 Task: Research Airbnb properties in Tabuk, Saudi Arabia from 9th November, 2023 to 16th November, 2023 for 2 adults.2 bedrooms having 2 beds and 1 bathroom. Property type can be flat. Booking option can be shelf check-in. Look for 3 properties as per requirement.
Action: Mouse moved to (221, 110)
Screenshot: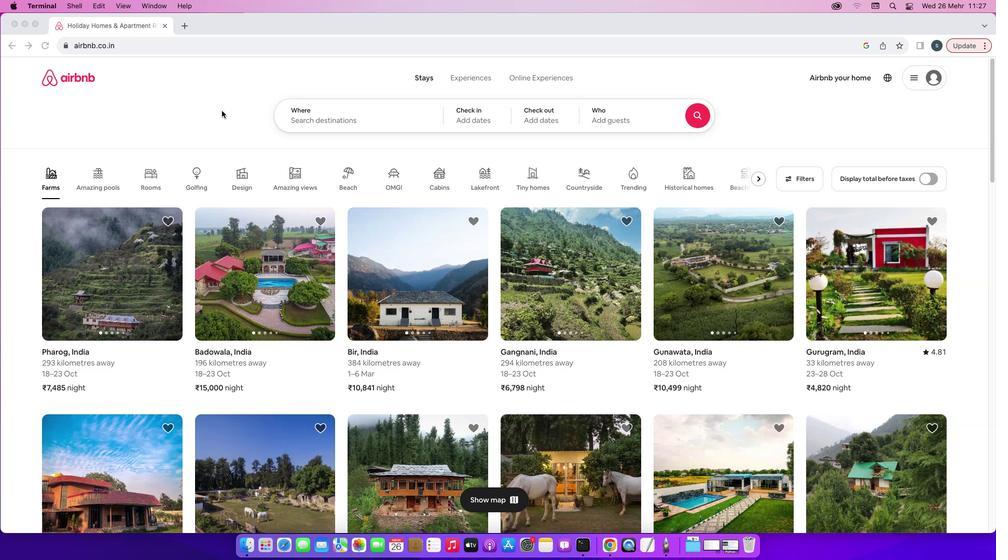 
Action: Mouse pressed left at (221, 110)
Screenshot: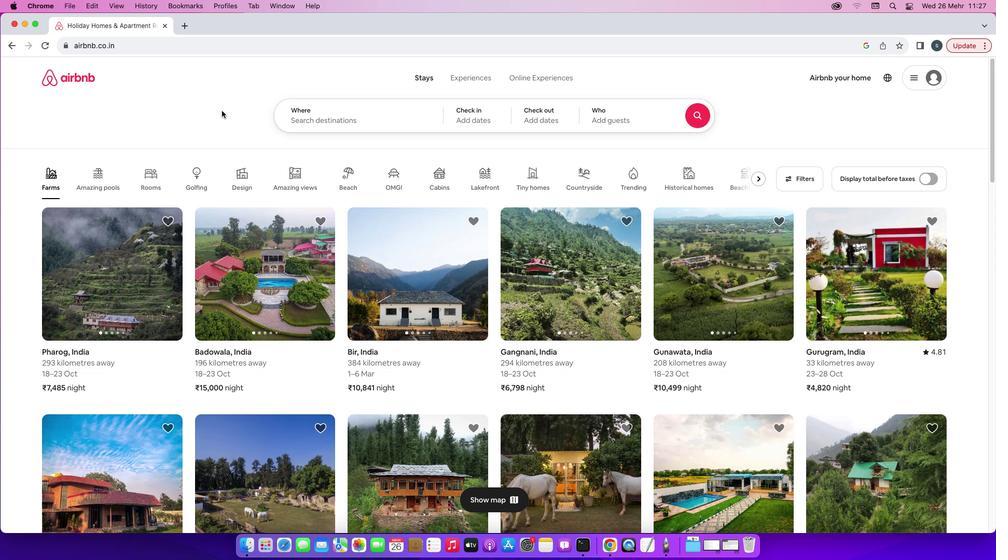 
Action: Mouse moved to (320, 120)
Screenshot: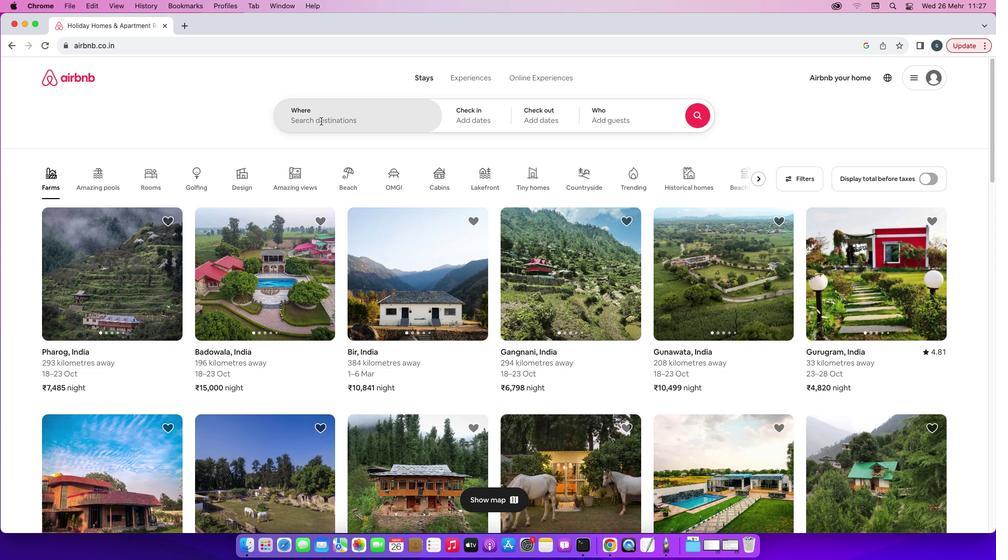 
Action: Mouse pressed left at (320, 120)
Screenshot: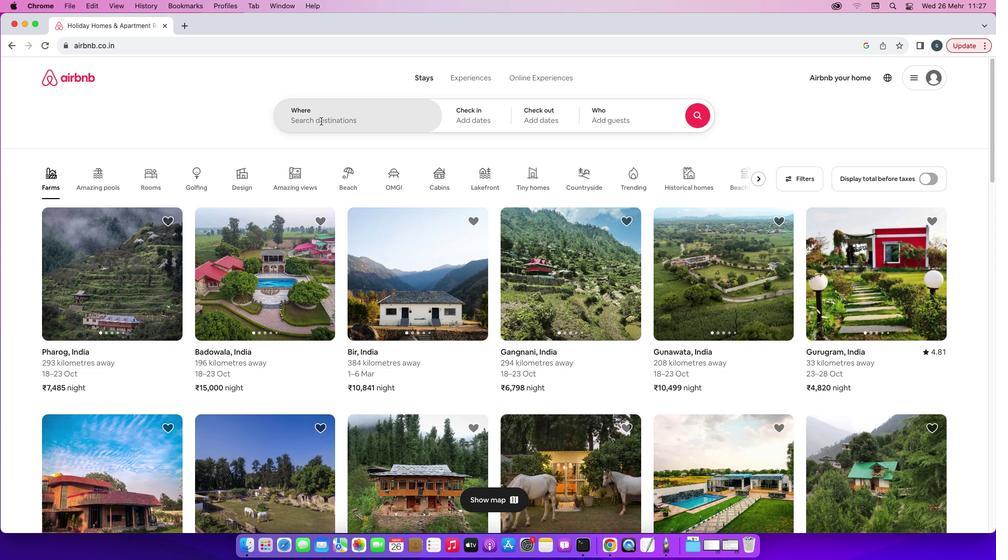 
Action: Key pressed 'T'Key.caps_lock'a''b''u''k'','Key.spaceKey.caps_lock'S'Key.caps_lock'a''u''d''i'Key.spaceKey.caps_lock'A'Key.caps_lock'r''a''b''i''a'Key.enter
Screenshot: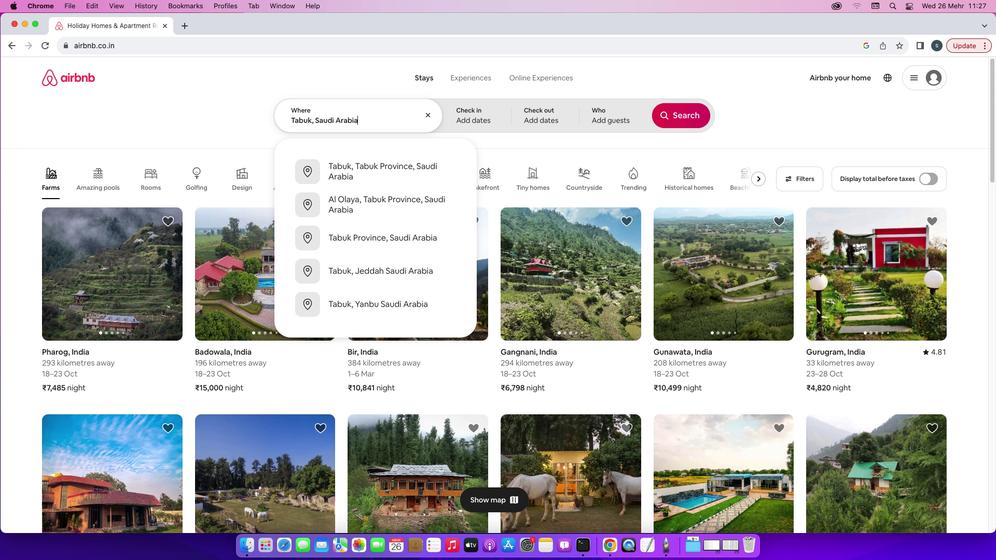 
Action: Mouse moved to (619, 268)
Screenshot: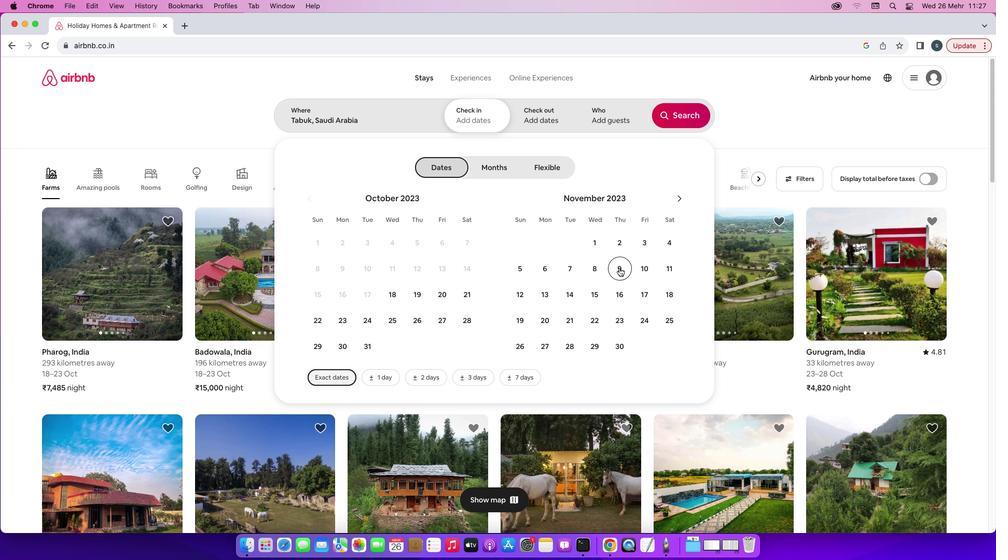 
Action: Mouse pressed left at (619, 268)
Screenshot: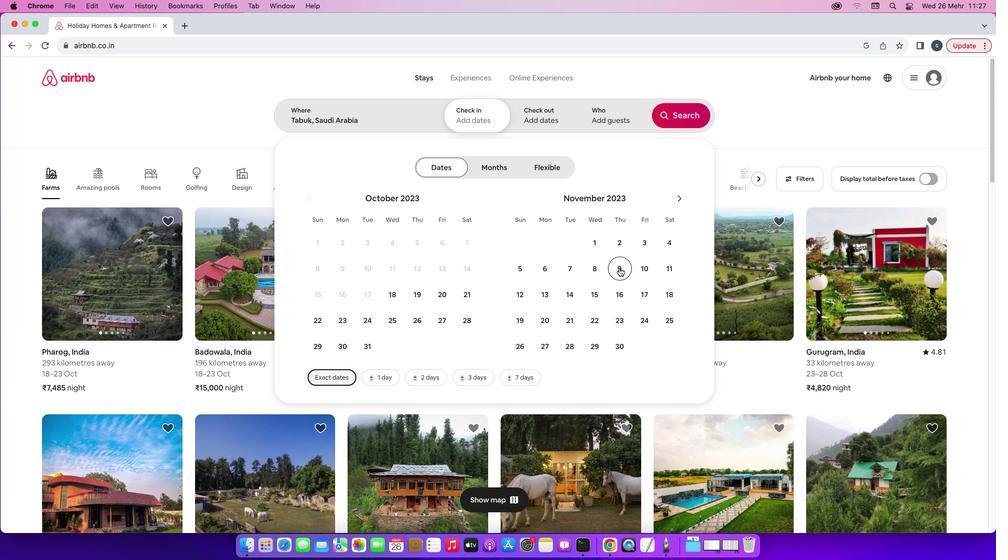 
Action: Mouse moved to (618, 303)
Screenshot: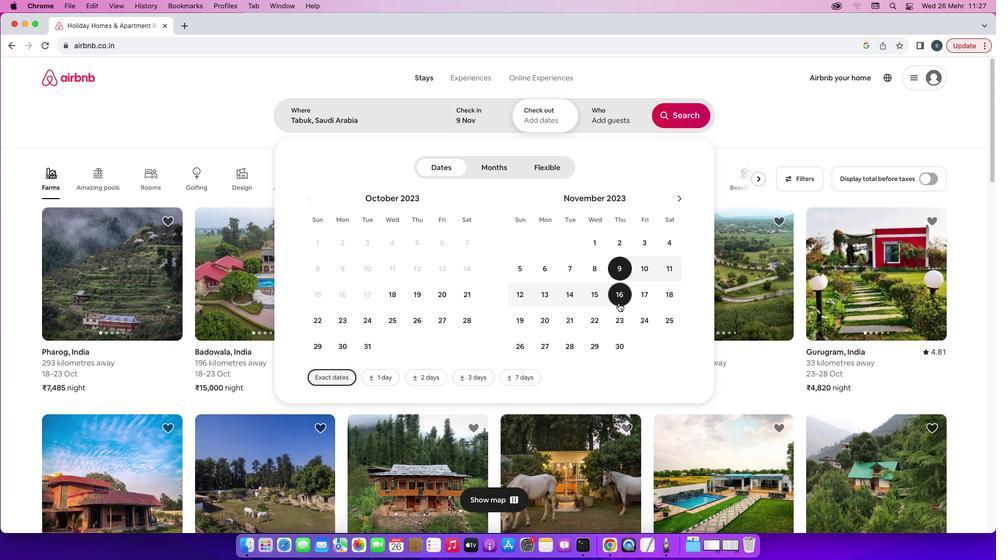 
Action: Mouse pressed left at (618, 303)
Screenshot: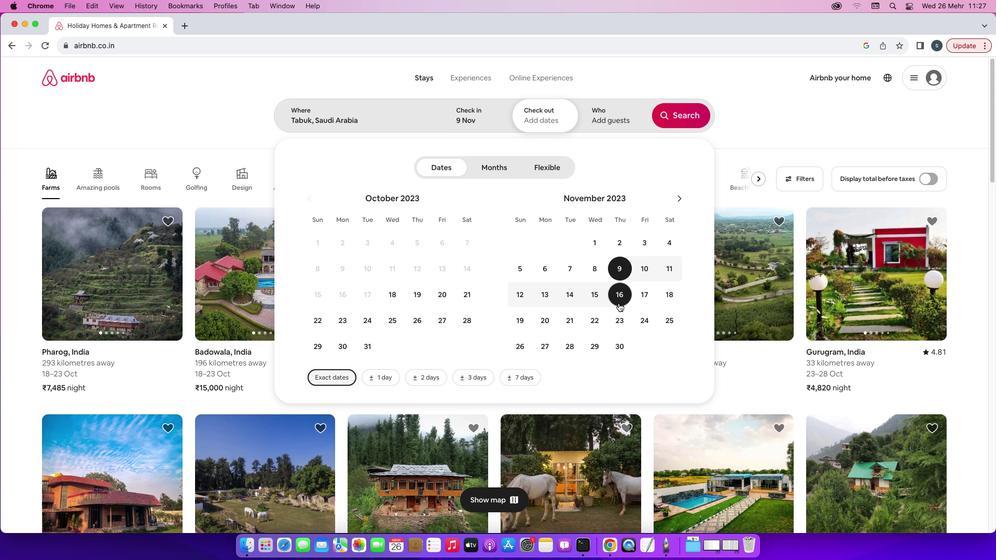 
Action: Mouse moved to (621, 116)
Screenshot: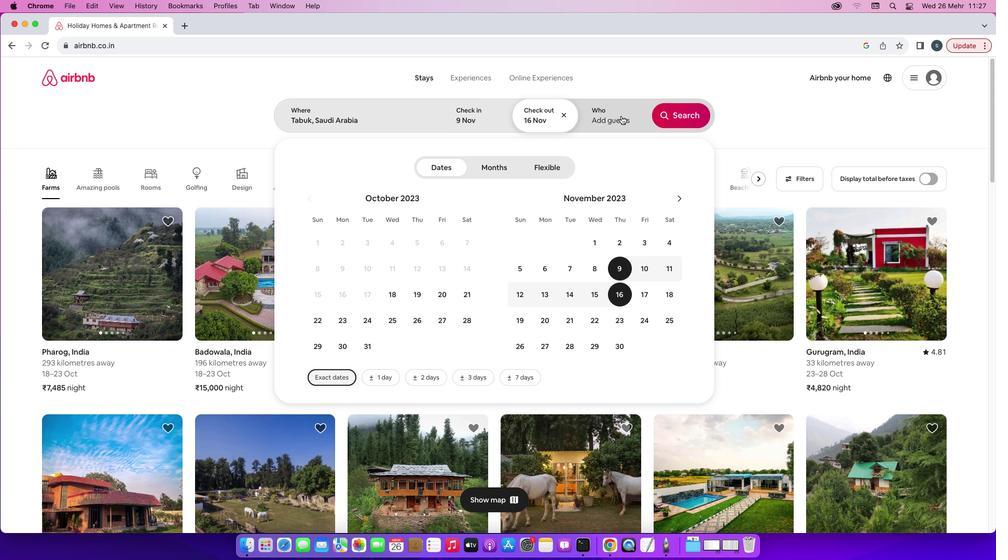 
Action: Mouse pressed left at (621, 116)
Screenshot: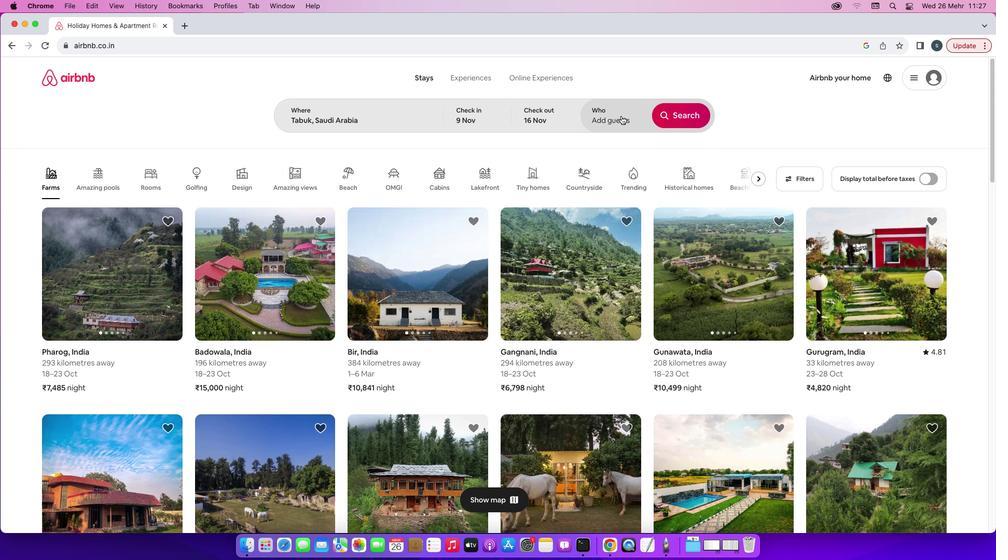 
Action: Mouse moved to (683, 168)
Screenshot: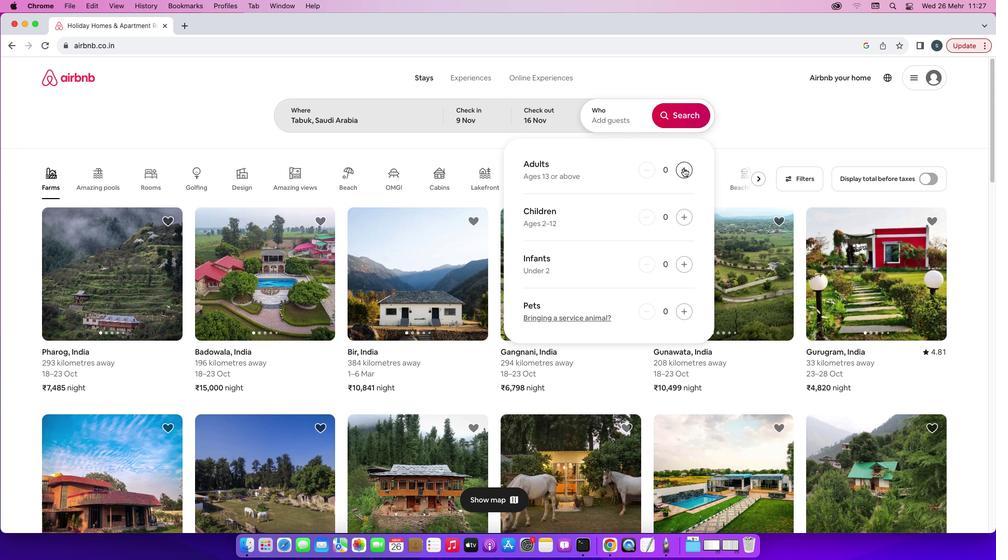 
Action: Mouse pressed left at (683, 168)
Screenshot: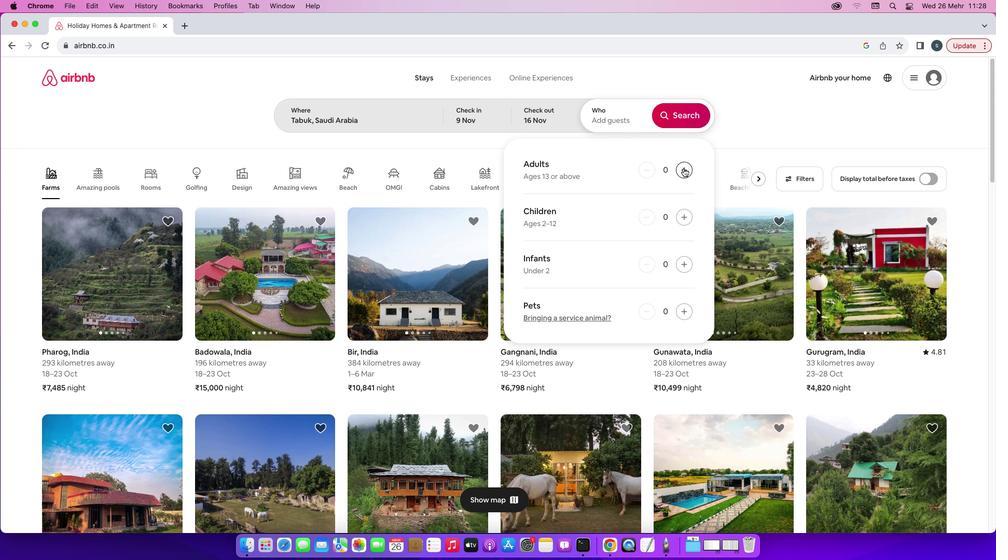 
Action: Mouse pressed left at (683, 168)
Screenshot: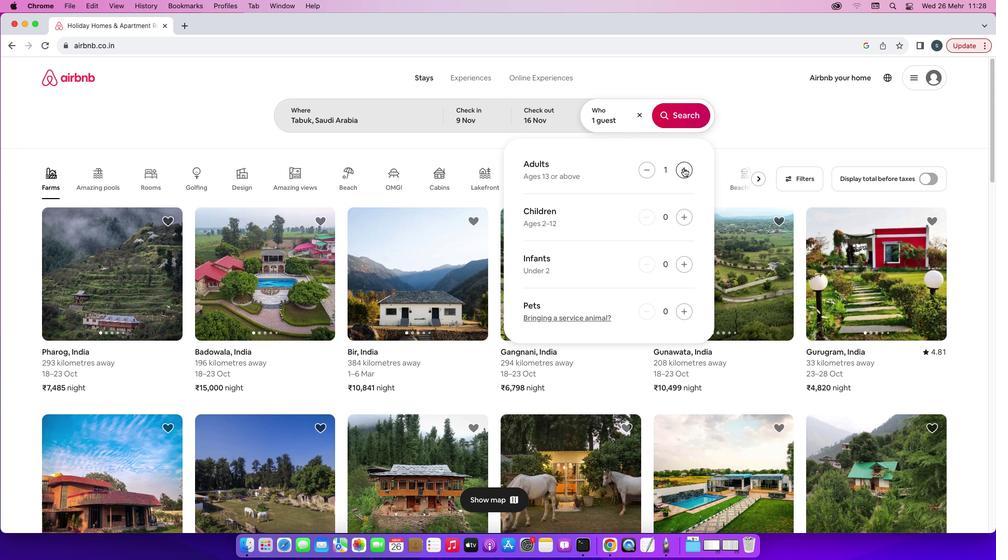 
Action: Mouse moved to (681, 109)
Screenshot: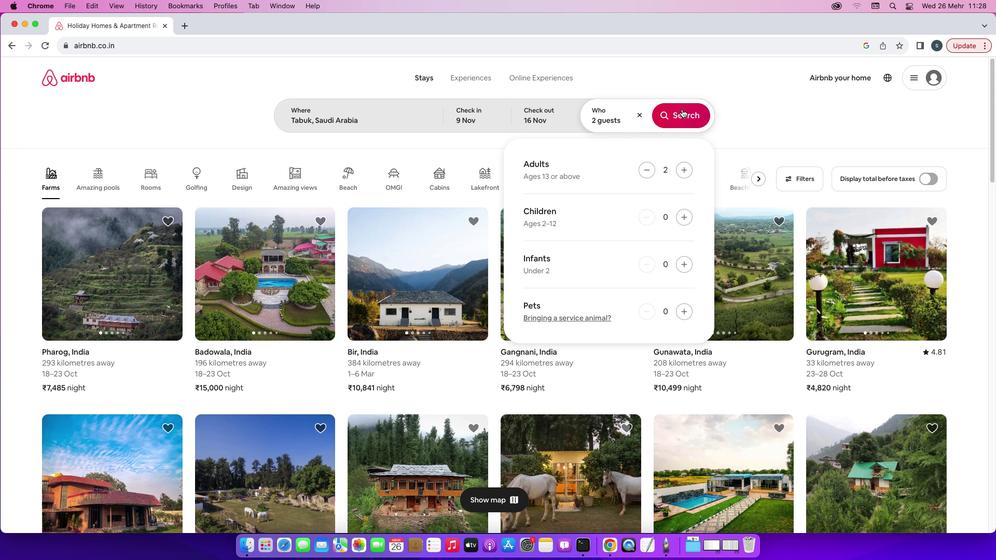 
Action: Mouse pressed left at (681, 109)
Screenshot: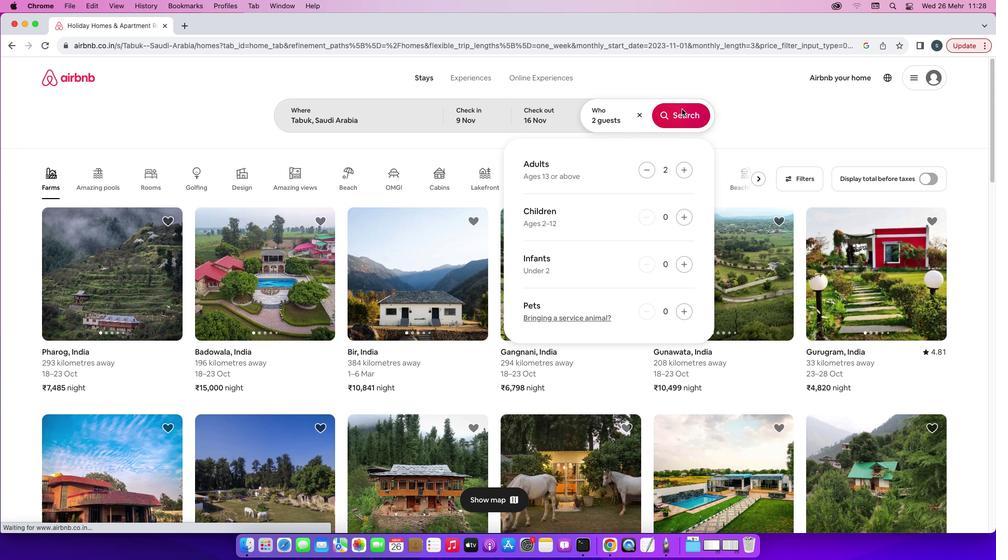 
Action: Mouse moved to (816, 121)
Screenshot: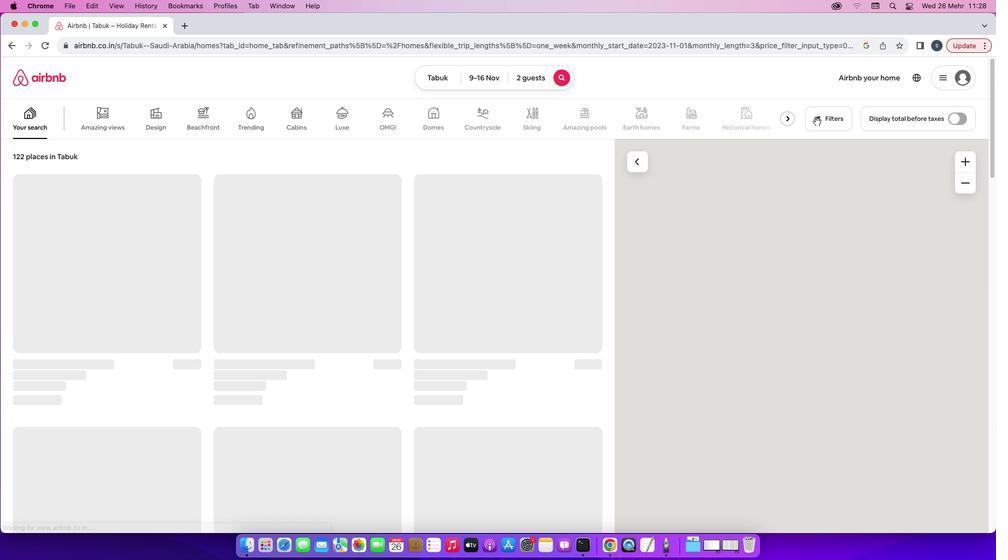 
Action: Mouse pressed left at (816, 121)
Screenshot: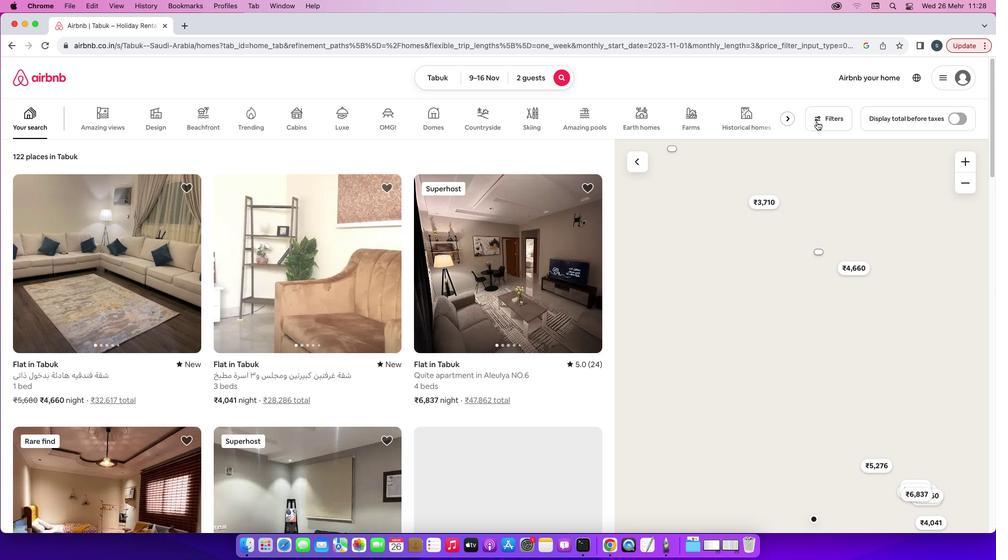 
Action: Mouse moved to (478, 373)
Screenshot: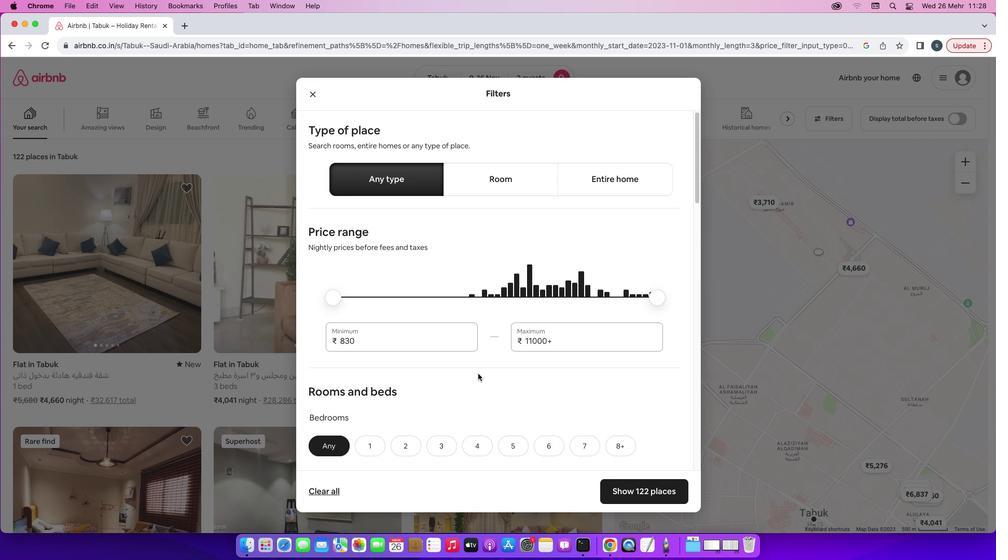 
Action: Mouse scrolled (478, 373) with delta (0, 0)
Screenshot: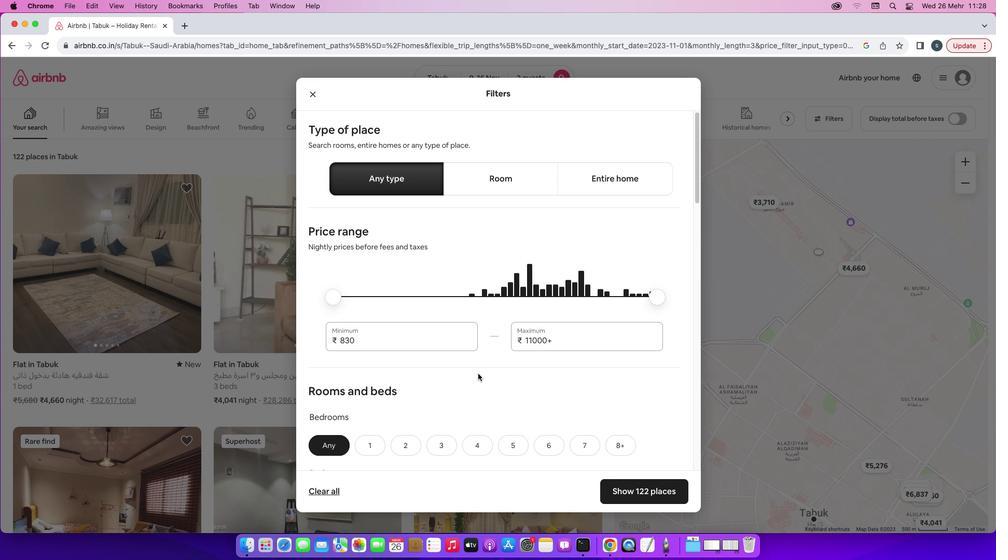 
Action: Mouse scrolled (478, 373) with delta (0, 0)
Screenshot: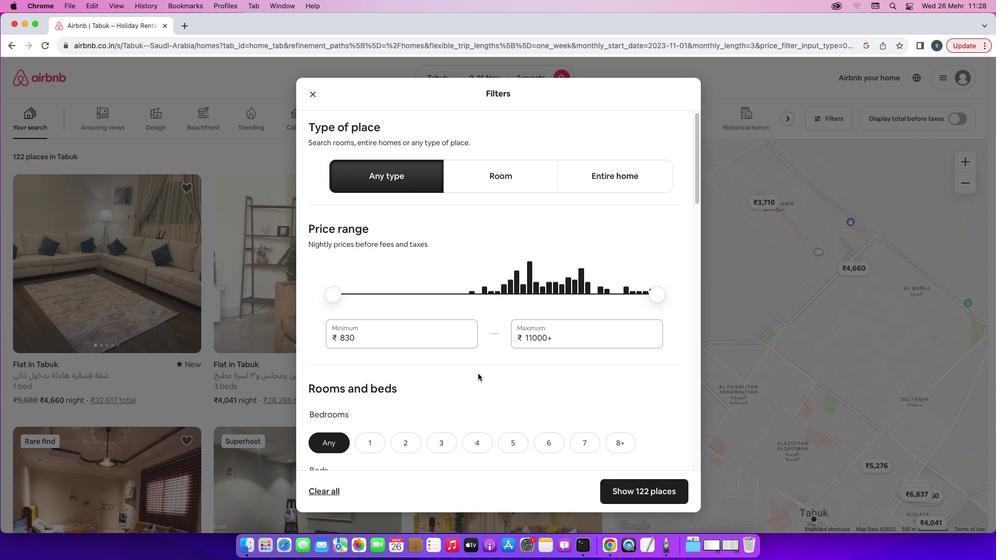 
Action: Mouse scrolled (478, 373) with delta (0, 0)
Screenshot: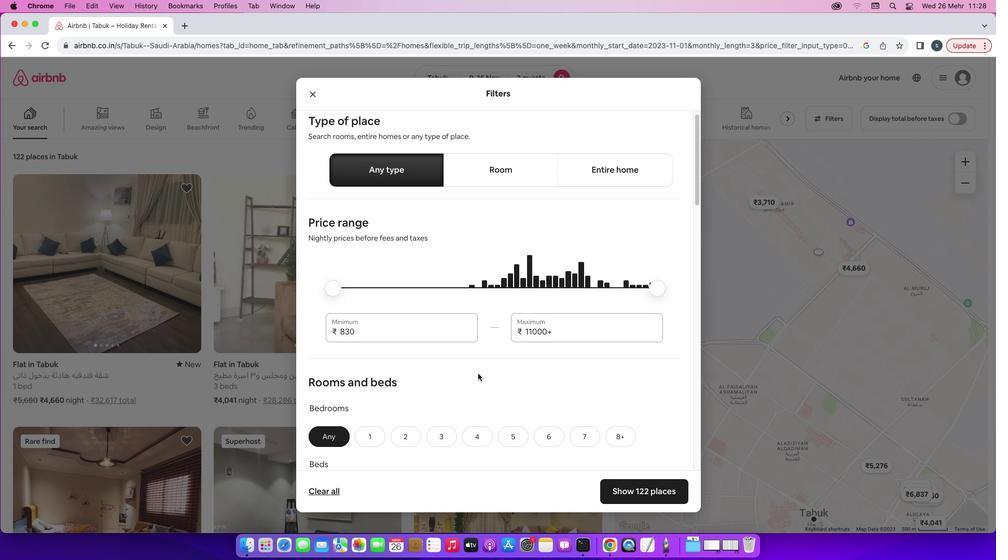 
Action: Mouse scrolled (478, 373) with delta (0, -1)
Screenshot: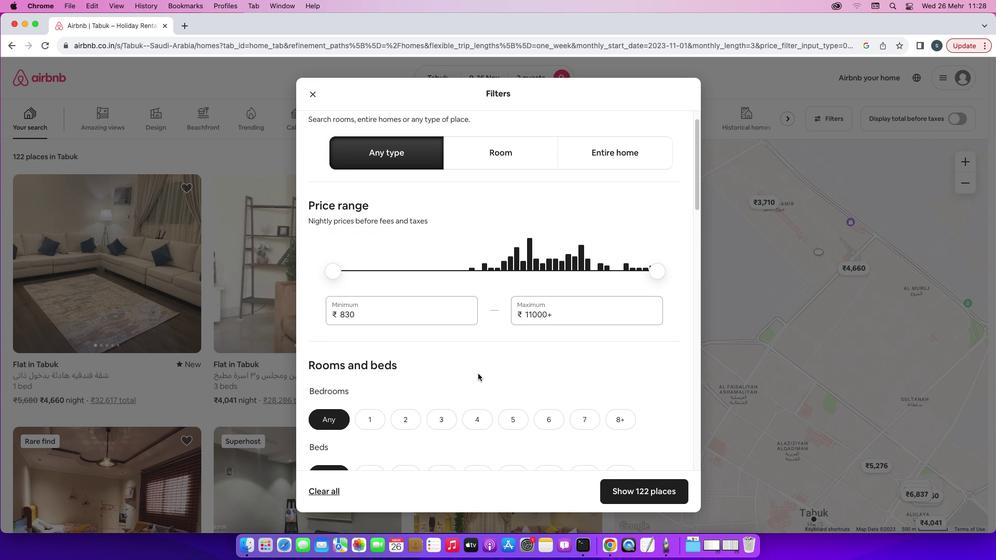 
Action: Mouse scrolled (478, 373) with delta (0, 0)
Screenshot: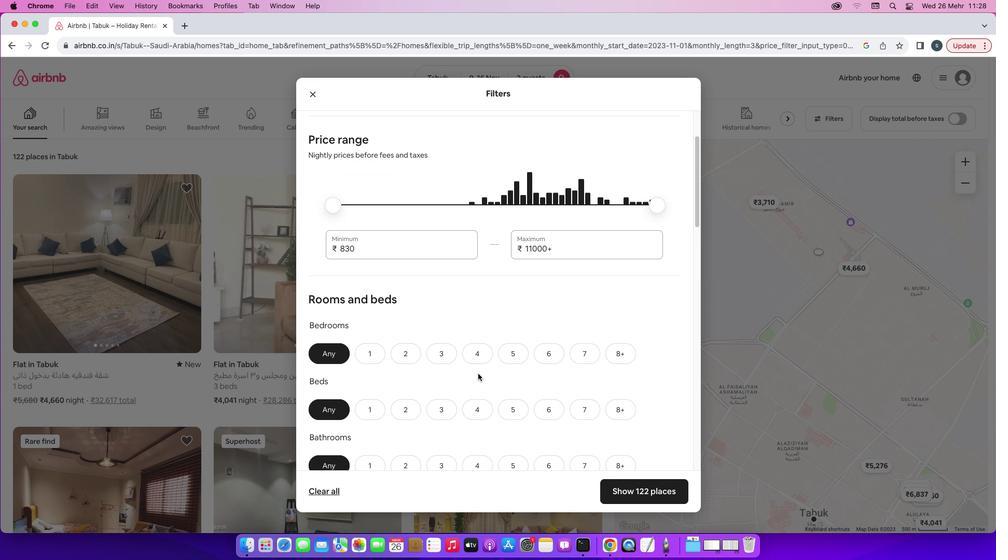 
Action: Mouse moved to (396, 351)
Screenshot: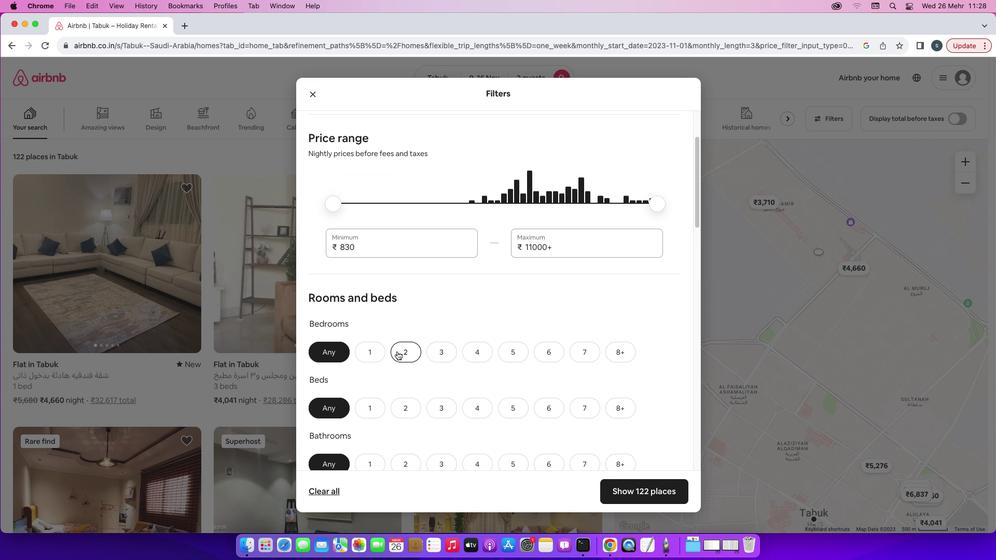 
Action: Mouse pressed left at (396, 351)
Screenshot: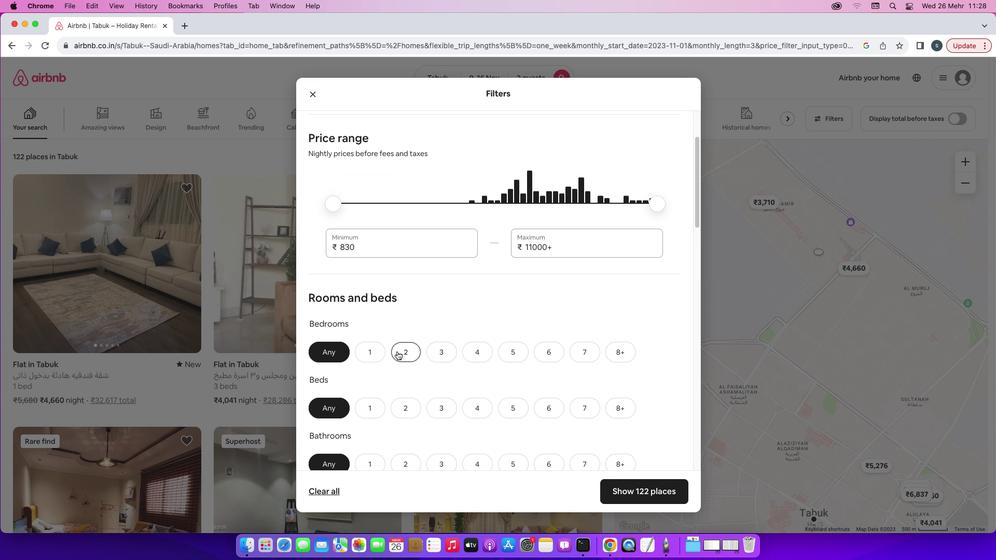 
Action: Mouse moved to (404, 407)
Screenshot: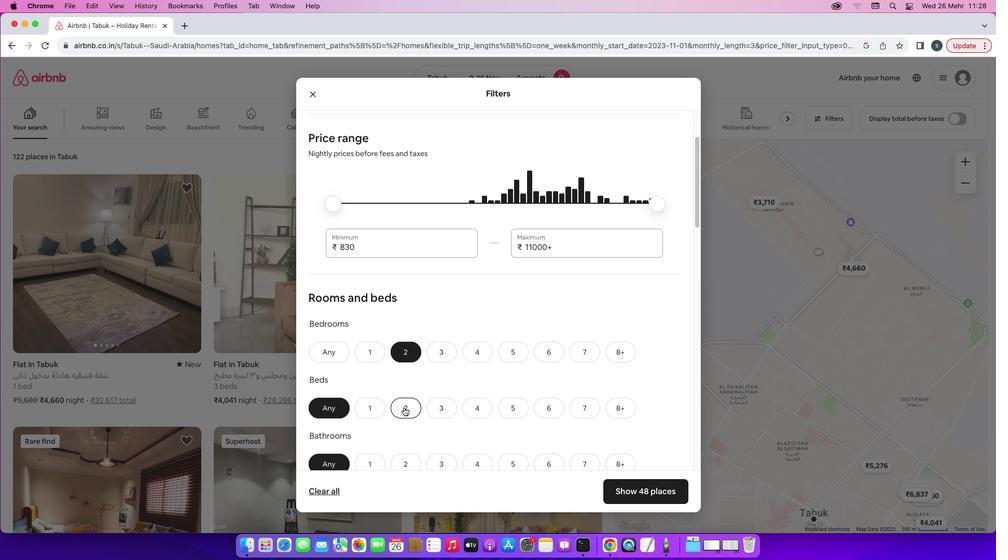
Action: Mouse pressed left at (404, 407)
Screenshot: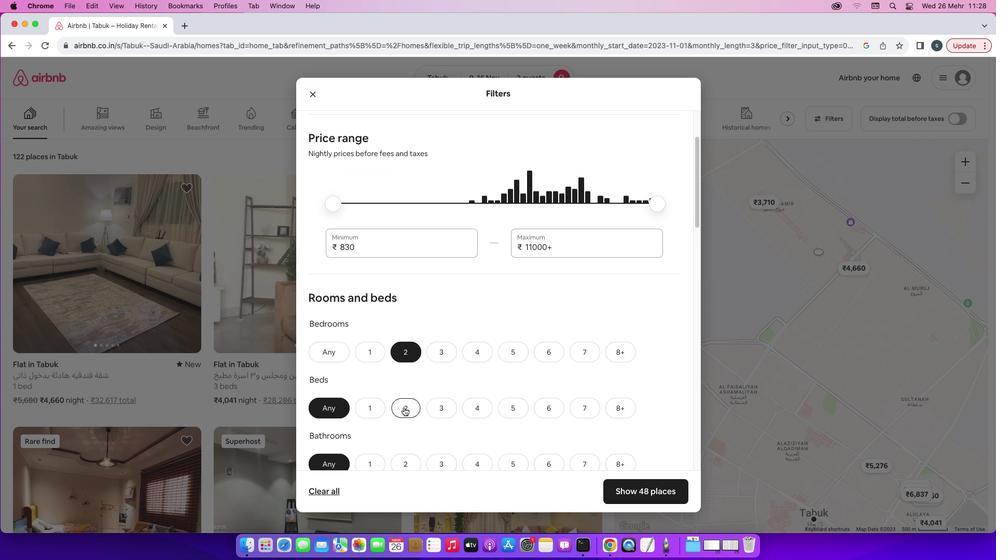 
Action: Mouse moved to (457, 370)
Screenshot: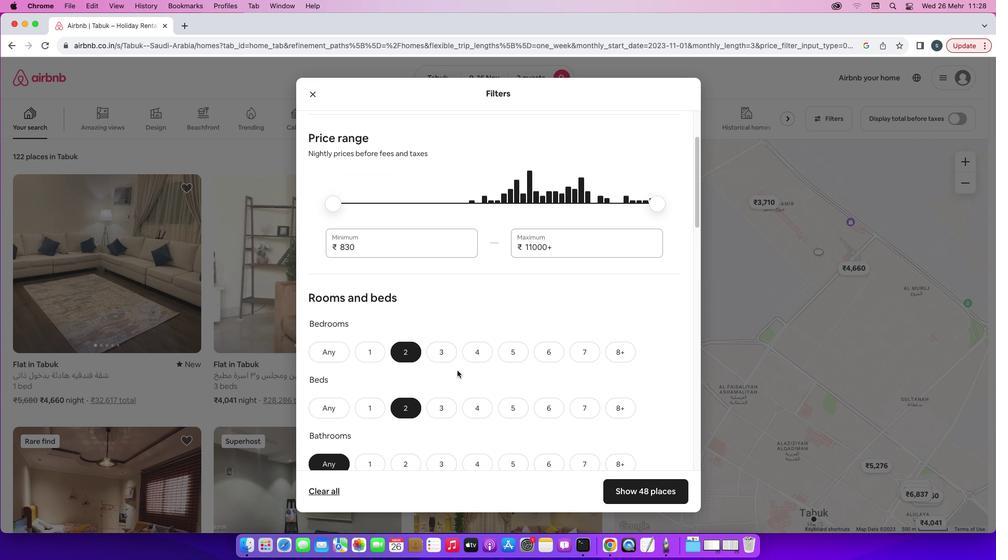
Action: Mouse scrolled (457, 370) with delta (0, 0)
Screenshot: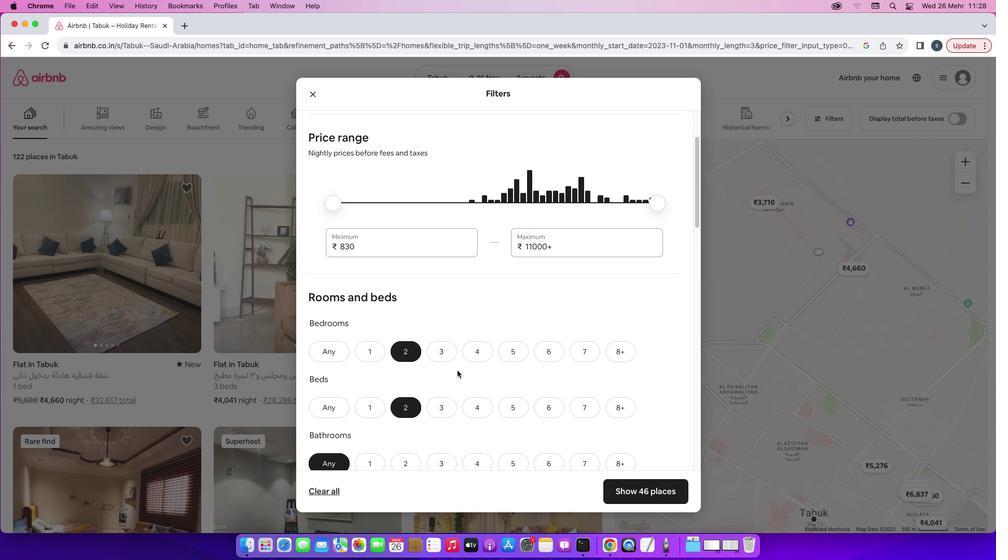
Action: Mouse scrolled (457, 370) with delta (0, 0)
Screenshot: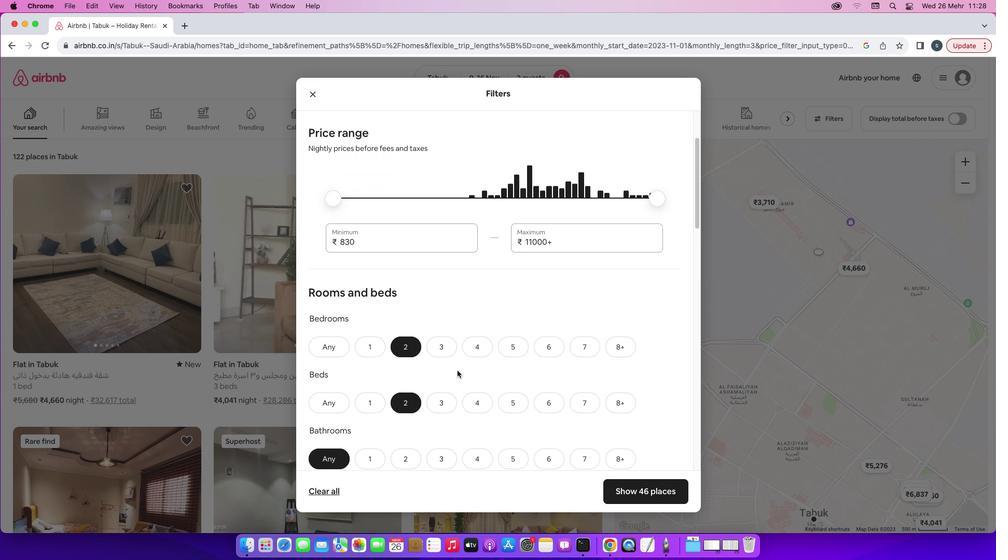 
Action: Mouse scrolled (457, 370) with delta (0, -1)
Screenshot: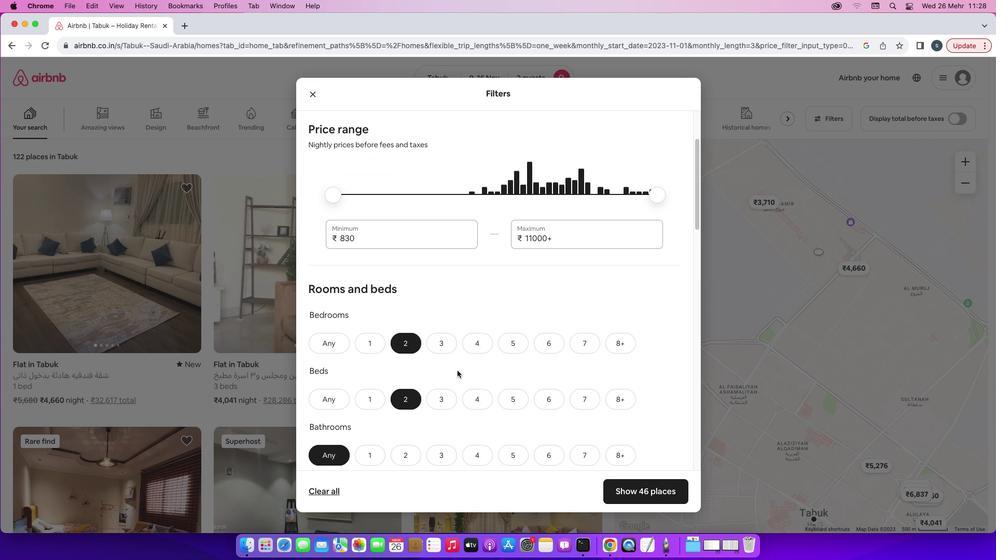 
Action: Mouse scrolled (457, 370) with delta (0, -1)
Screenshot: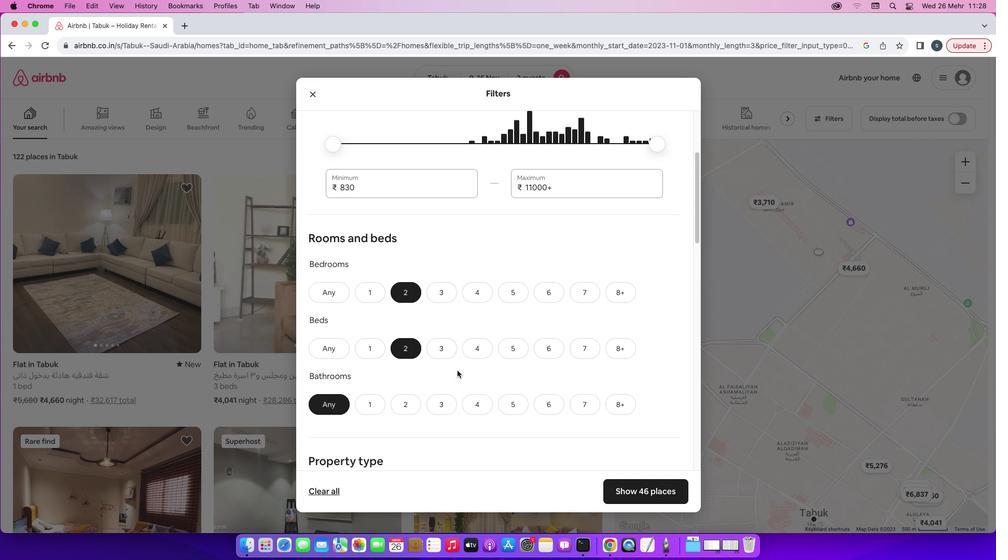 
Action: Mouse moved to (366, 345)
Screenshot: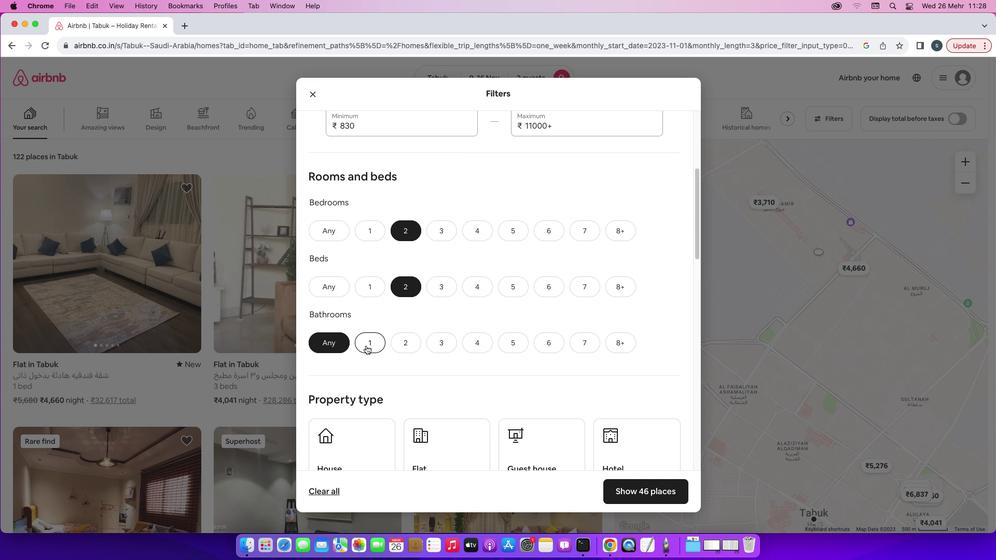 
Action: Mouse pressed left at (366, 345)
Screenshot: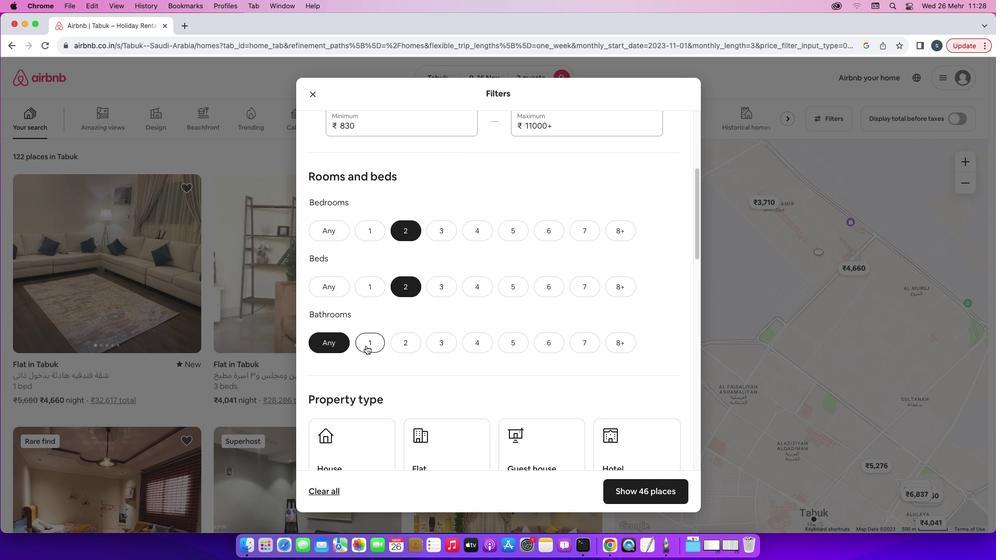 
Action: Mouse moved to (449, 372)
Screenshot: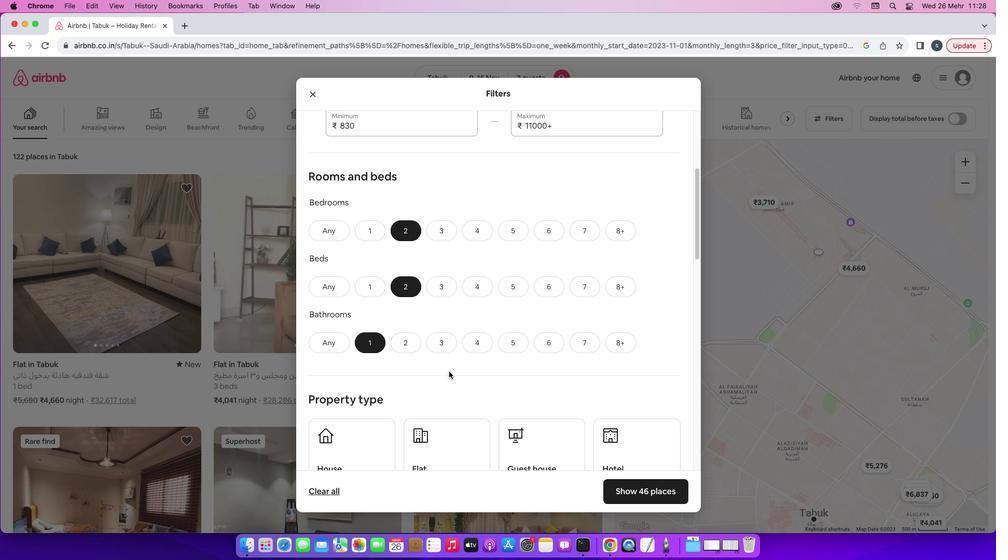 
Action: Mouse scrolled (449, 372) with delta (0, 0)
Screenshot: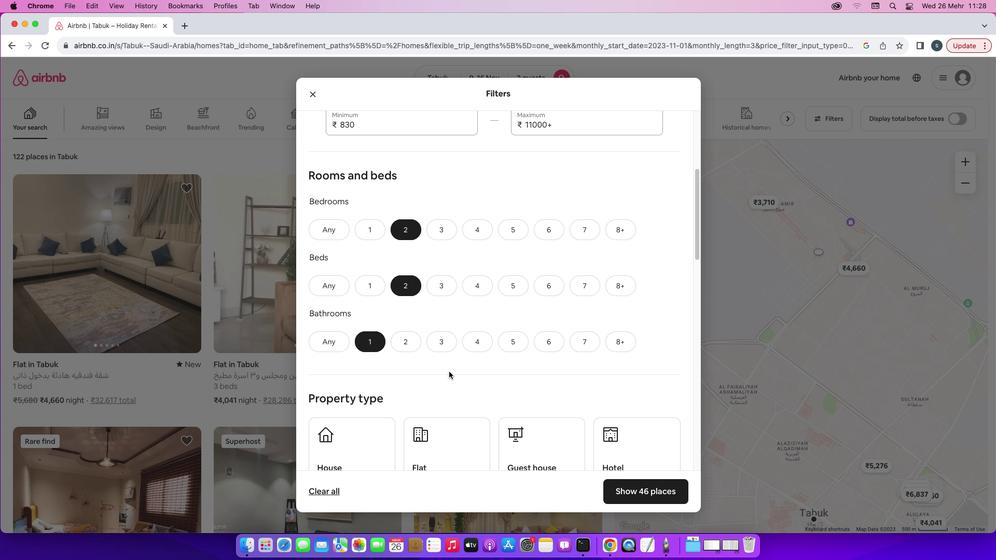
Action: Mouse scrolled (449, 372) with delta (0, 0)
Screenshot: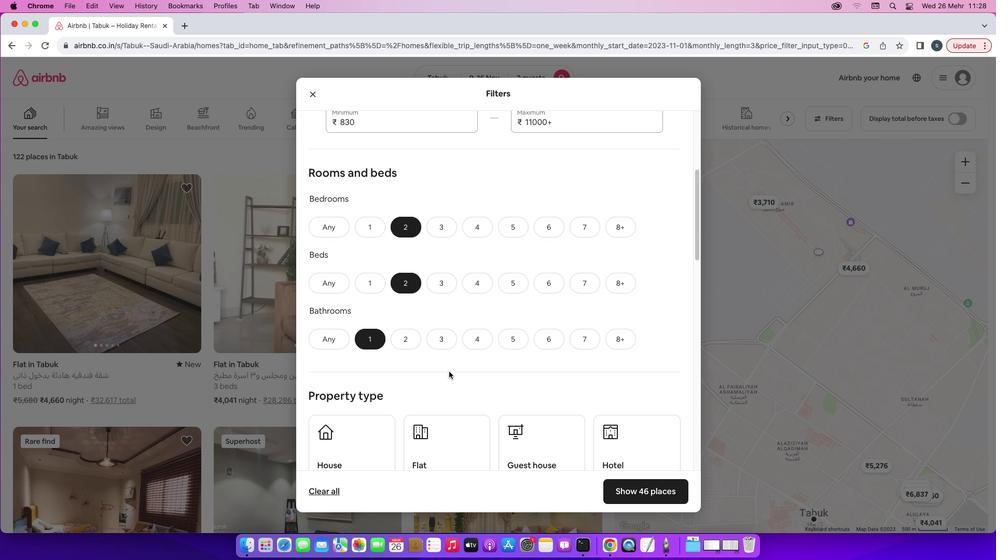 
Action: Mouse scrolled (449, 372) with delta (0, 0)
Screenshot: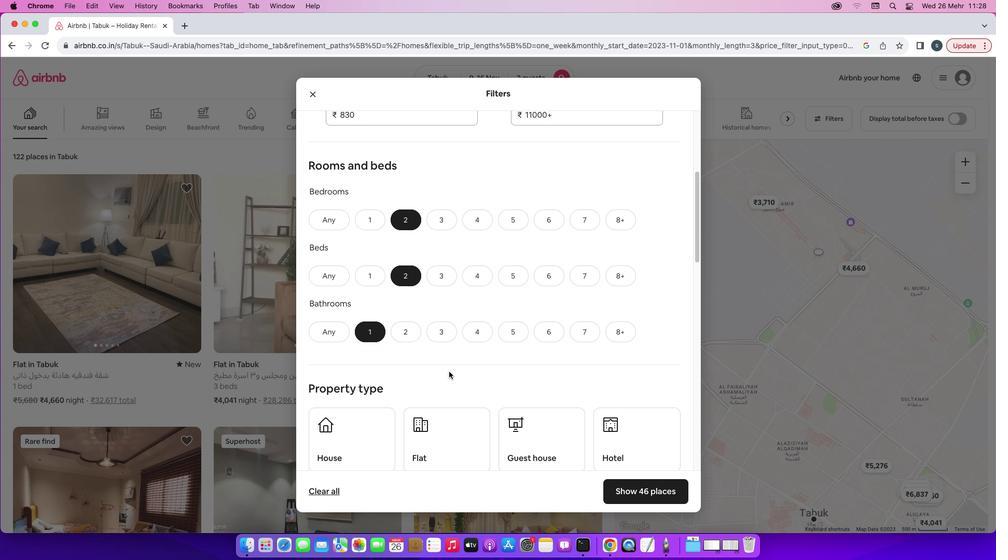 
Action: Mouse scrolled (449, 372) with delta (0, 0)
Screenshot: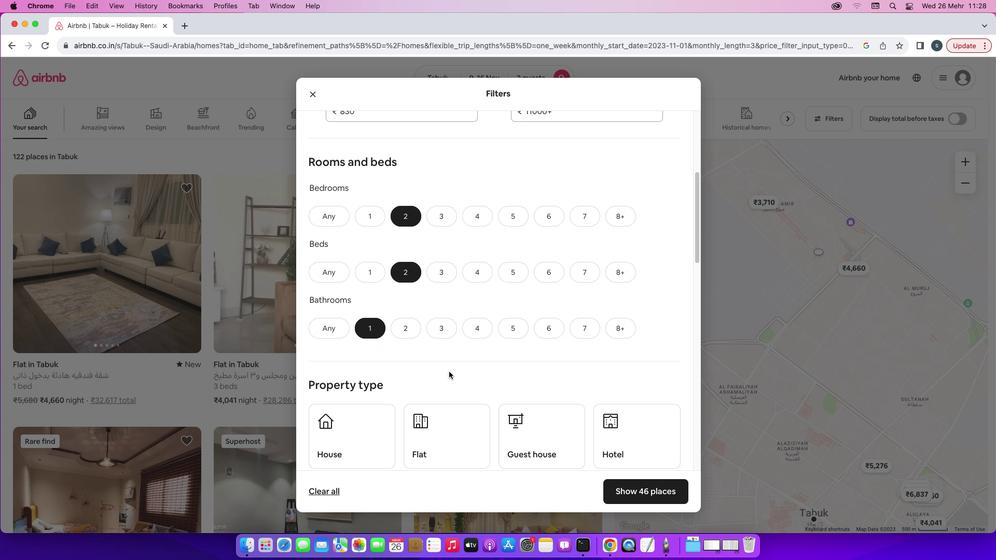 
Action: Mouse scrolled (449, 372) with delta (0, 0)
Screenshot: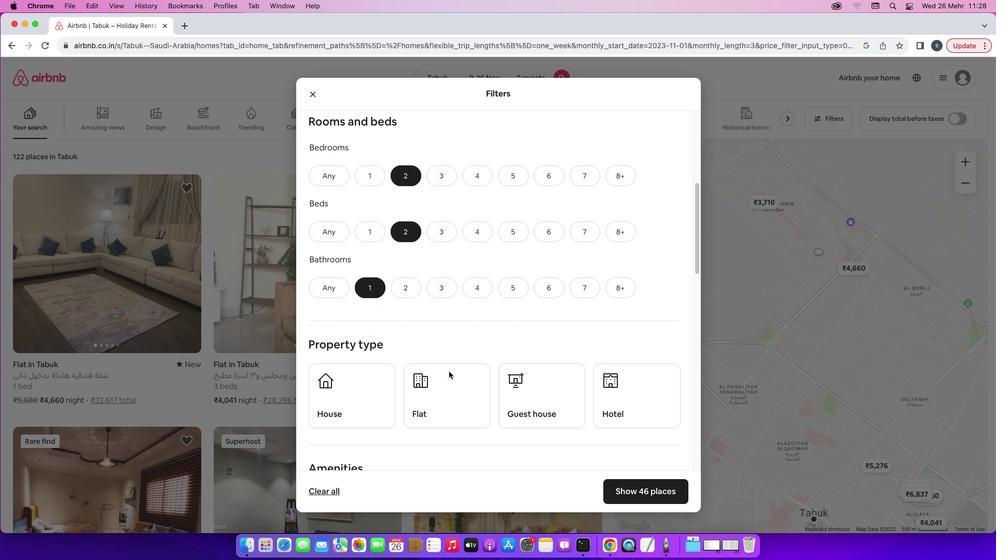 
Action: Mouse scrolled (449, 372) with delta (0, 0)
Screenshot: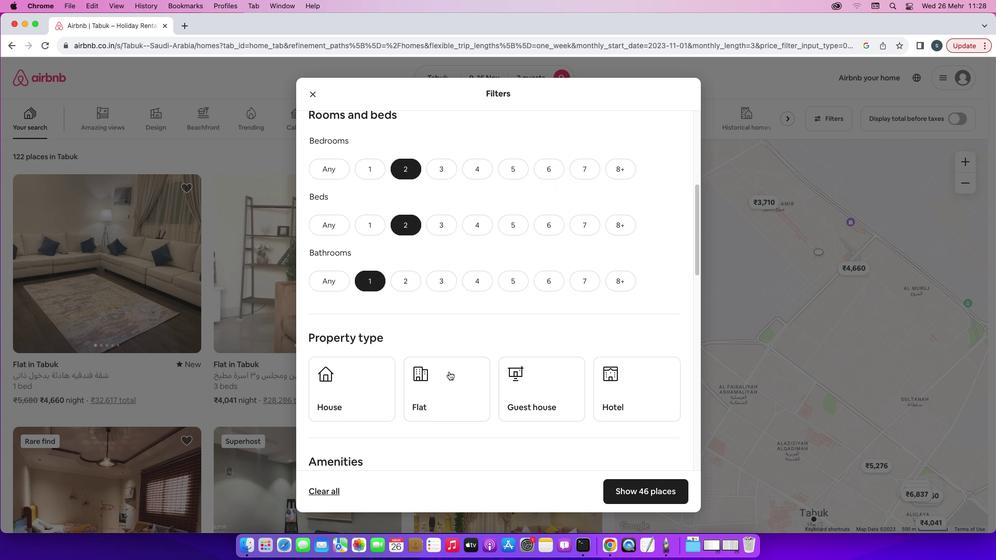 
Action: Mouse scrolled (449, 372) with delta (0, -1)
Screenshot: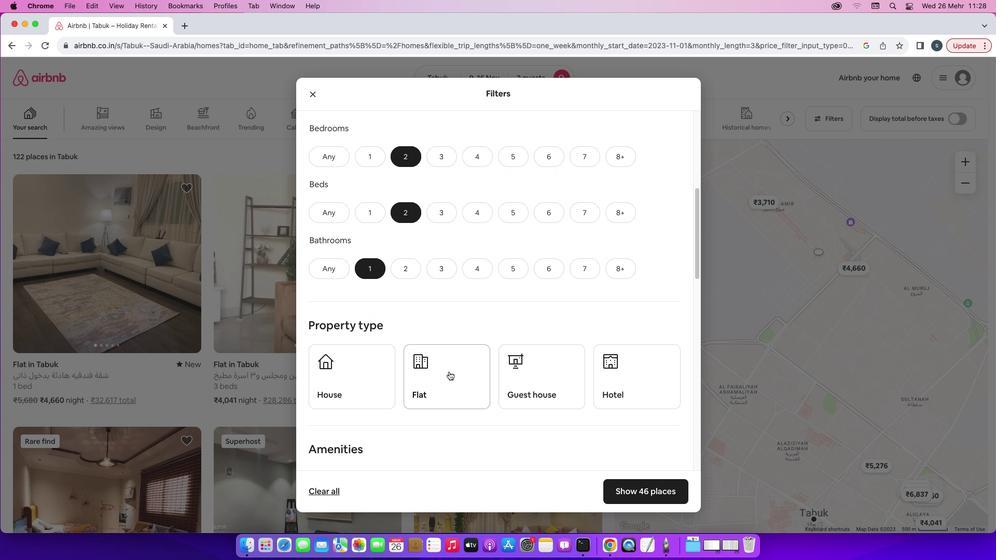 
Action: Mouse moved to (456, 341)
Screenshot: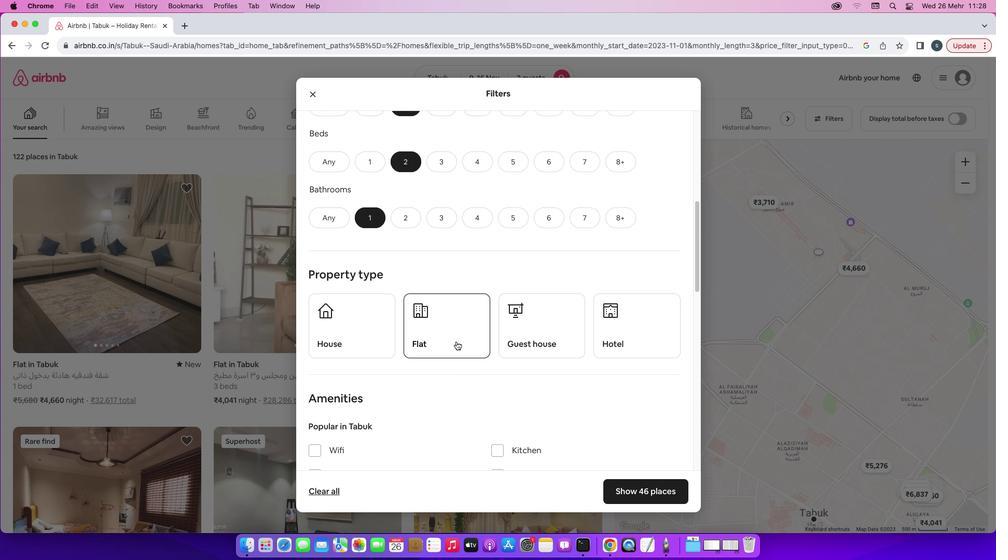 
Action: Mouse pressed left at (456, 341)
Screenshot: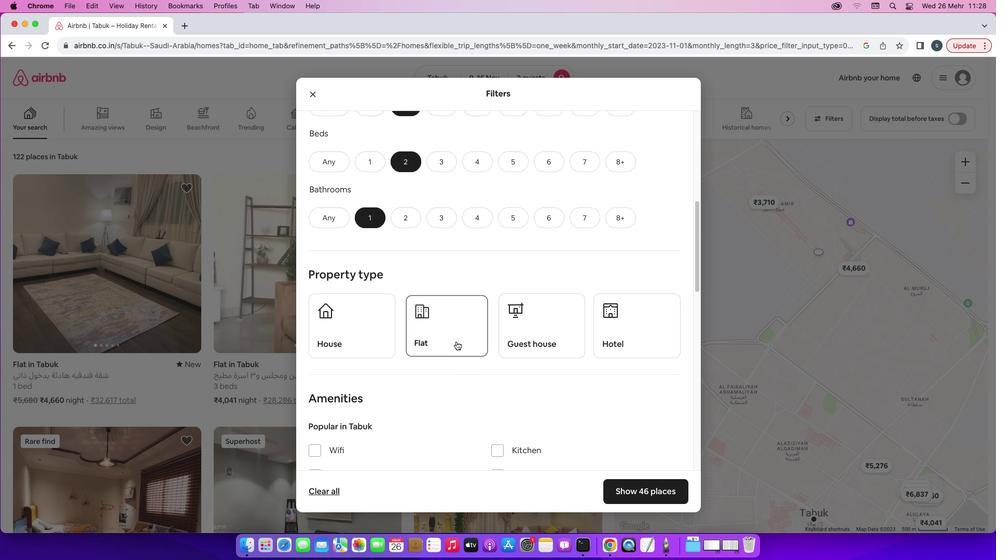 
Action: Mouse moved to (483, 395)
Screenshot: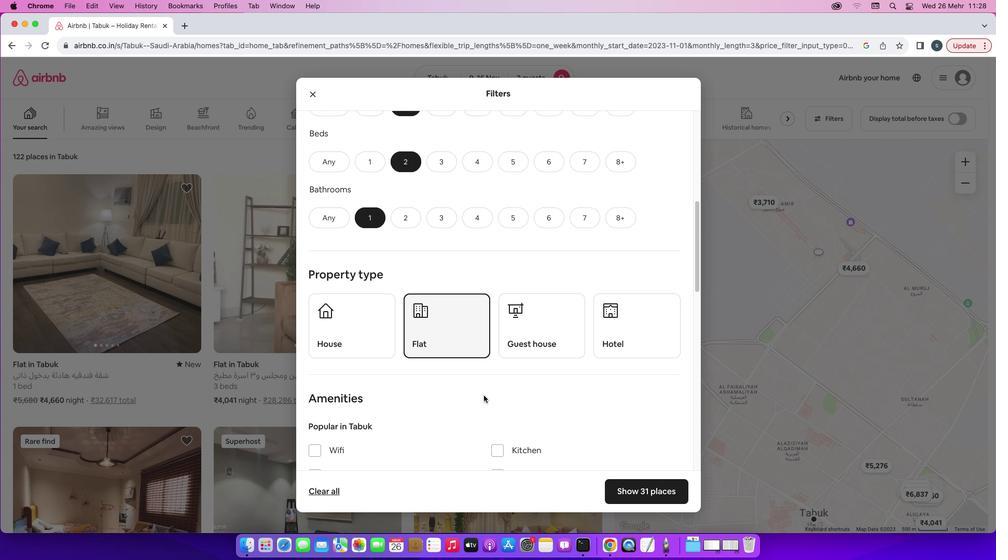 
Action: Mouse scrolled (483, 395) with delta (0, 0)
Screenshot: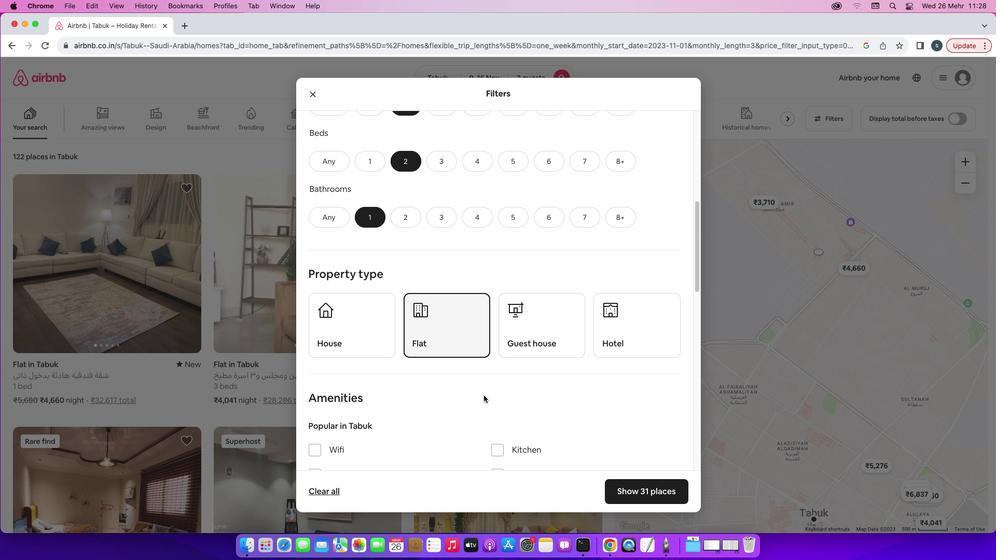 
Action: Mouse scrolled (483, 395) with delta (0, 0)
Screenshot: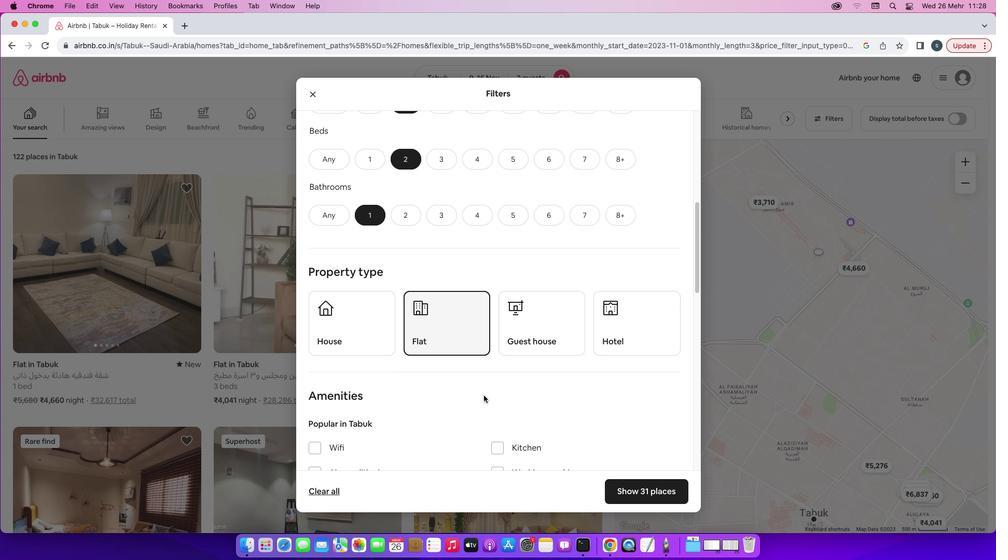 
Action: Mouse scrolled (483, 395) with delta (0, 0)
Screenshot: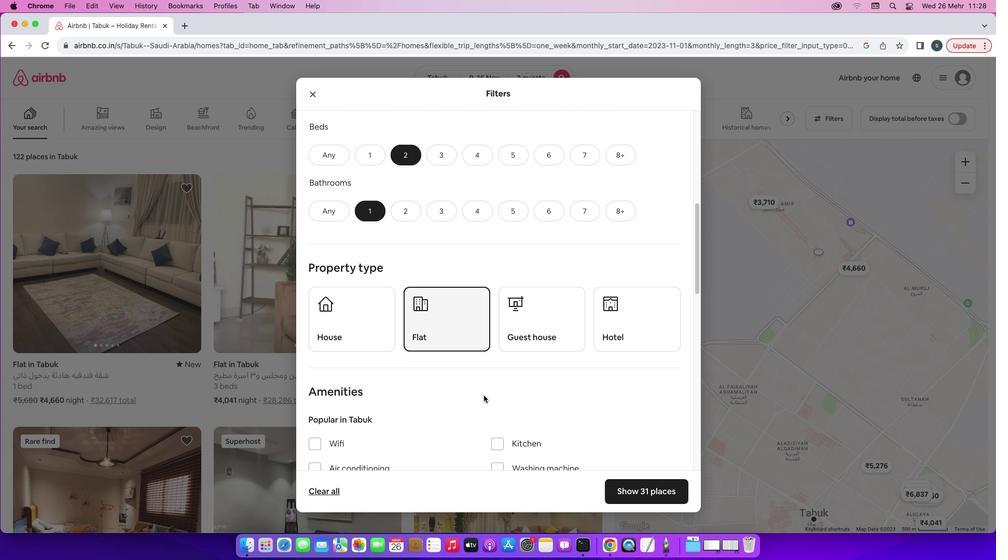
Action: Mouse scrolled (483, 395) with delta (0, 0)
Screenshot: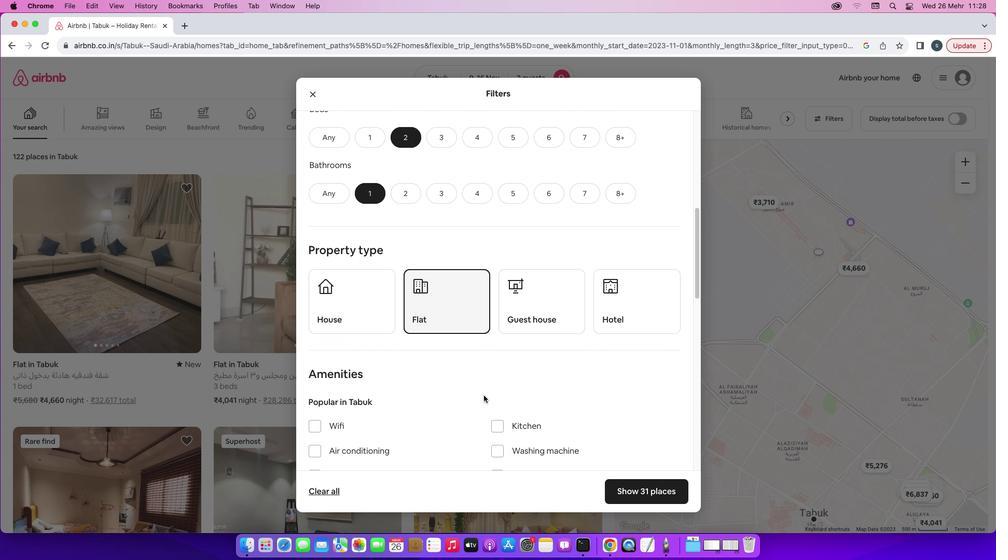 
Action: Mouse scrolled (483, 395) with delta (0, 0)
Screenshot: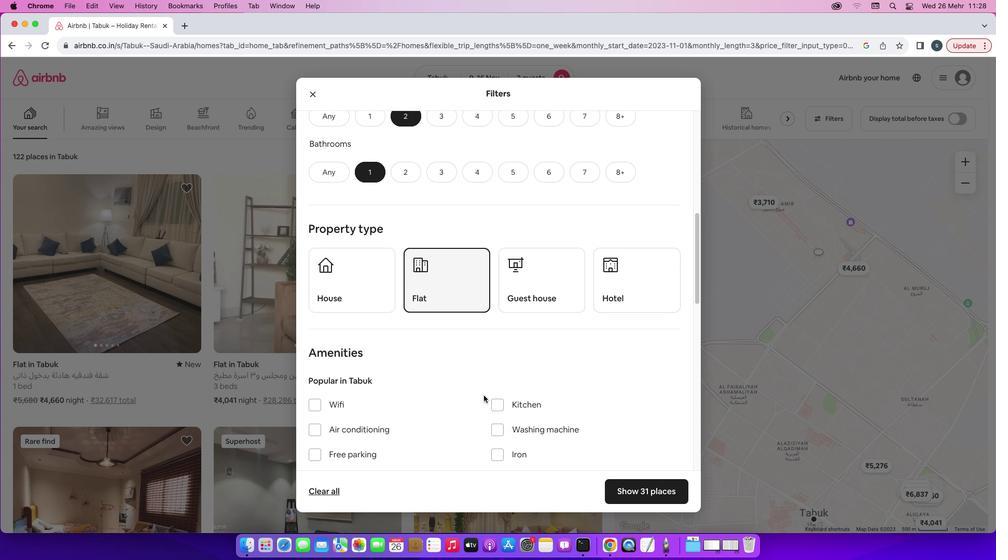 
Action: Mouse scrolled (483, 395) with delta (0, 0)
Screenshot: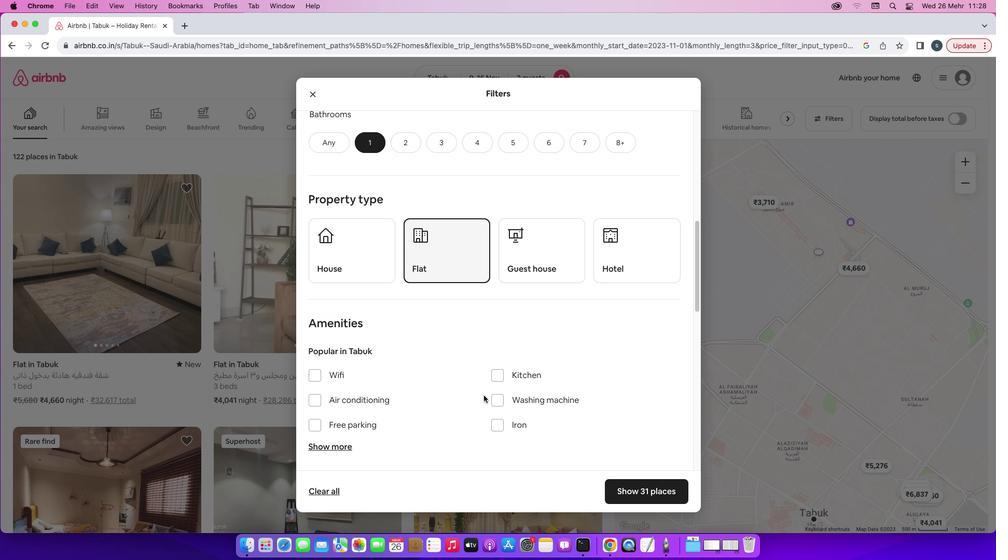 
Action: Mouse scrolled (483, 395) with delta (0, 0)
Screenshot: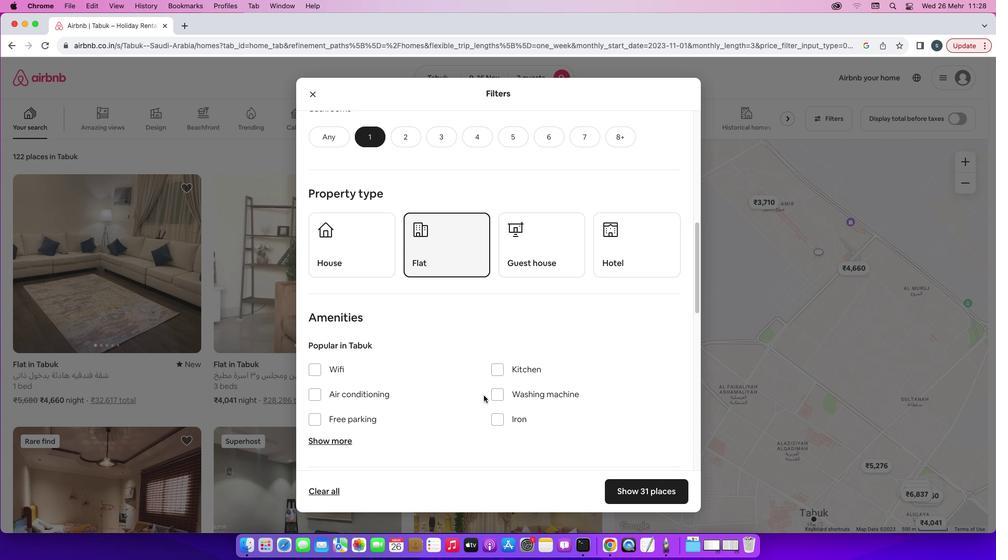 
Action: Mouse scrolled (483, 395) with delta (0, -1)
Screenshot: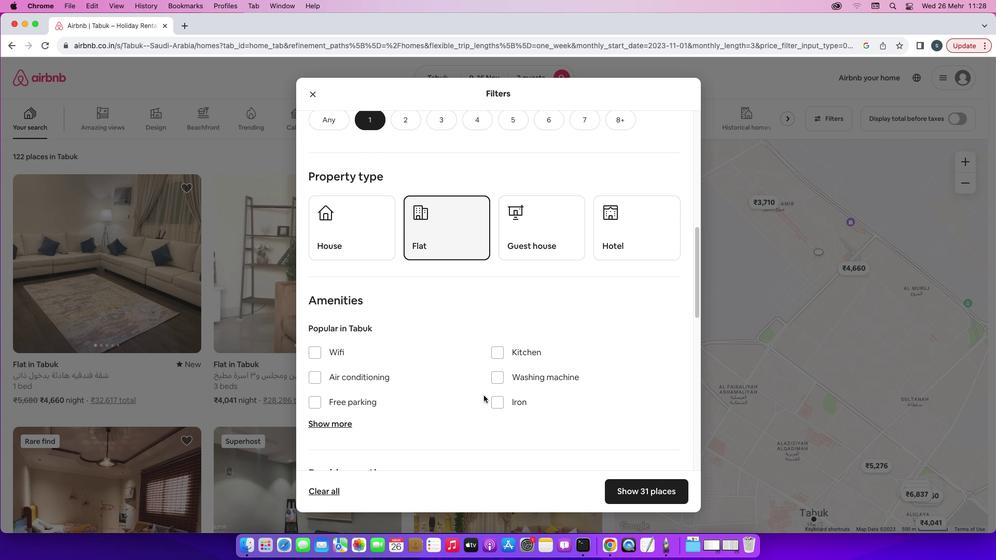 
Action: Mouse scrolled (483, 395) with delta (0, -2)
Screenshot: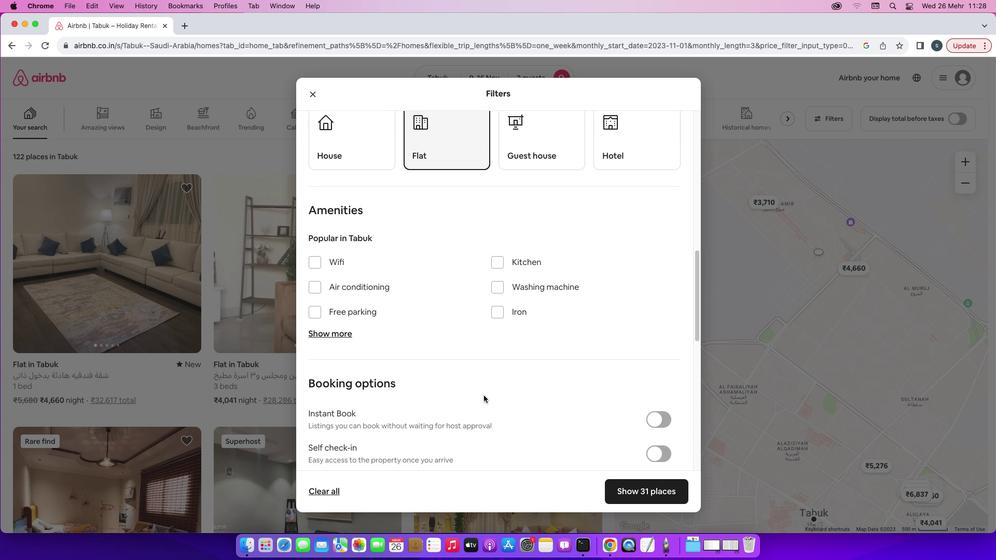 
Action: Mouse moved to (659, 382)
Screenshot: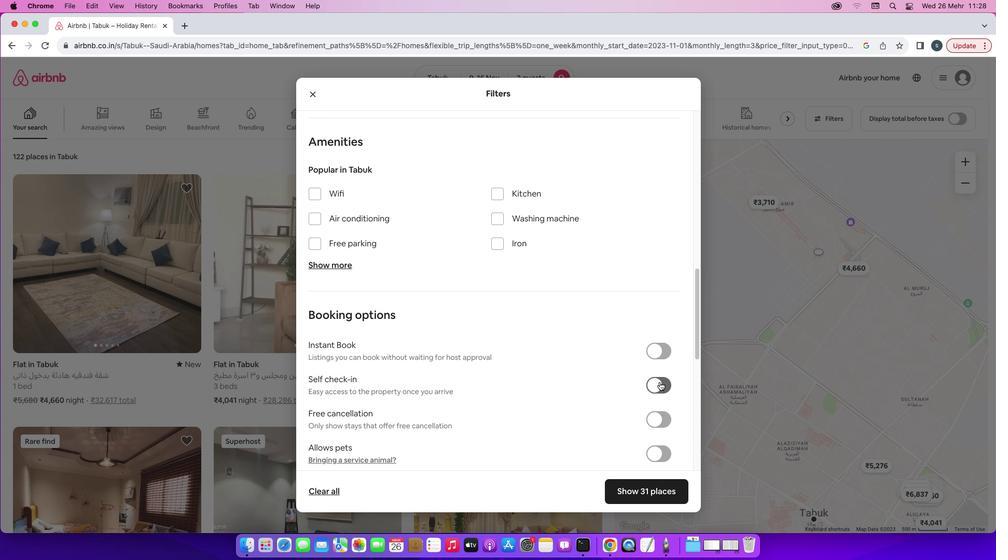 
Action: Mouse pressed left at (659, 382)
Screenshot: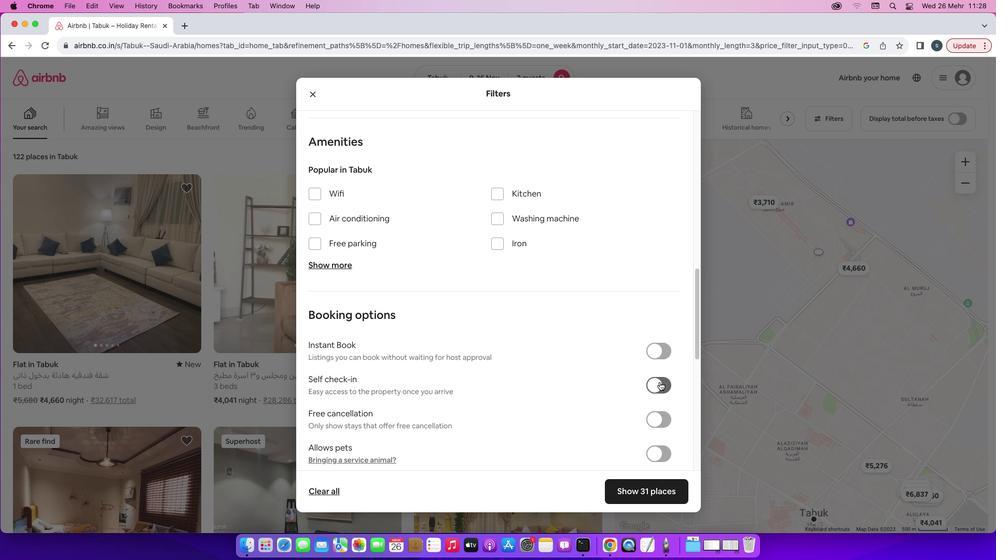 
Action: Mouse moved to (646, 486)
Screenshot: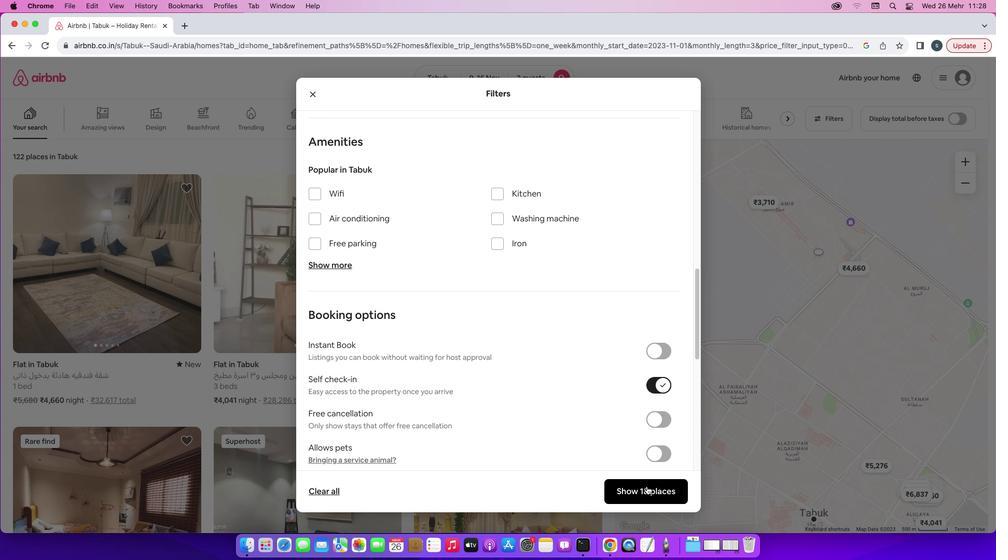 
Action: Mouse pressed left at (646, 486)
Screenshot: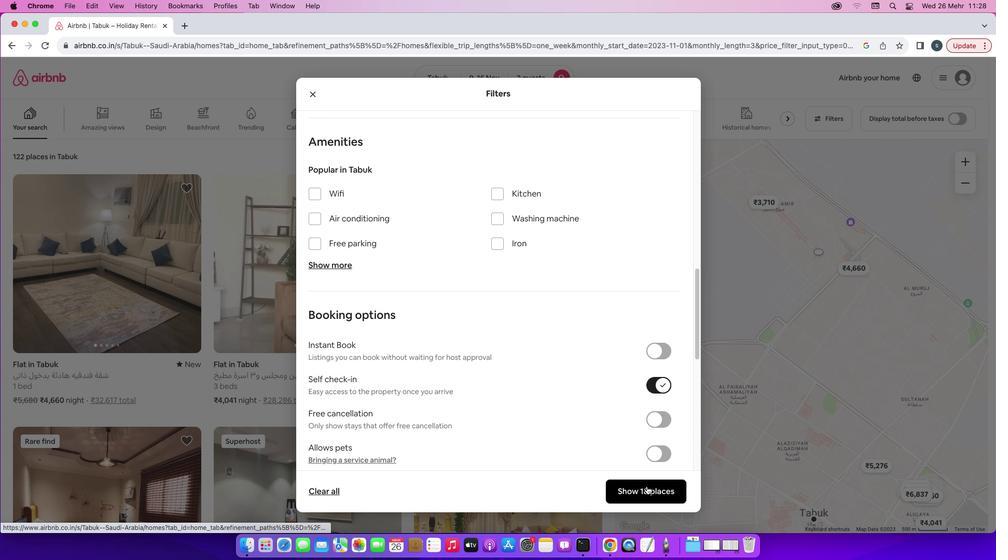 
Action: Mouse moved to (277, 350)
Screenshot: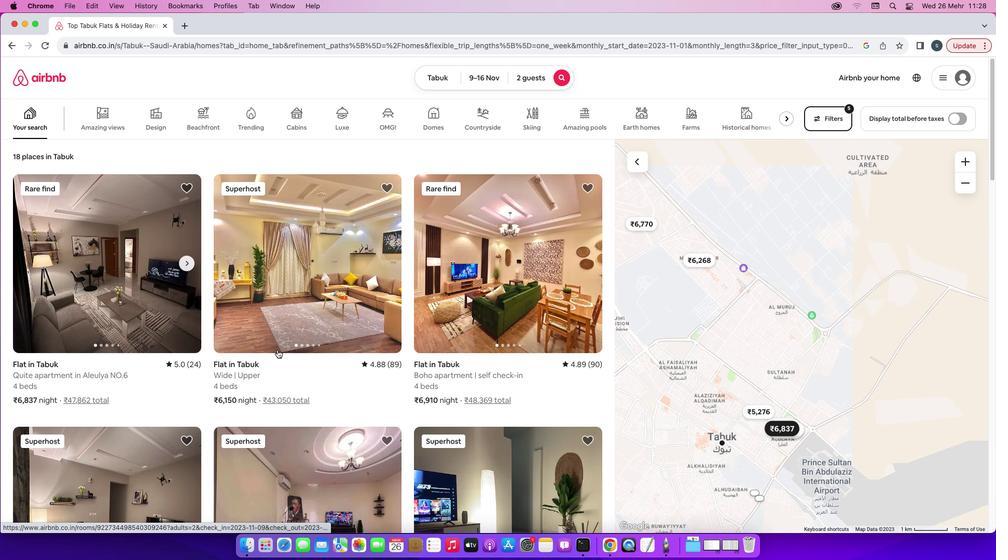 
Action: Mouse scrolled (277, 350) with delta (0, 0)
Screenshot: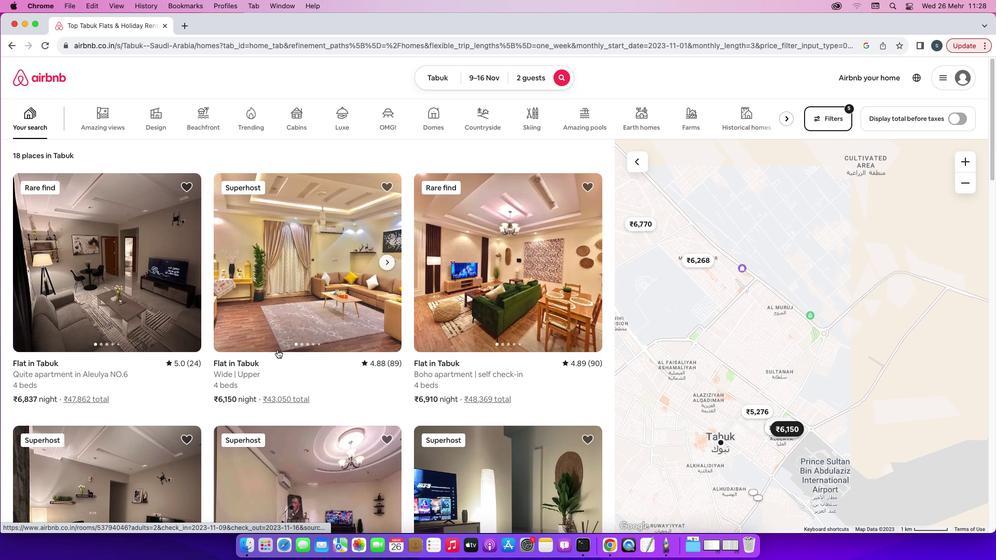 
Action: Mouse scrolled (277, 350) with delta (0, 0)
Screenshot: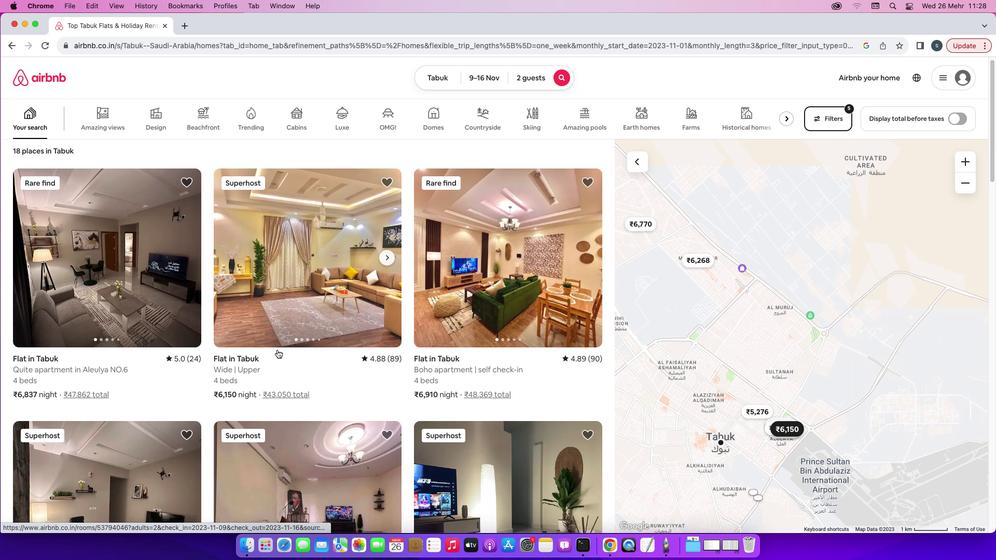 
Action: Mouse scrolled (277, 350) with delta (0, -1)
Screenshot: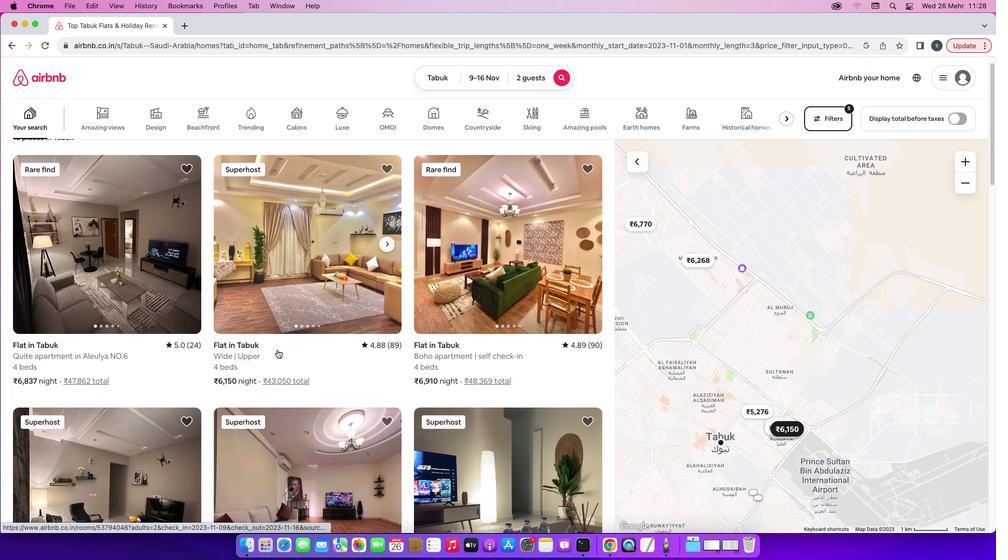 
Action: Mouse scrolled (277, 350) with delta (0, -2)
Screenshot: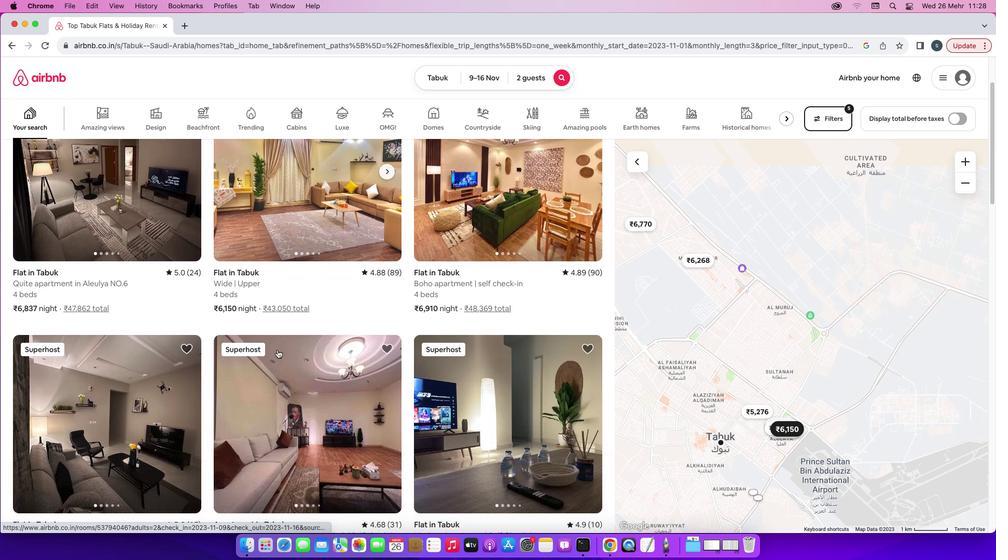 
Action: Mouse scrolled (277, 350) with delta (0, 0)
Screenshot: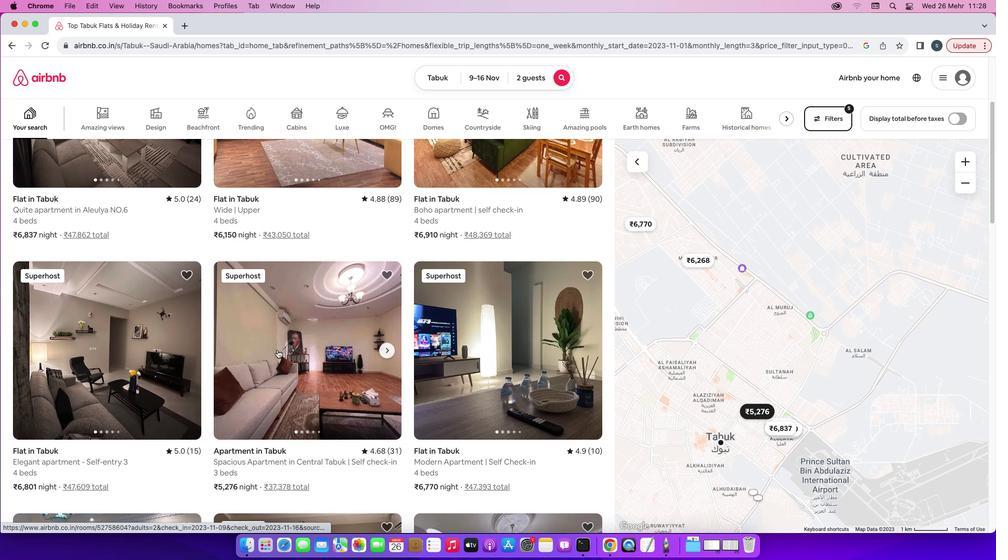 
Action: Mouse scrolled (277, 350) with delta (0, 0)
Screenshot: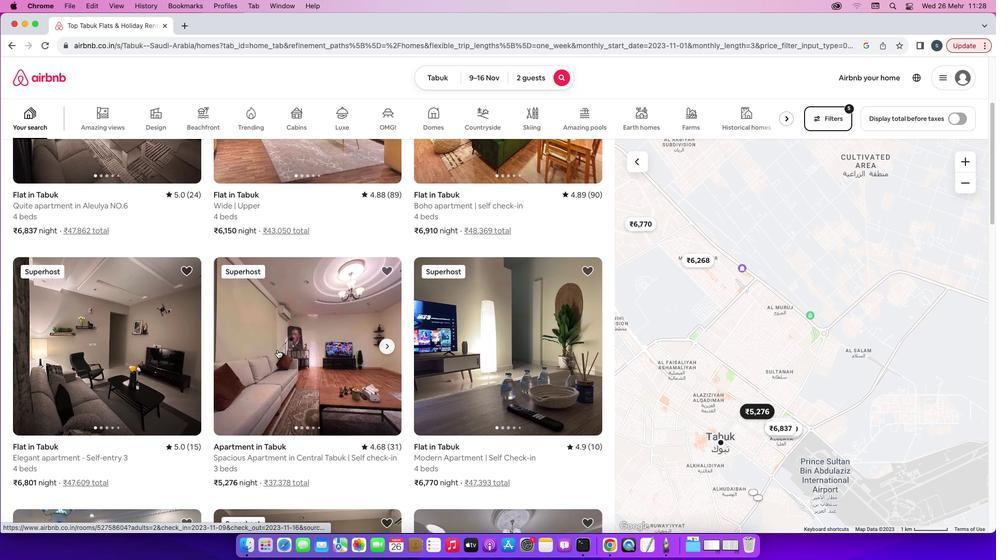 
Action: Mouse scrolled (277, 350) with delta (0, -1)
Screenshot: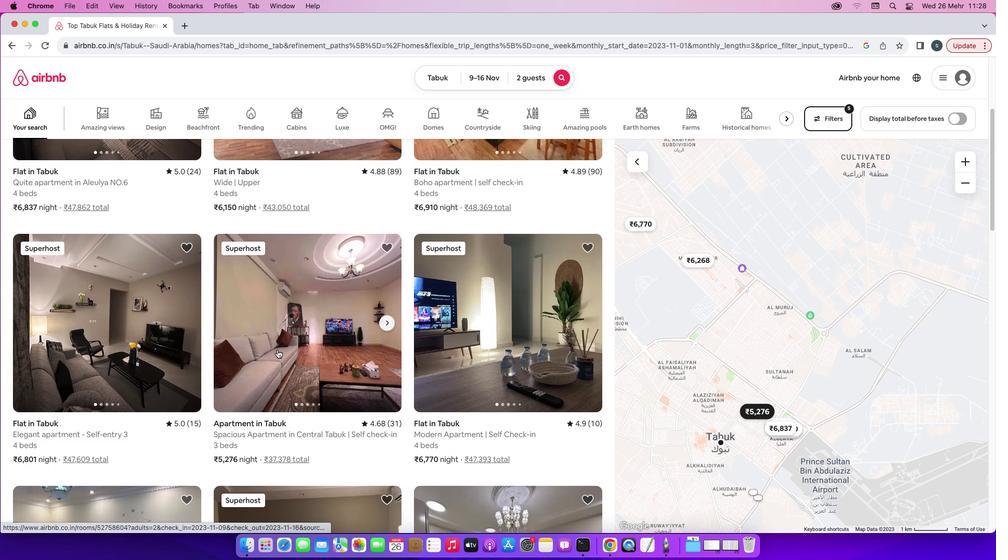 
Action: Mouse scrolled (277, 350) with delta (0, -1)
Screenshot: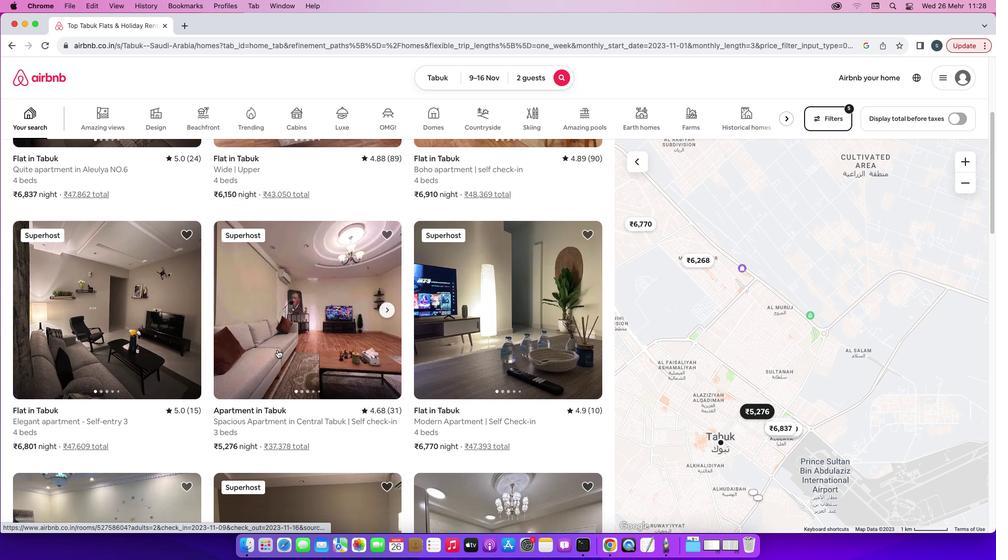 
Action: Mouse scrolled (277, 350) with delta (0, -2)
Screenshot: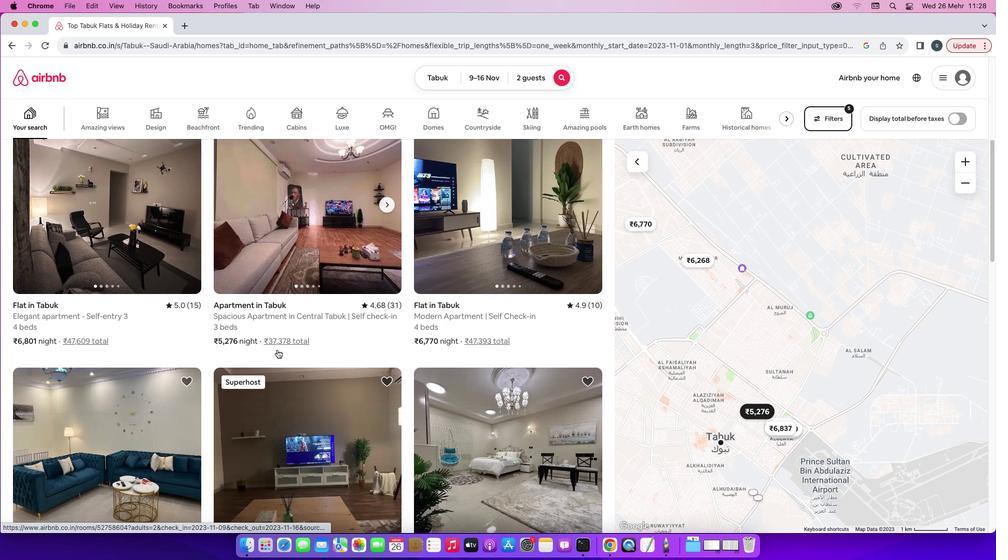 
Action: Mouse scrolled (277, 350) with delta (0, 0)
Screenshot: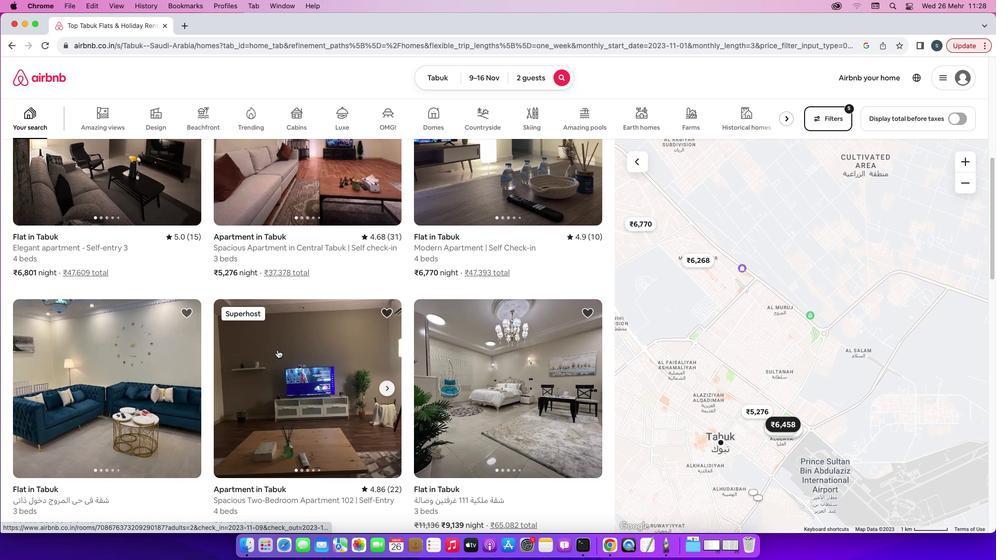 
Action: Mouse scrolled (277, 350) with delta (0, 0)
Screenshot: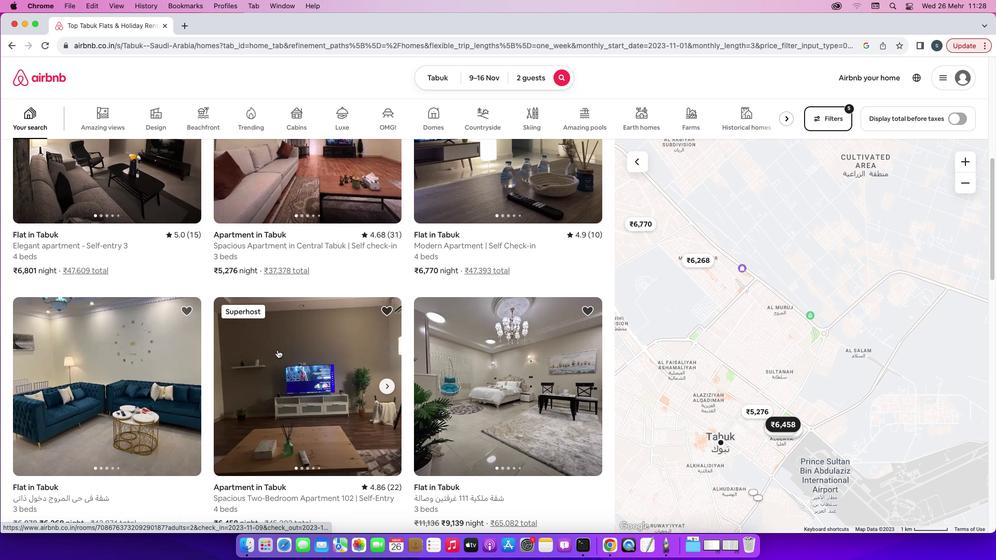 
Action: Mouse scrolled (277, 350) with delta (0, 0)
Screenshot: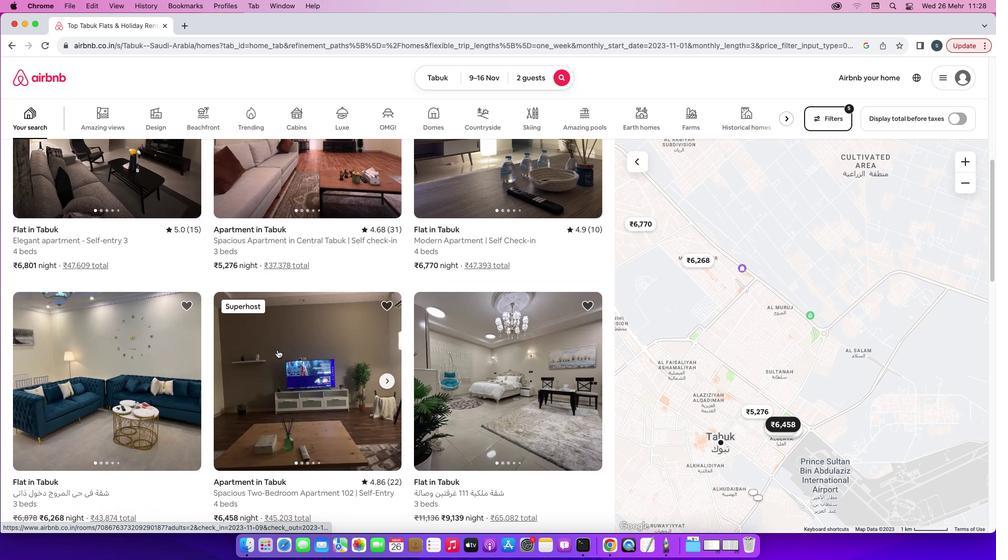 
Action: Mouse scrolled (277, 350) with delta (0, 0)
Screenshot: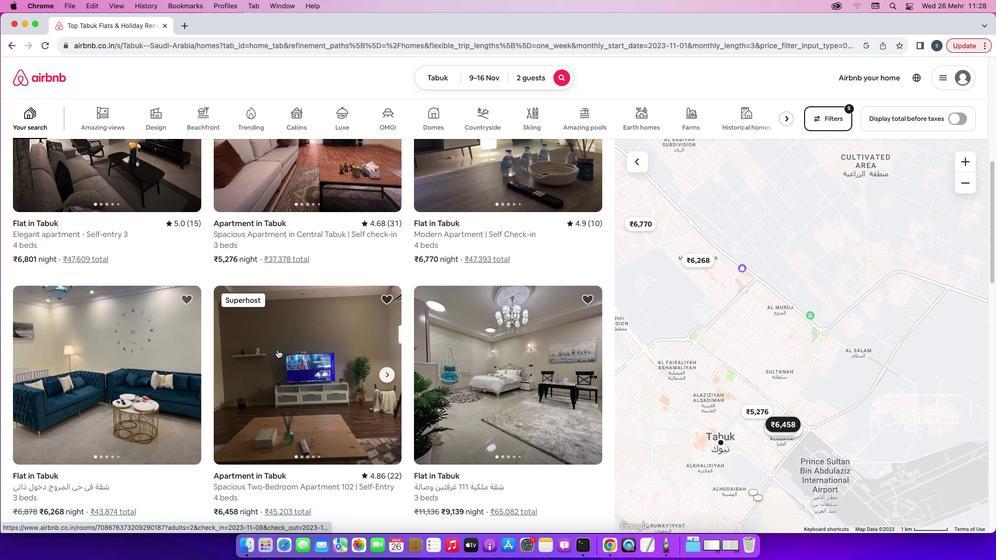 
Action: Mouse scrolled (277, 350) with delta (0, 0)
Screenshot: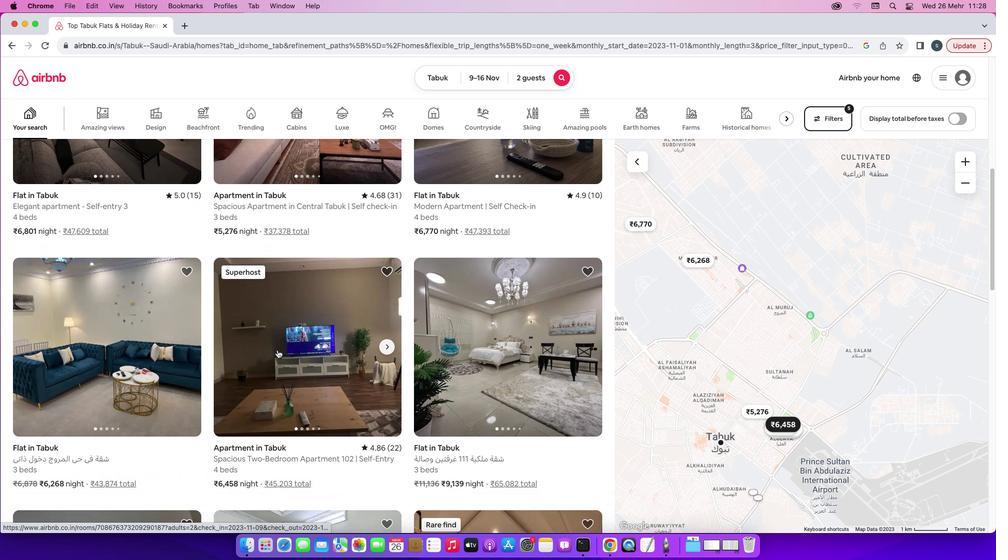 
Action: Mouse scrolled (277, 350) with delta (0, 0)
Screenshot: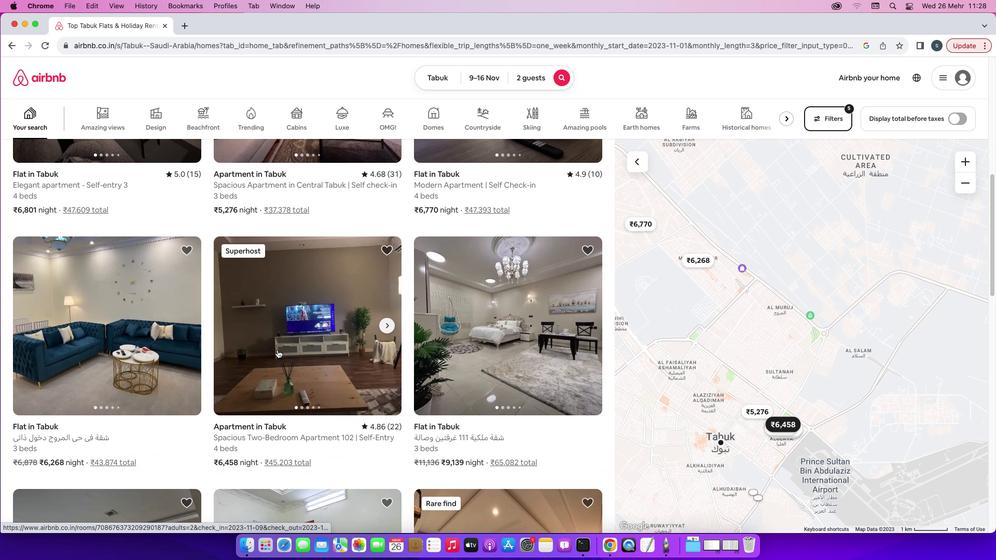 
Action: Mouse scrolled (277, 350) with delta (0, 0)
Screenshot: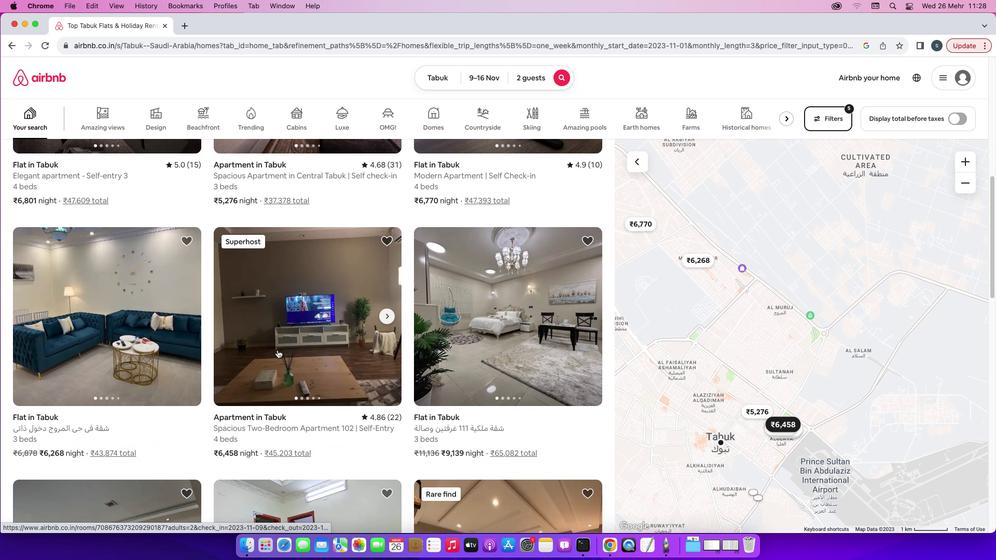 
Action: Mouse scrolled (277, 350) with delta (0, -1)
Screenshot: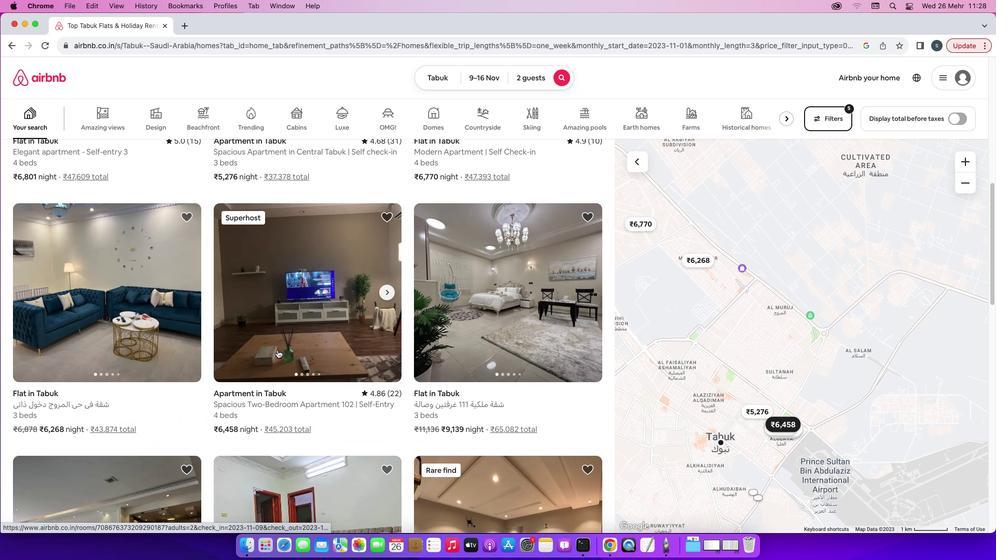 
Action: Mouse scrolled (277, 350) with delta (0, -2)
Screenshot: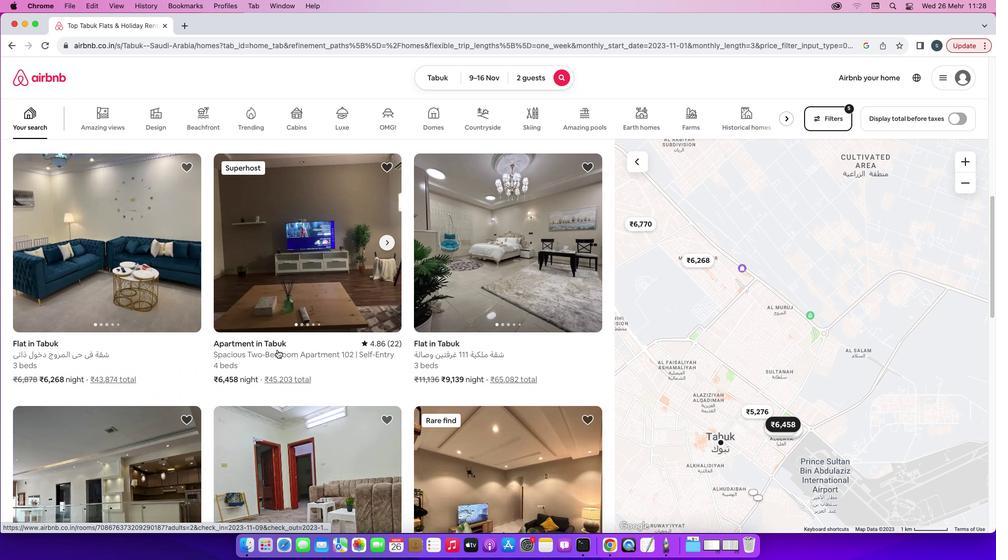
Action: Mouse scrolled (277, 350) with delta (0, 0)
Screenshot: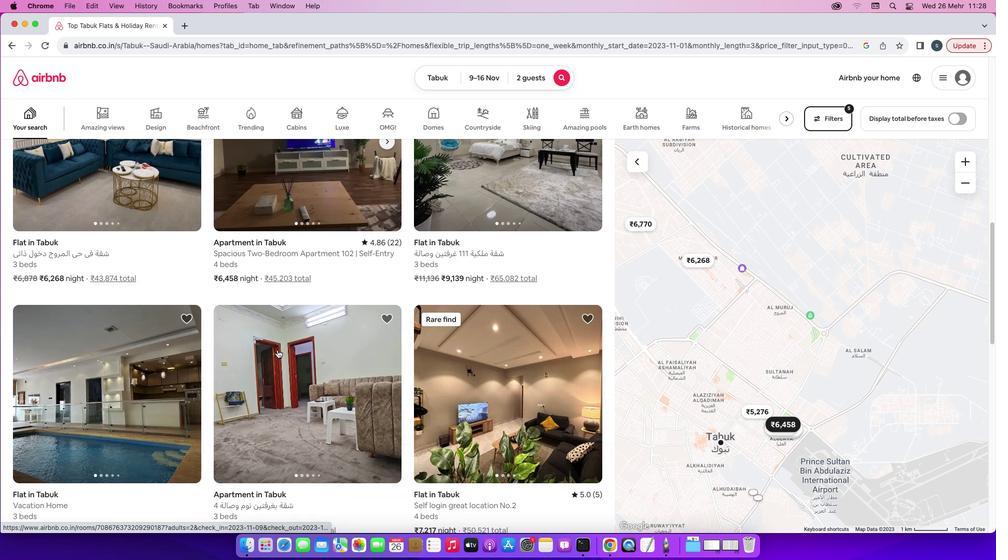 
Action: Mouse scrolled (277, 350) with delta (0, 0)
Screenshot: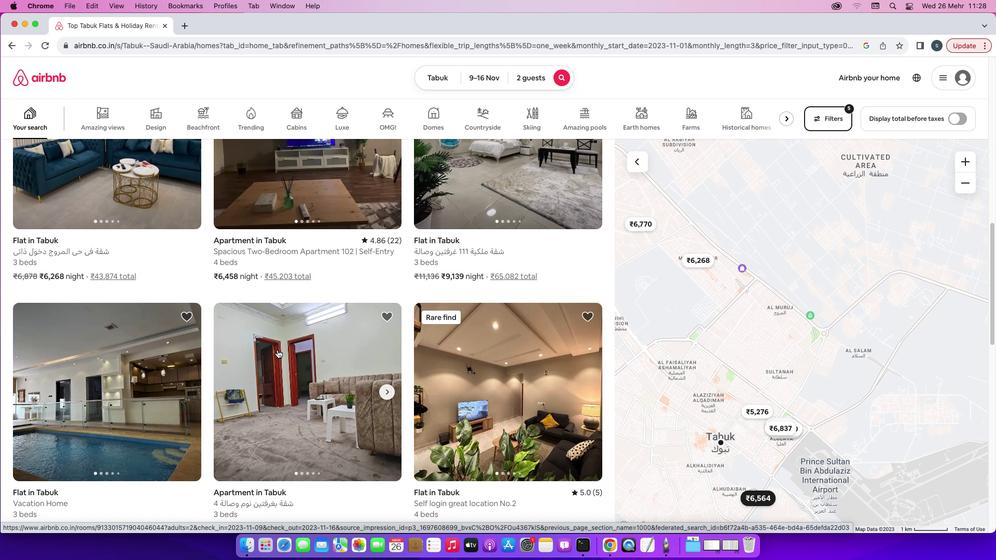 
Action: Mouse scrolled (277, 350) with delta (0, 0)
Screenshot: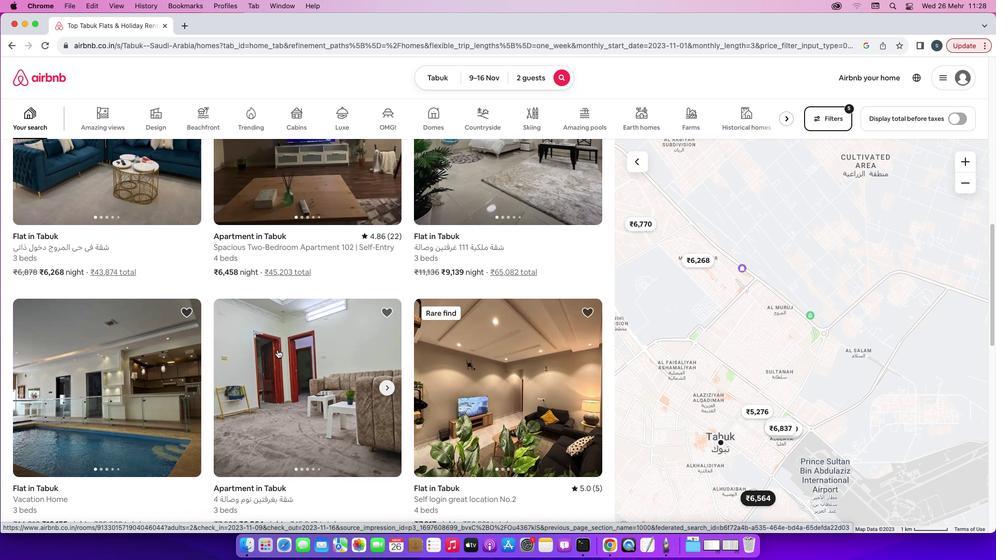 
Action: Mouse scrolled (277, 350) with delta (0, -1)
Screenshot: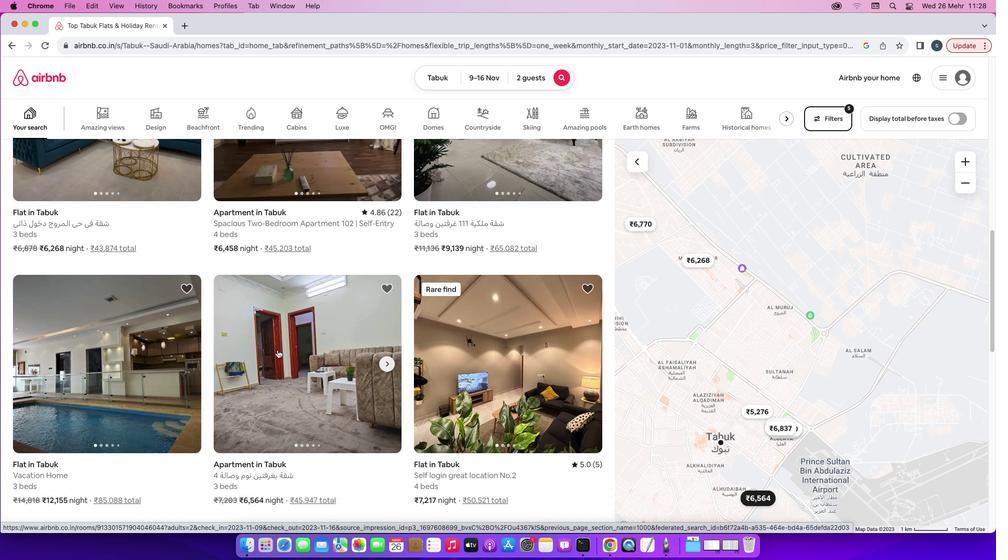 
Action: Mouse scrolled (277, 350) with delta (0, -1)
Screenshot: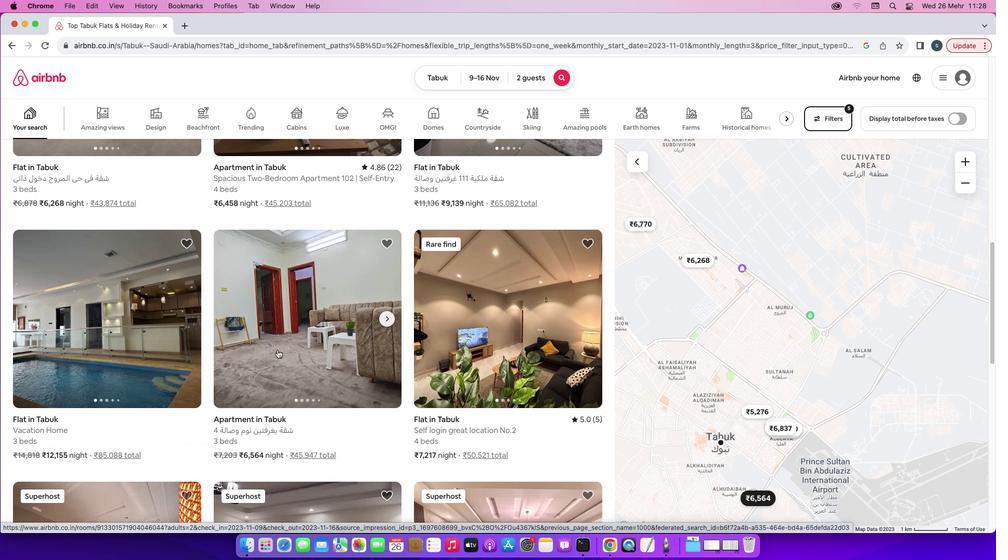 
Action: Mouse moved to (117, 281)
Screenshot: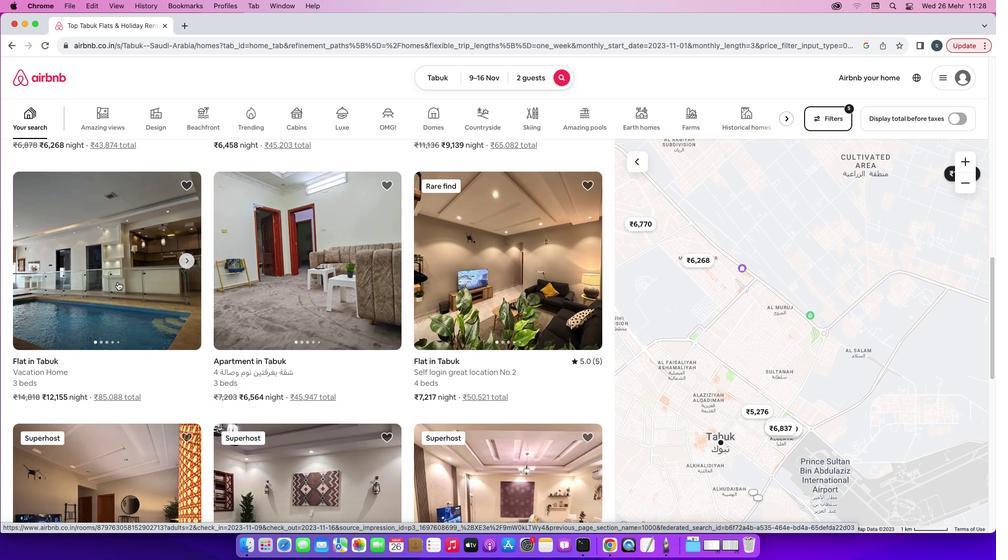 
Action: Mouse pressed left at (117, 281)
Screenshot: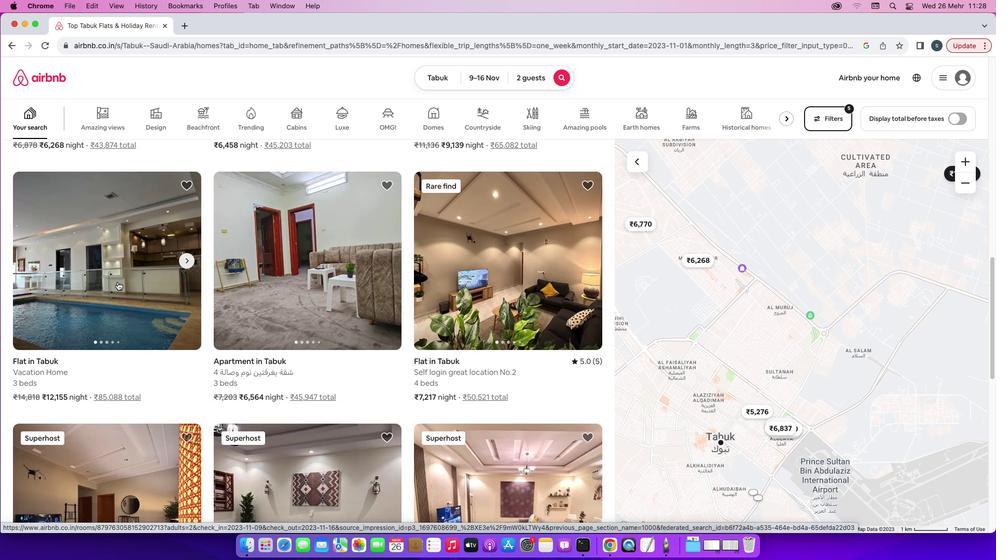 
Action: Mouse moved to (752, 388)
Screenshot: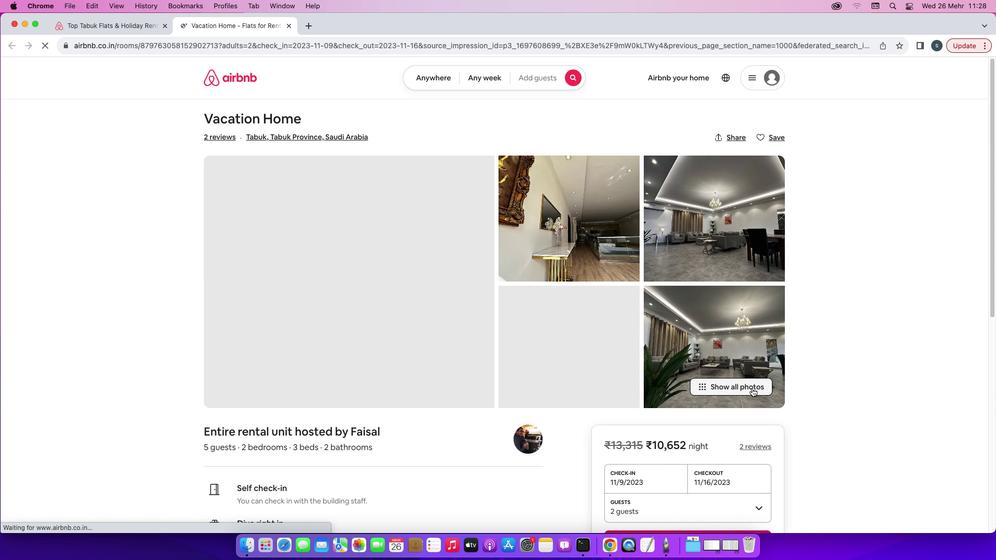 
Action: Mouse pressed left at (752, 388)
Screenshot: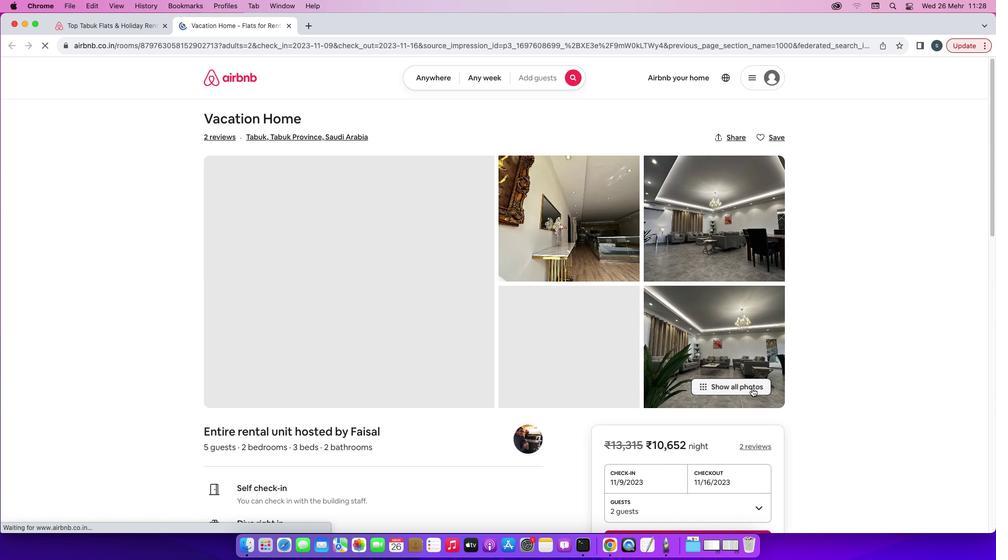 
Action: Mouse scrolled (752, 388) with delta (0, 0)
Screenshot: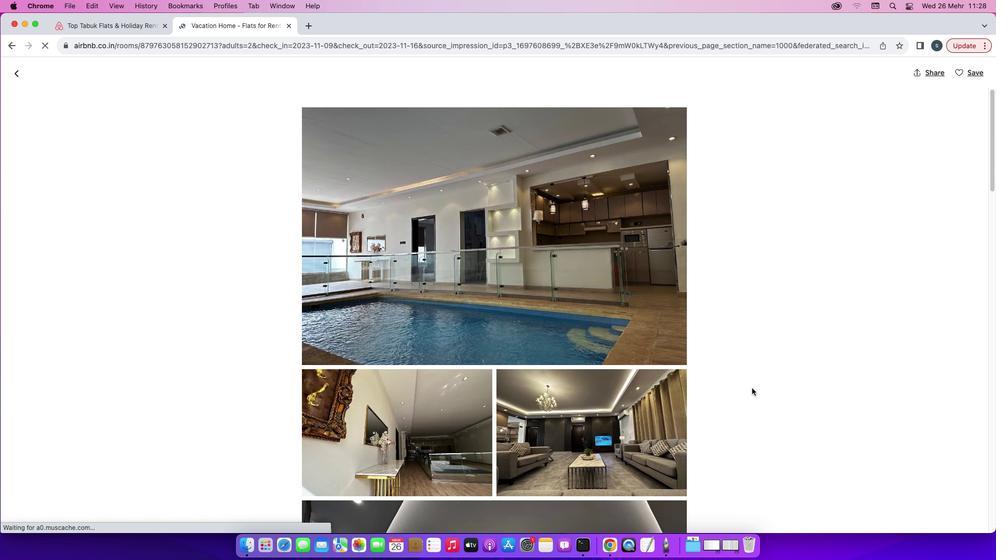 
Action: Mouse scrolled (752, 388) with delta (0, 0)
Screenshot: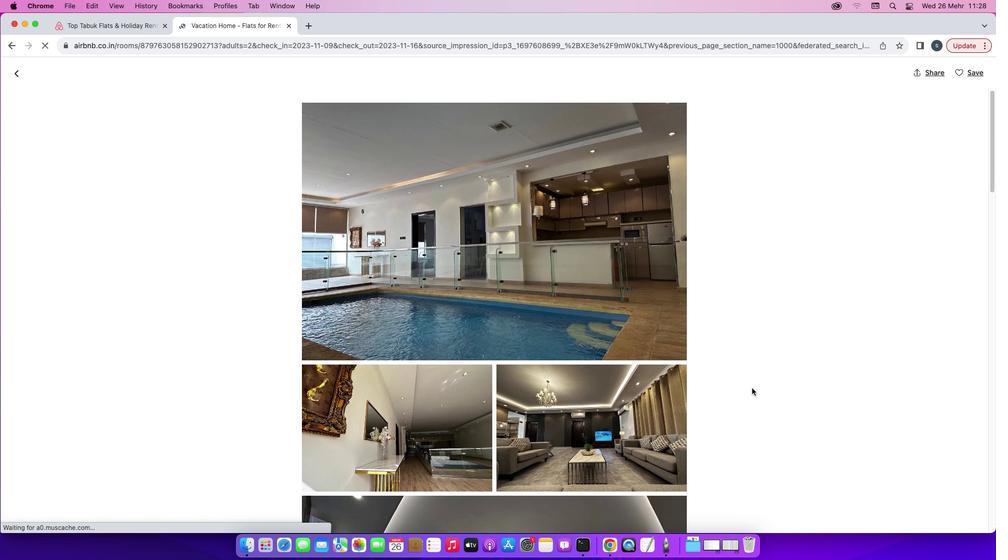 
Action: Mouse scrolled (752, 388) with delta (0, -1)
Screenshot: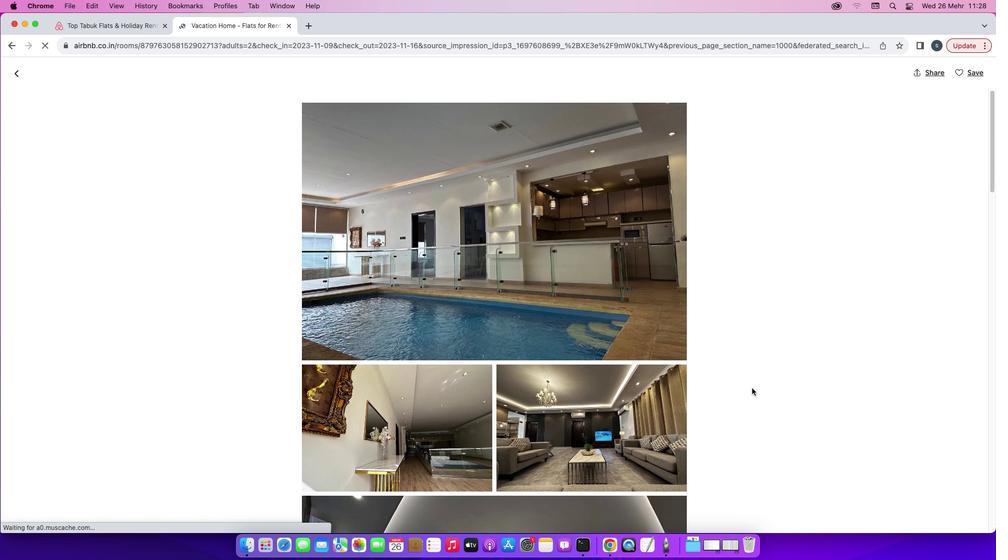 
Action: Mouse scrolled (752, 388) with delta (0, -2)
Screenshot: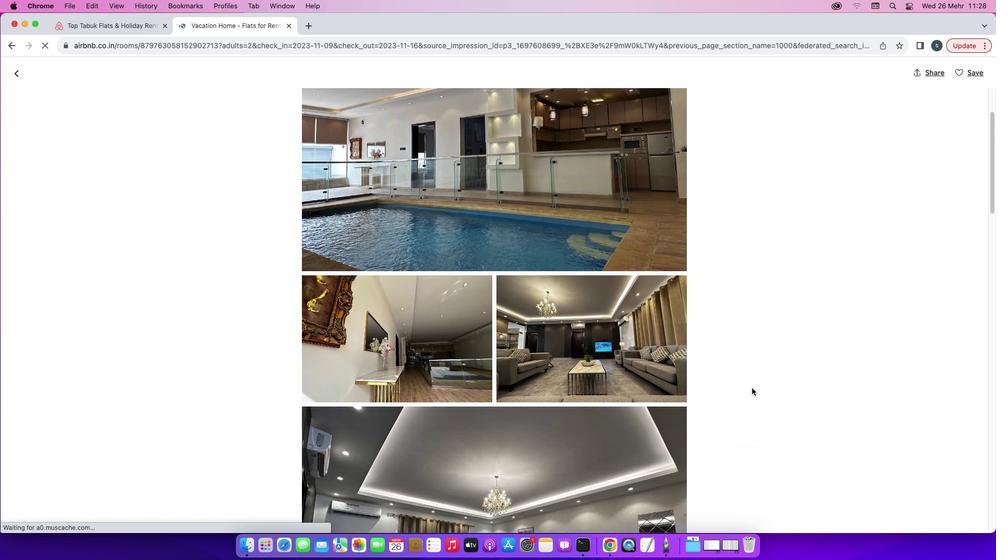 
Action: Mouse scrolled (752, 388) with delta (0, 0)
Screenshot: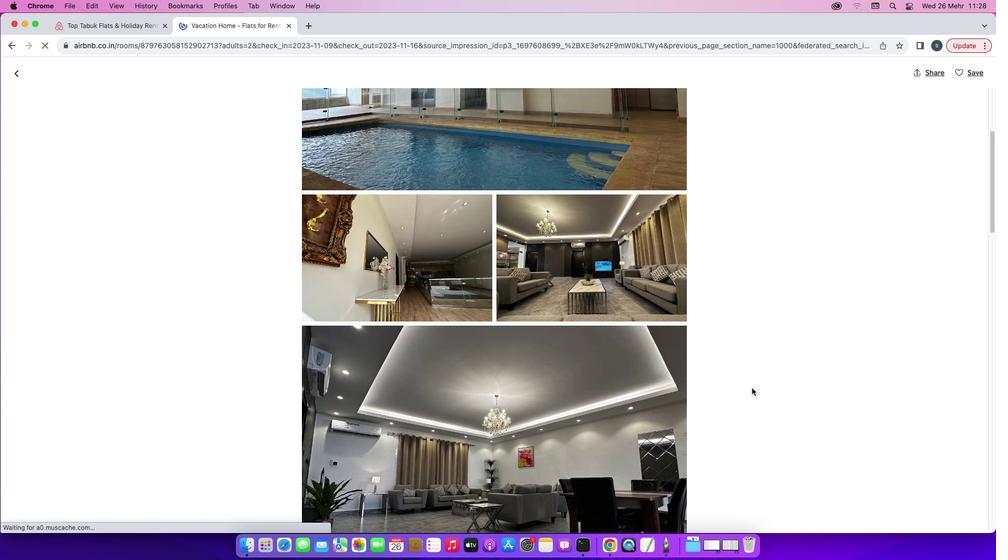 
Action: Mouse scrolled (752, 388) with delta (0, 0)
Screenshot: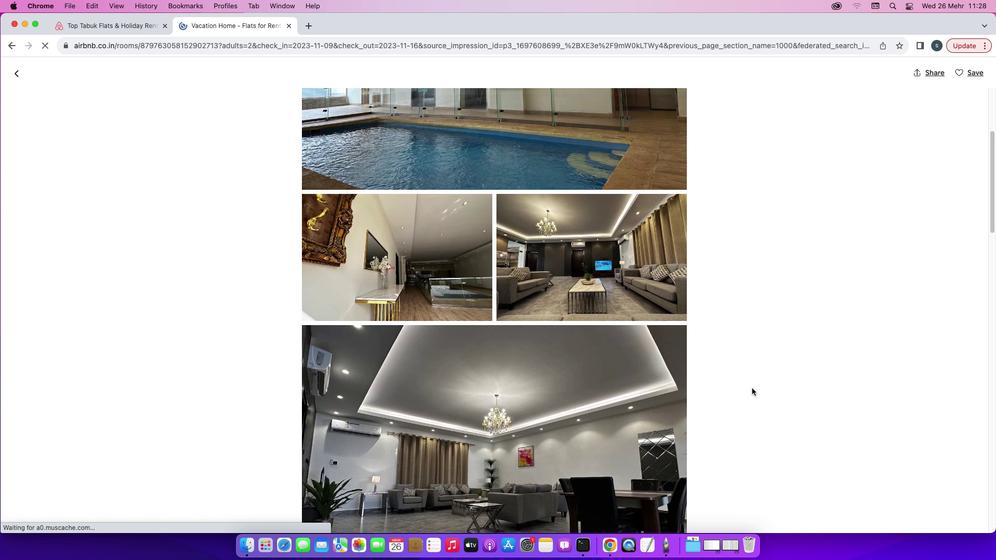 
Action: Mouse scrolled (752, 388) with delta (0, 0)
Screenshot: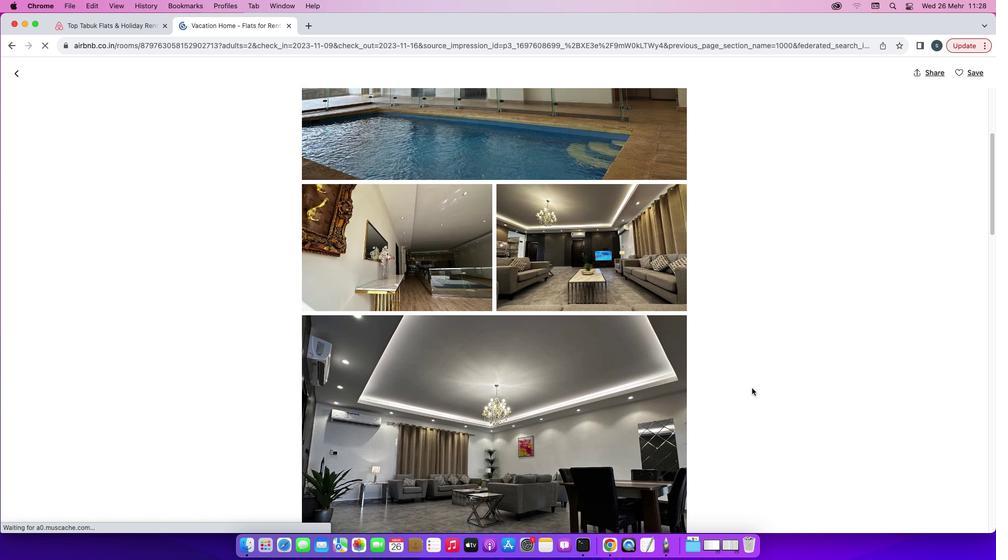 
Action: Mouse scrolled (752, 388) with delta (0, 0)
Screenshot: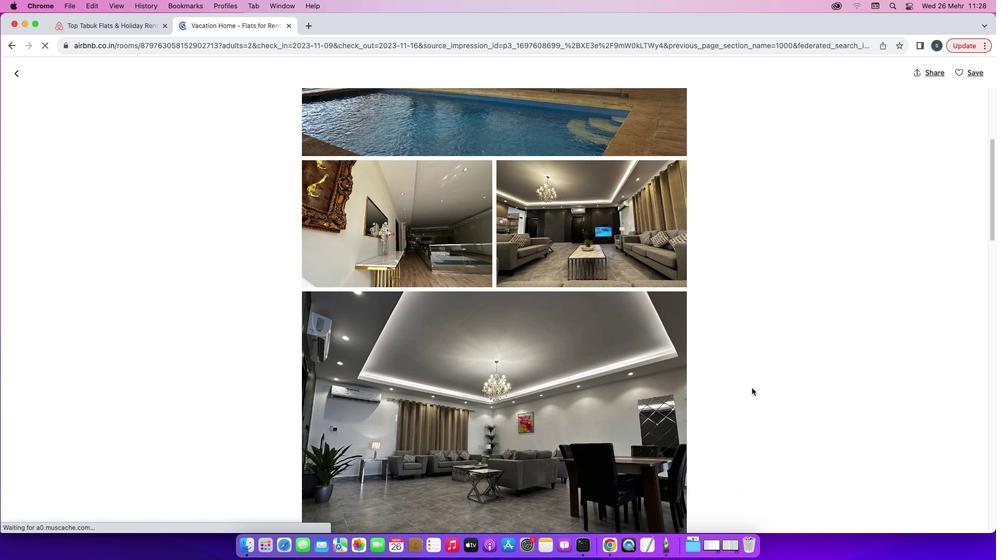 
Action: Mouse scrolled (752, 388) with delta (0, -1)
Screenshot: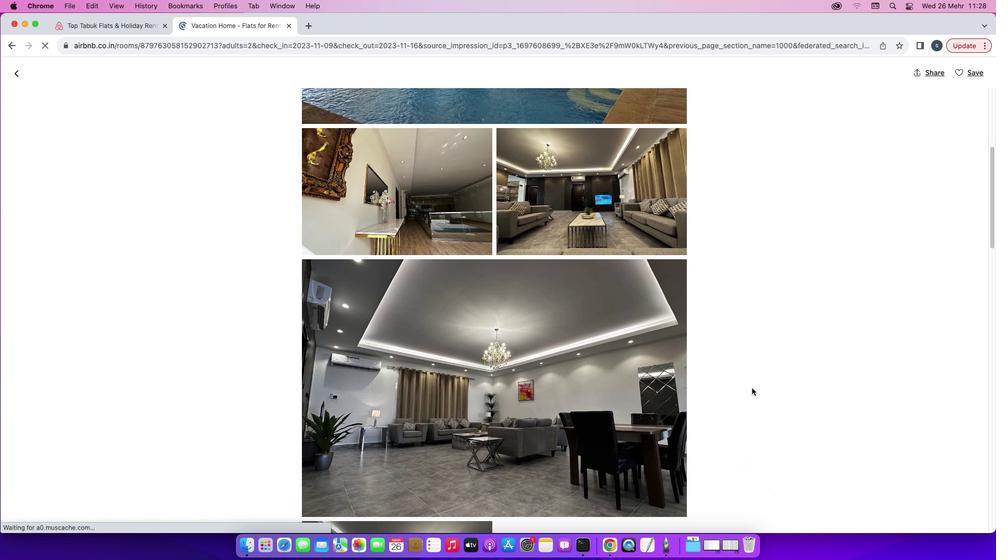 
Action: Mouse scrolled (752, 388) with delta (0, 0)
Screenshot: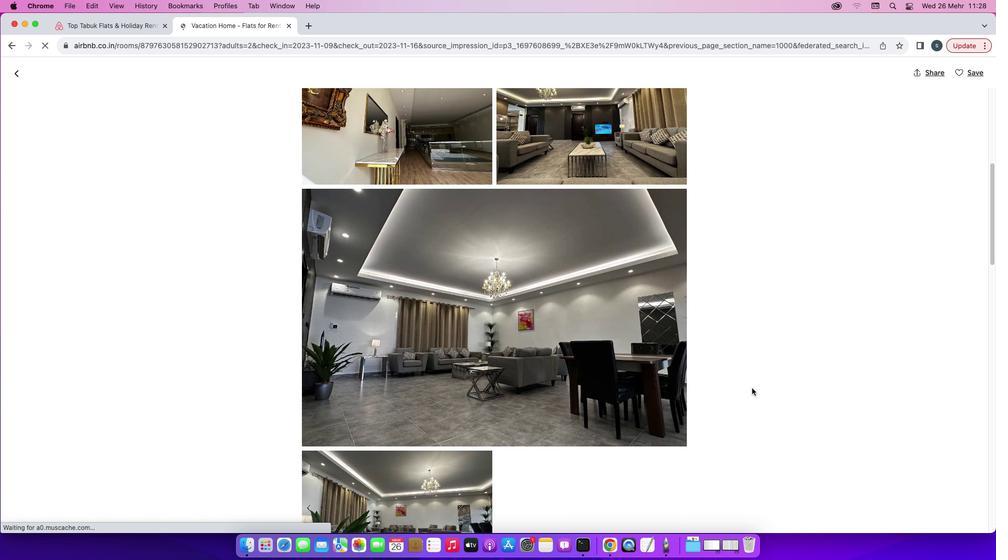
Action: Mouse scrolled (752, 388) with delta (0, 0)
Screenshot: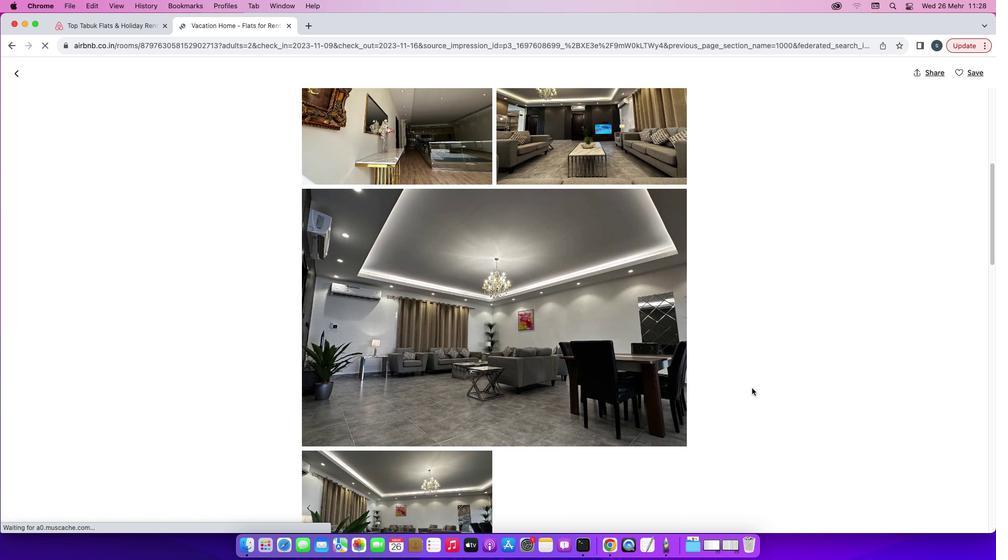 
Action: Mouse scrolled (752, 388) with delta (0, 0)
Screenshot: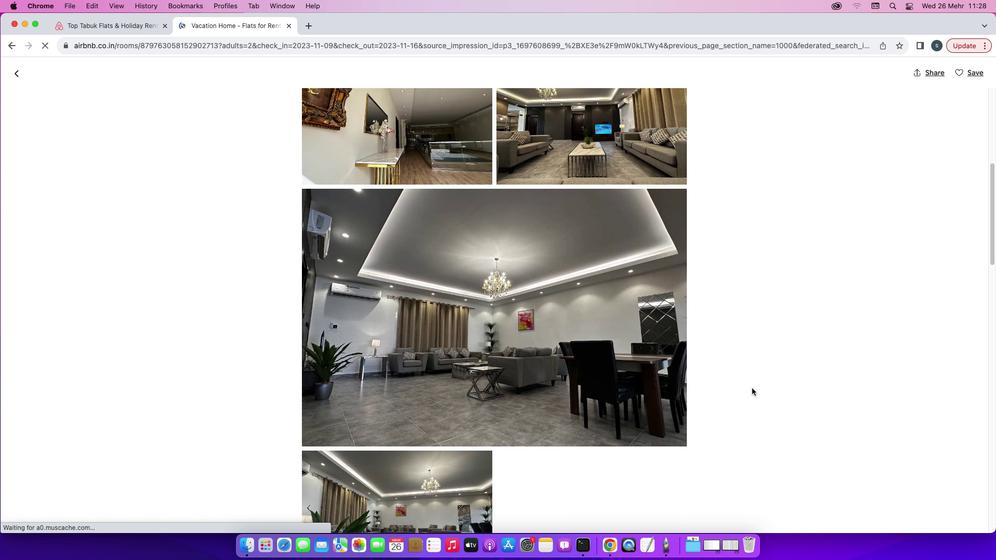 
Action: Mouse scrolled (752, 388) with delta (0, -1)
Screenshot: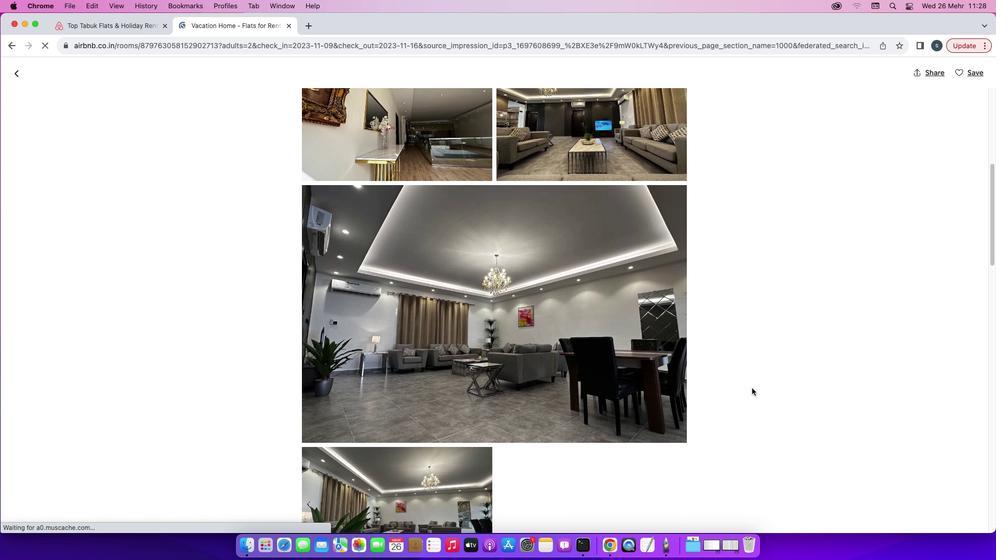
Action: Mouse scrolled (752, 388) with delta (0, -1)
Screenshot: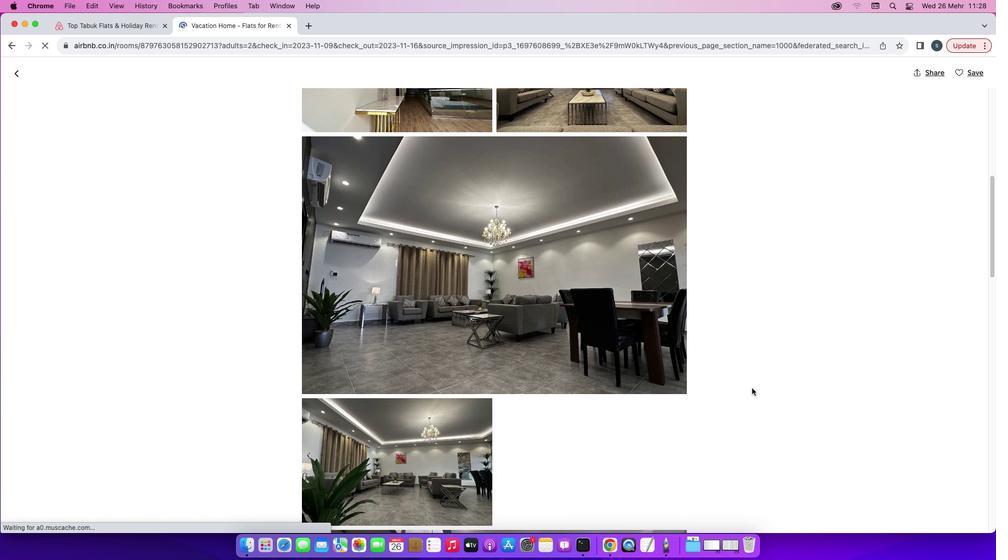 
Action: Mouse scrolled (752, 388) with delta (0, 0)
Screenshot: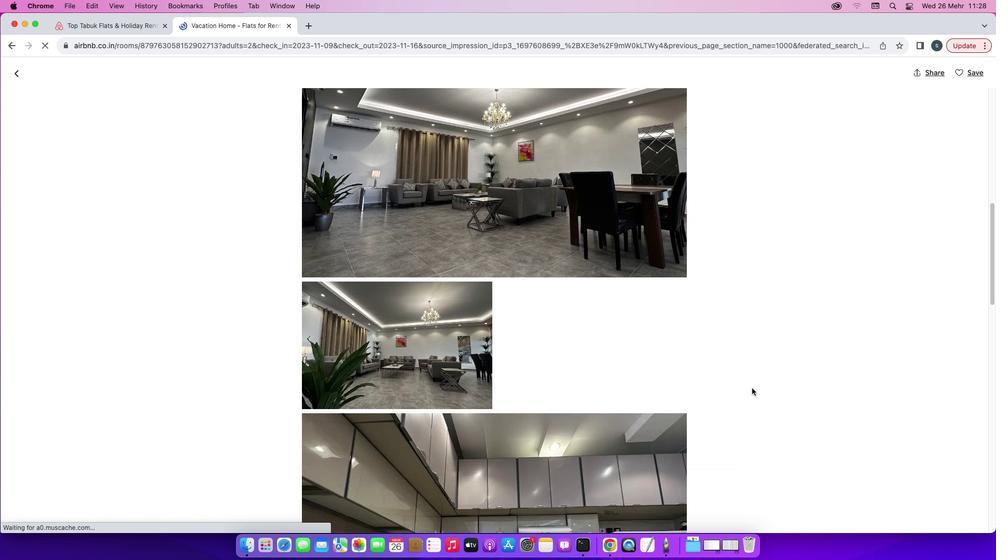
Action: Mouse scrolled (752, 388) with delta (0, 0)
Screenshot: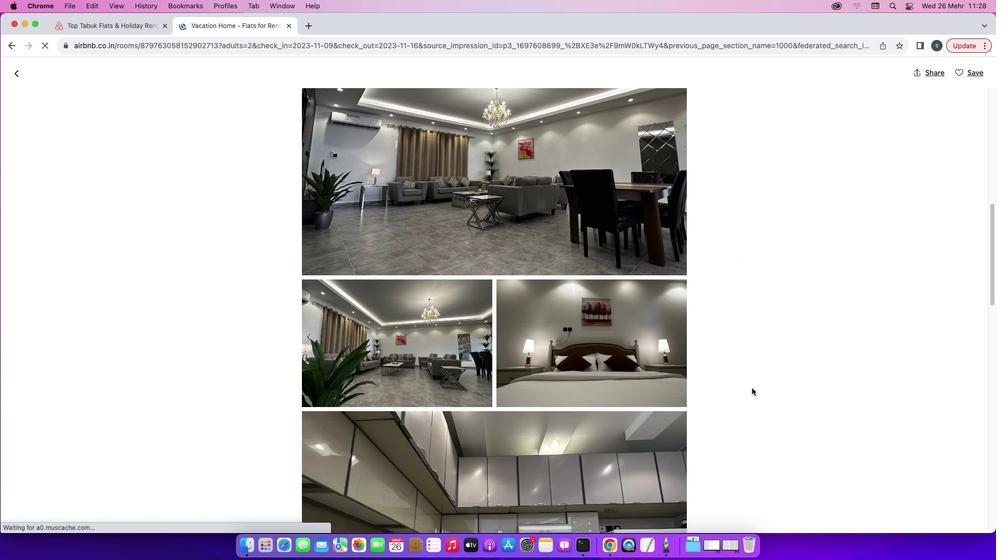 
Action: Mouse scrolled (752, 388) with delta (0, 0)
Screenshot: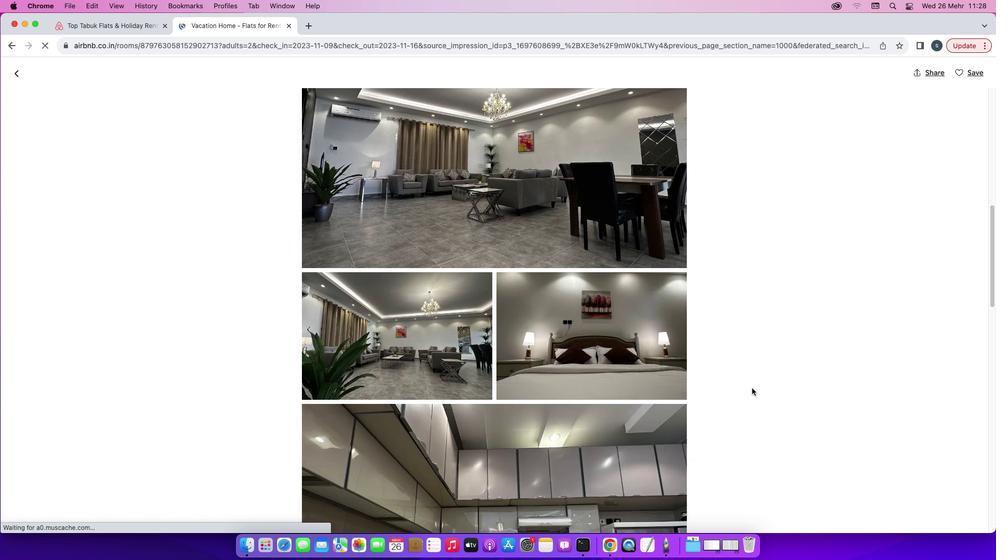 
Action: Mouse scrolled (752, 388) with delta (0, -1)
Screenshot: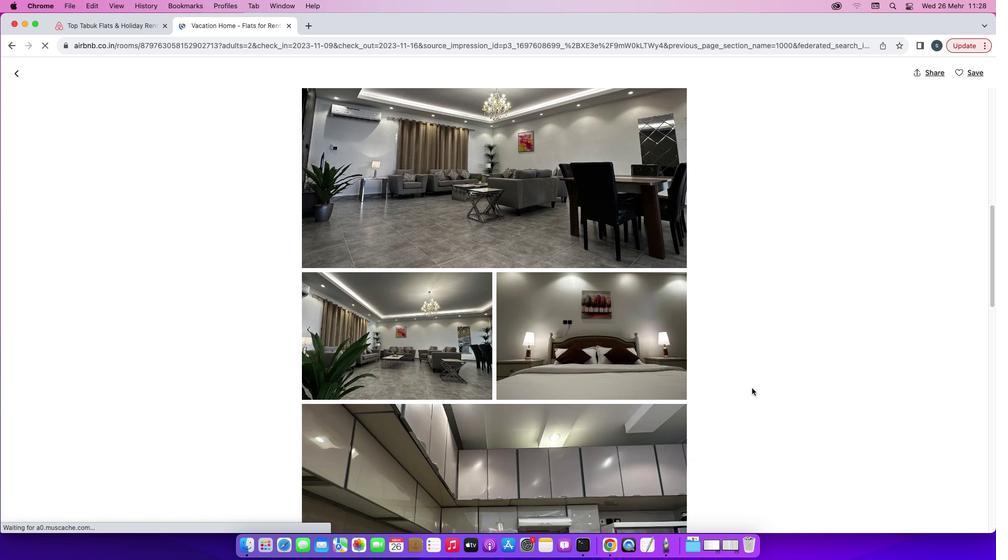 
Action: Mouse scrolled (752, 388) with delta (0, -1)
Screenshot: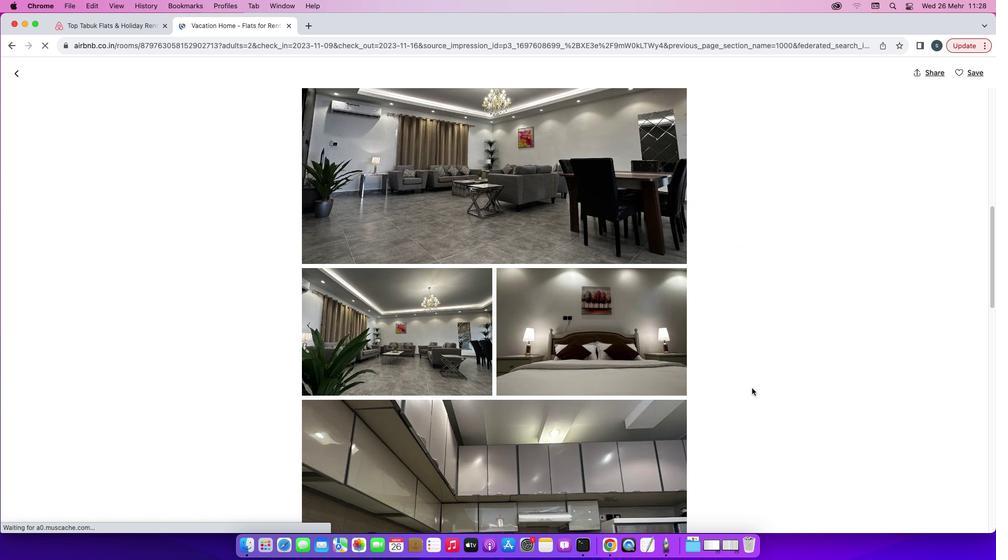 
Action: Mouse scrolled (752, 388) with delta (0, 0)
Screenshot: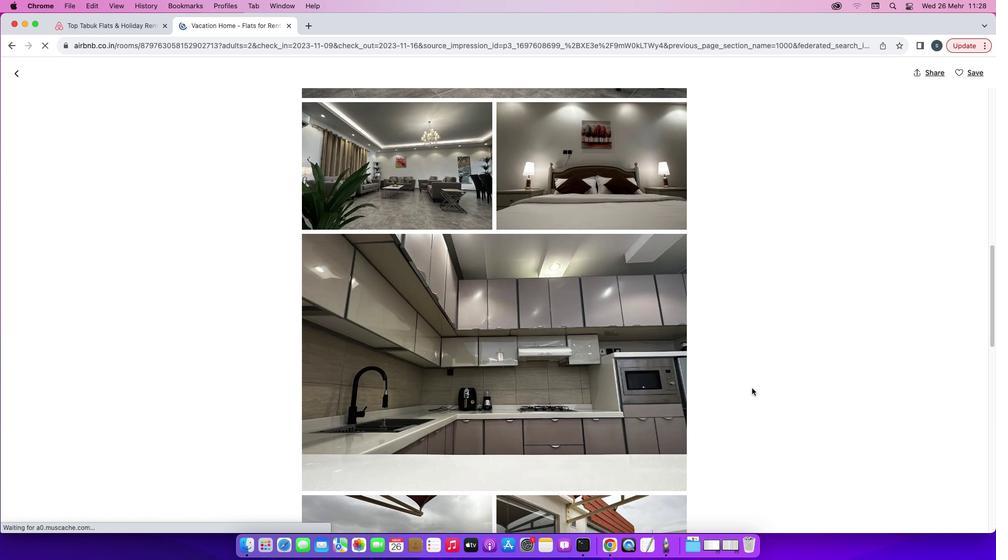 
Action: Mouse scrolled (752, 388) with delta (0, 0)
Screenshot: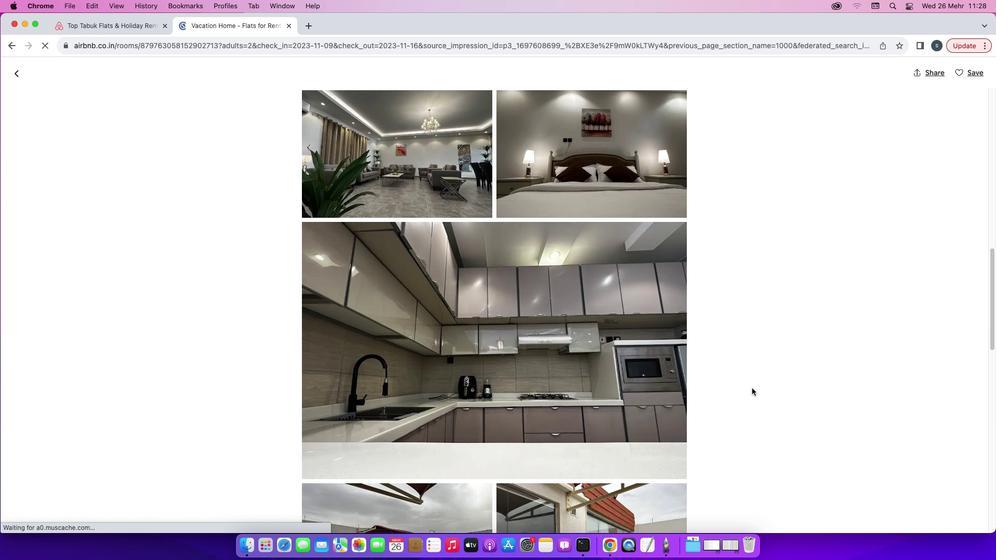 
Action: Mouse scrolled (752, 388) with delta (0, -1)
Screenshot: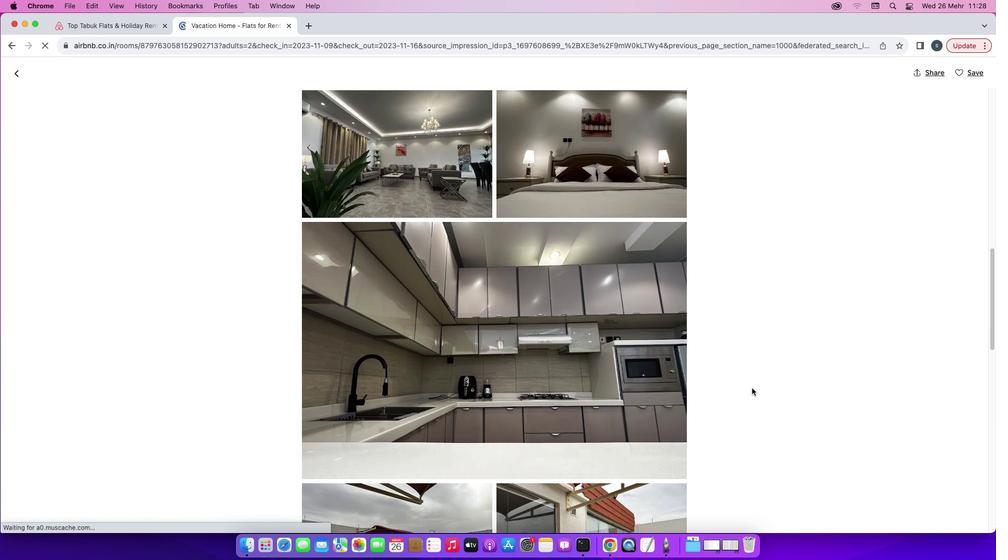 
Action: Mouse scrolled (752, 388) with delta (0, -1)
Screenshot: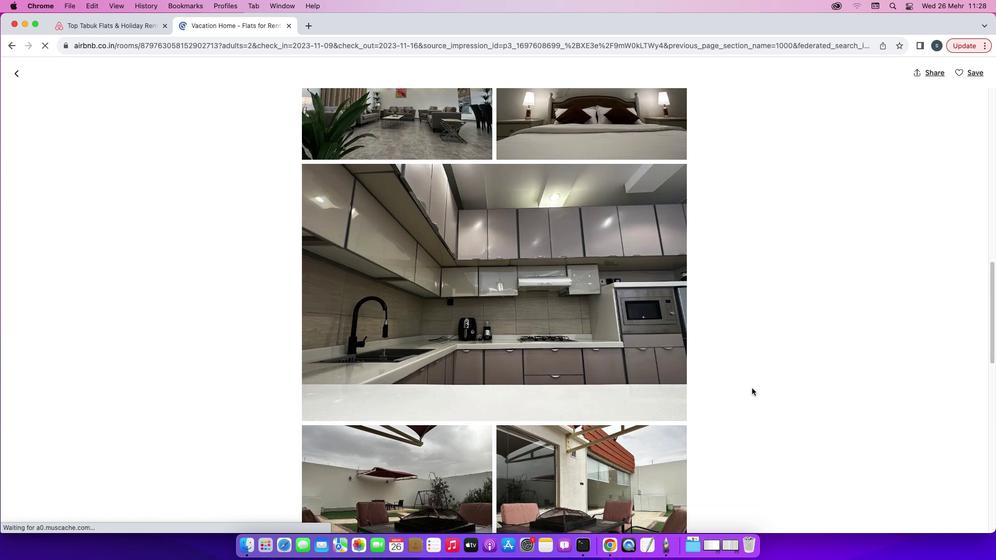 
Action: Mouse scrolled (752, 388) with delta (0, -1)
Screenshot: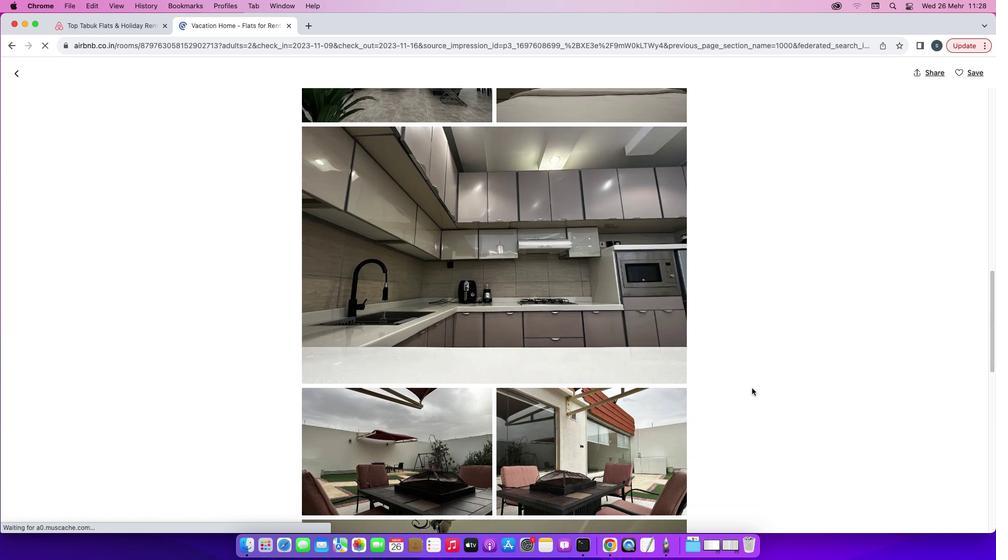 
Action: Mouse scrolled (752, 388) with delta (0, 0)
Screenshot: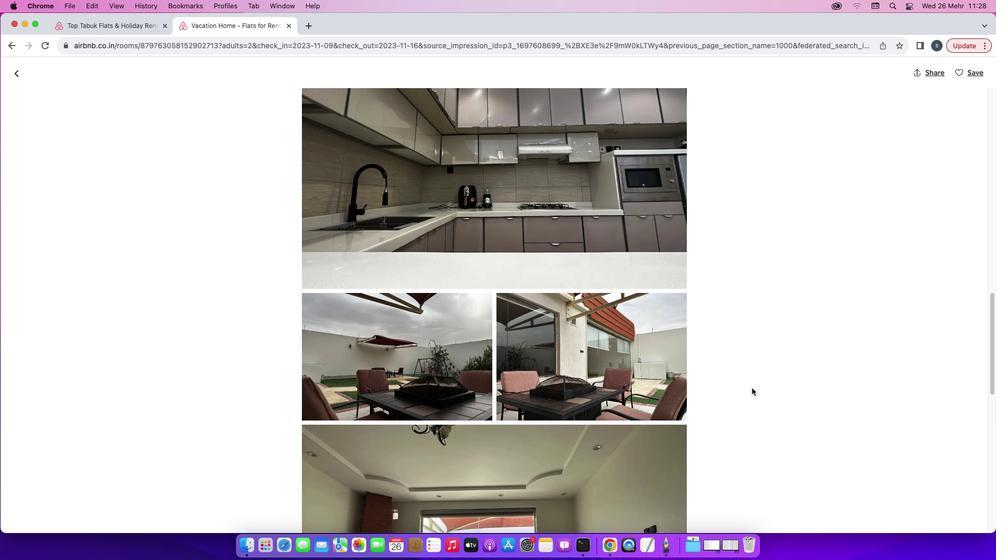 
Action: Mouse scrolled (752, 388) with delta (0, 0)
Screenshot: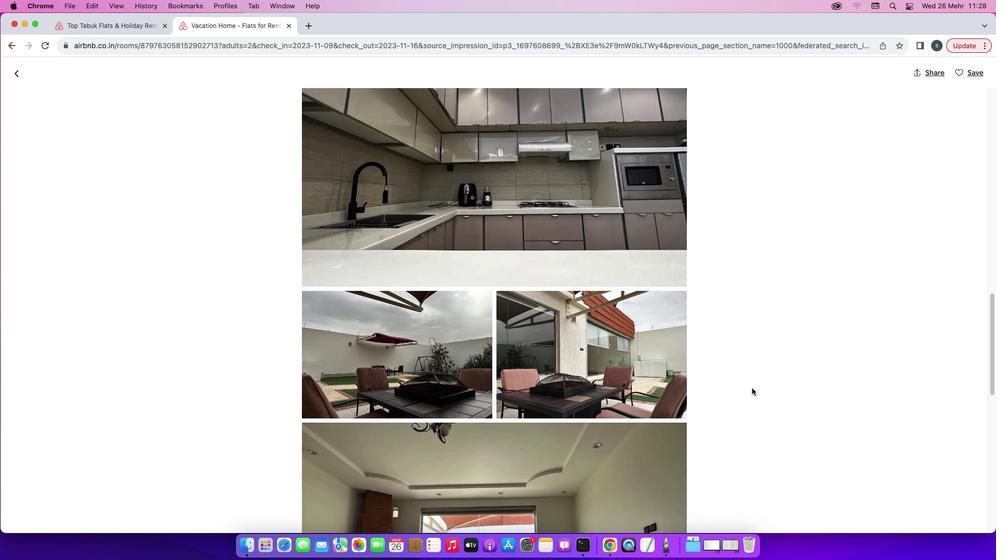 
Action: Mouse scrolled (752, 388) with delta (0, 0)
Screenshot: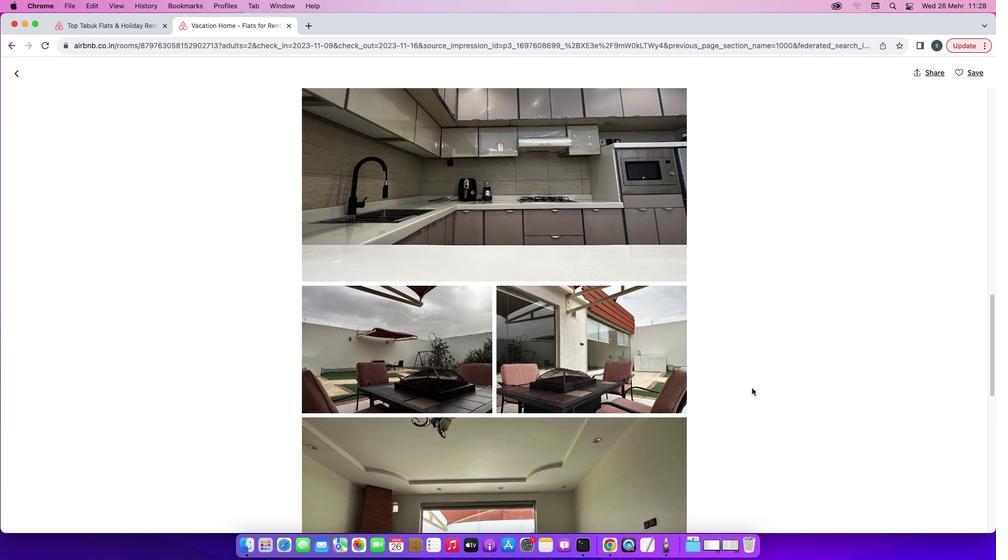 
Action: Mouse scrolled (752, 388) with delta (0, -1)
Screenshot: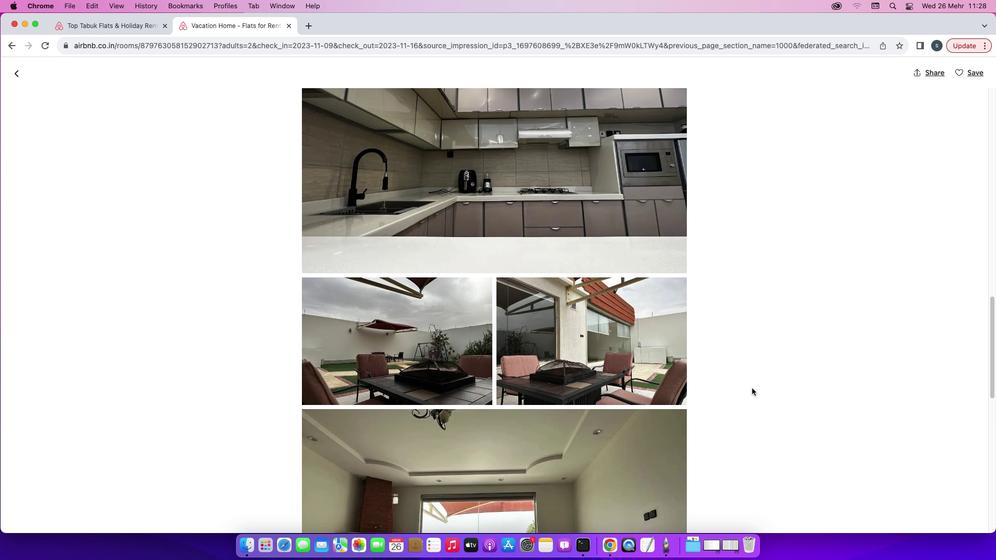 
Action: Mouse scrolled (752, 388) with delta (0, -1)
Screenshot: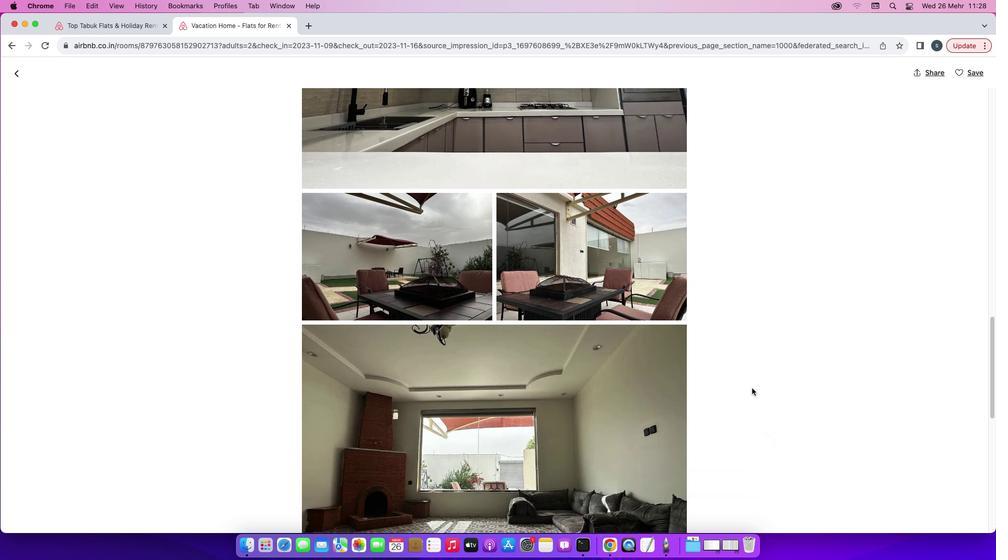 
Action: Mouse scrolled (752, 388) with delta (0, 0)
Screenshot: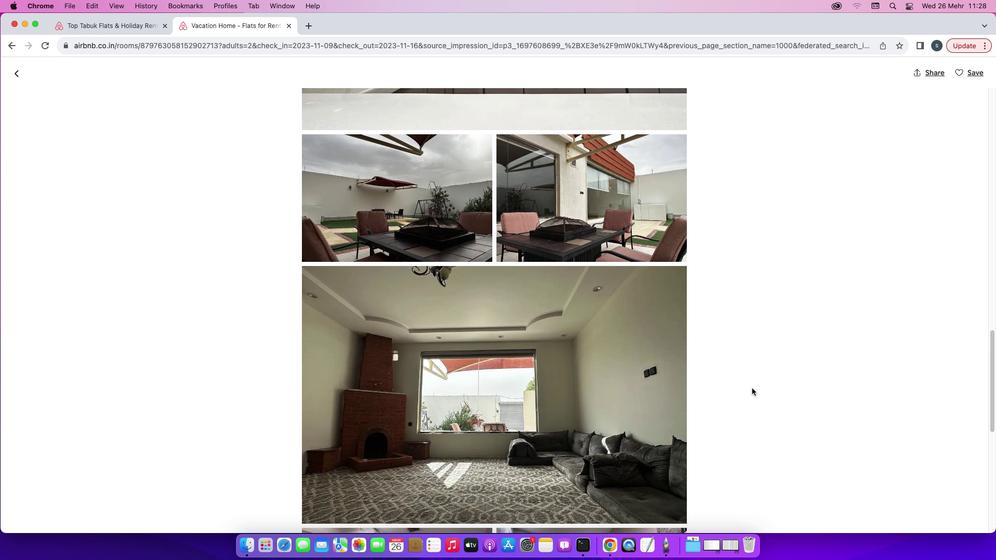 
Action: Mouse scrolled (752, 388) with delta (0, 0)
Screenshot: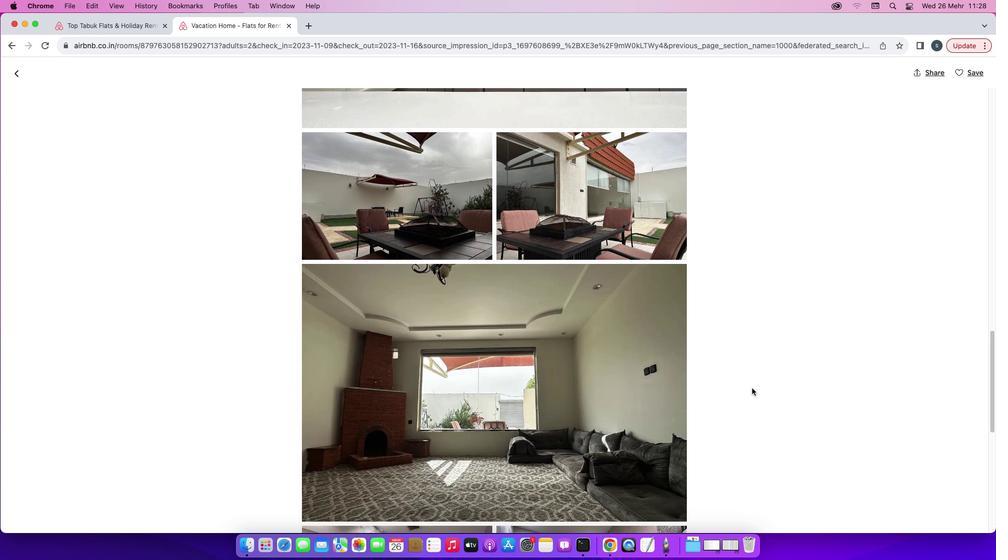
Action: Mouse scrolled (752, 388) with delta (0, 0)
Screenshot: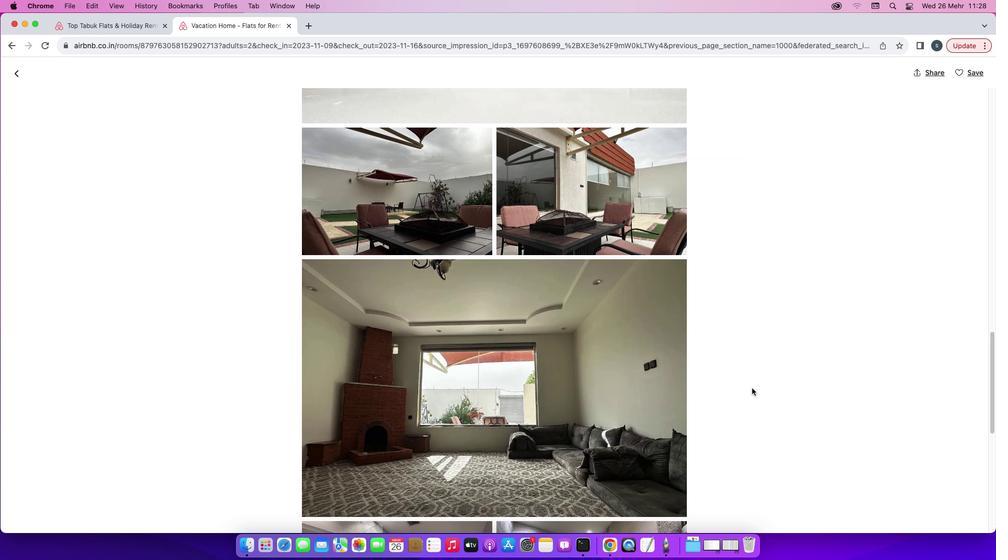 
Action: Mouse scrolled (752, 388) with delta (0, -1)
Screenshot: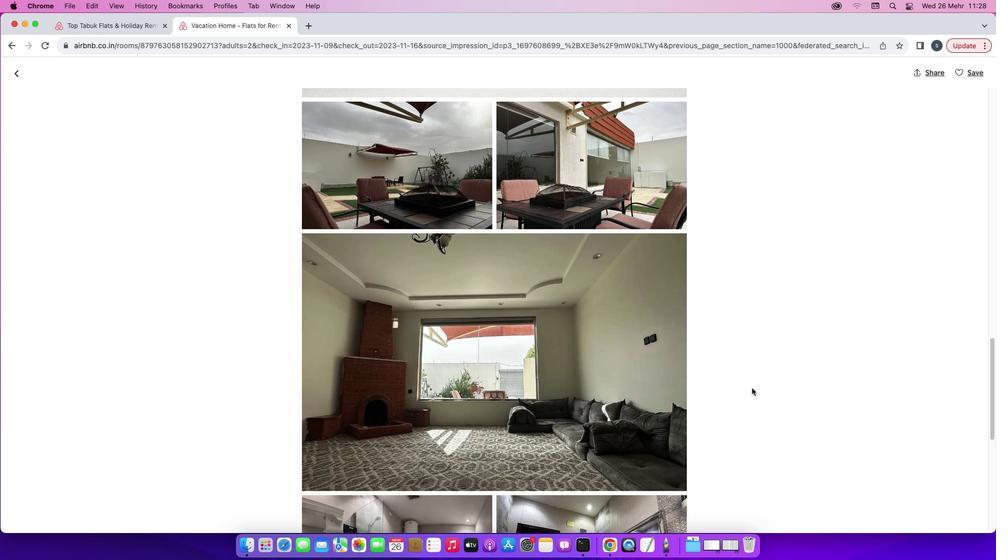 
Action: Mouse scrolled (752, 388) with delta (0, -1)
Screenshot: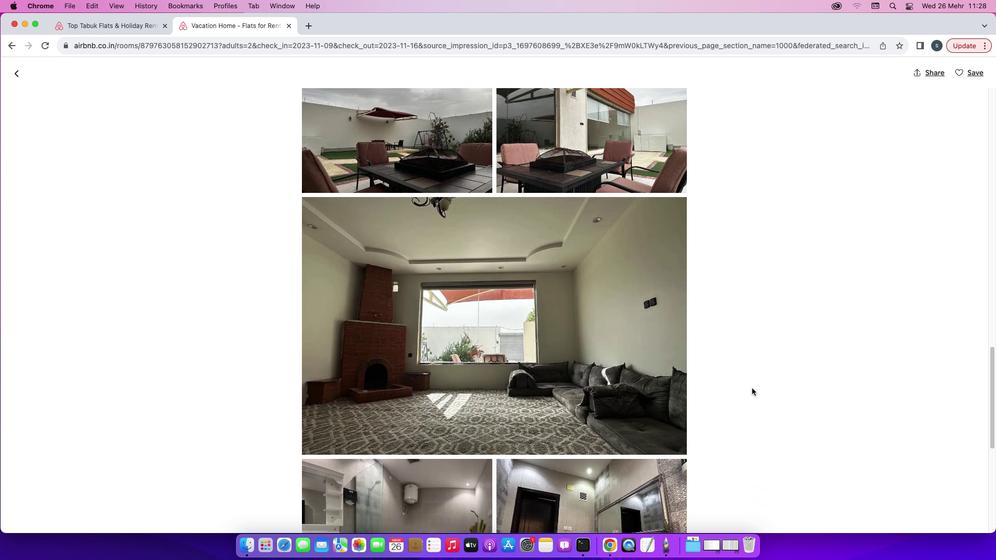 
Action: Mouse scrolled (752, 388) with delta (0, 0)
Screenshot: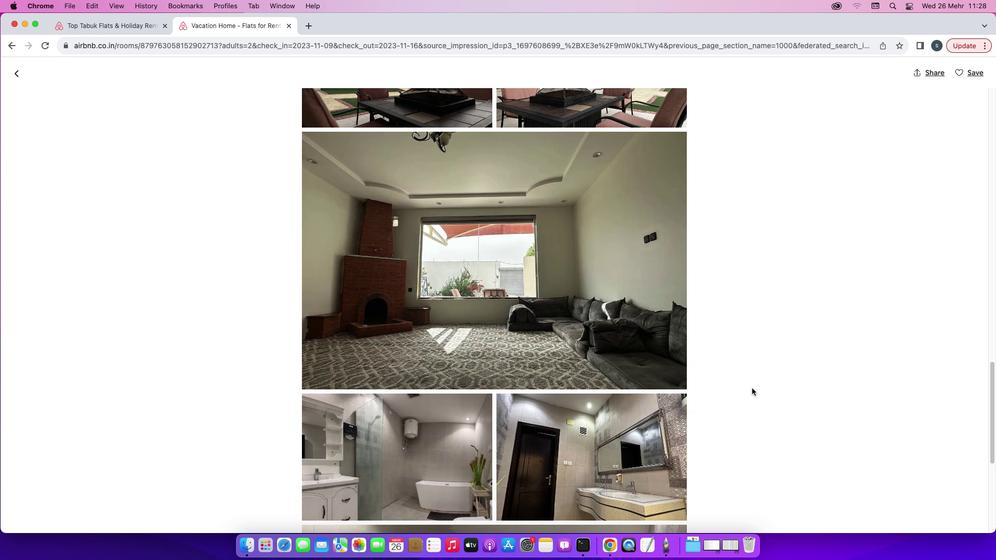 
Action: Mouse scrolled (752, 388) with delta (0, 0)
Screenshot: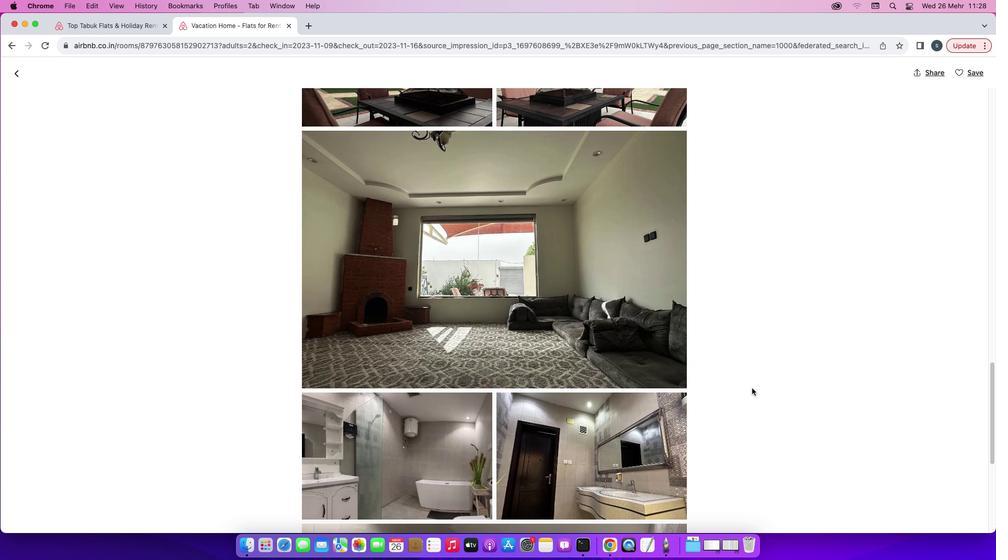 
Action: Mouse scrolled (752, 388) with delta (0, 0)
Screenshot: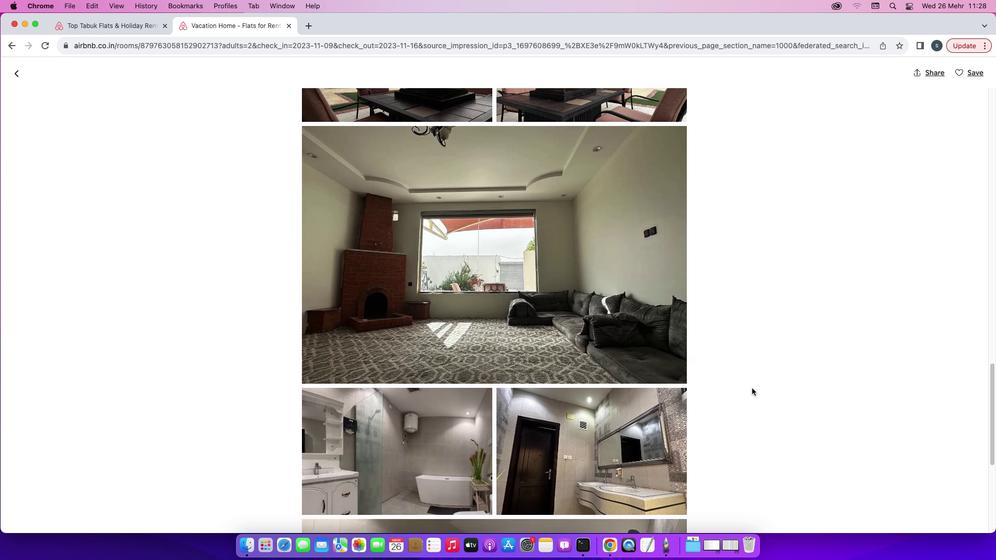 
Action: Mouse scrolled (752, 388) with delta (0, 0)
Screenshot: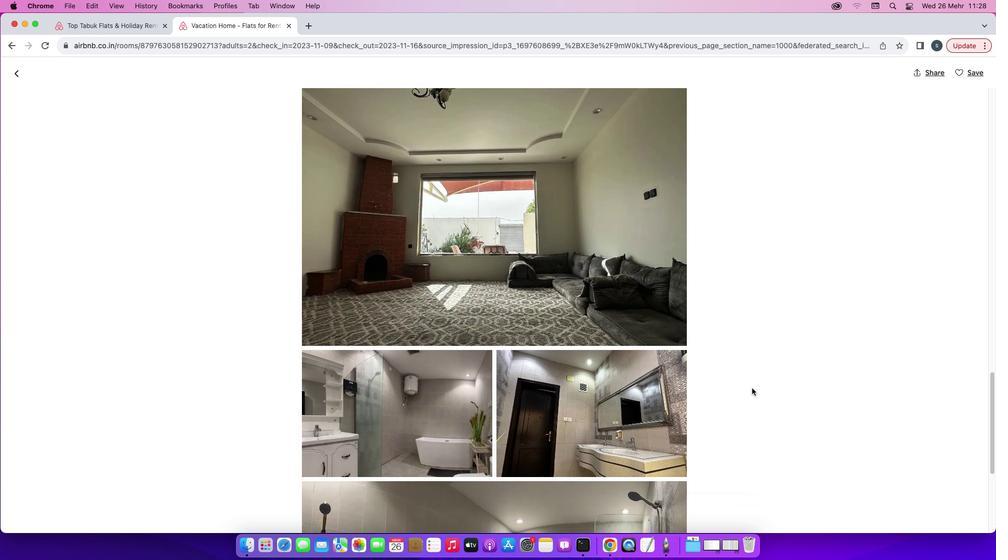 
Action: Mouse scrolled (752, 388) with delta (0, 0)
Screenshot: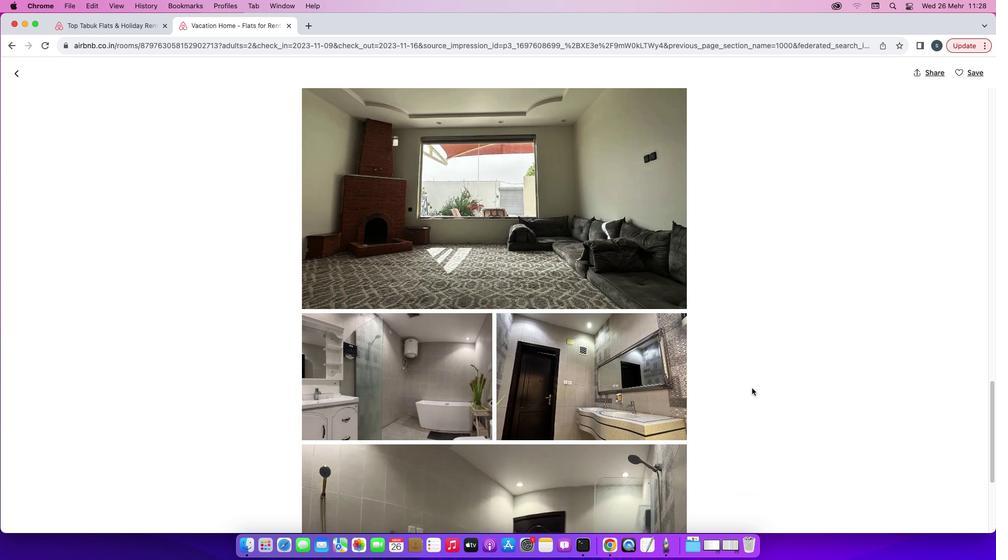 
Action: Mouse scrolled (752, 388) with delta (0, 0)
Screenshot: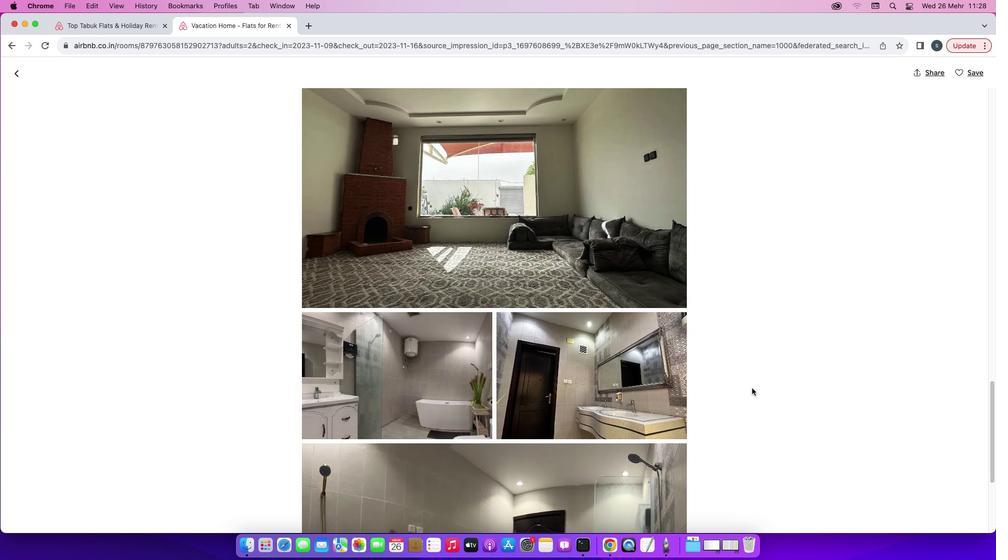 
Action: Mouse scrolled (752, 388) with delta (0, 0)
Screenshot: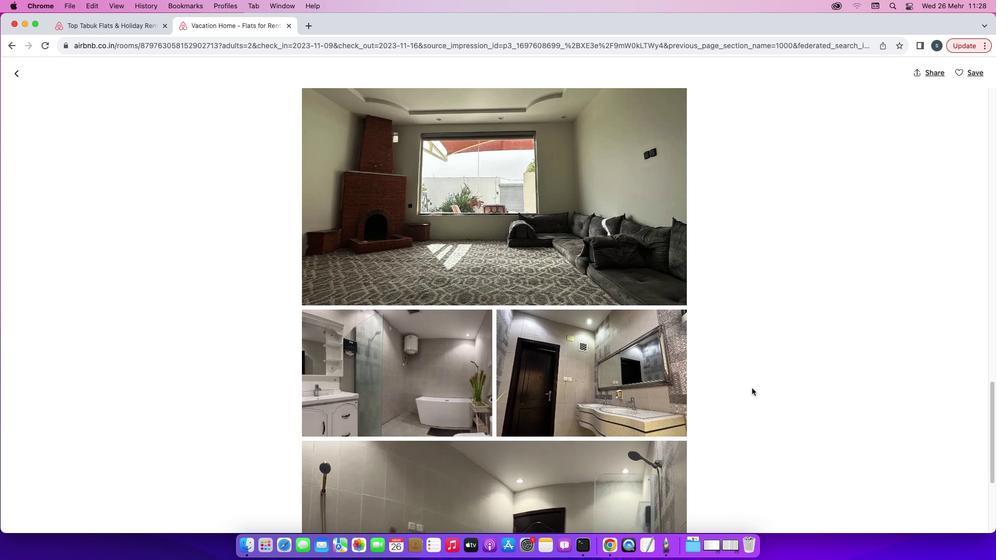
Action: Mouse scrolled (752, 388) with delta (0, 0)
Screenshot: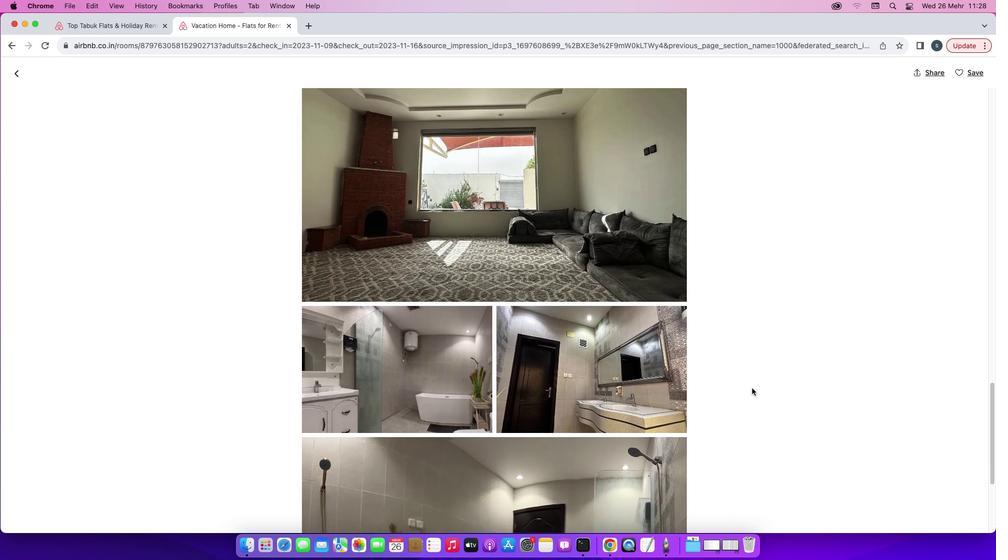 
Action: Mouse scrolled (752, 388) with delta (0, 0)
Screenshot: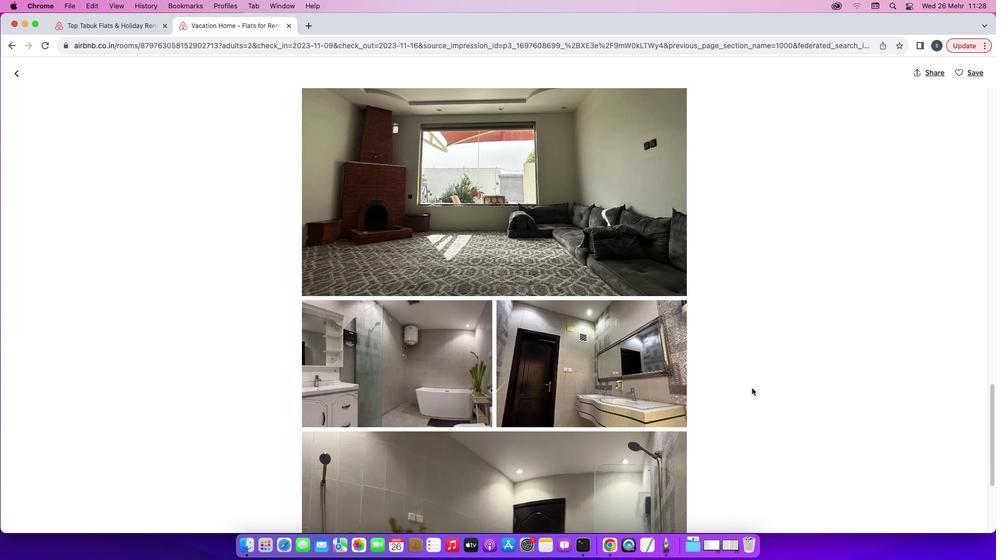 
Action: Mouse scrolled (752, 388) with delta (0, -1)
Screenshot: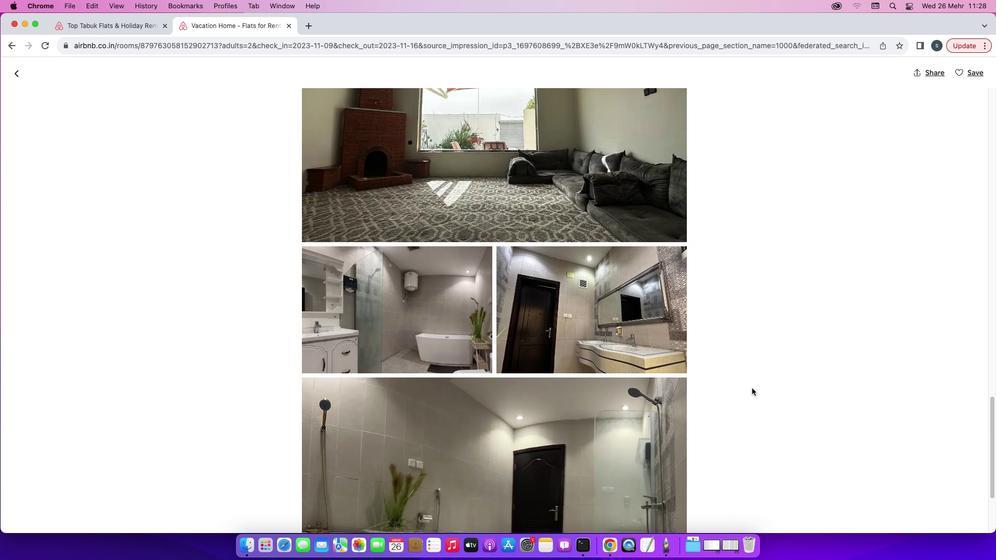 
Action: Mouse scrolled (752, 388) with delta (0, 0)
Screenshot: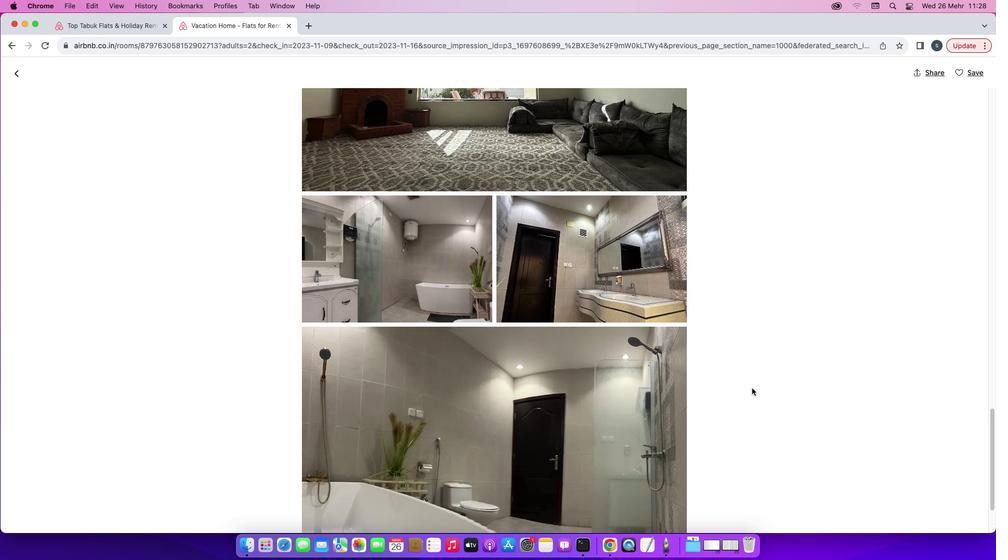 
Action: Mouse scrolled (752, 388) with delta (0, 0)
Screenshot: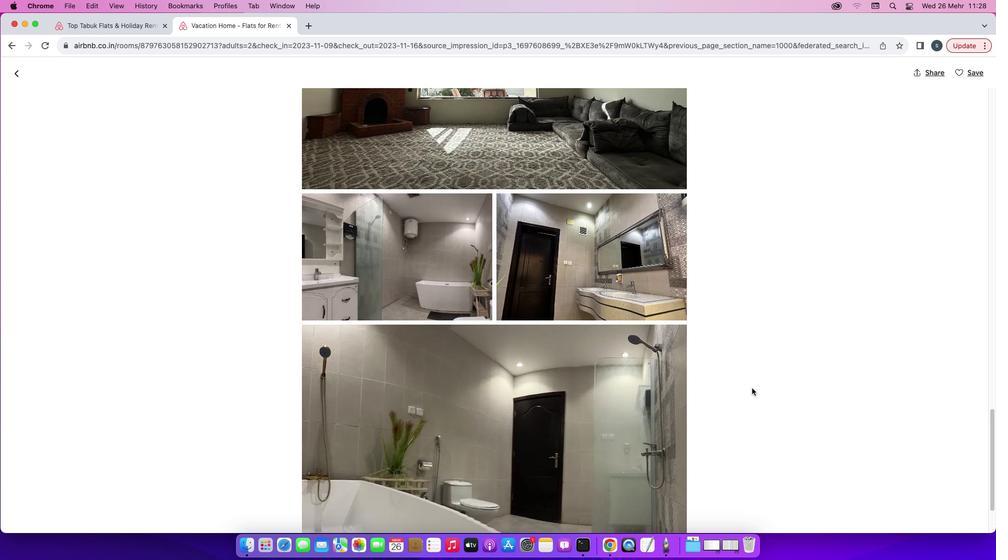 
Action: Mouse scrolled (752, 388) with delta (0, 0)
Screenshot: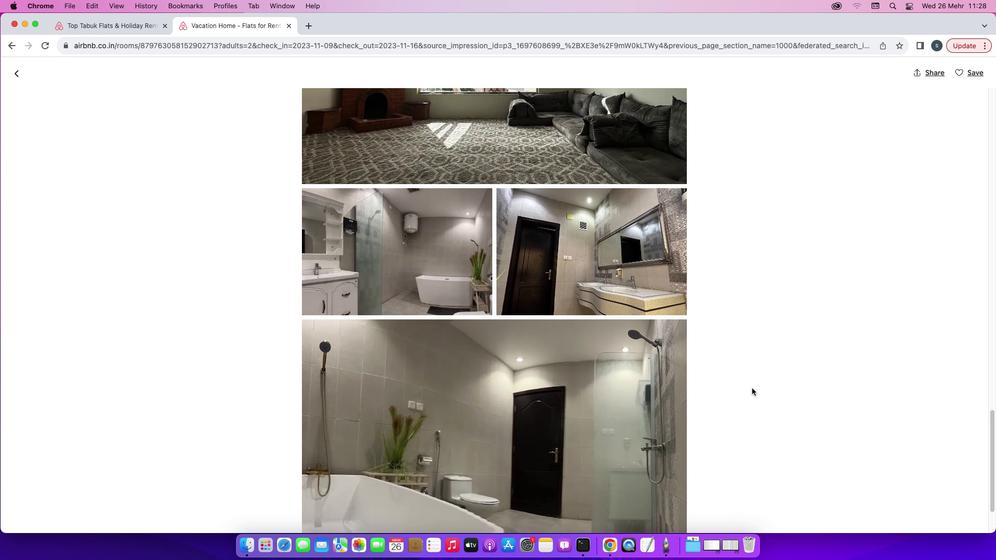 
Action: Mouse scrolled (752, 388) with delta (0, 0)
Screenshot: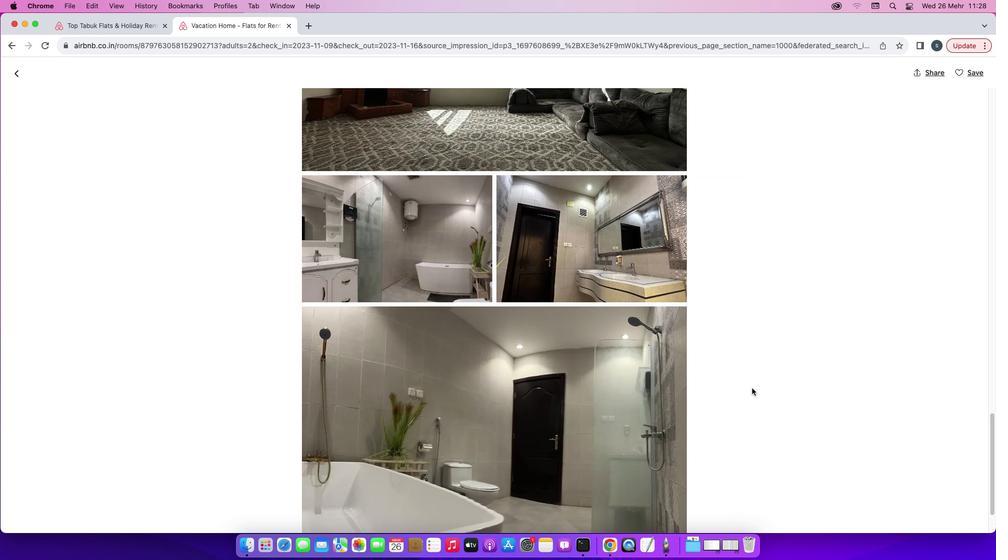 
Action: Mouse scrolled (752, 388) with delta (0, -1)
Screenshot: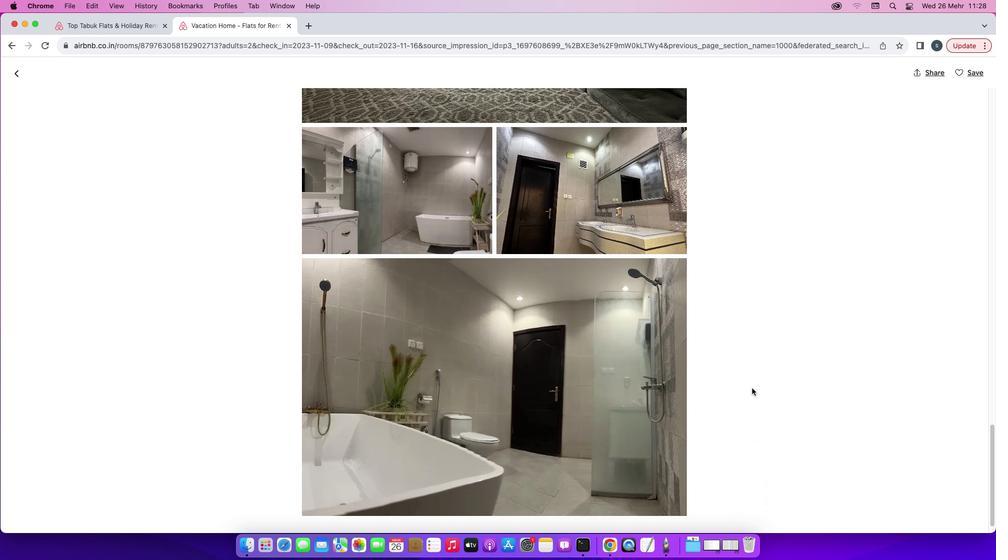 
Action: Mouse scrolled (752, 388) with delta (0, 0)
Screenshot: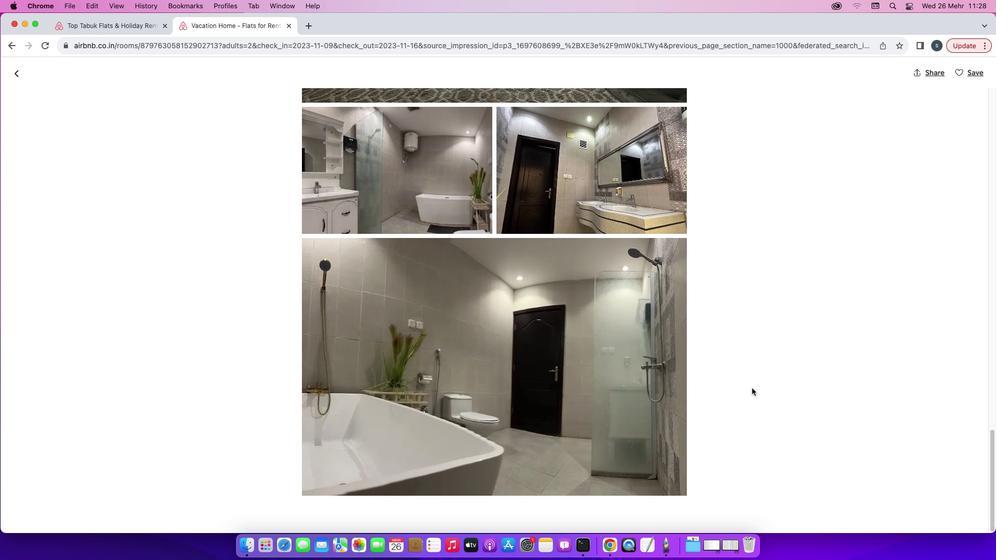 
Action: Mouse scrolled (752, 388) with delta (0, 0)
Screenshot: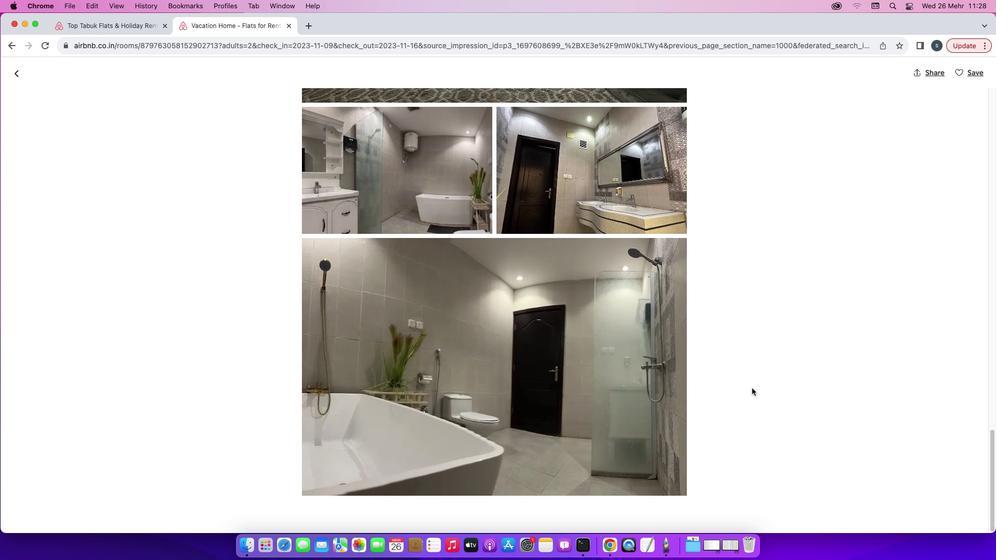 
Action: Mouse scrolled (752, 388) with delta (0, 0)
Screenshot: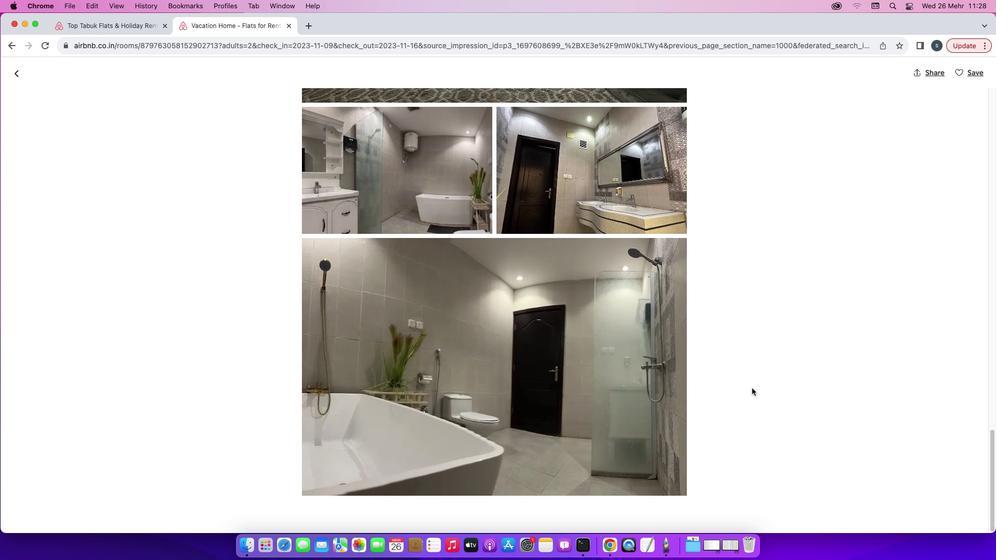 
Action: Mouse scrolled (752, 388) with delta (0, -1)
Screenshot: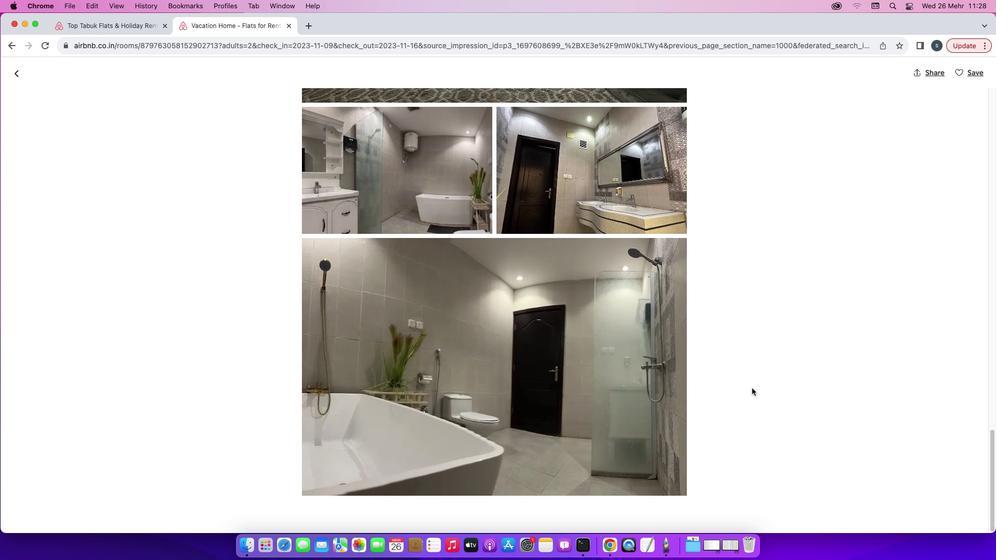 
Action: Mouse scrolled (752, 388) with delta (0, -2)
Screenshot: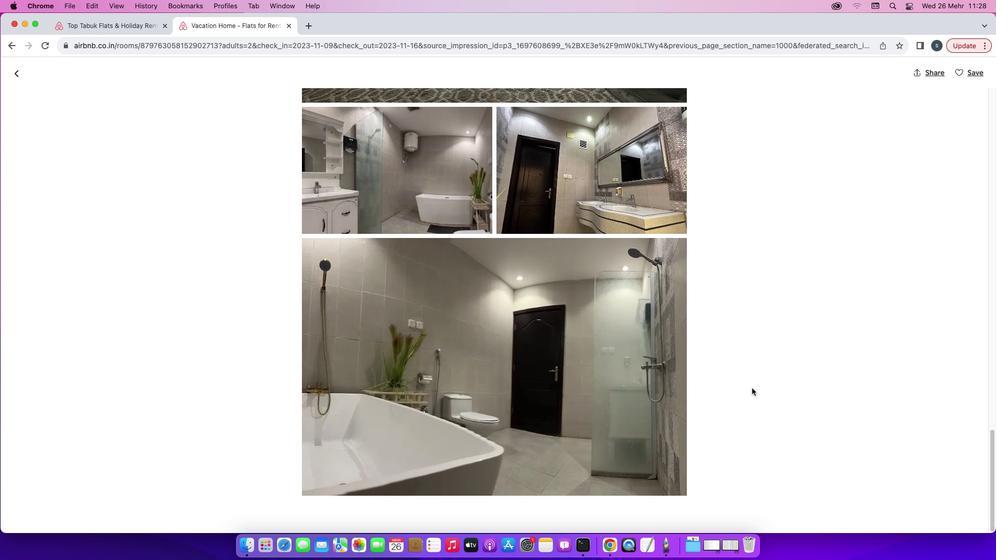 
Action: Mouse scrolled (752, 388) with delta (0, 0)
Screenshot: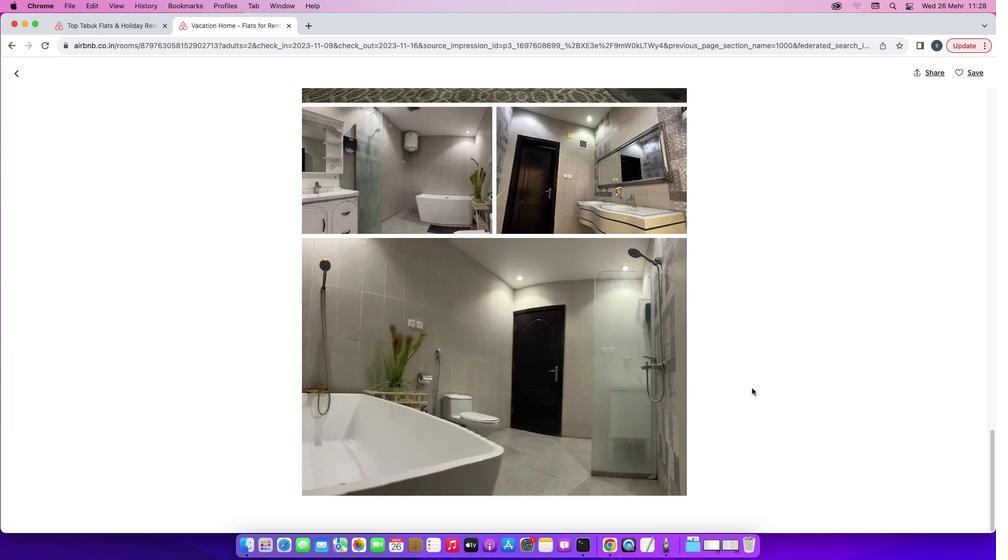 
Action: Mouse scrolled (752, 388) with delta (0, 0)
Screenshot: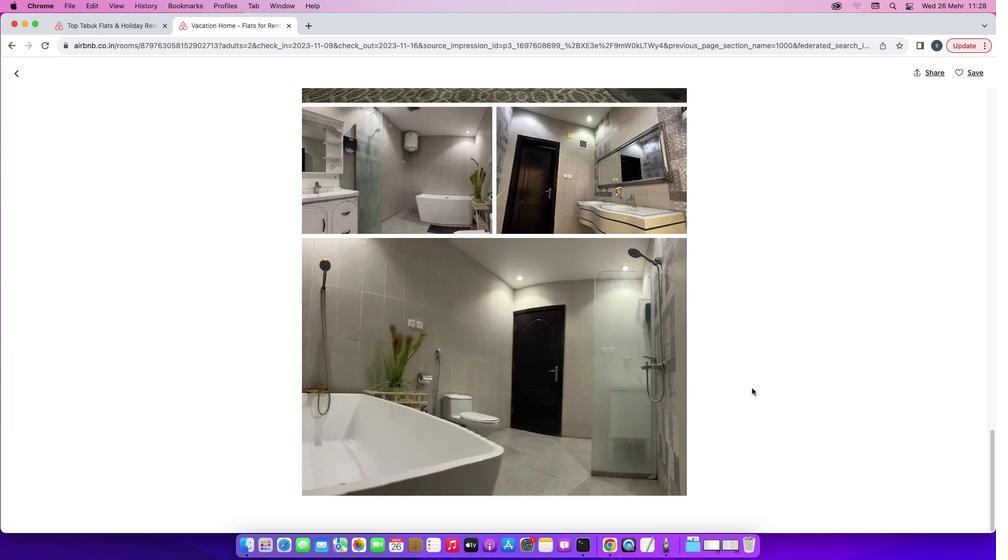 
Action: Mouse scrolled (752, 388) with delta (0, -1)
Screenshot: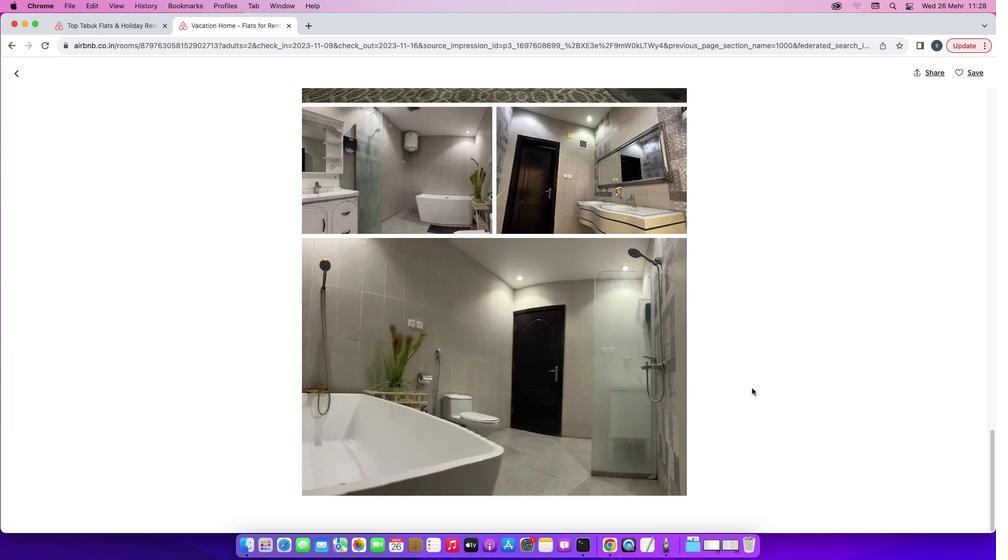 
Action: Mouse scrolled (752, 388) with delta (0, -1)
Screenshot: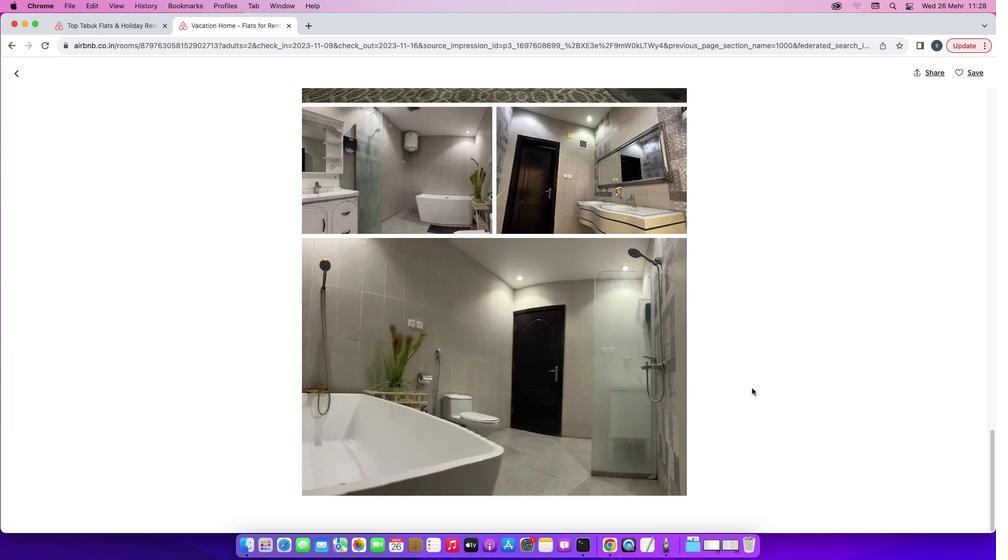 
Action: Mouse moved to (18, 76)
Screenshot: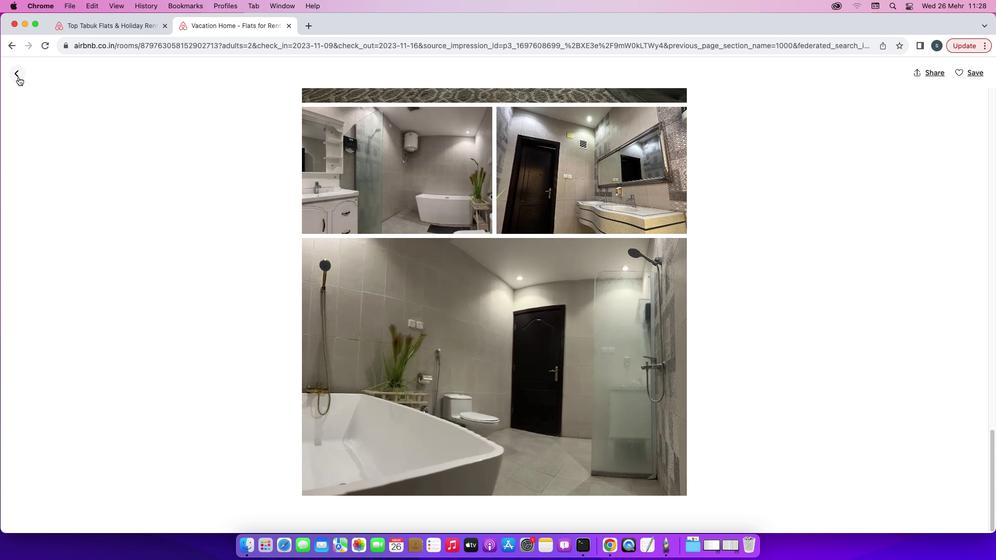 
Action: Mouse pressed left at (18, 76)
Screenshot: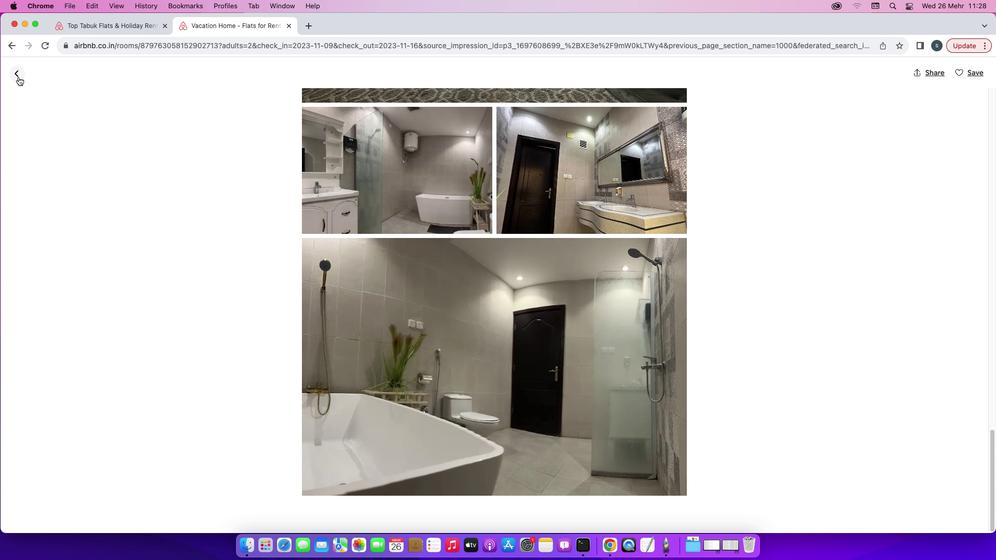 
Action: Mouse moved to (376, 404)
Screenshot: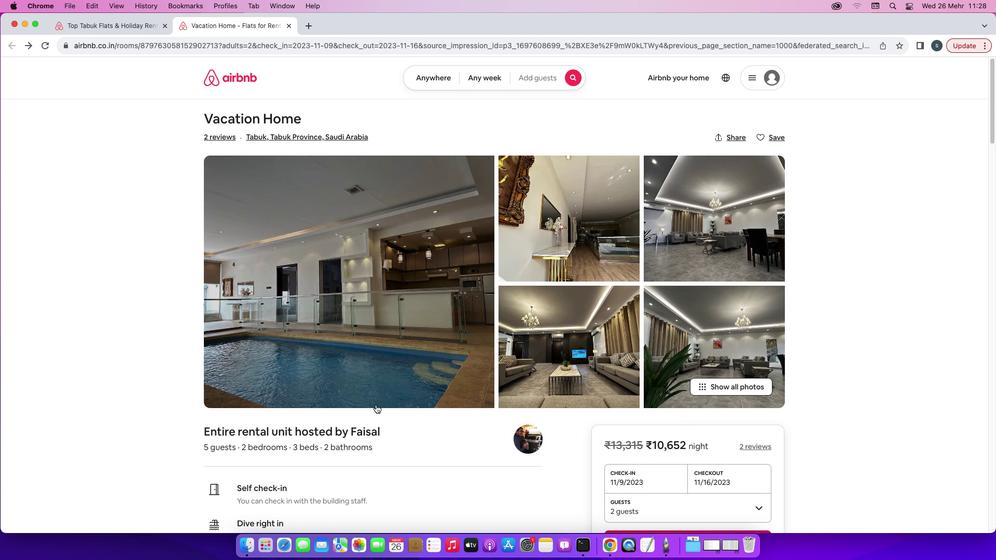 
Action: Mouse scrolled (376, 404) with delta (0, 0)
Screenshot: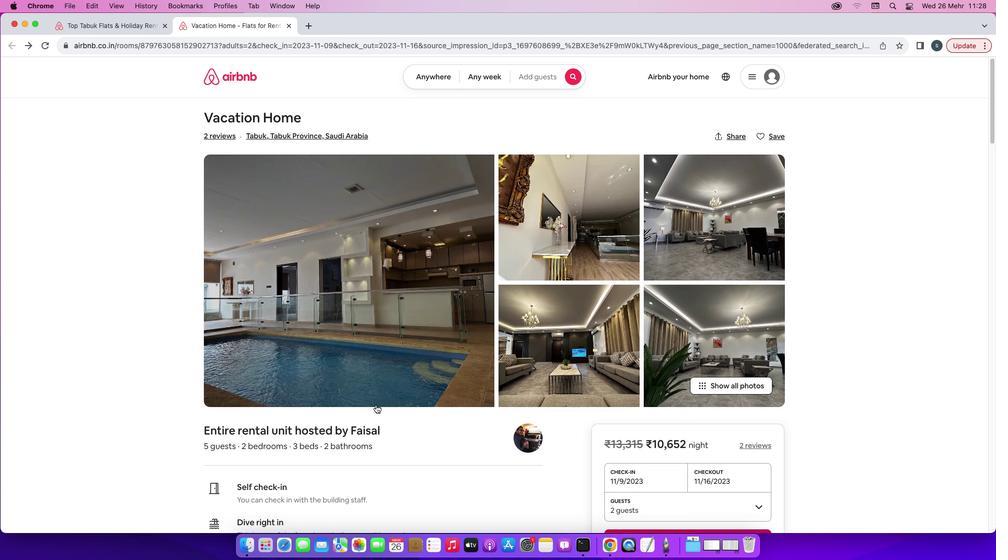 
Action: Mouse scrolled (376, 404) with delta (0, 0)
Screenshot: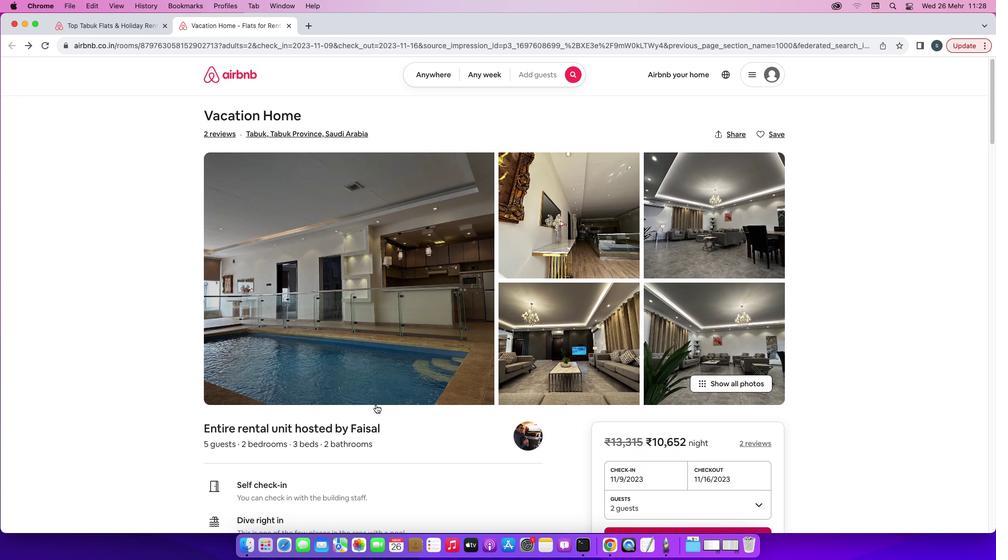 
Action: Mouse scrolled (376, 404) with delta (0, -1)
Screenshot: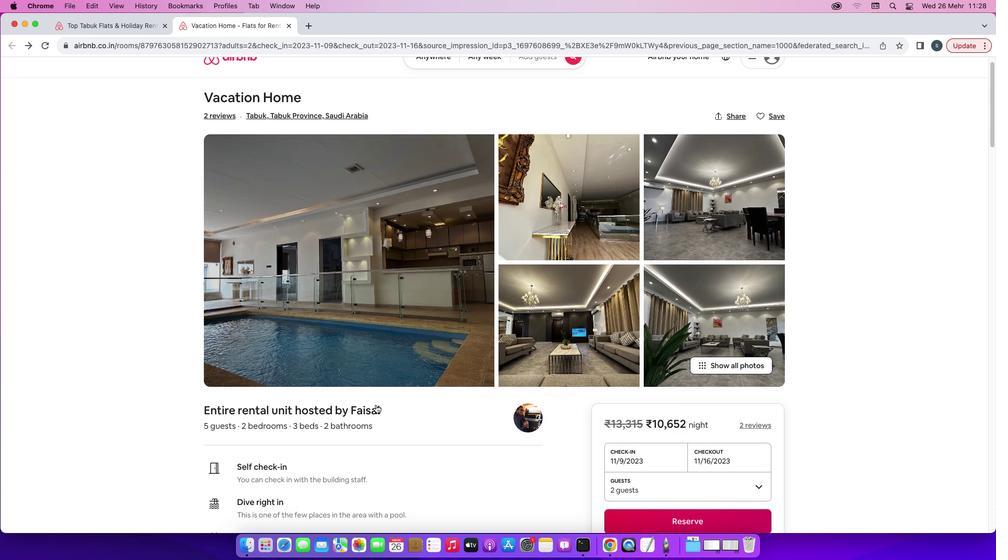 
Action: Mouse scrolled (376, 404) with delta (0, -1)
Screenshot: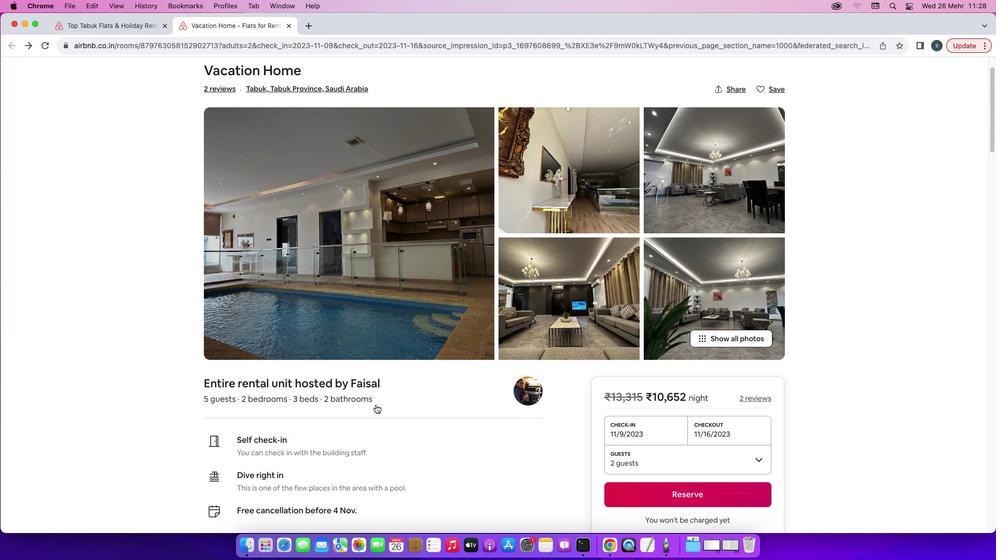 
Action: Mouse scrolled (376, 404) with delta (0, -2)
Screenshot: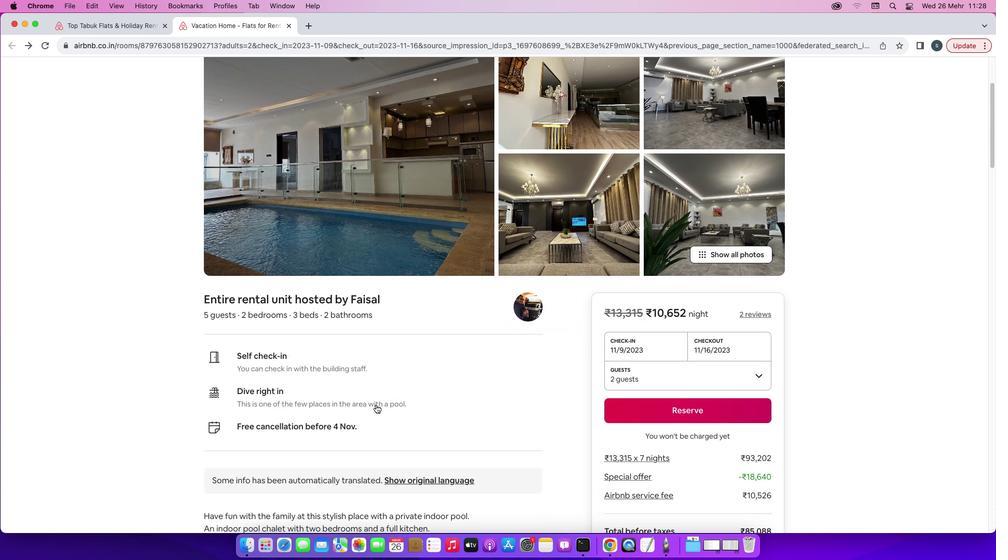 
Action: Mouse scrolled (376, 404) with delta (0, -2)
Screenshot: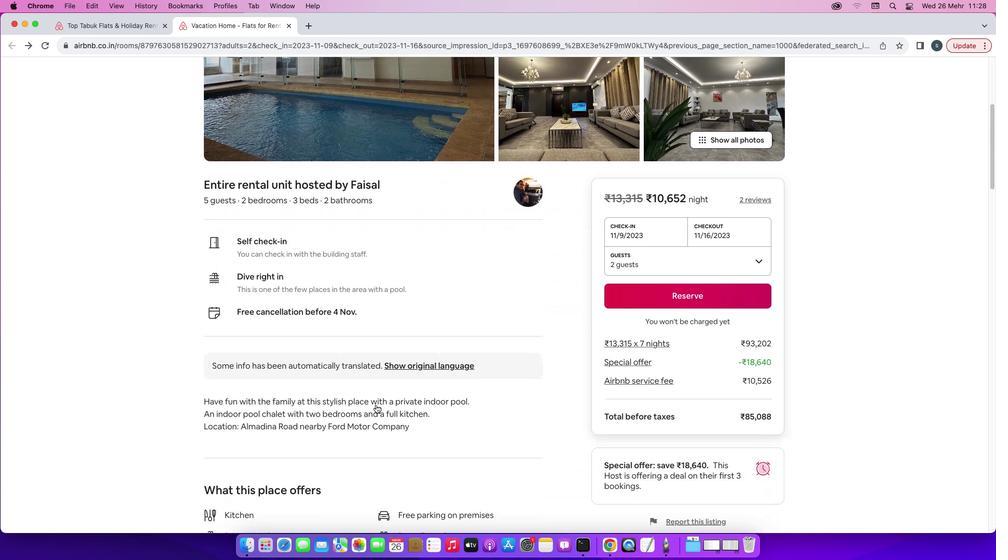 
Action: Mouse scrolled (376, 404) with delta (0, 0)
Screenshot: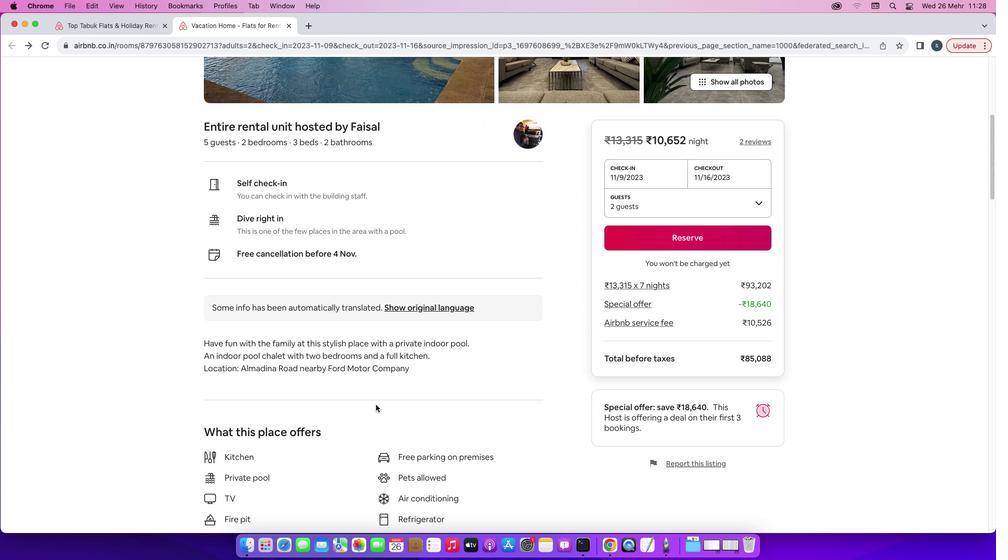 
Action: Mouse scrolled (376, 404) with delta (0, 0)
Screenshot: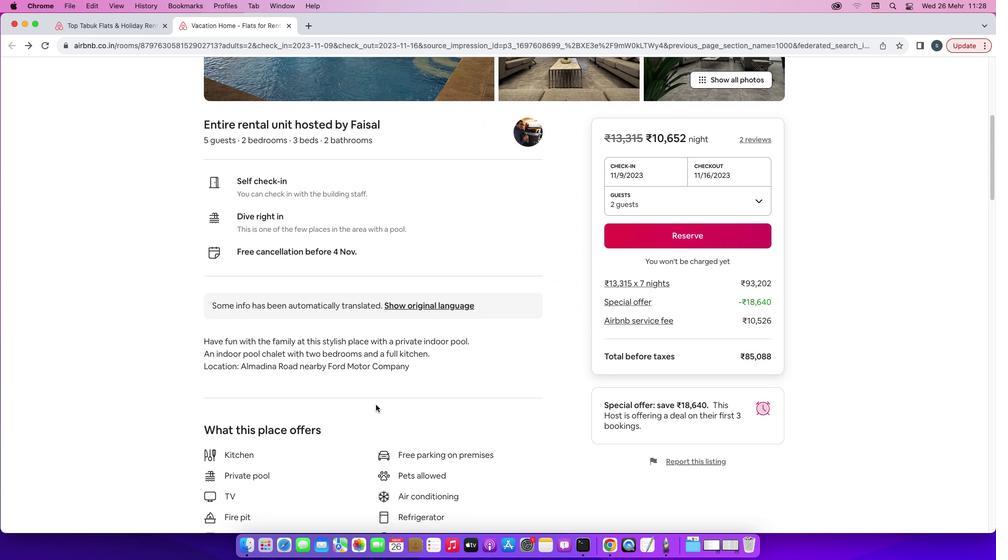
Action: Mouse scrolled (376, 404) with delta (0, 0)
Screenshot: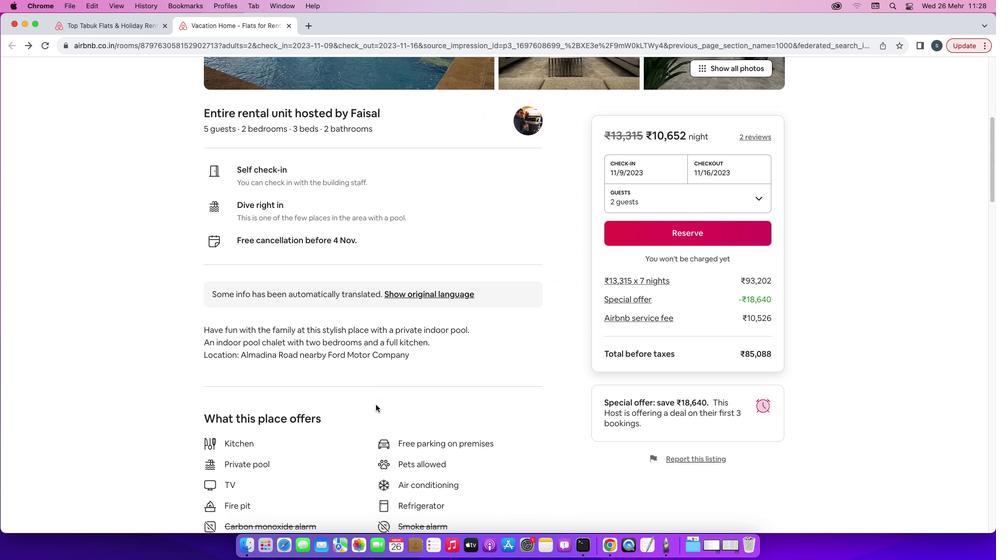 
Action: Mouse scrolled (376, 404) with delta (0, 0)
Screenshot: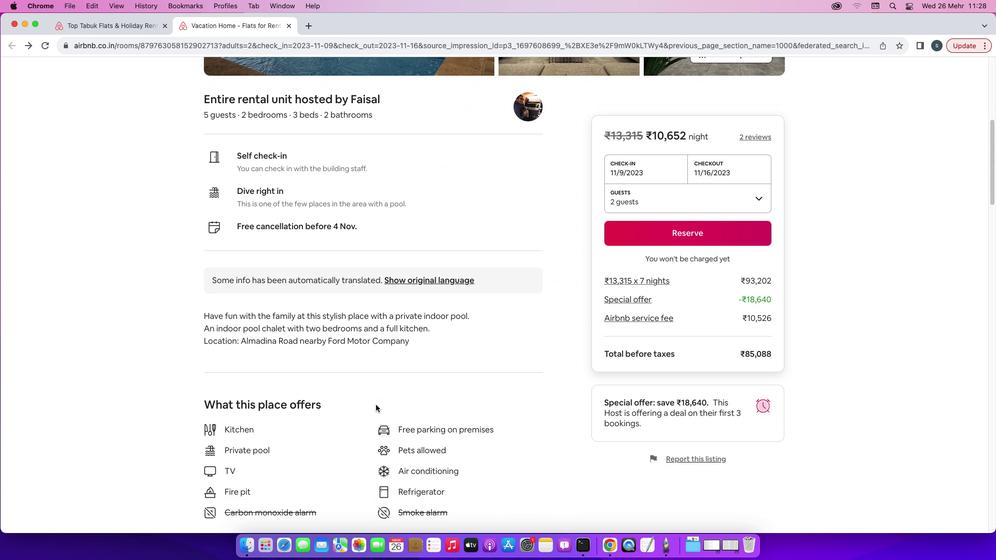 
Action: Mouse scrolled (376, 404) with delta (0, 0)
Screenshot: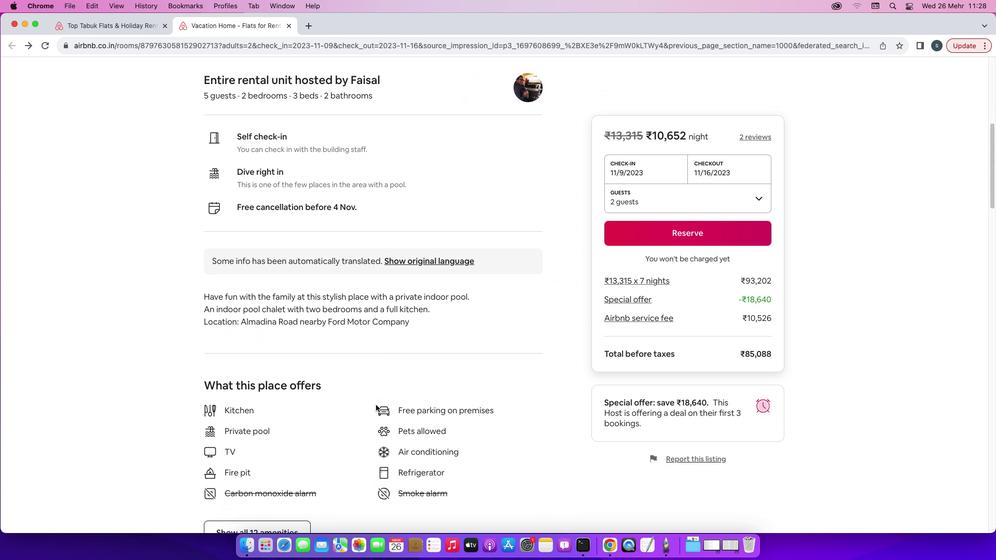 
Action: Mouse scrolled (376, 404) with delta (0, 0)
Screenshot: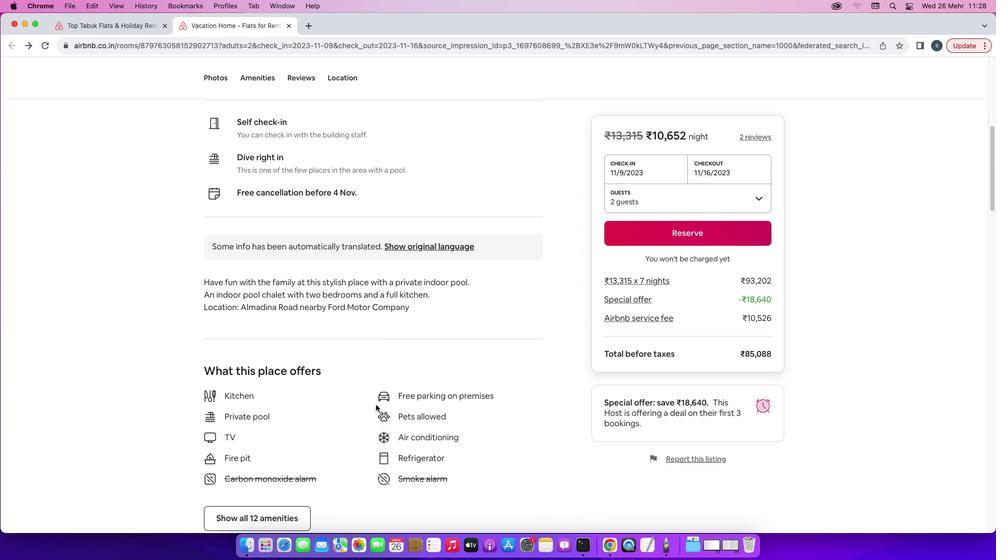 
Action: Mouse scrolled (376, 404) with delta (0, 0)
Screenshot: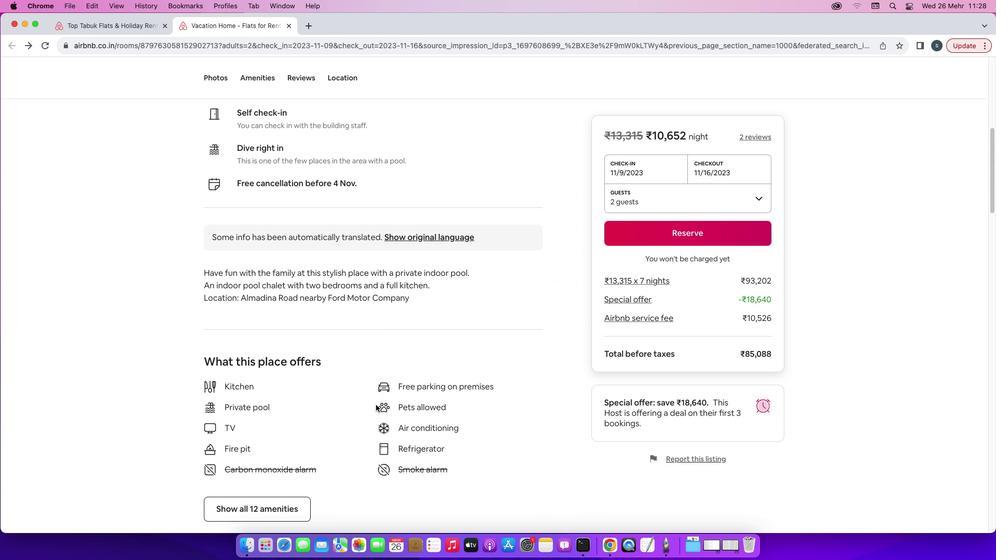 
Action: Mouse scrolled (376, 404) with delta (0, -1)
Screenshot: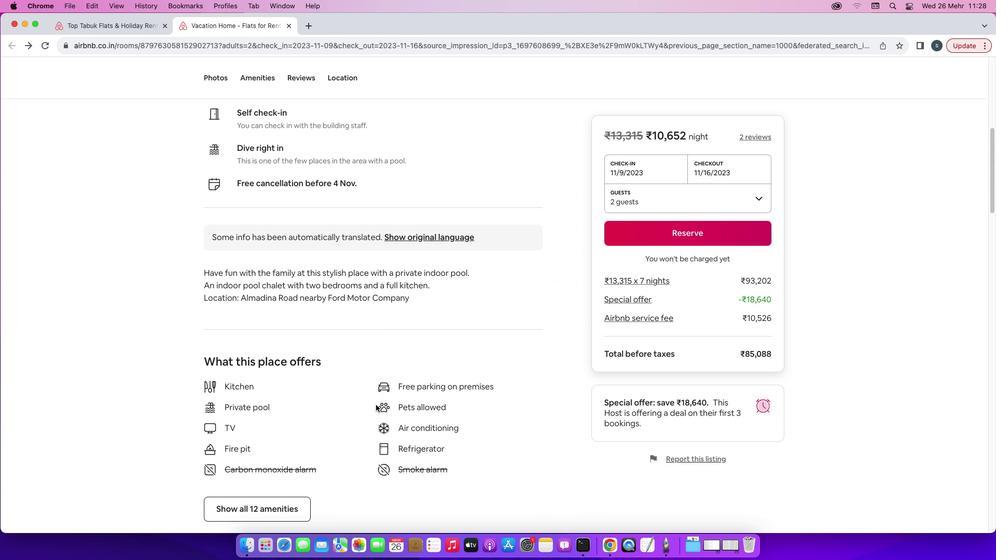 
Action: Mouse scrolled (376, 404) with delta (0, -2)
Screenshot: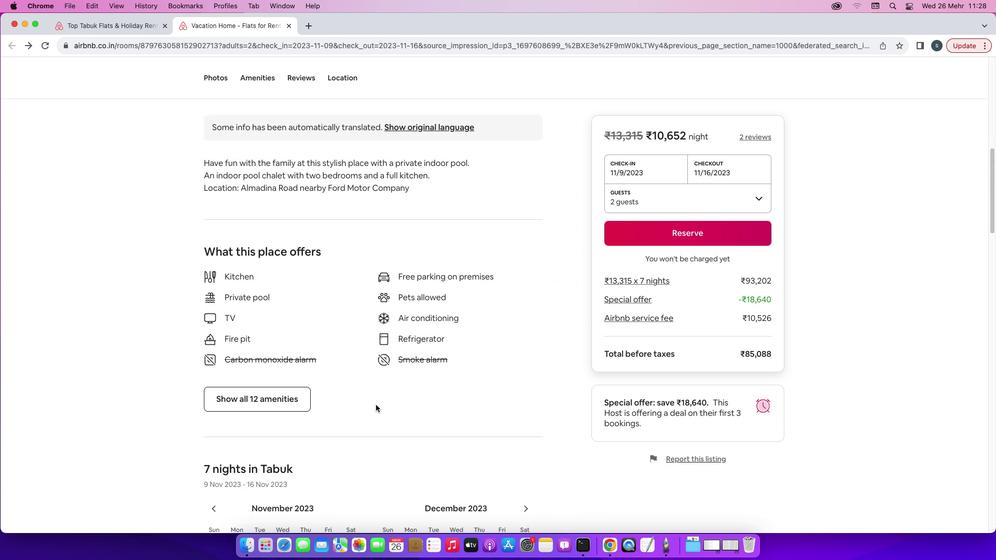 
Action: Mouse moved to (295, 337)
Screenshot: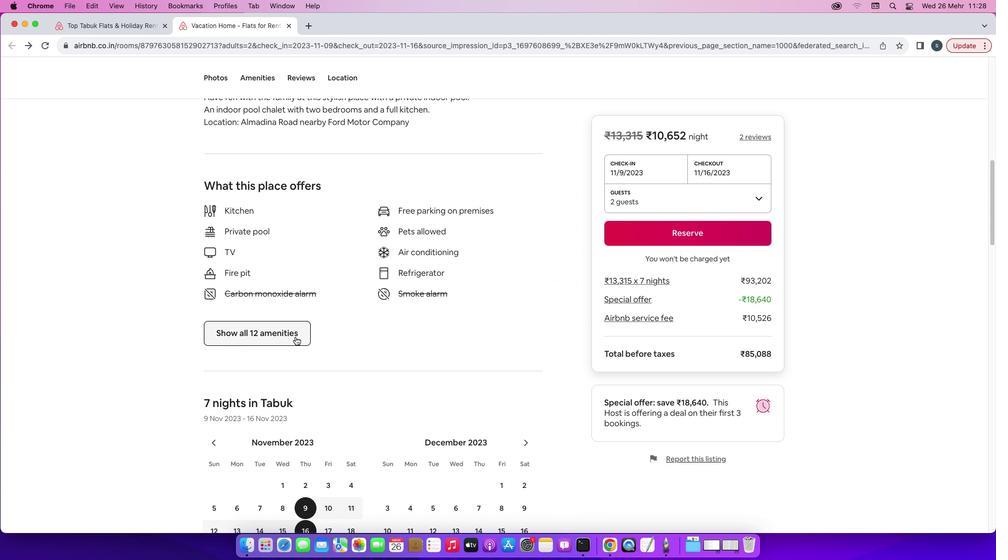 
Action: Mouse pressed left at (295, 337)
Screenshot: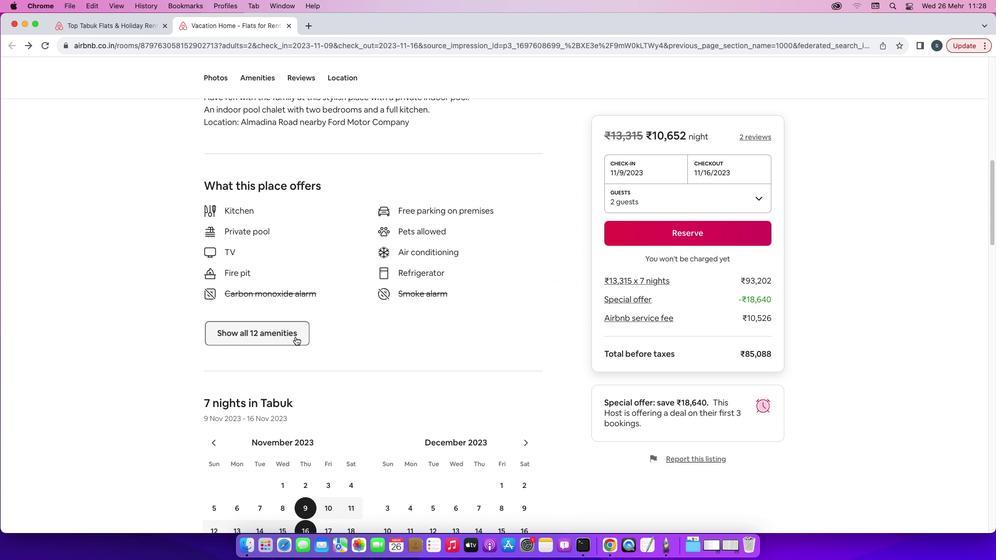 
Action: Mouse moved to (497, 420)
Screenshot: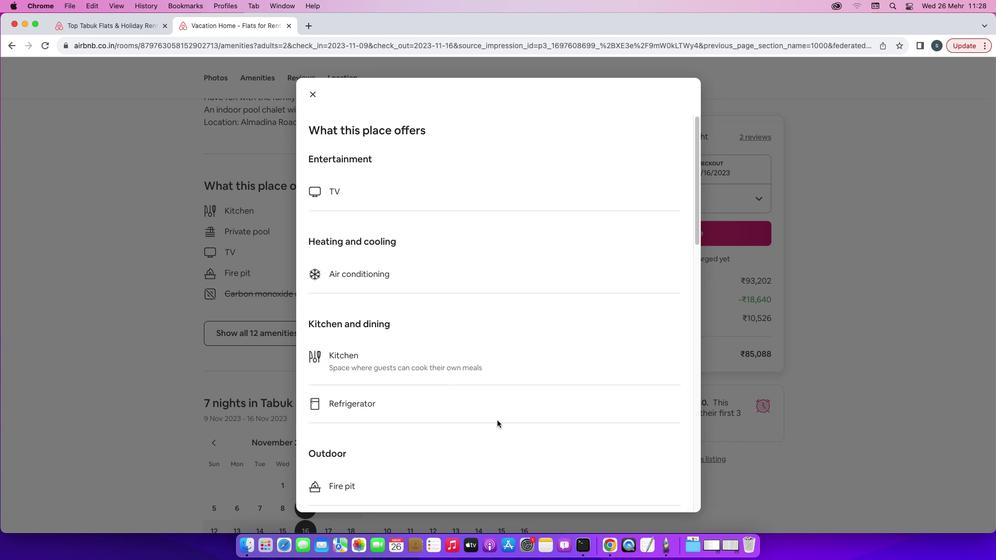 
Action: Mouse scrolled (497, 420) with delta (0, 0)
Screenshot: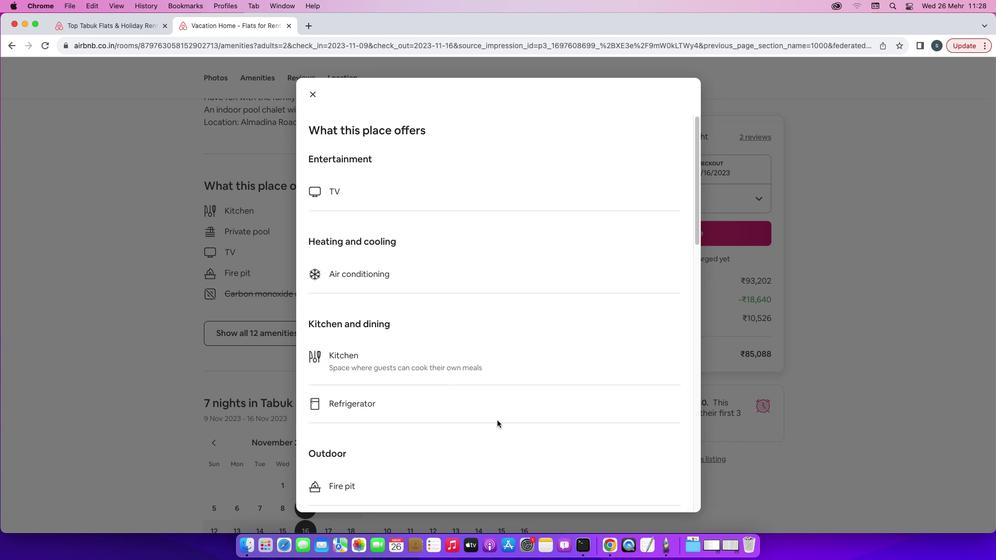 
Action: Mouse scrolled (497, 420) with delta (0, 0)
Screenshot: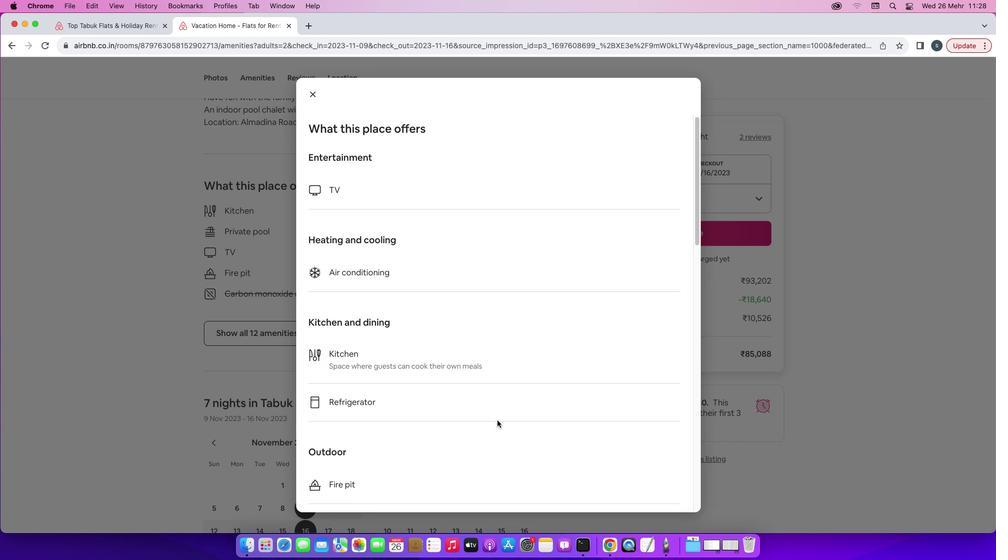 
Action: Mouse scrolled (497, 420) with delta (0, -1)
Screenshot: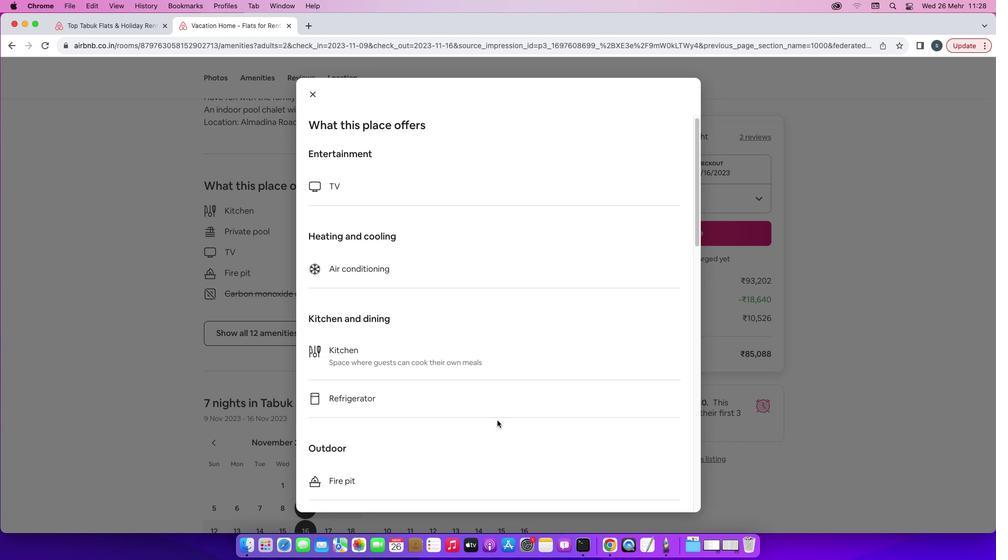 
Action: Mouse scrolled (497, 420) with delta (0, -1)
Screenshot: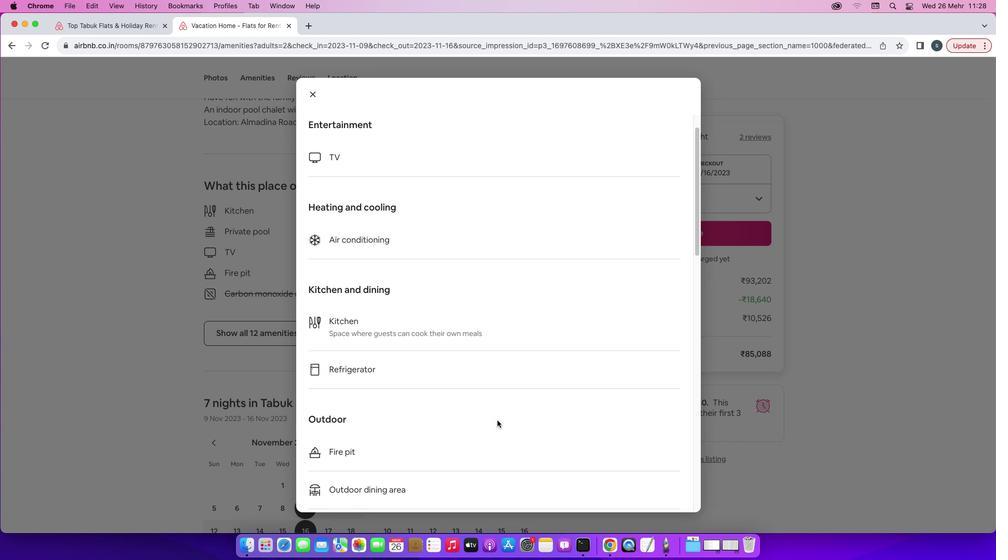 
Action: Mouse scrolled (497, 420) with delta (0, -1)
Screenshot: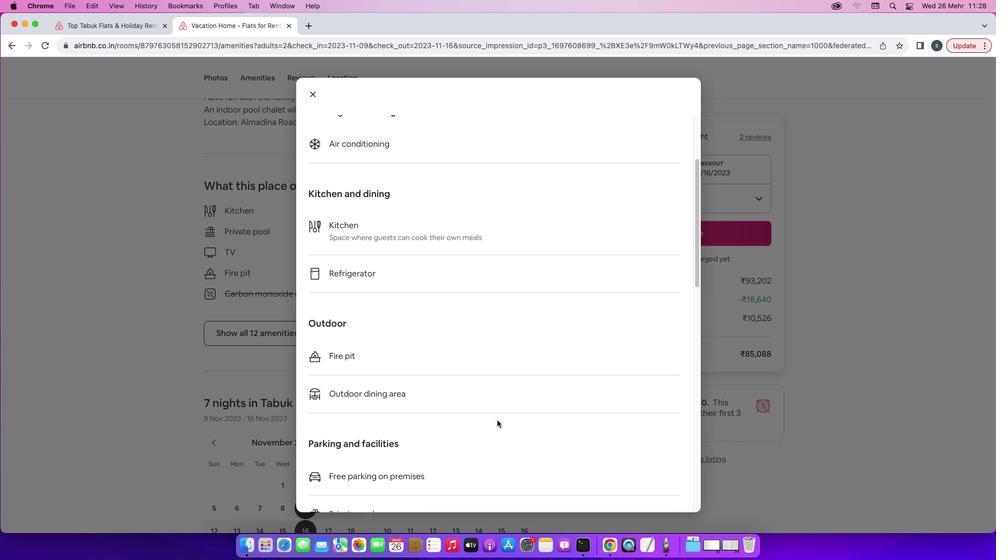 
Action: Mouse scrolled (497, 420) with delta (0, 0)
Screenshot: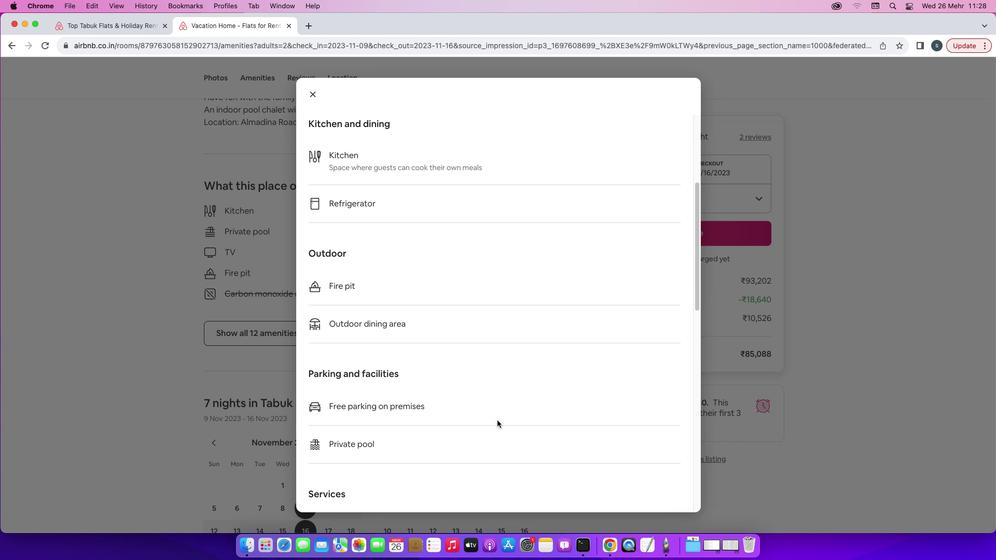 
Action: Mouse scrolled (497, 420) with delta (0, 0)
Screenshot: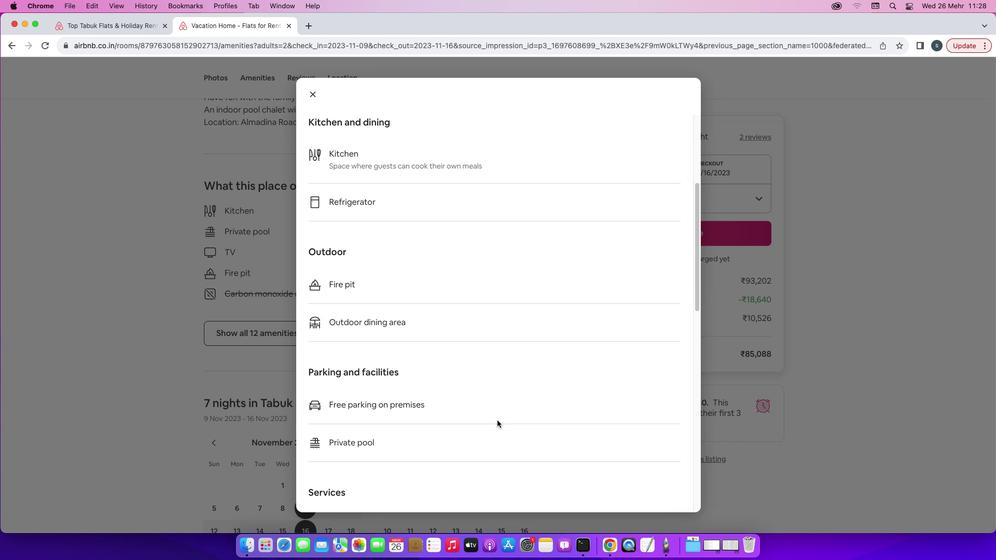 
Action: Mouse scrolled (497, 420) with delta (0, 0)
Screenshot: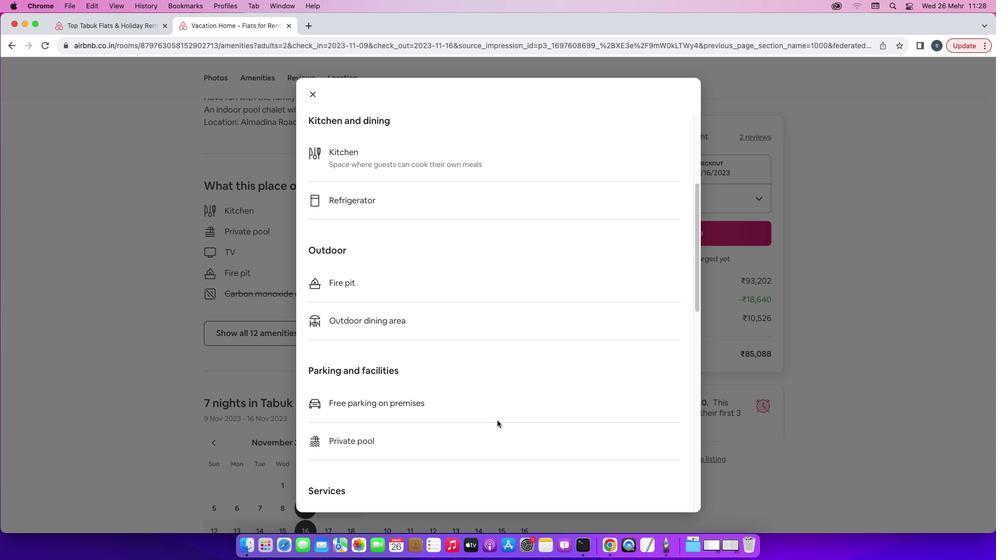 
Action: Mouse scrolled (497, 420) with delta (0, 0)
Screenshot: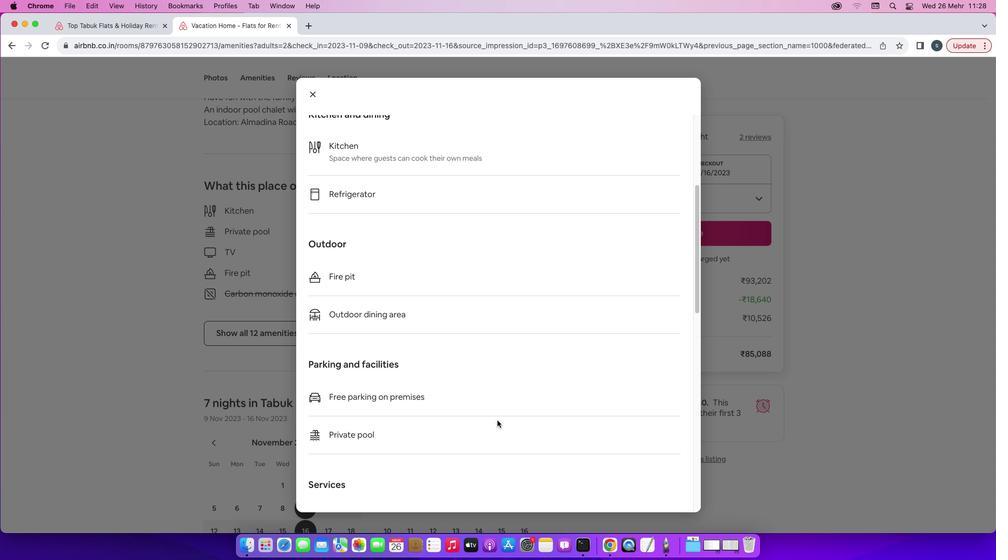 
Action: Mouse scrolled (497, 420) with delta (0, 0)
Screenshot: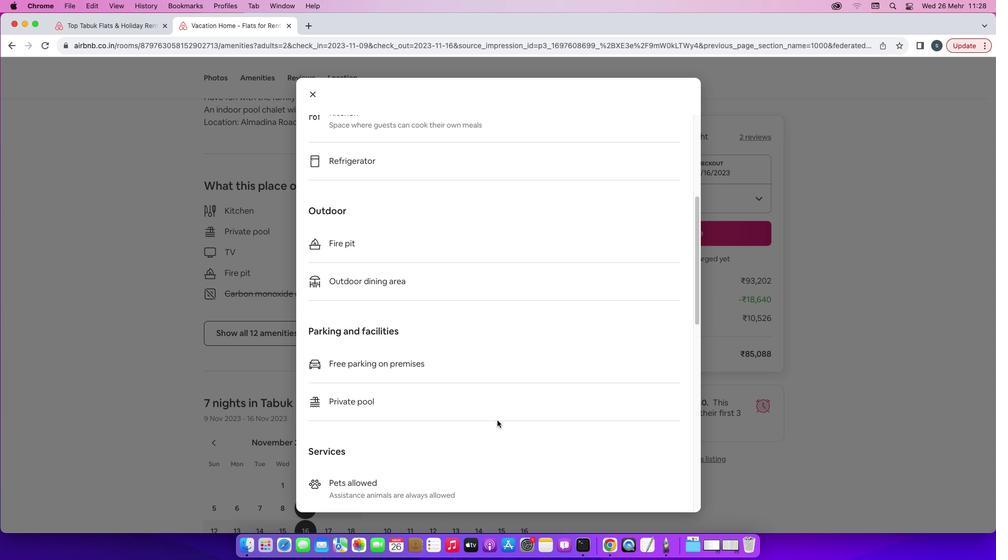 
Action: Mouse scrolled (497, 420) with delta (0, 0)
Screenshot: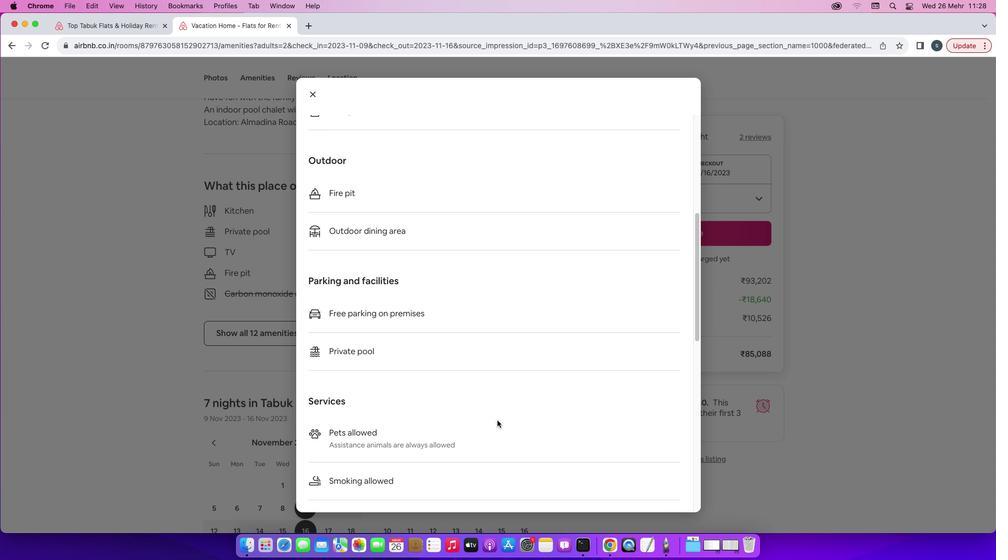 
Action: Mouse scrolled (497, 420) with delta (0, 0)
Screenshot: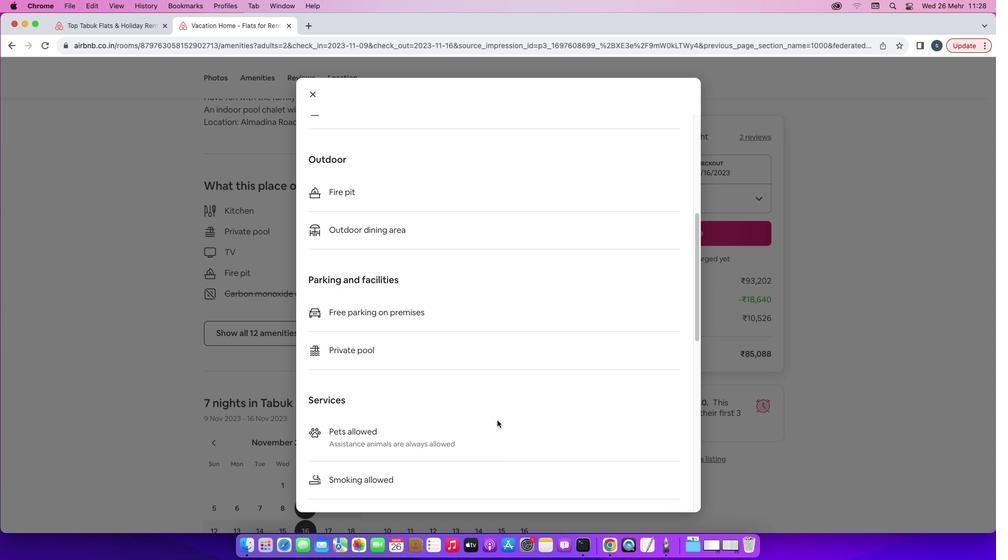 
Action: Mouse scrolled (497, 420) with delta (0, 0)
Screenshot: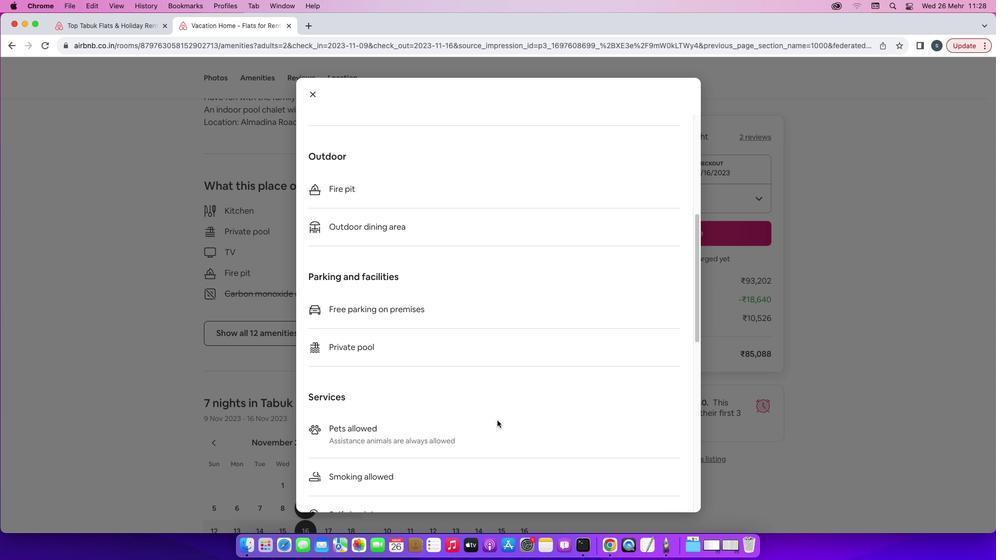 
Action: Mouse scrolled (497, 420) with delta (0, -1)
Screenshot: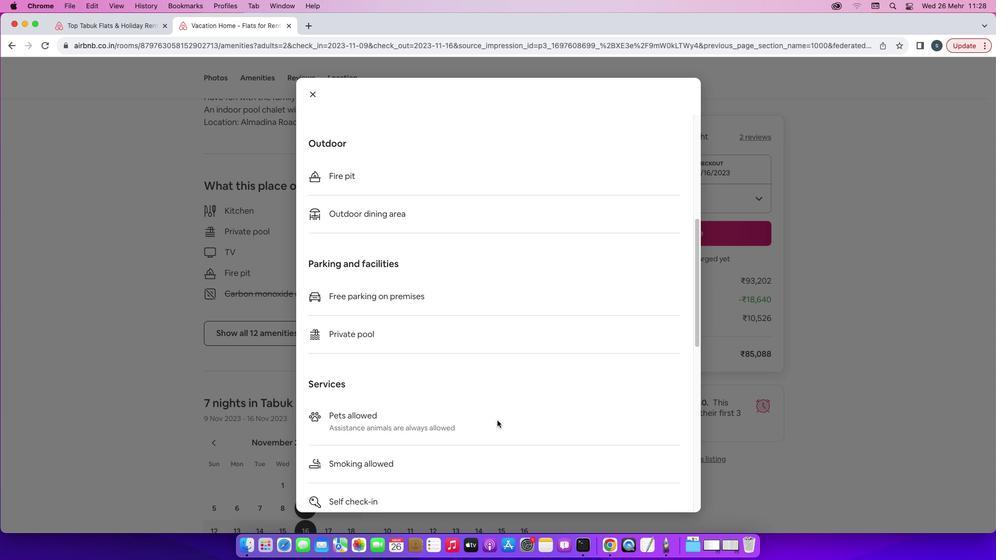 
Action: Mouse scrolled (497, 420) with delta (0, -1)
Screenshot: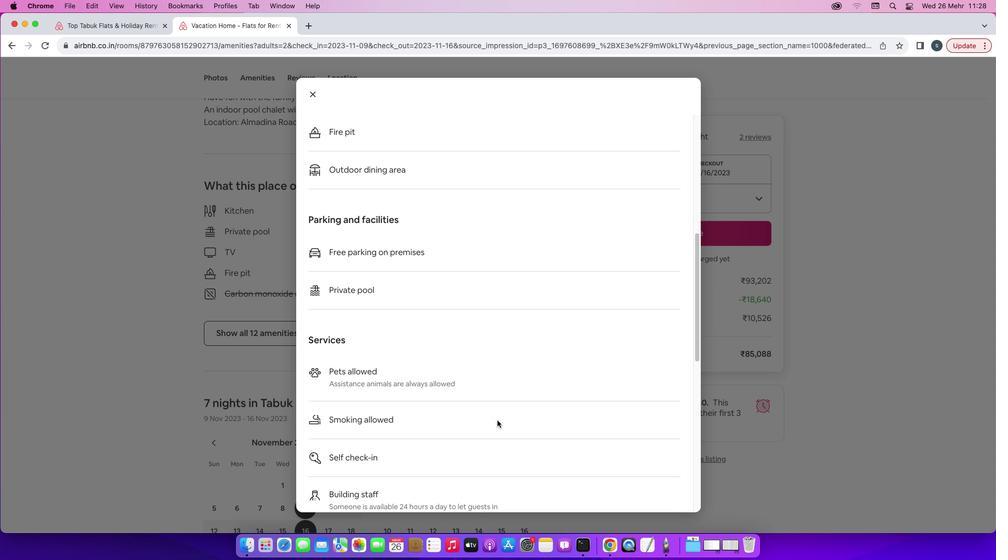 
Action: Mouse scrolled (497, 420) with delta (0, 0)
Screenshot: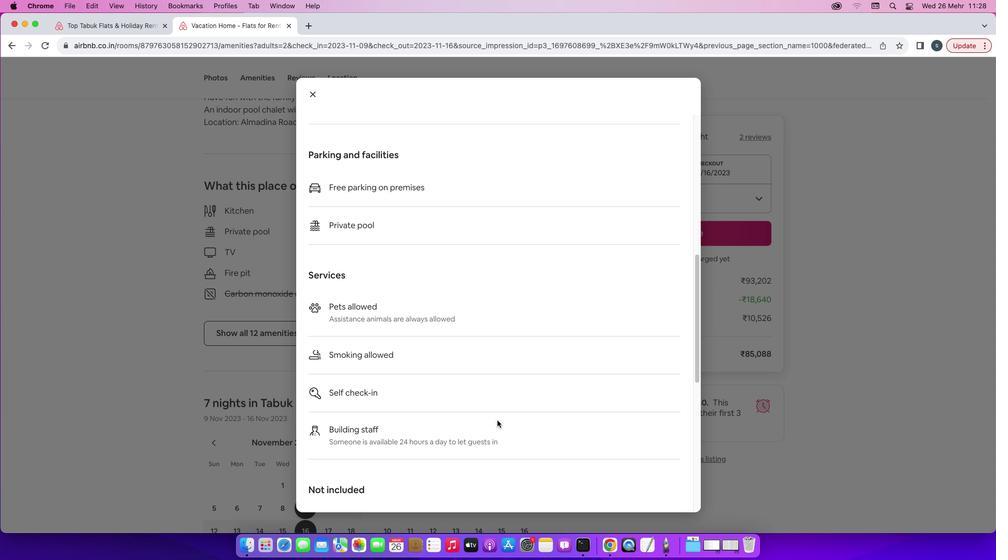 
Action: Mouse scrolled (497, 420) with delta (0, 0)
Screenshot: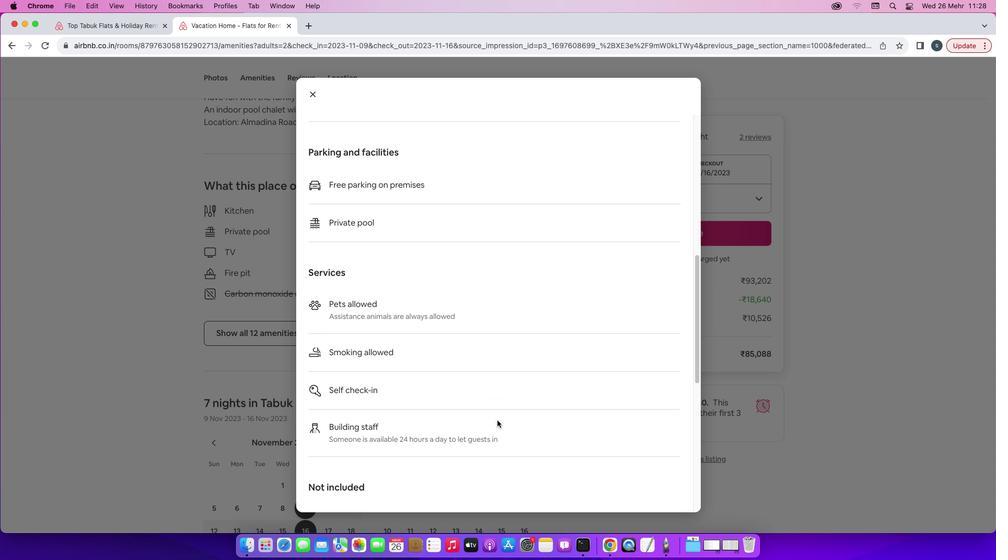 
Action: Mouse scrolled (497, 420) with delta (0, -1)
Screenshot: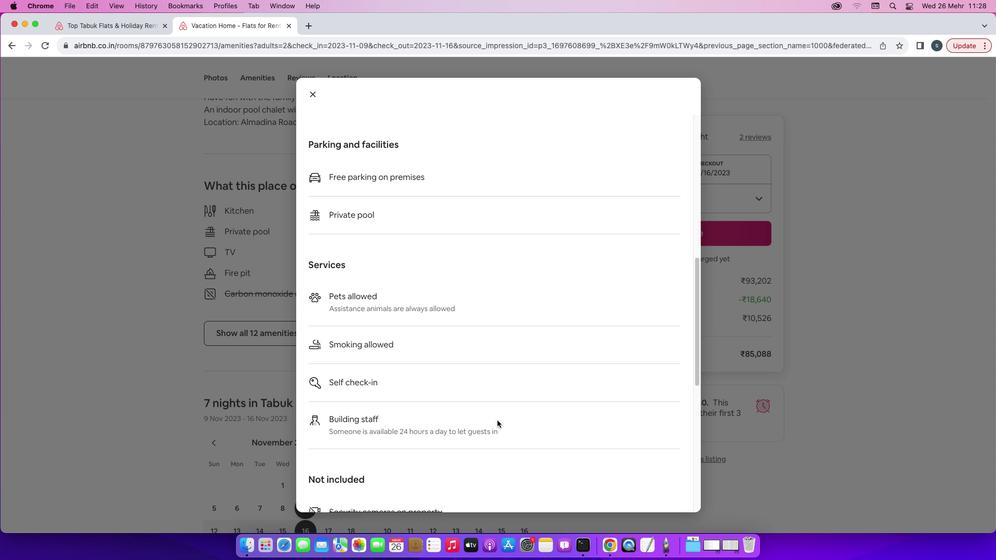 
Action: Mouse scrolled (497, 420) with delta (0, -1)
Screenshot: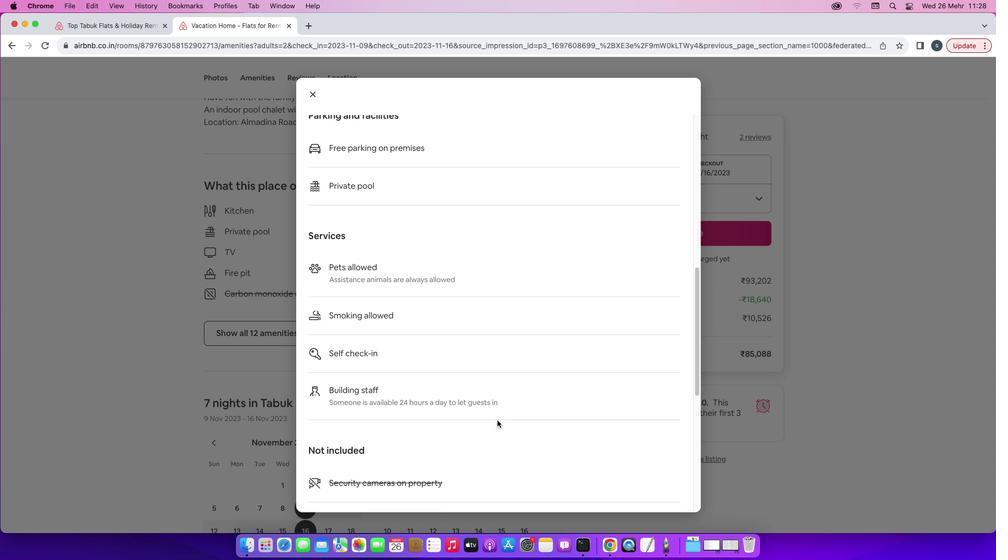 
Action: Mouse scrolled (497, 420) with delta (0, -1)
Screenshot: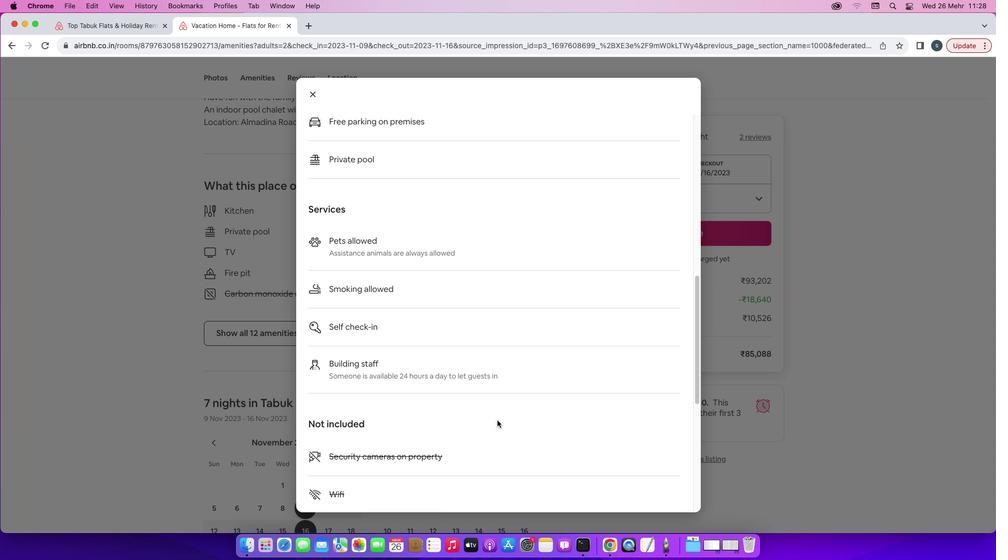 
Action: Mouse scrolled (497, 420) with delta (0, 0)
Screenshot: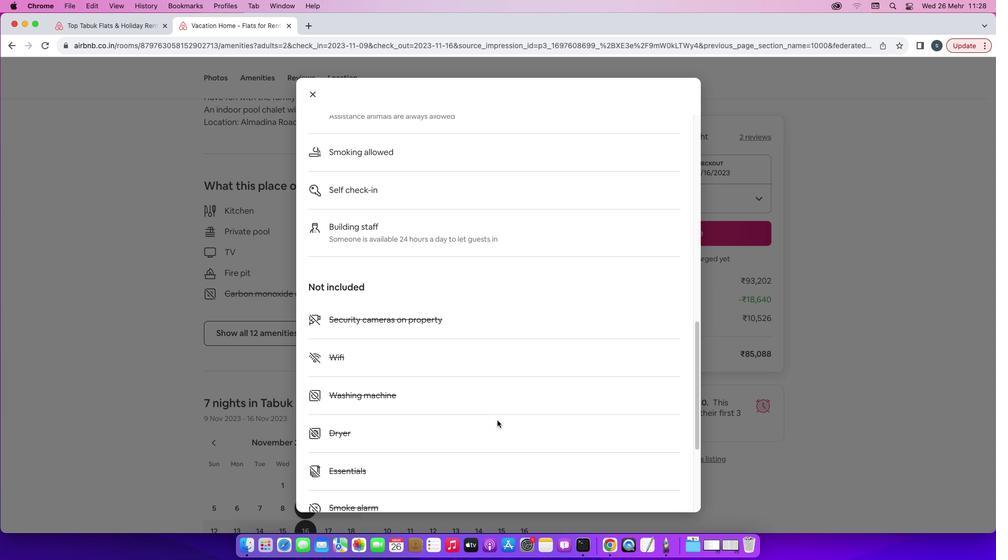 
Action: Mouse scrolled (497, 420) with delta (0, 0)
Screenshot: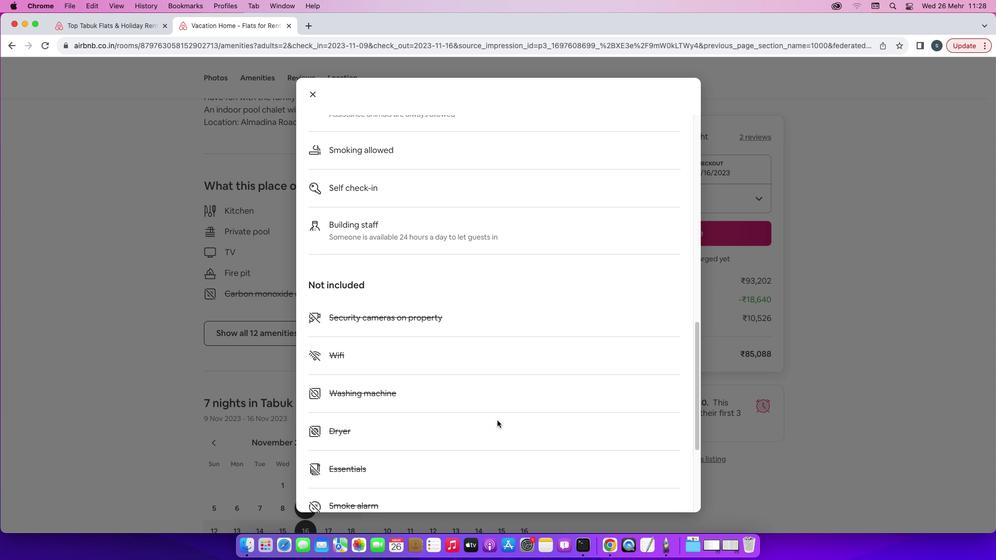 
Action: Mouse scrolled (497, 420) with delta (0, -1)
Screenshot: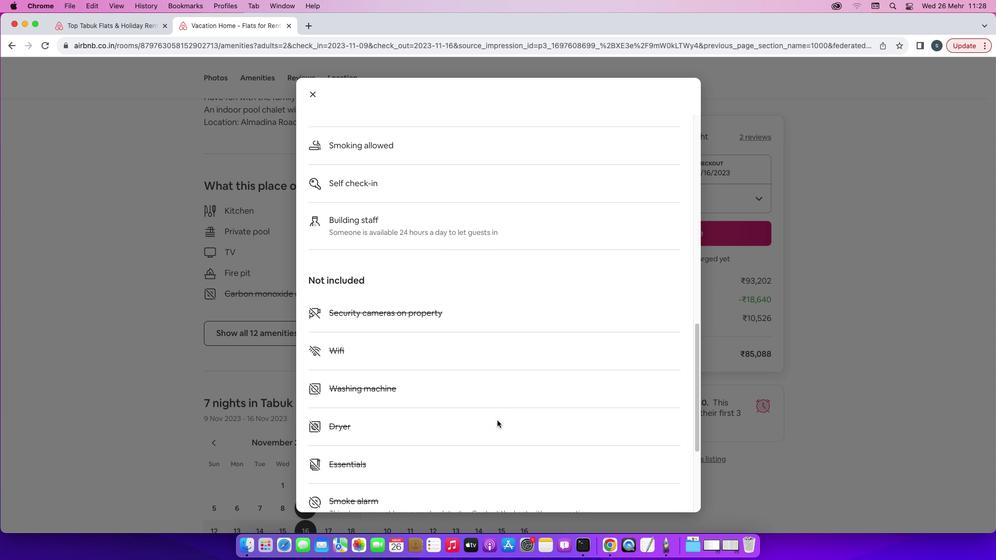 
Action: Mouse scrolled (497, 420) with delta (0, -1)
Screenshot: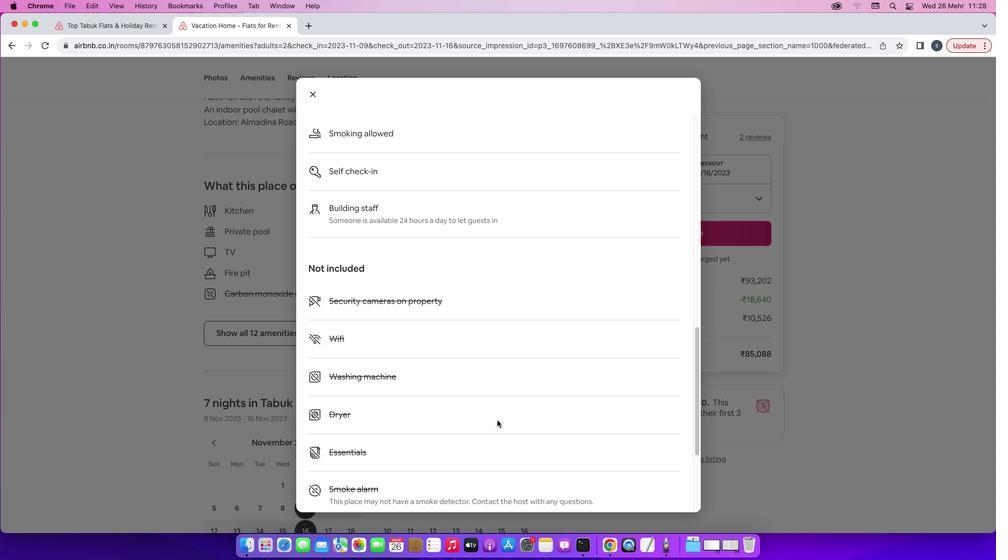 
Action: Mouse scrolled (497, 420) with delta (0, -2)
Screenshot: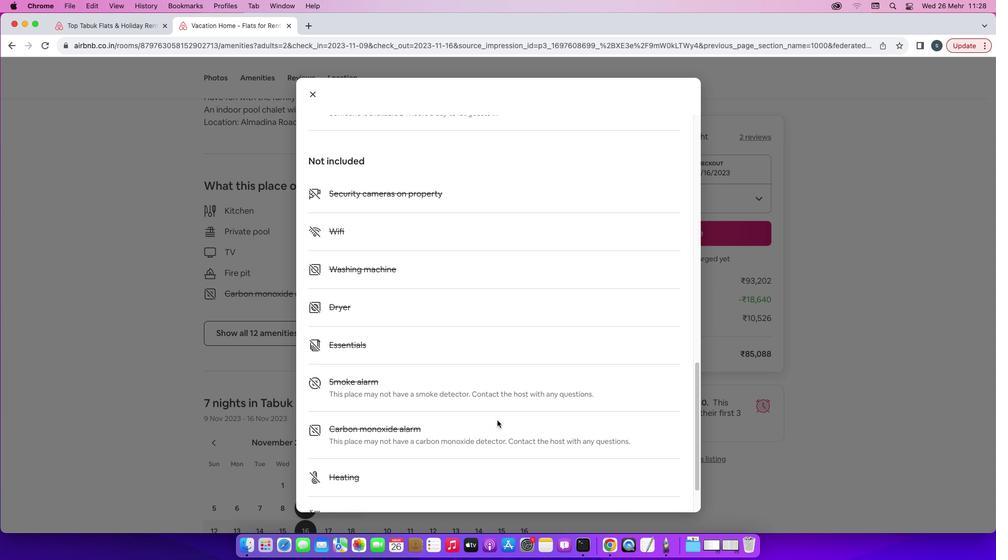 
Action: Mouse scrolled (497, 420) with delta (0, -1)
Screenshot: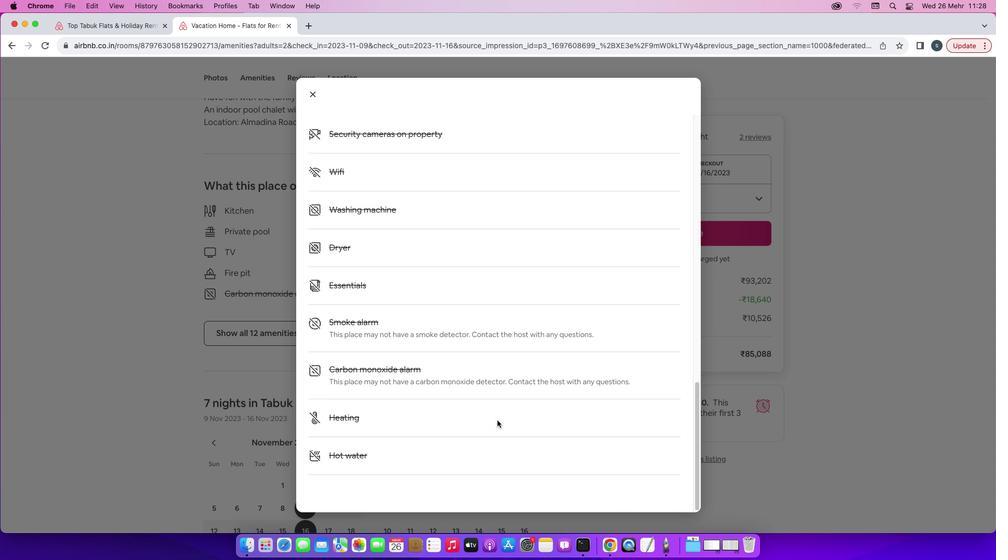 
Action: Mouse scrolled (497, 420) with delta (0, 0)
Screenshot: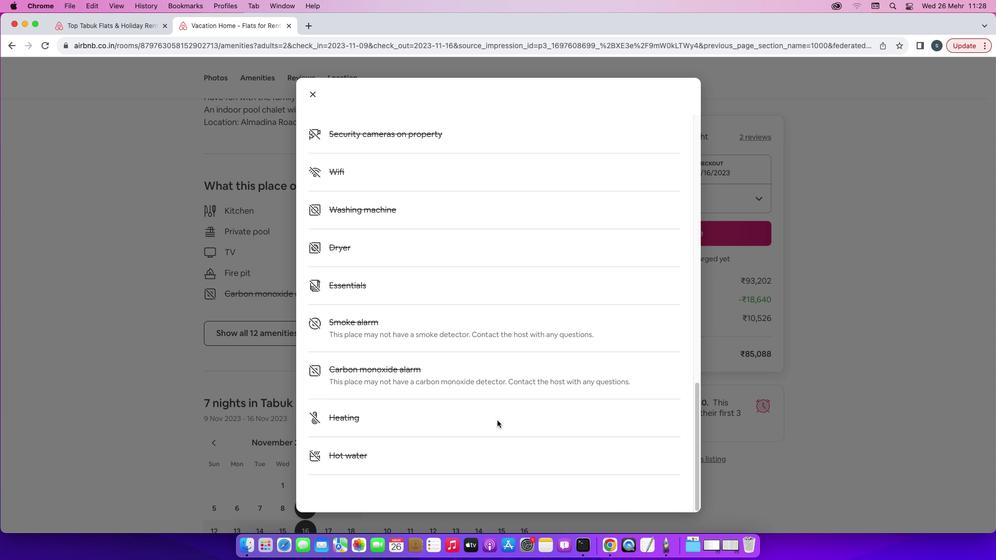 
Action: Mouse scrolled (497, 420) with delta (0, 0)
Screenshot: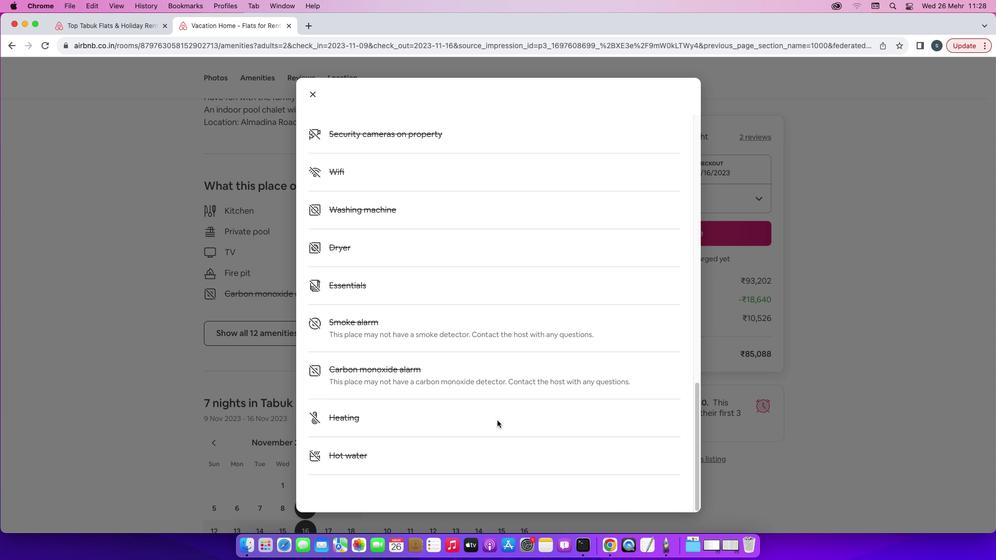 
Action: Mouse scrolled (497, 420) with delta (0, -1)
Screenshot: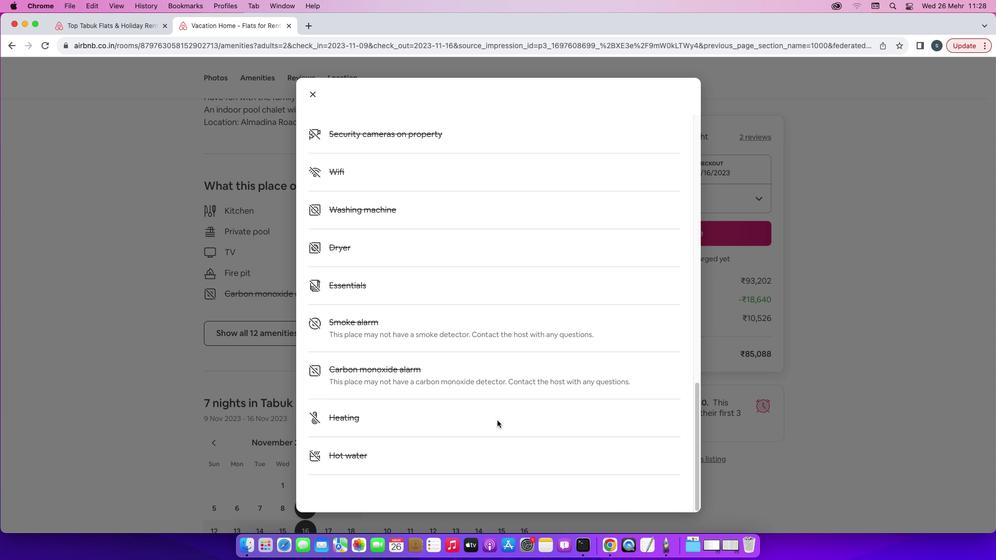 
Action: Mouse scrolled (497, 420) with delta (0, -2)
Screenshot: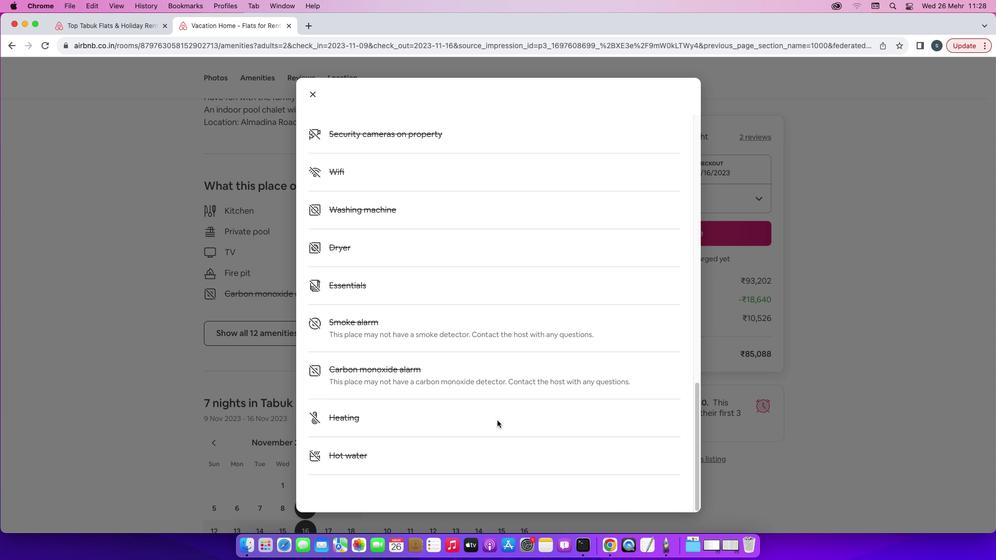 
Action: Mouse scrolled (497, 420) with delta (0, -2)
Screenshot: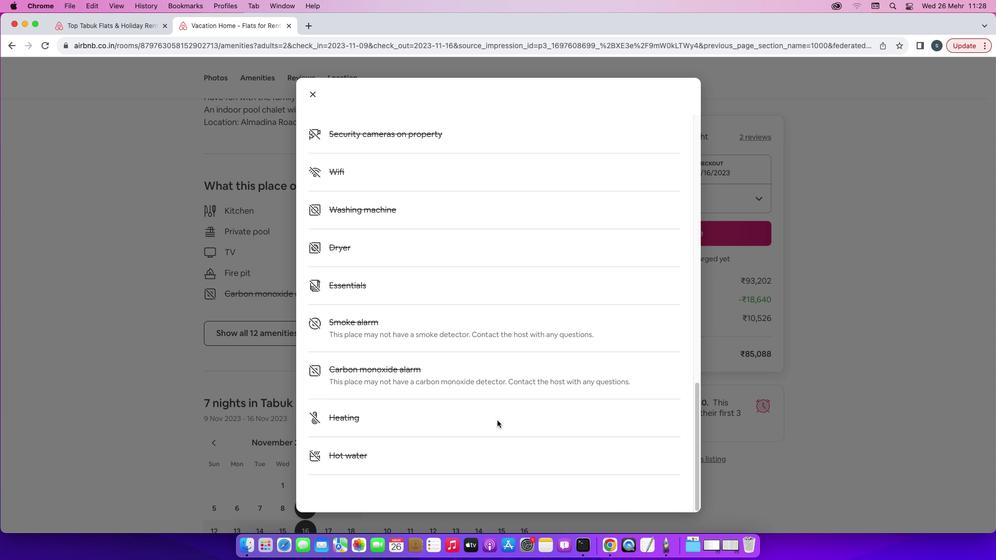
Action: Mouse moved to (317, 94)
Screenshot: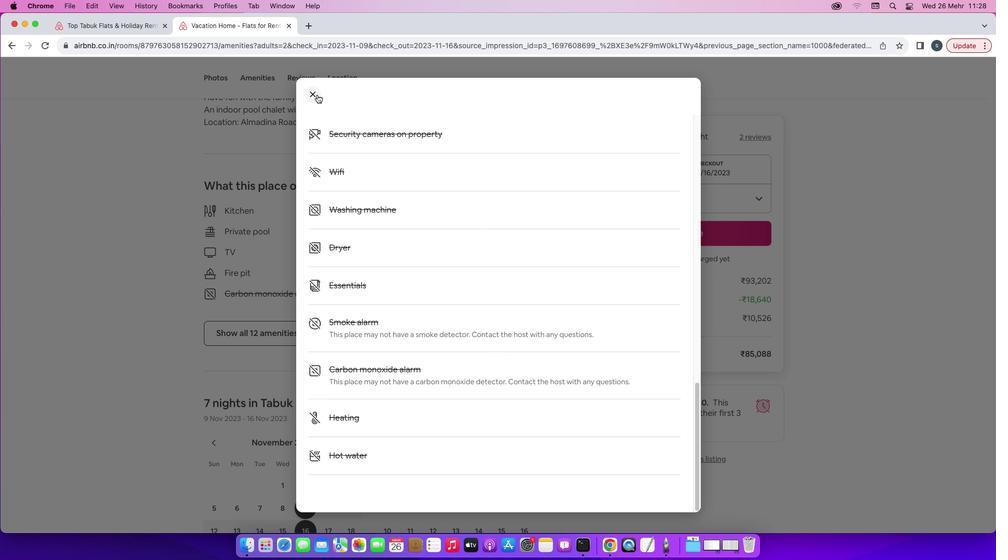 
Action: Mouse pressed left at (317, 94)
Screenshot: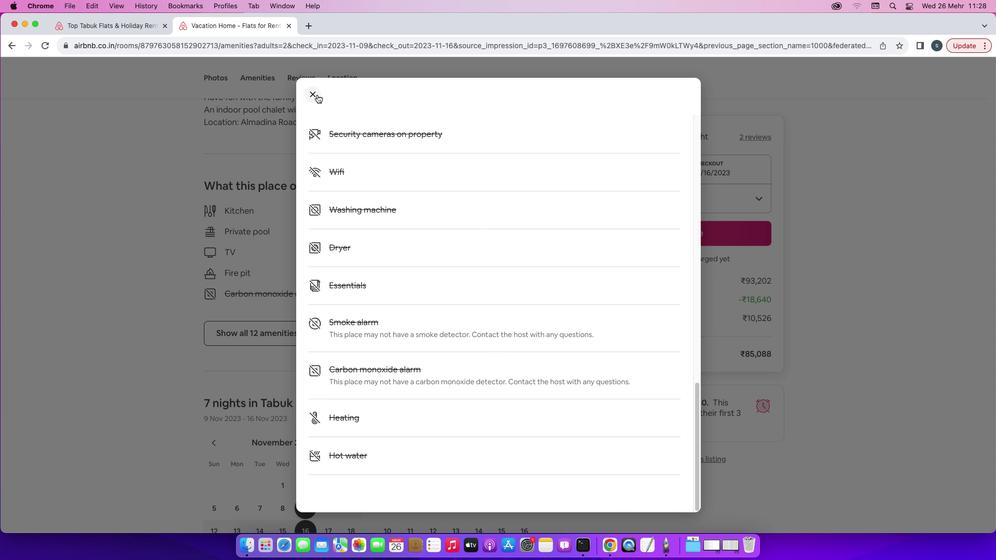 
Action: Mouse moved to (401, 373)
Screenshot: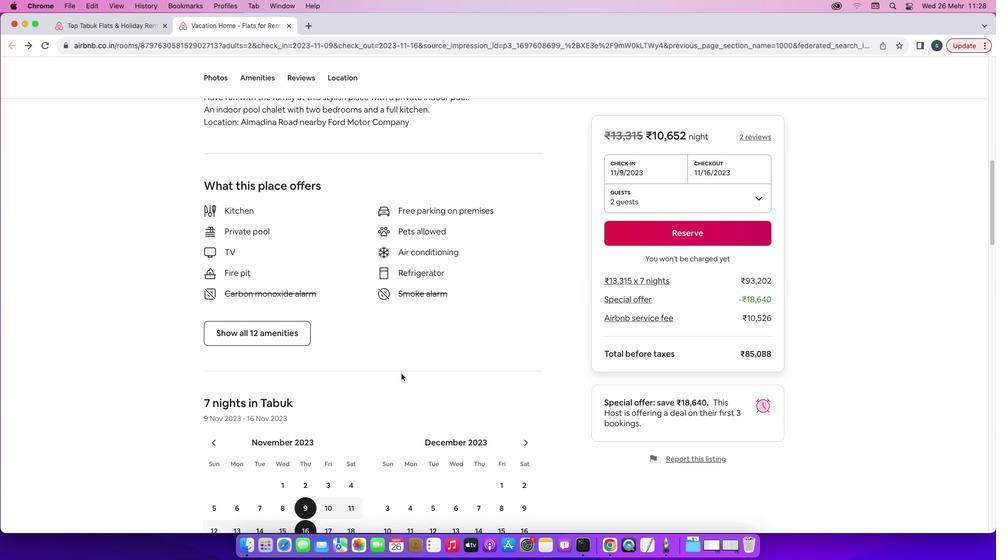 
Action: Mouse scrolled (401, 373) with delta (0, 0)
Screenshot: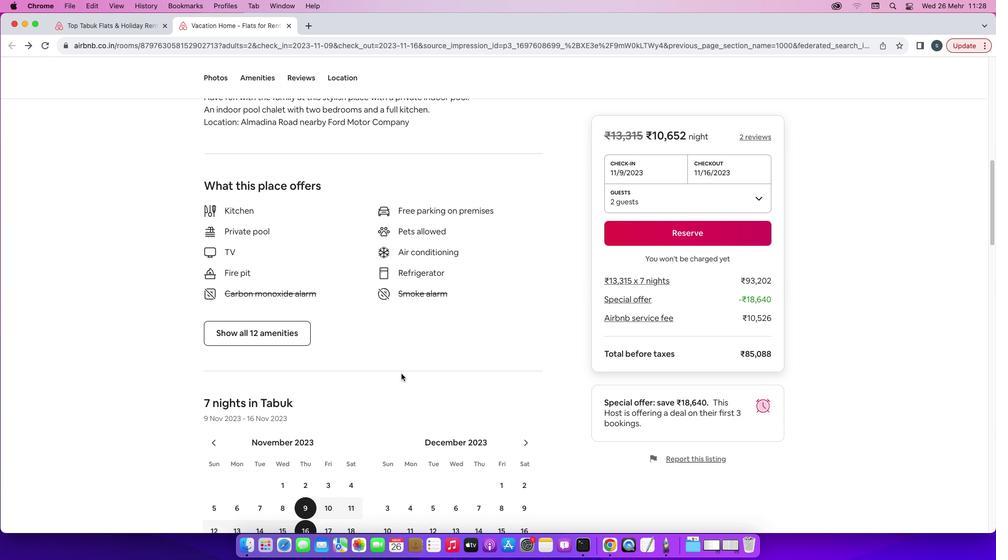 
Action: Mouse scrolled (401, 373) with delta (0, 0)
Screenshot: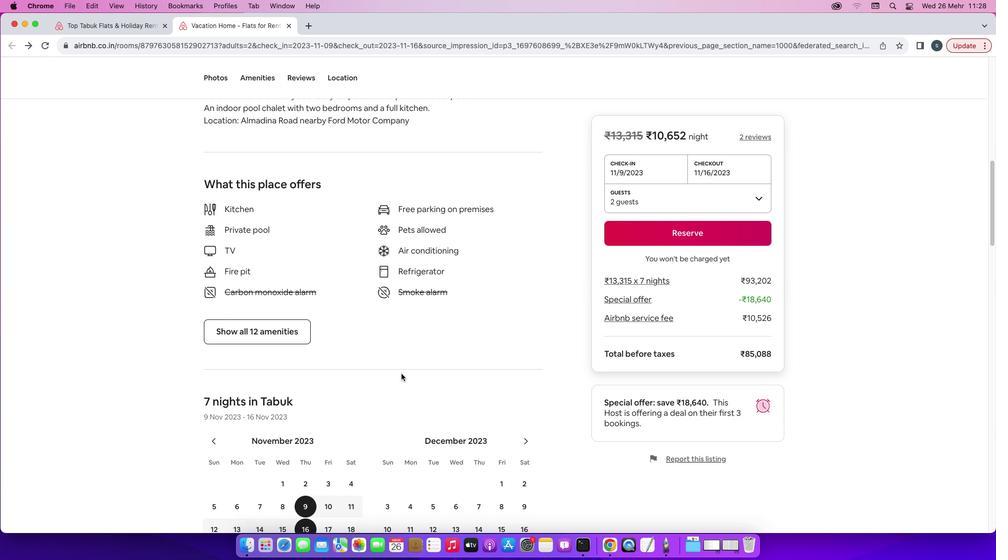 
Action: Mouse scrolled (401, 373) with delta (0, 0)
Screenshot: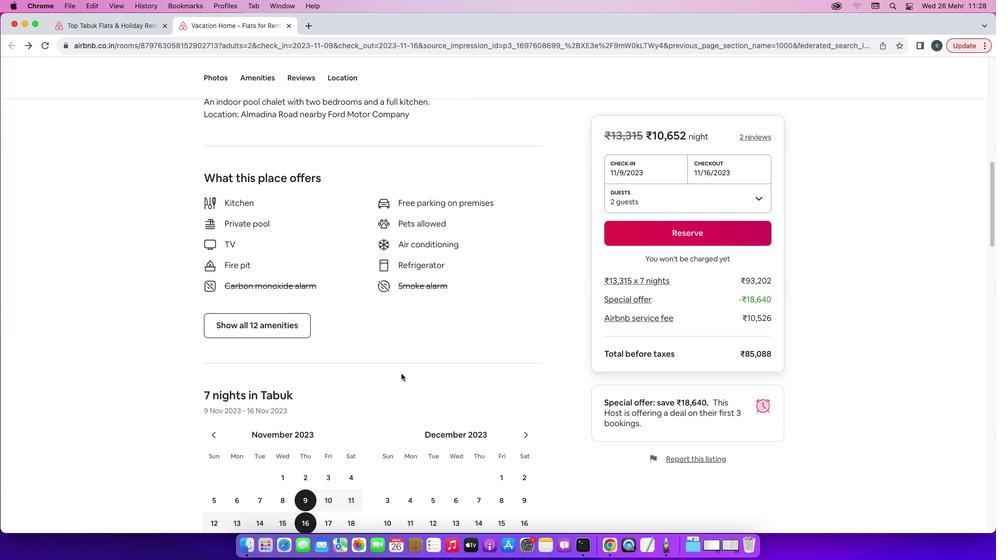 
Action: Mouse scrolled (401, 373) with delta (0, -1)
Screenshot: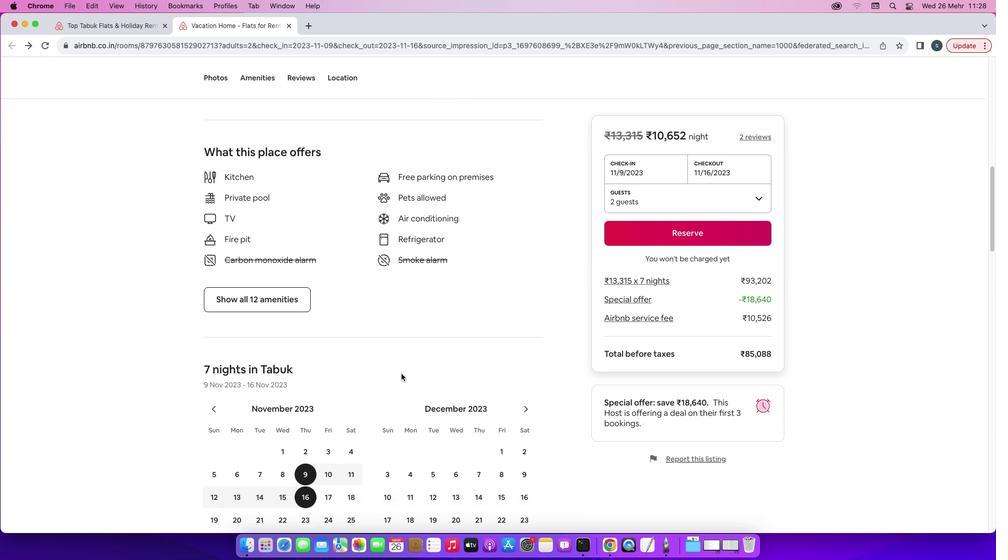 
Action: Mouse scrolled (401, 373) with delta (0, 0)
Screenshot: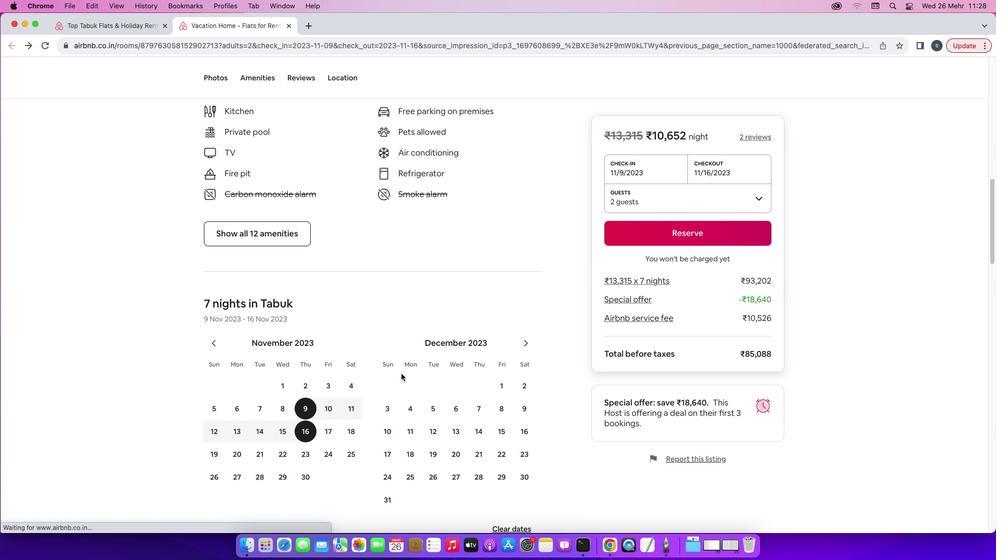 
Action: Mouse scrolled (401, 373) with delta (0, 0)
Screenshot: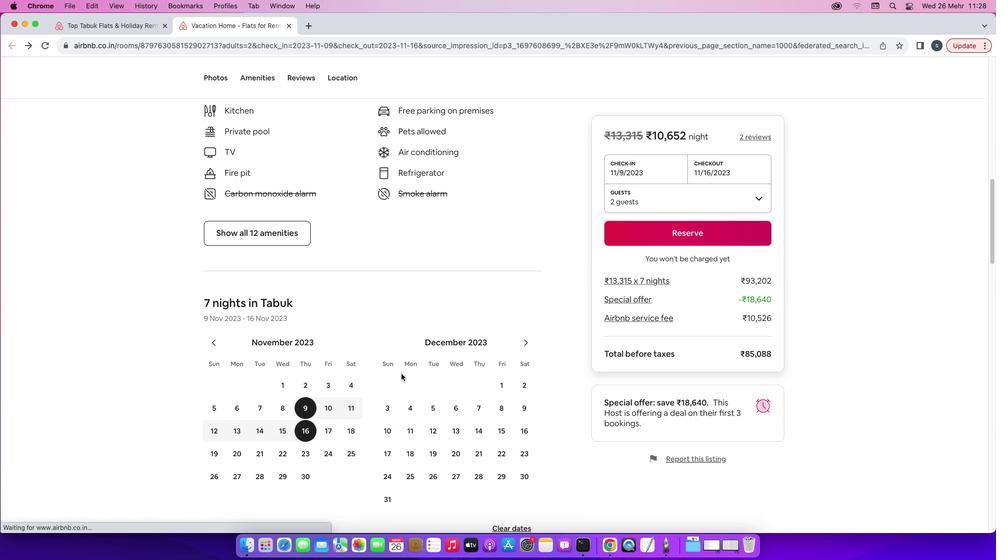 
Action: Mouse scrolled (401, 373) with delta (0, -1)
Screenshot: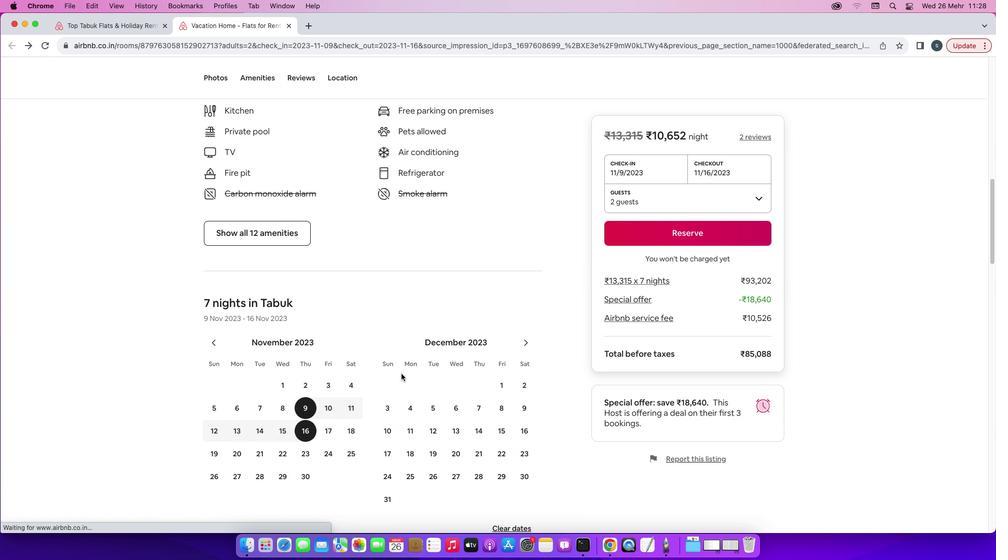 
Action: Mouse scrolled (401, 373) with delta (0, -2)
Screenshot: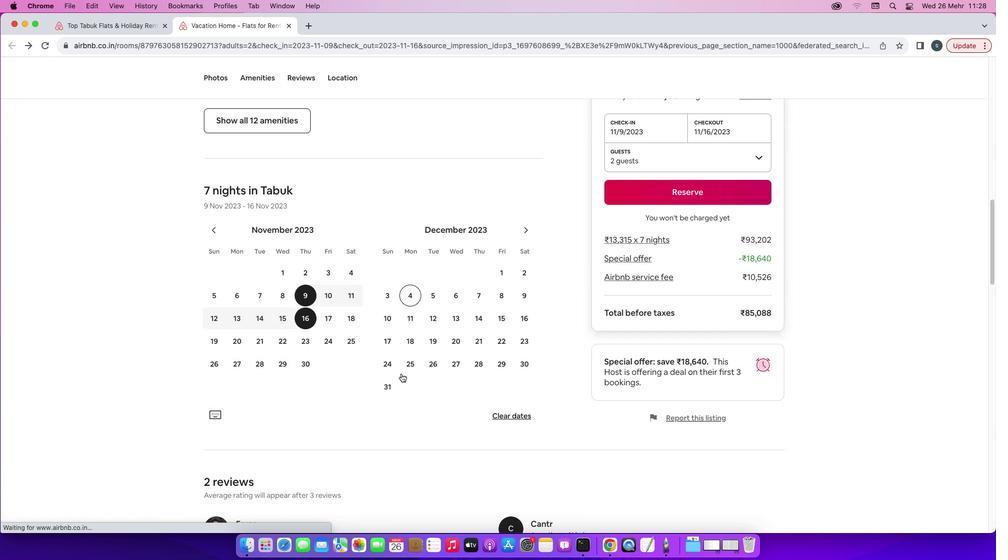 
Action: Mouse scrolled (401, 373) with delta (0, -1)
Screenshot: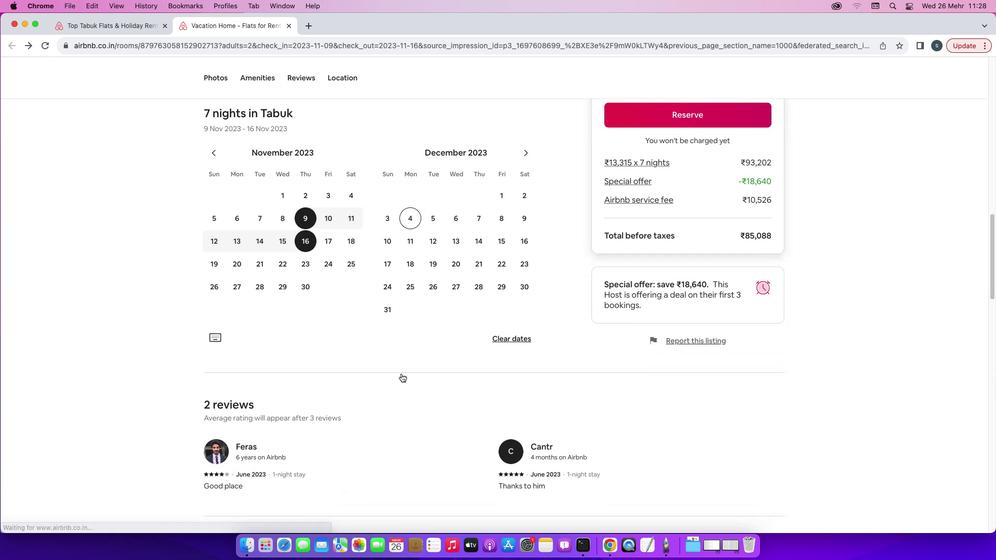 
Action: Mouse scrolled (401, 373) with delta (0, 0)
Screenshot: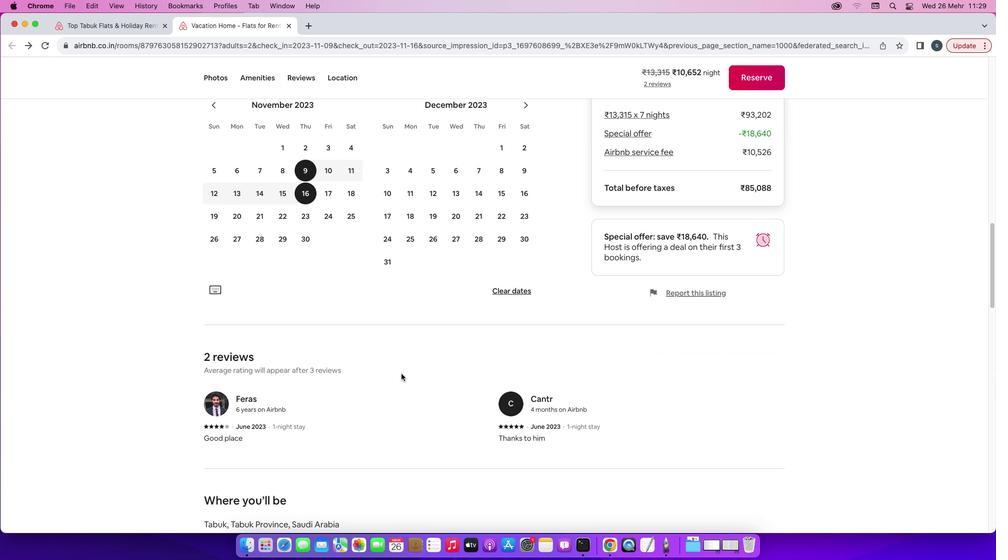 
Action: Mouse scrolled (401, 373) with delta (0, 0)
Screenshot: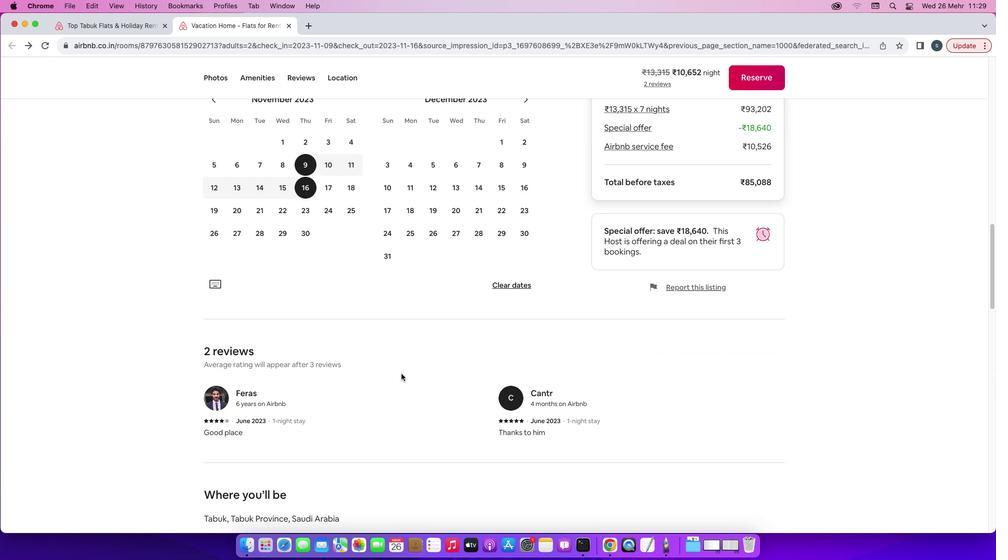 
Action: Mouse scrolled (401, 373) with delta (0, -1)
Screenshot: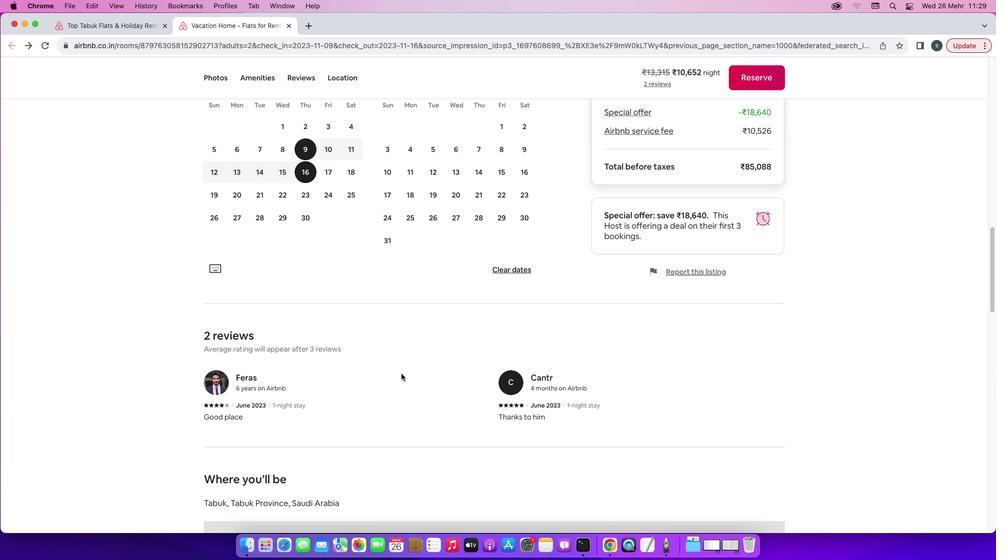 
Action: Mouse scrolled (401, 373) with delta (0, -1)
Screenshot: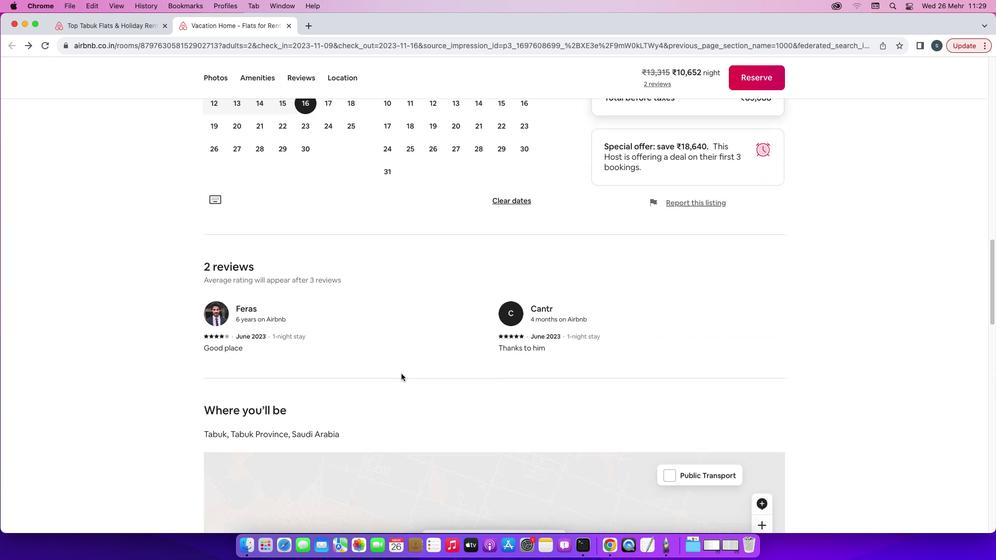 
Action: Mouse scrolled (401, 373) with delta (0, 0)
Screenshot: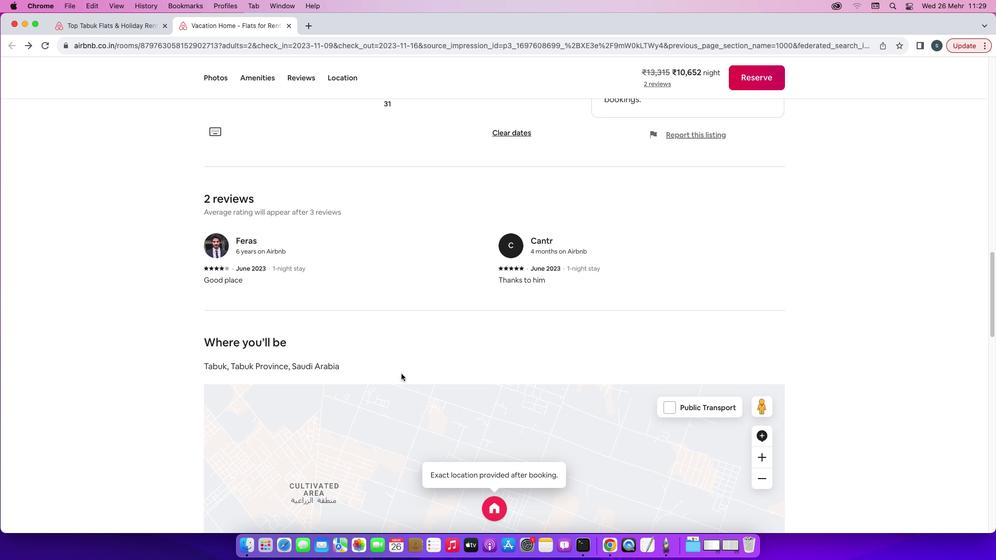 
Action: Mouse scrolled (401, 373) with delta (0, 0)
Screenshot: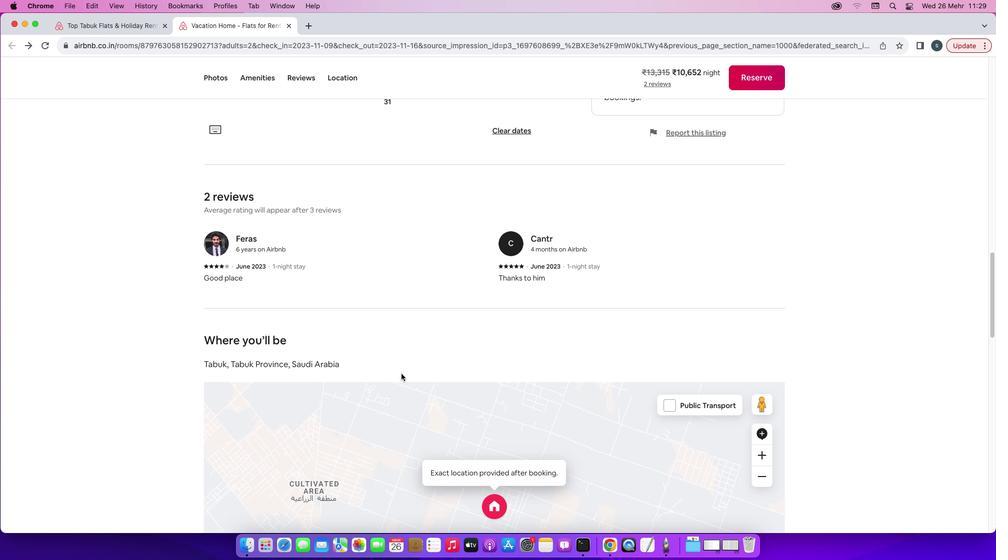 
Action: Mouse scrolled (401, 373) with delta (0, -1)
Screenshot: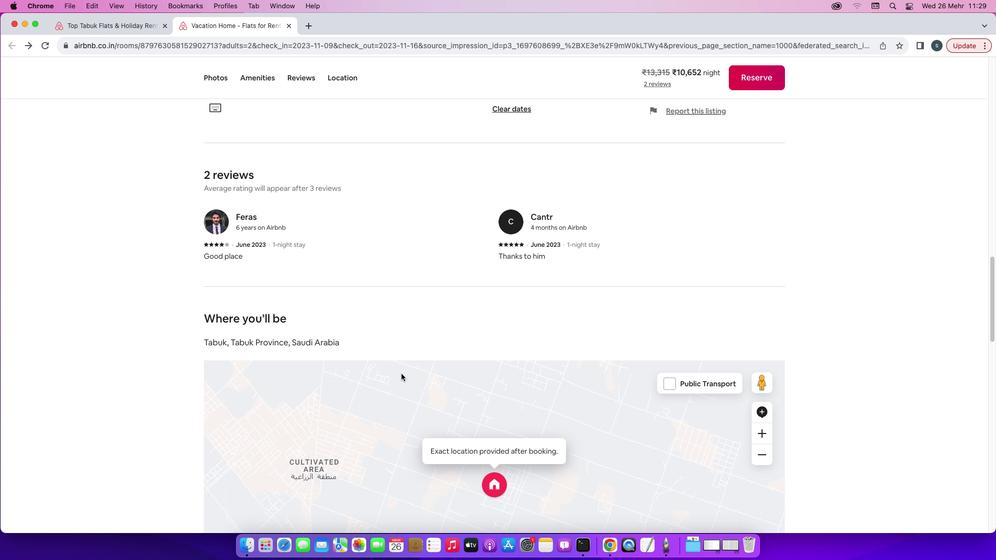 
Action: Mouse moved to (288, 25)
Screenshot: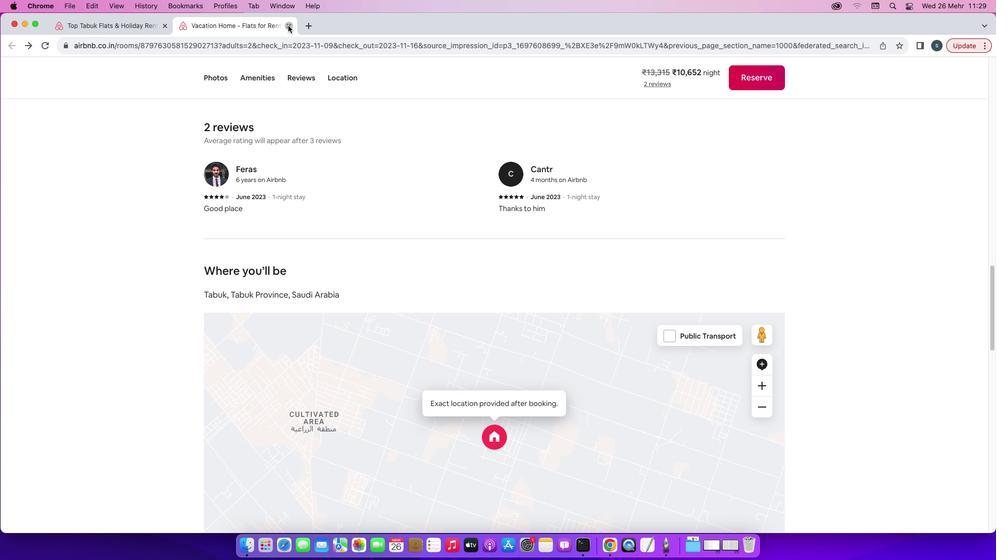 
Action: Mouse pressed left at (288, 25)
Screenshot: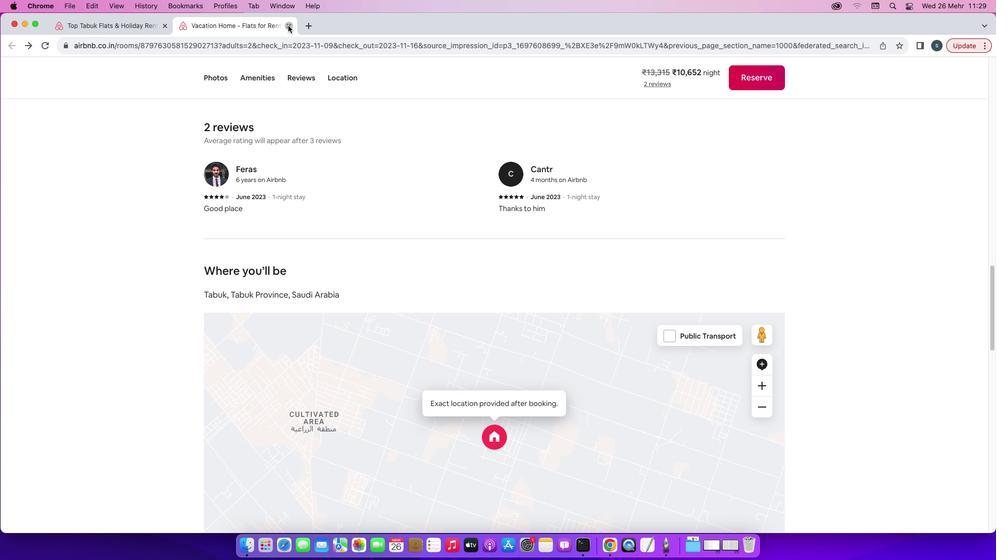
Action: Mouse moved to (389, 413)
Screenshot: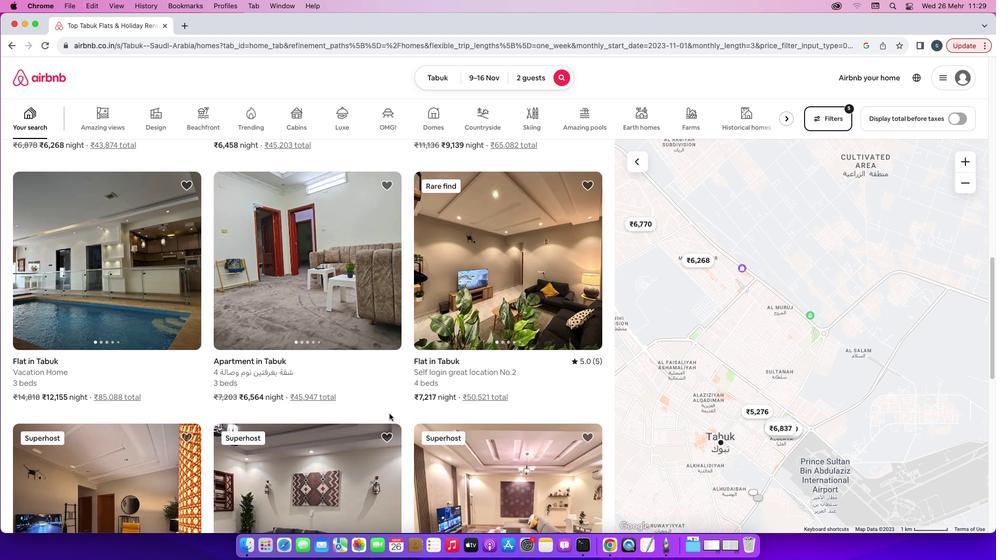 
Action: Mouse scrolled (389, 413) with delta (0, 0)
Screenshot: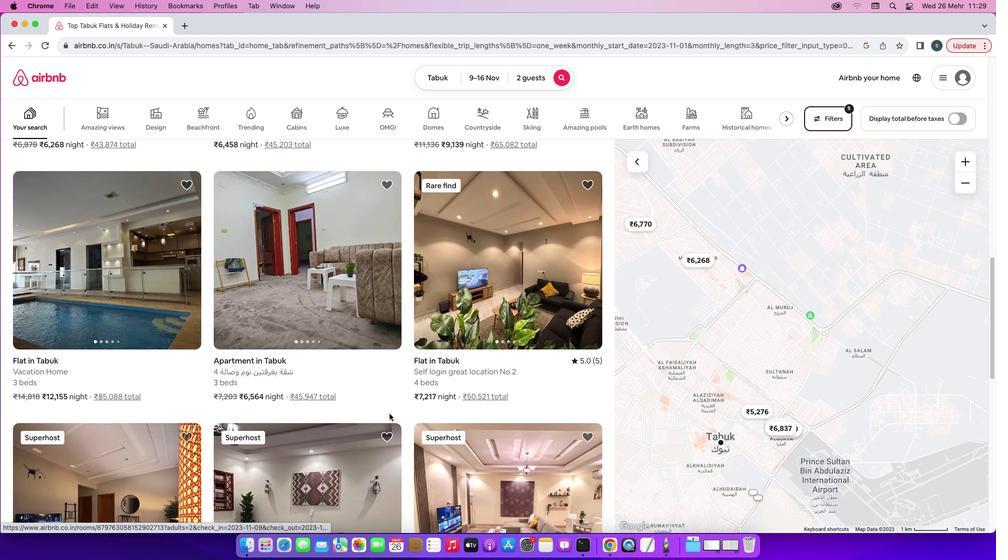 
Action: Mouse scrolled (389, 413) with delta (0, 0)
Screenshot: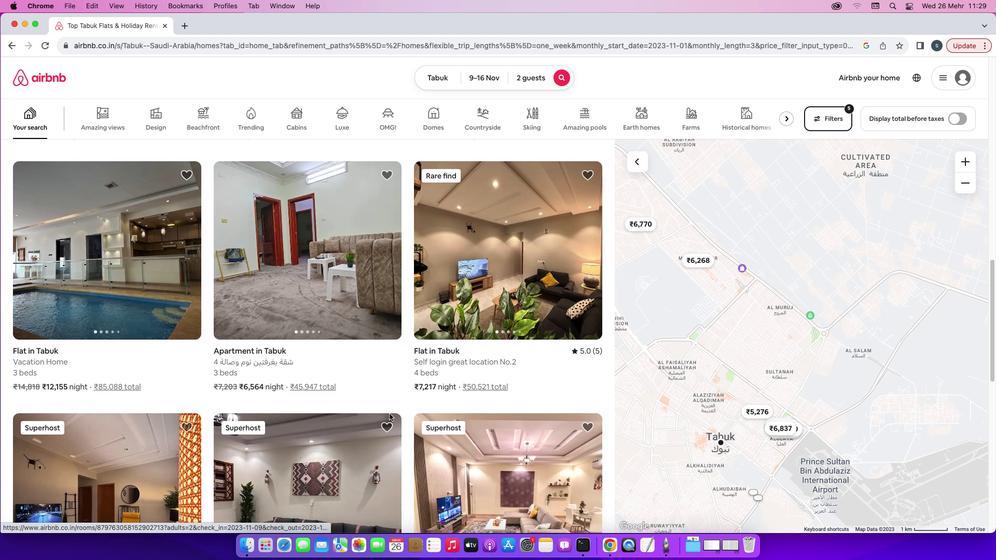 
Action: Mouse scrolled (389, 413) with delta (0, -1)
Screenshot: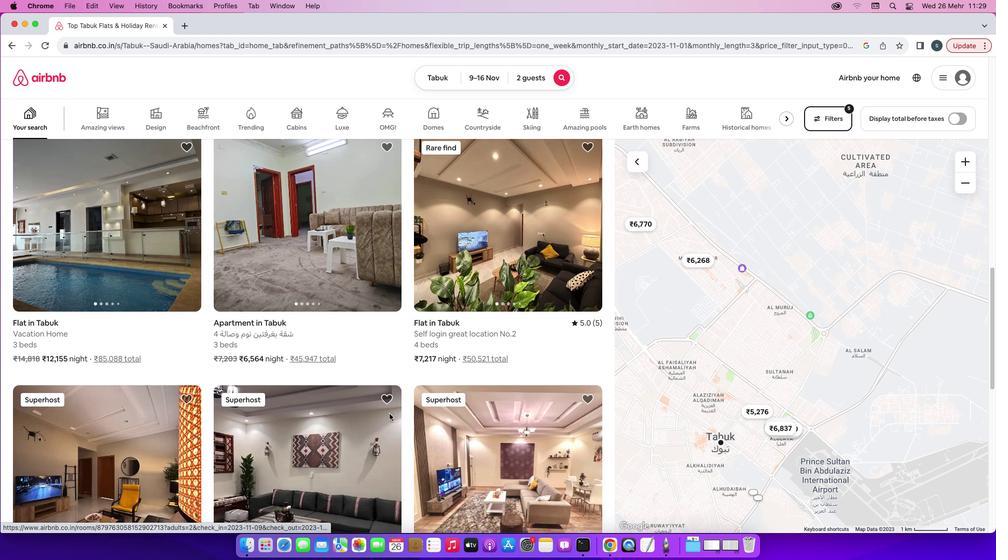 
Action: Mouse scrolled (389, 413) with delta (0, -2)
Screenshot: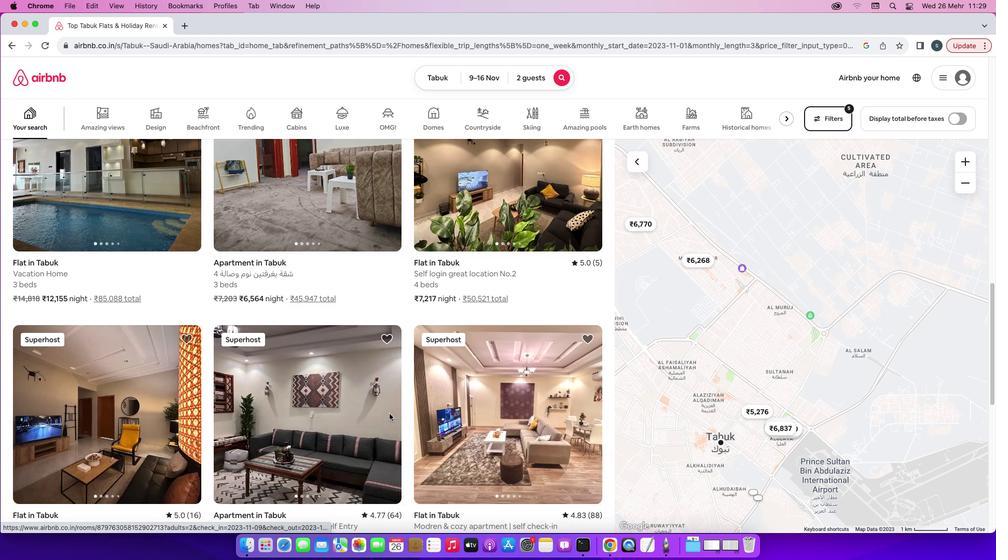 
Action: Mouse scrolled (389, 413) with delta (0, -2)
Screenshot: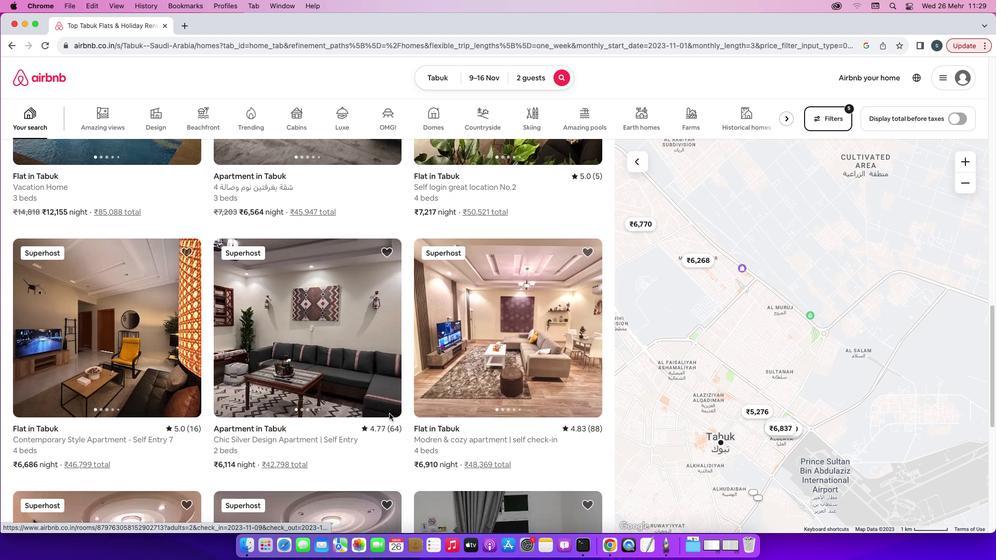 
Action: Mouse scrolled (389, 413) with delta (0, -2)
Screenshot: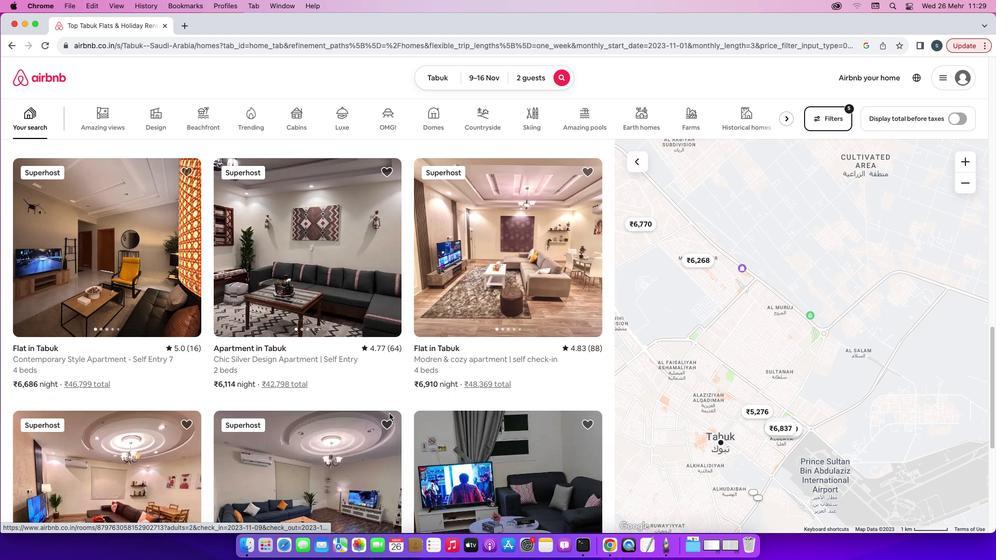 
Action: Mouse scrolled (389, 413) with delta (0, 0)
Screenshot: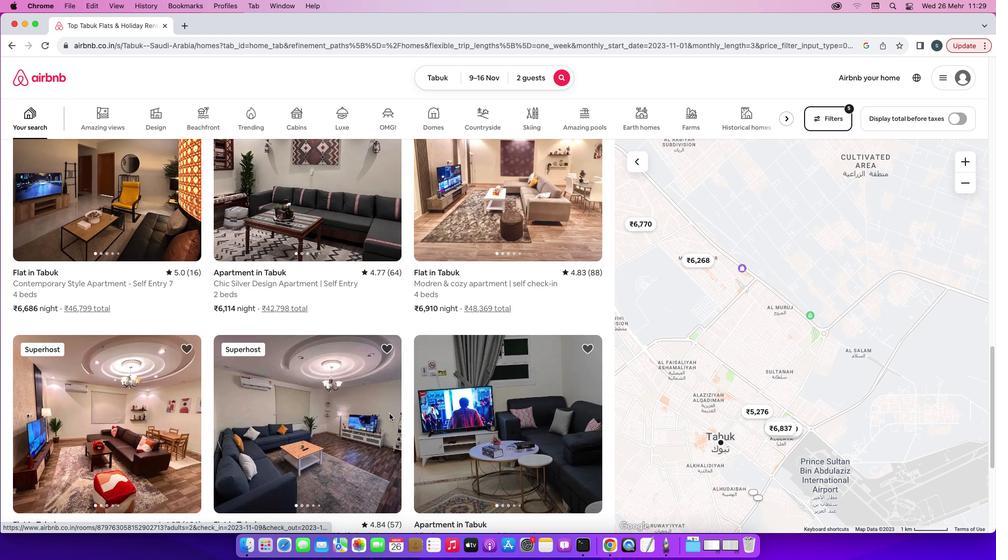 
Action: Mouse scrolled (389, 413) with delta (0, 0)
Screenshot: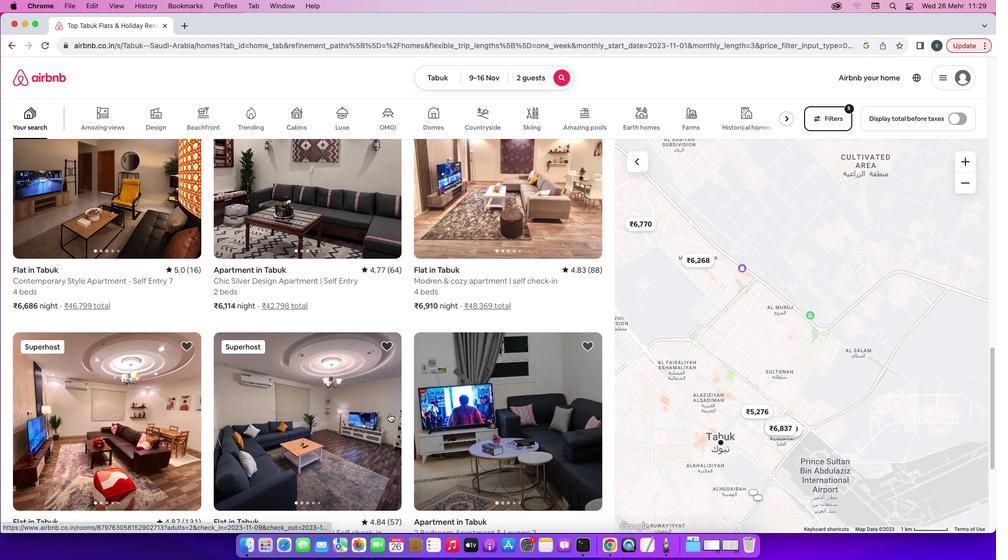 
Action: Mouse scrolled (389, 413) with delta (0, 0)
Screenshot: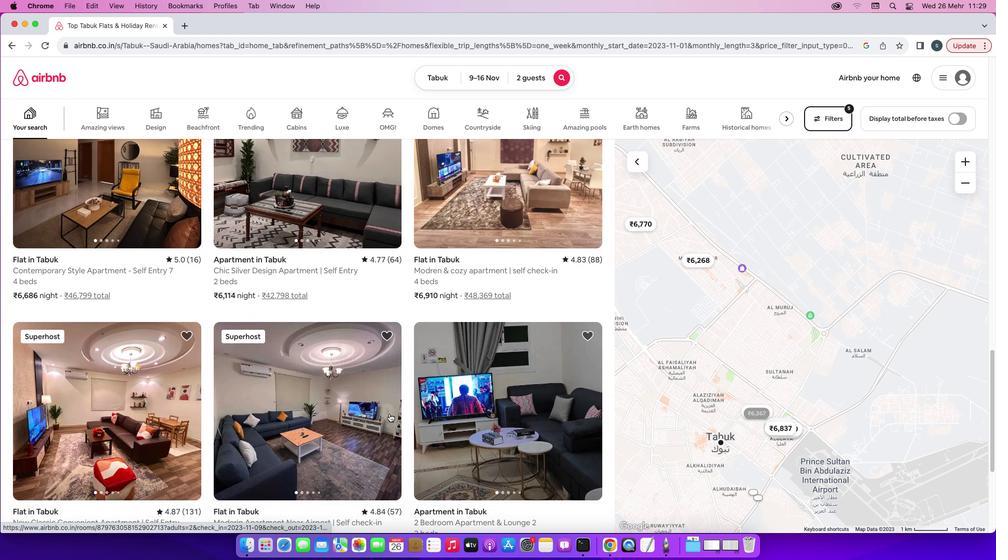 
Action: Mouse scrolled (389, 413) with delta (0, 0)
Screenshot: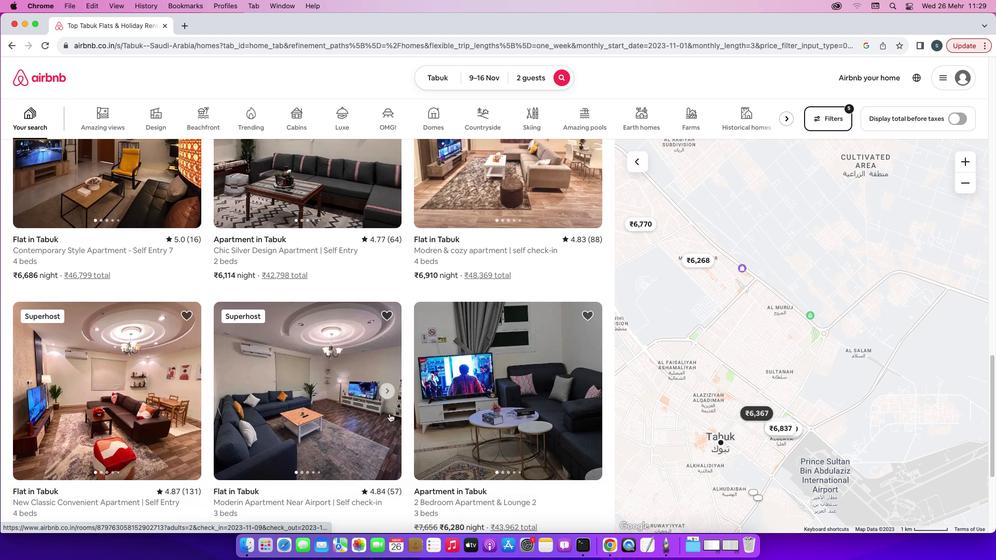 
Action: Mouse scrolled (389, 413) with delta (0, -1)
Screenshot: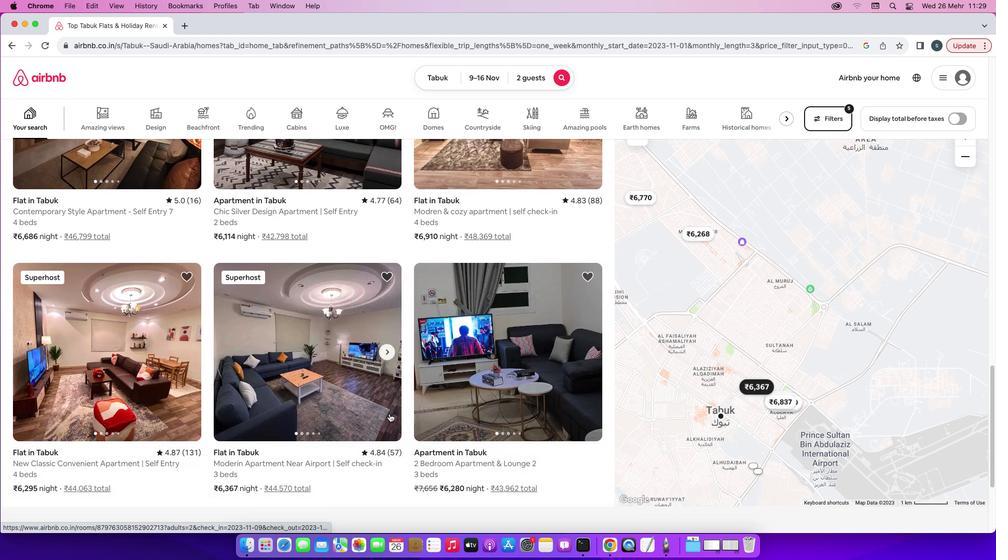 
Action: Mouse scrolled (389, 413) with delta (0, 0)
Screenshot: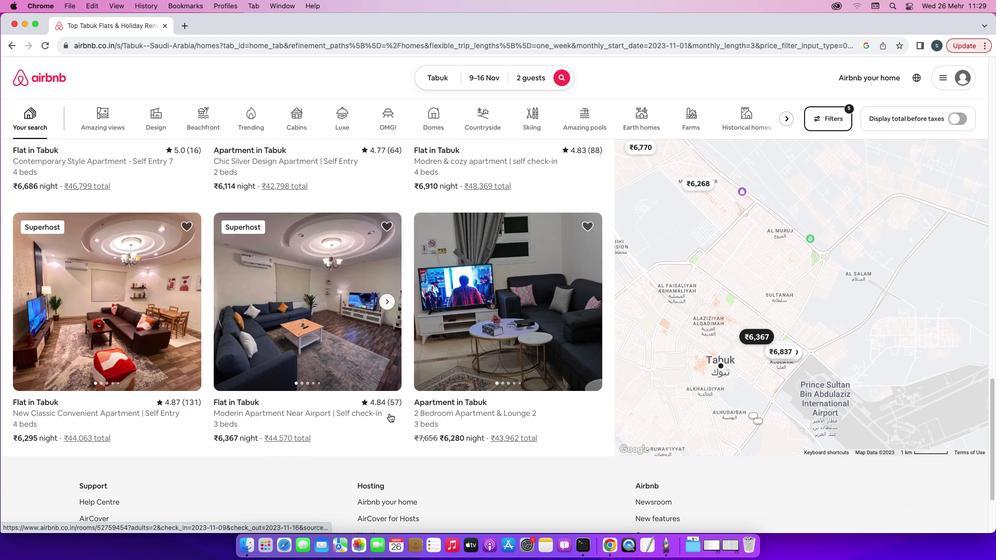 
Action: Mouse scrolled (389, 413) with delta (0, 0)
Screenshot: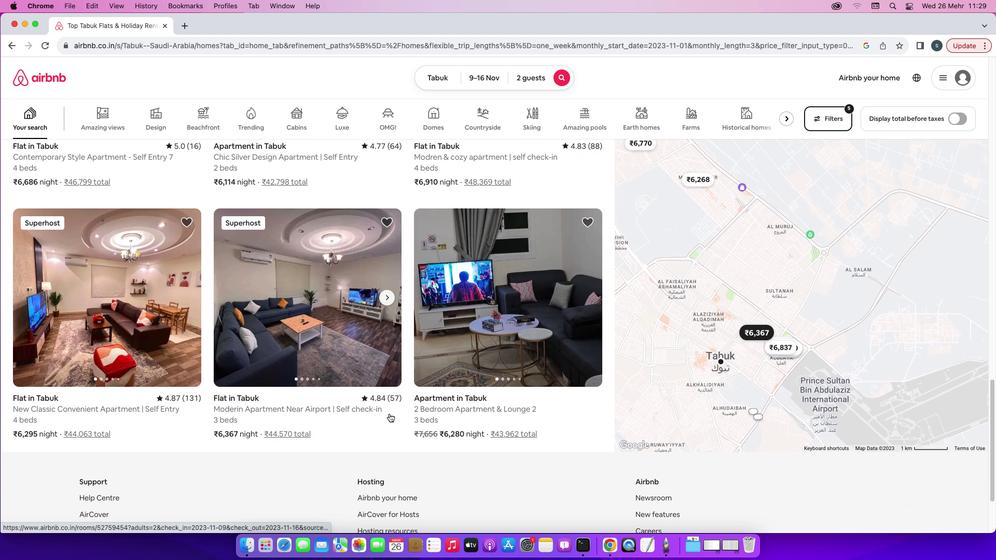 
Action: Mouse scrolled (389, 413) with delta (0, 0)
Screenshot: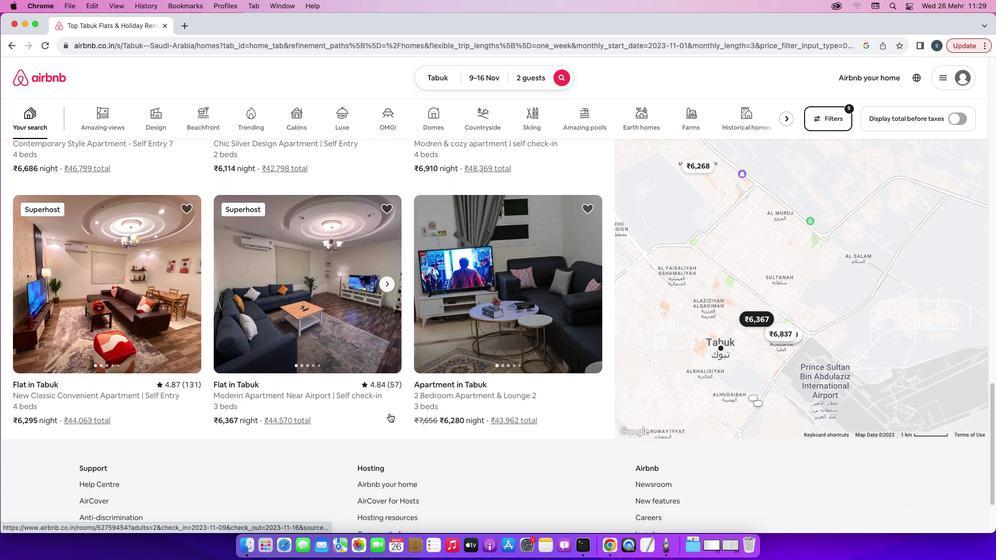
Action: Mouse scrolled (389, 413) with delta (0, -1)
Screenshot: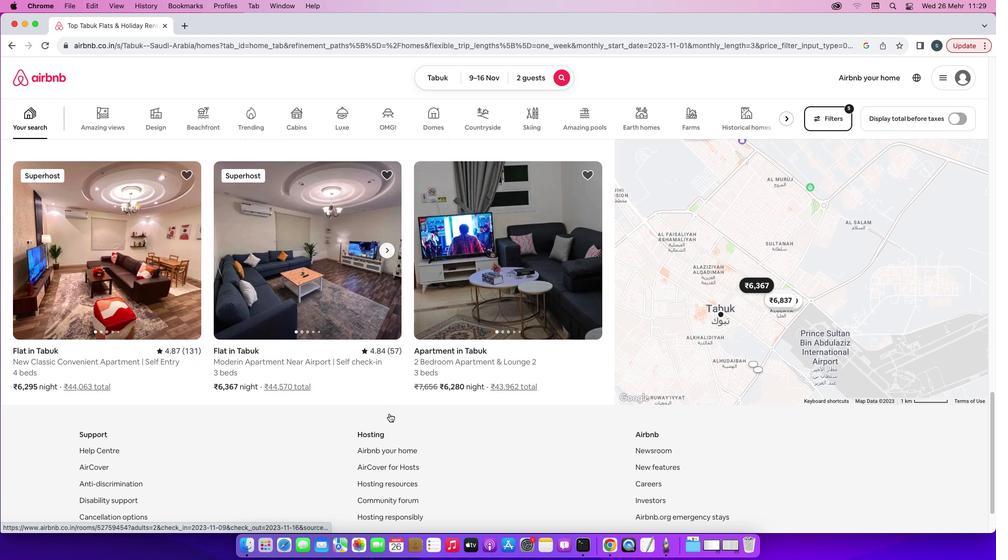 
Action: Mouse moved to (310, 230)
Screenshot: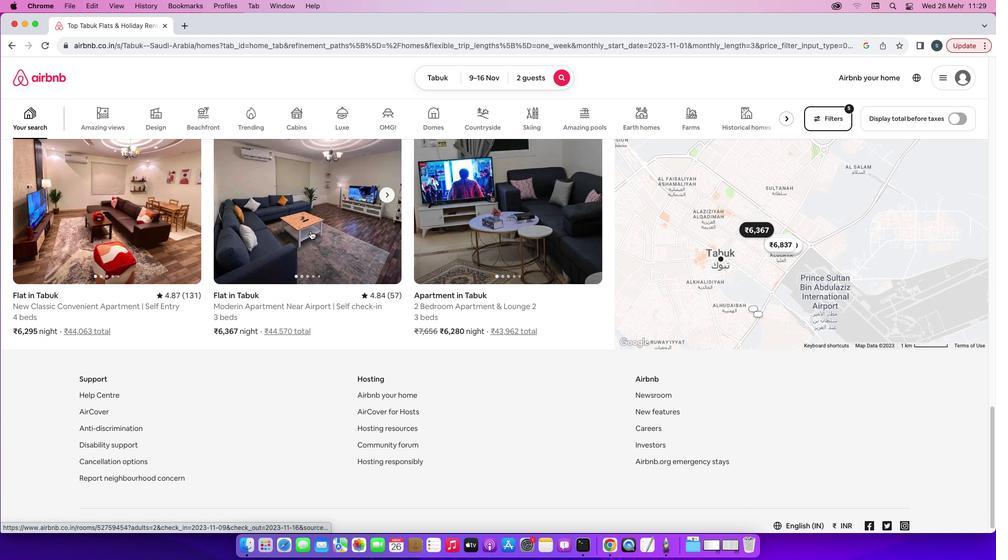 
Action: Mouse pressed left at (310, 230)
Screenshot: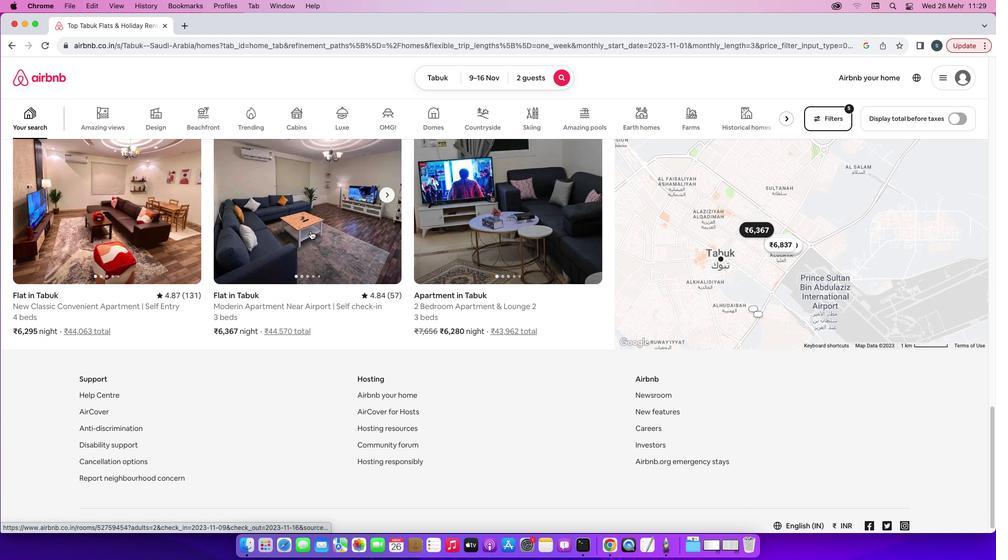 
Action: Mouse moved to (736, 386)
Screenshot: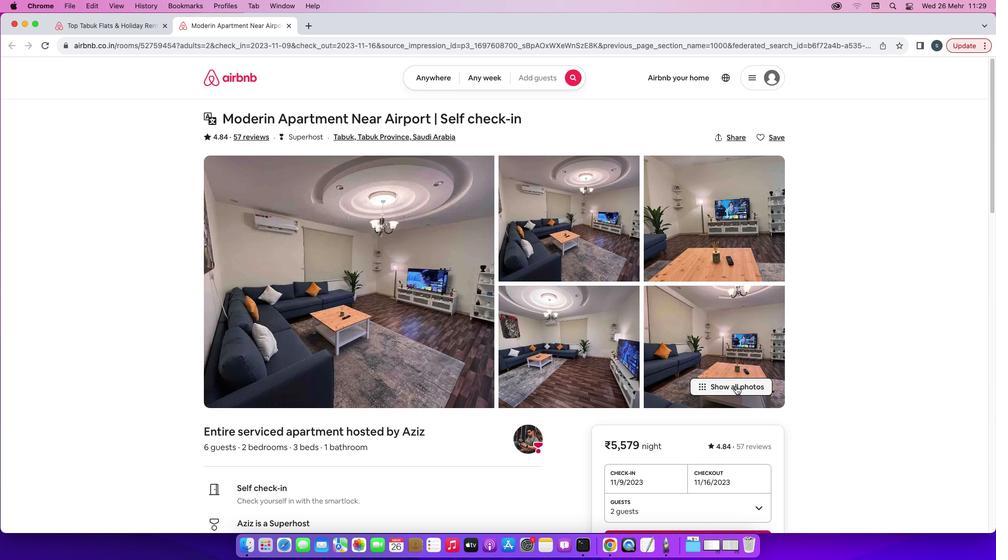
Action: Mouse pressed left at (736, 386)
Screenshot: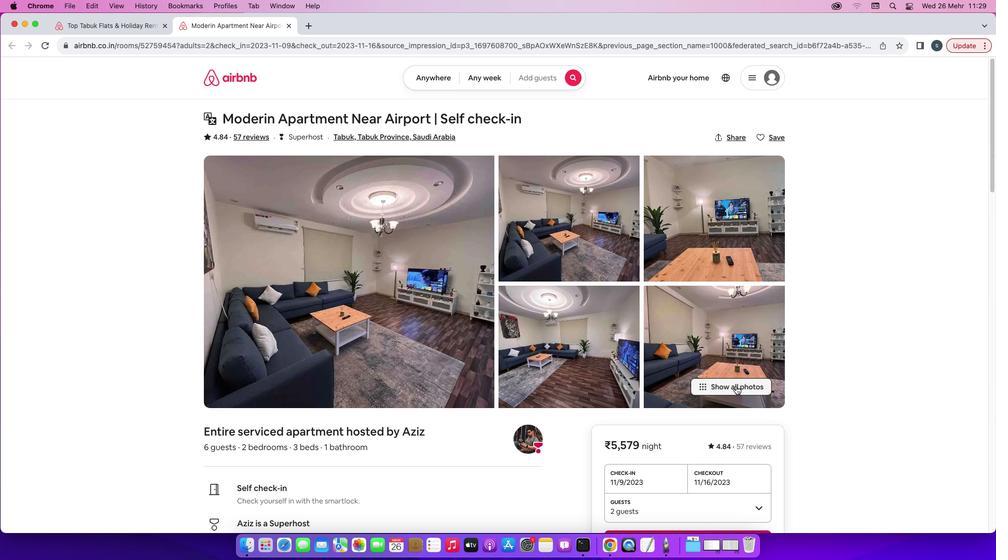 
Action: Mouse moved to (525, 378)
Screenshot: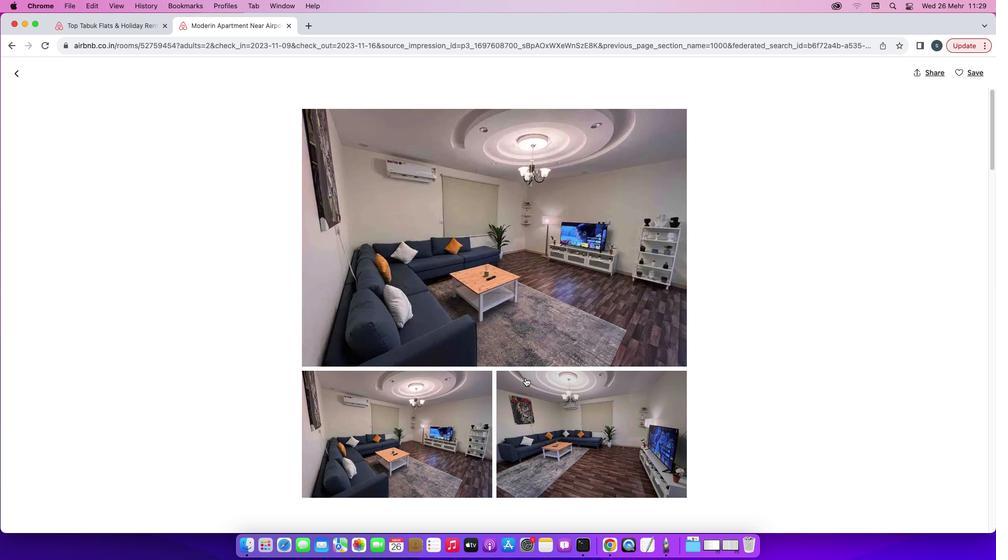 
Action: Mouse scrolled (525, 378) with delta (0, 0)
Screenshot: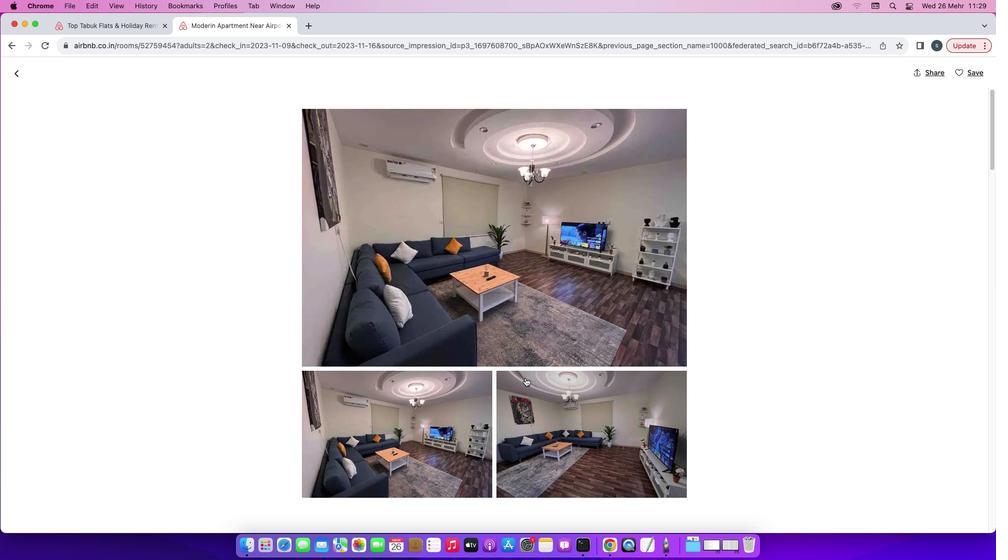 
Action: Mouse scrolled (525, 378) with delta (0, 0)
Screenshot: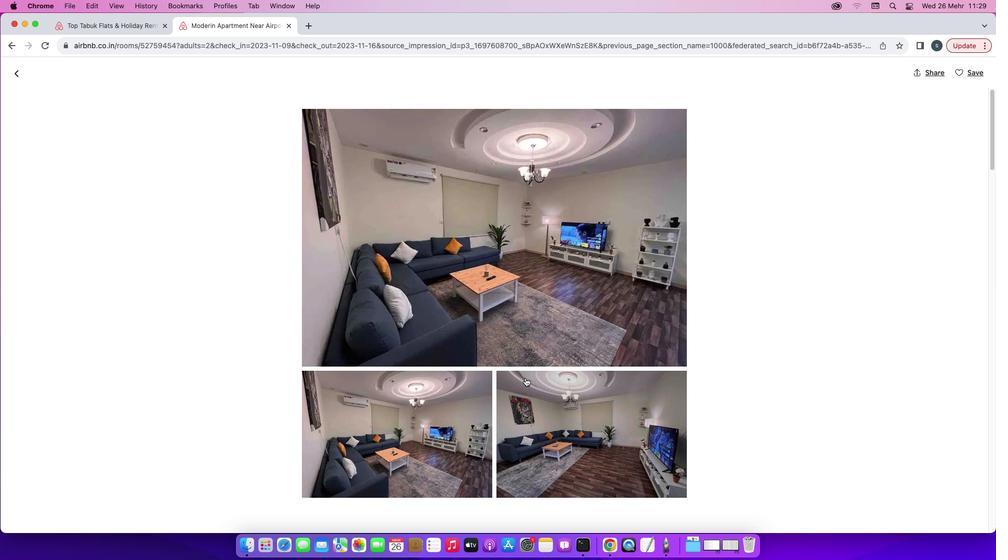 
Action: Mouse scrolled (525, 378) with delta (0, -1)
Screenshot: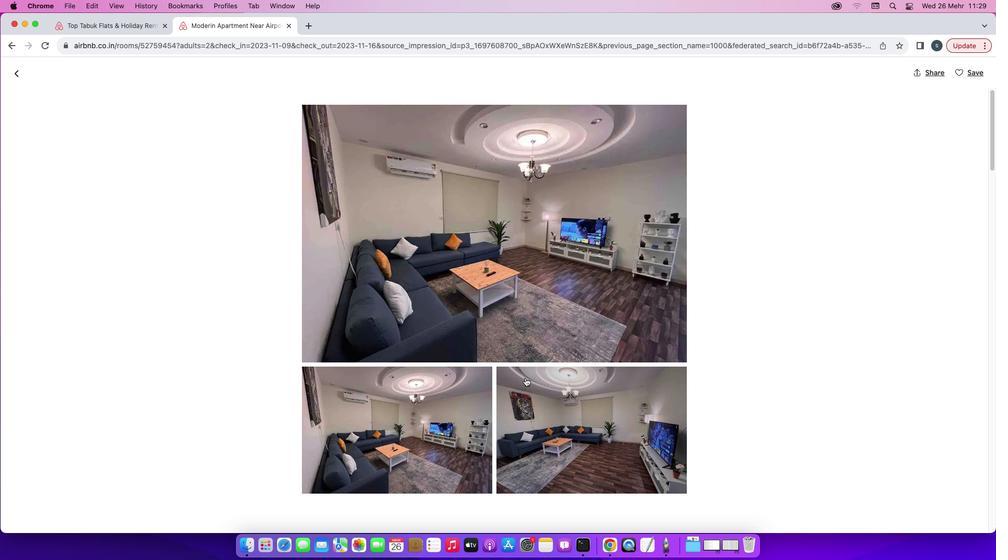 
Action: Mouse scrolled (525, 378) with delta (0, -1)
Screenshot: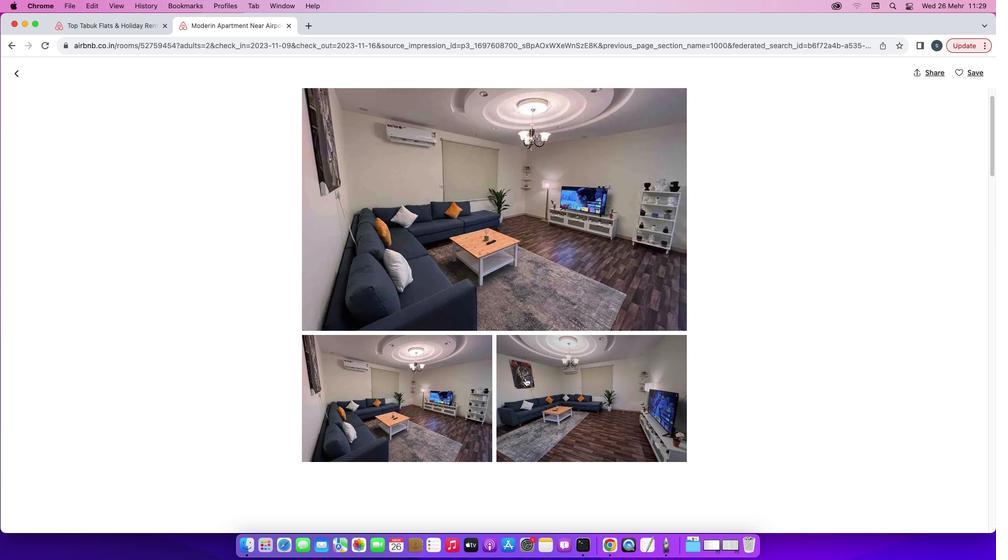 
Action: Mouse scrolled (525, 378) with delta (0, -2)
Screenshot: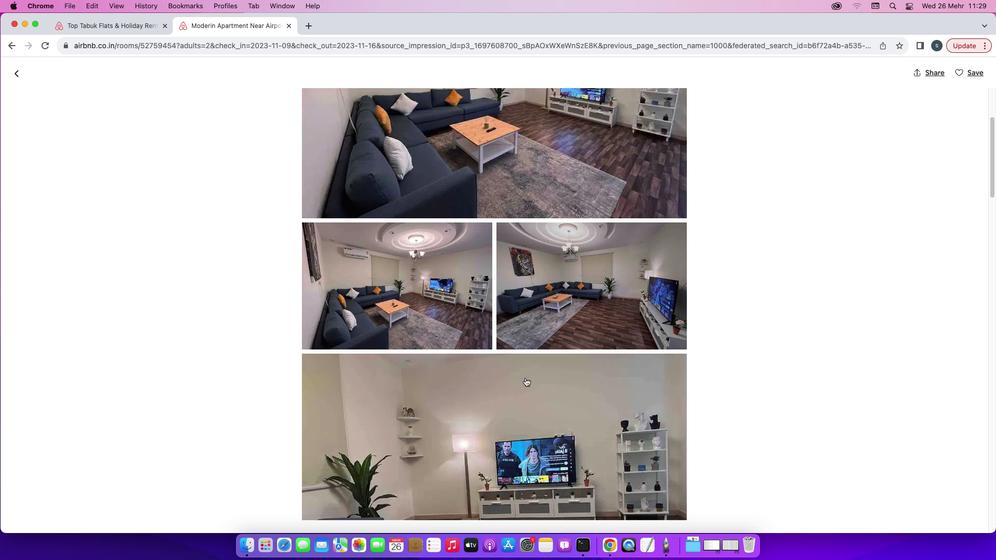
Action: Mouse scrolled (525, 378) with delta (0, 0)
Screenshot: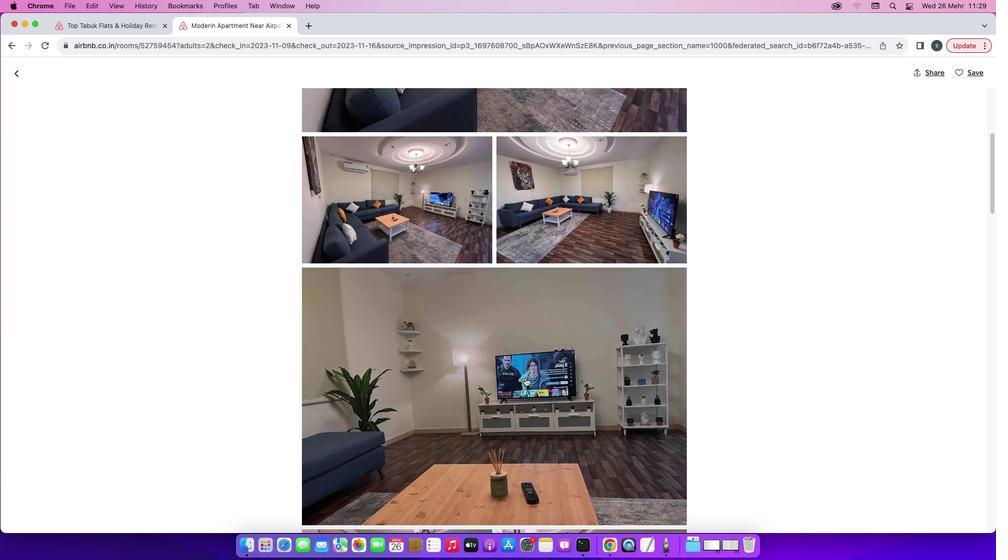 
Action: Mouse scrolled (525, 378) with delta (0, 0)
Screenshot: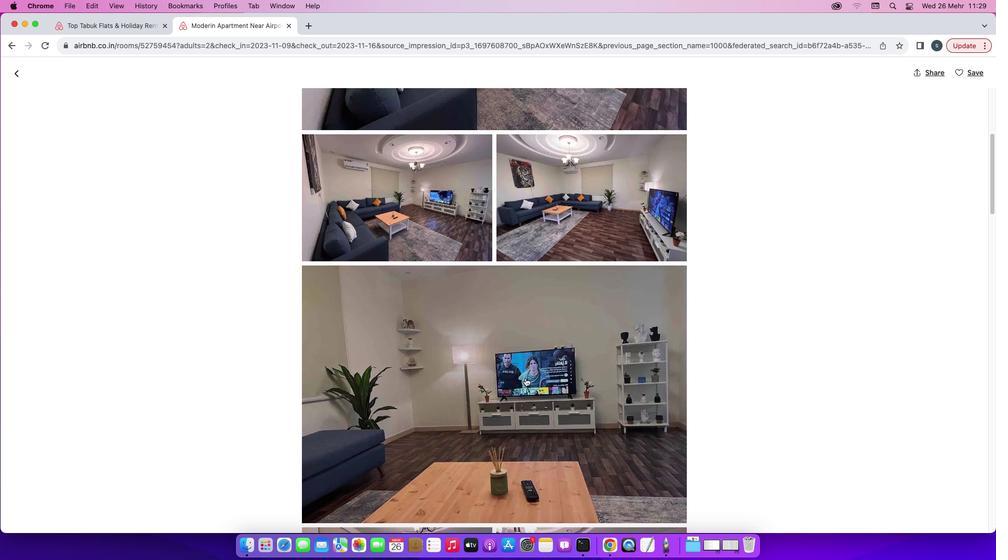 
Action: Mouse scrolled (525, 378) with delta (0, 0)
Screenshot: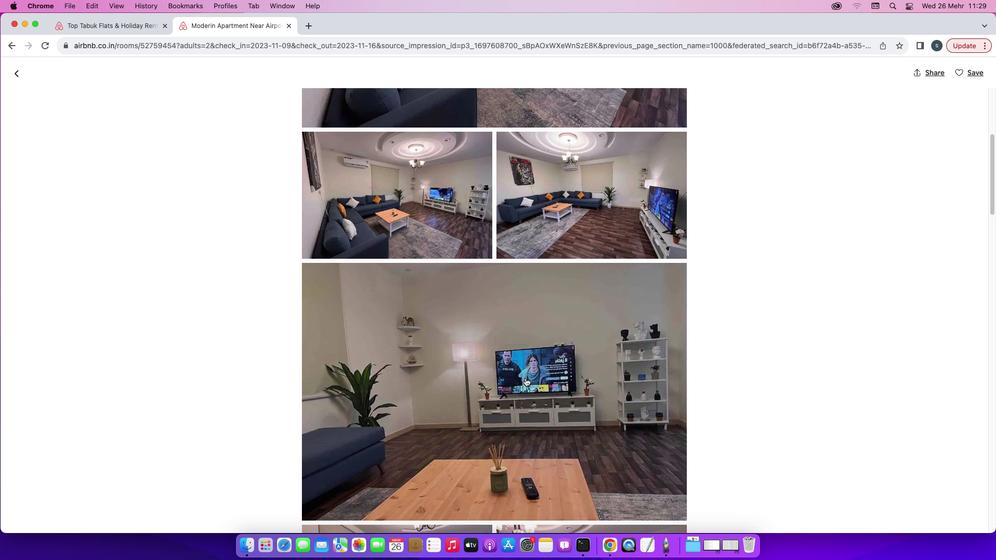 
Action: Mouse scrolled (525, 378) with delta (0, 0)
Screenshot: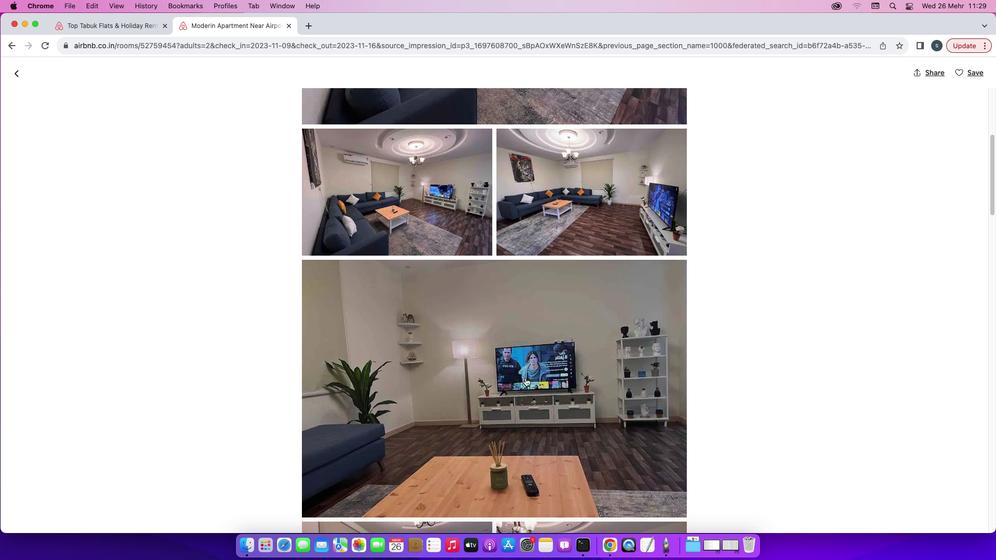 
Action: Mouse scrolled (525, 378) with delta (0, 0)
Screenshot: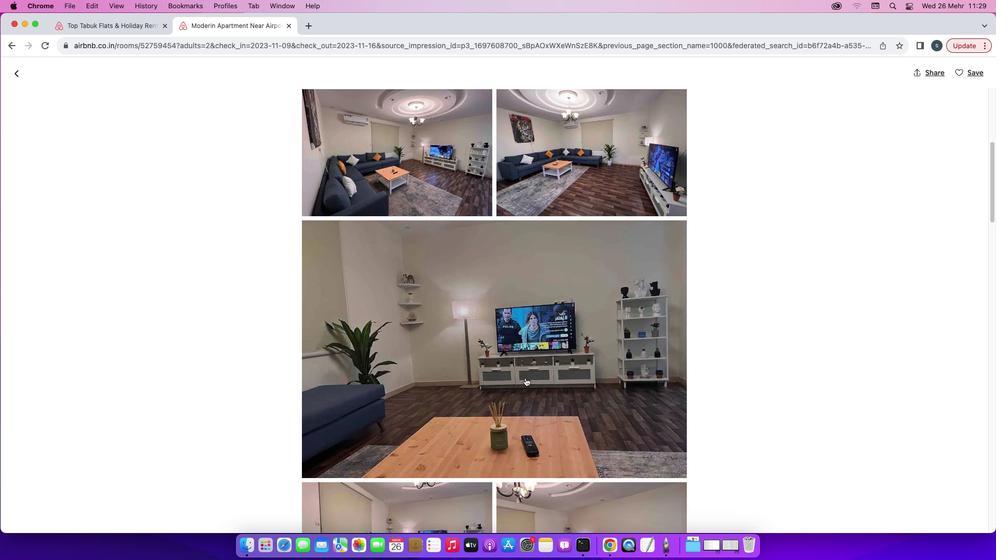 
Action: Mouse scrolled (525, 378) with delta (0, 0)
